 Task: Research Airbnb properties in Smederevo, Serbia from 9th November, 2023 to 16th November, 2023 for 2 adults.2 bedrooms having 2 beds and 1 bathroom. Property type can be flat. Booking option can be shelf check-in. Look for 5 properties as per requirement.
Action: Mouse moved to (432, 96)
Screenshot: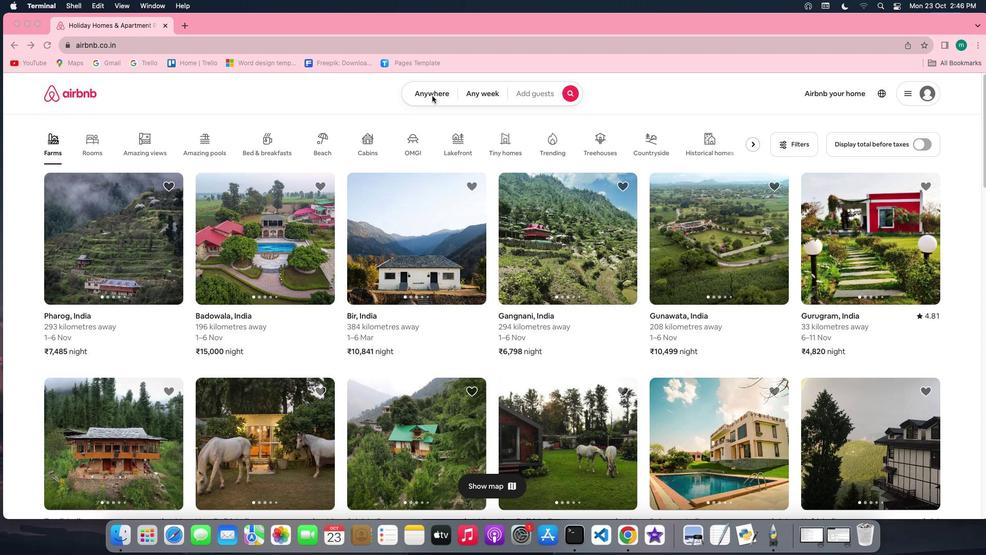 
Action: Mouse pressed left at (432, 96)
Screenshot: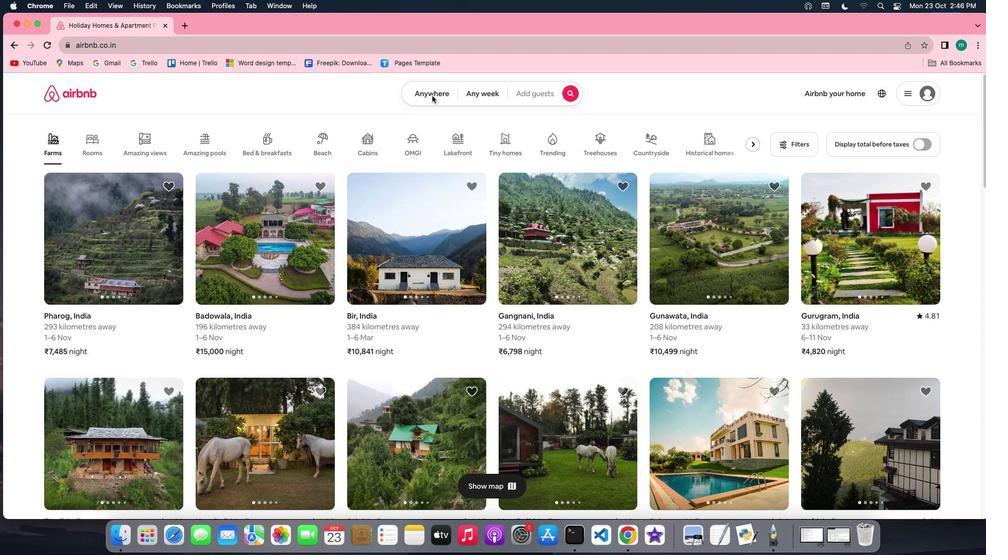 
Action: Mouse pressed left at (432, 96)
Screenshot: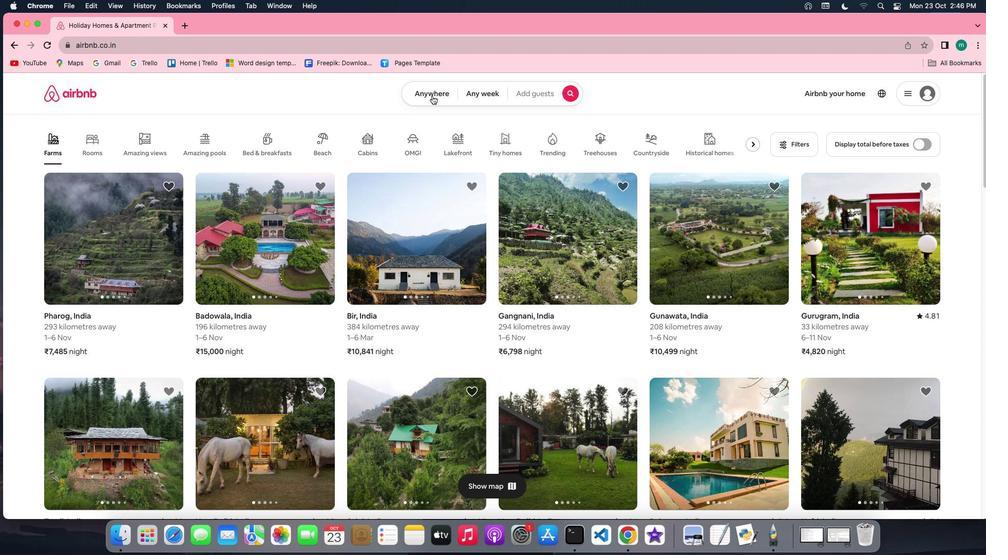 
Action: Mouse moved to (383, 135)
Screenshot: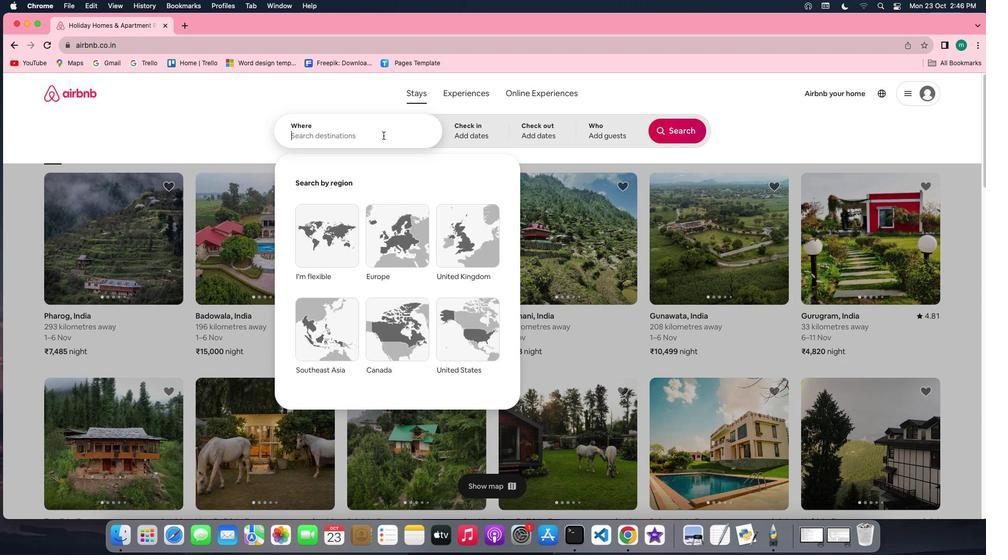 
Action: Key pressed Key.shift'S''m''e''d''e''r''e''v''o'','Key.spaceKey.shift's''e''r''b''i''a'
Screenshot: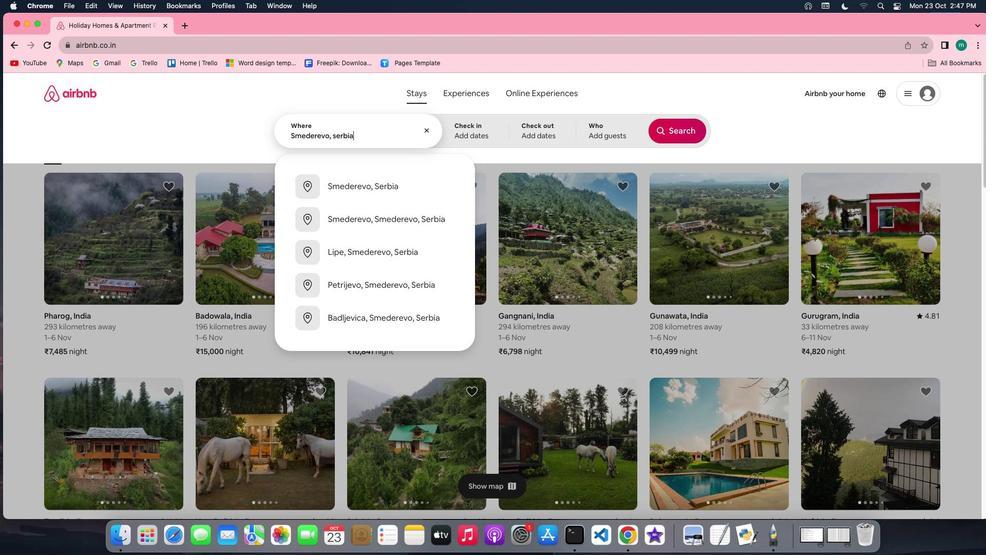 
Action: Mouse moved to (454, 178)
Screenshot: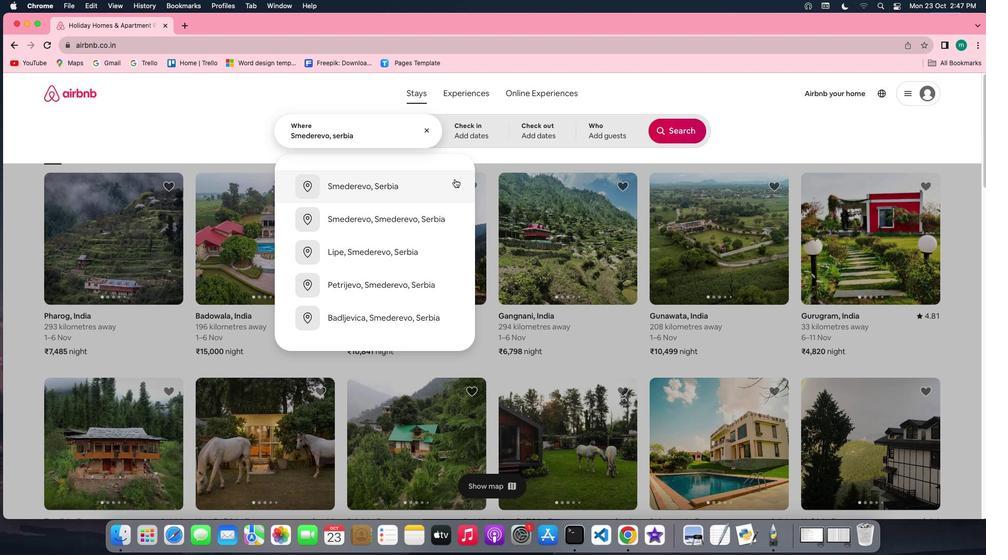 
Action: Mouse pressed left at (454, 178)
Screenshot: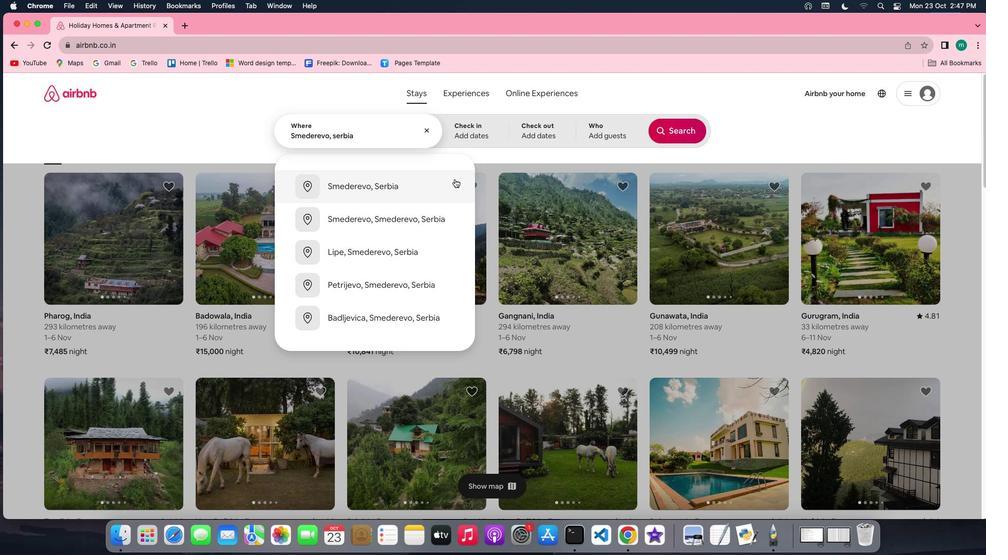 
Action: Mouse moved to (614, 280)
Screenshot: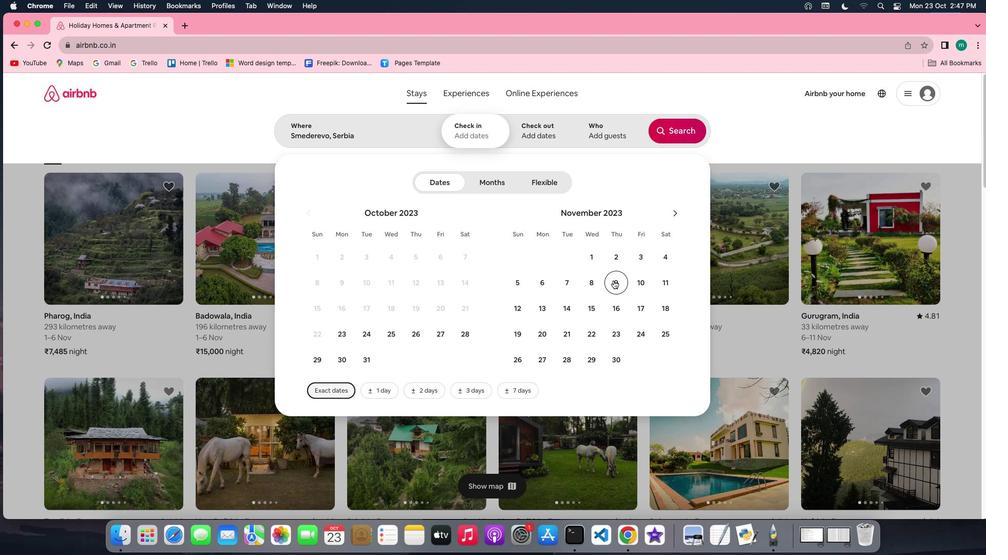 
Action: Mouse pressed left at (614, 280)
Screenshot: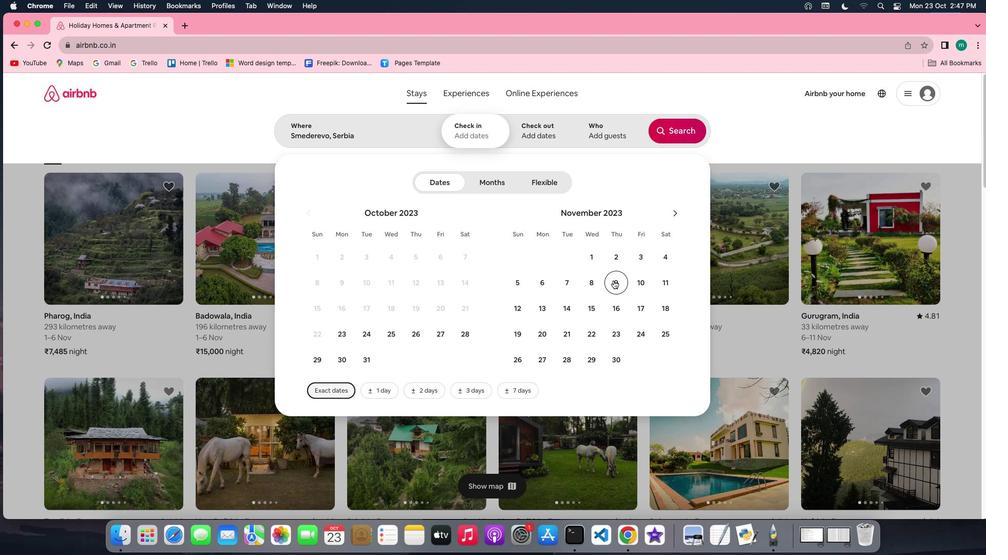 
Action: Mouse moved to (610, 309)
Screenshot: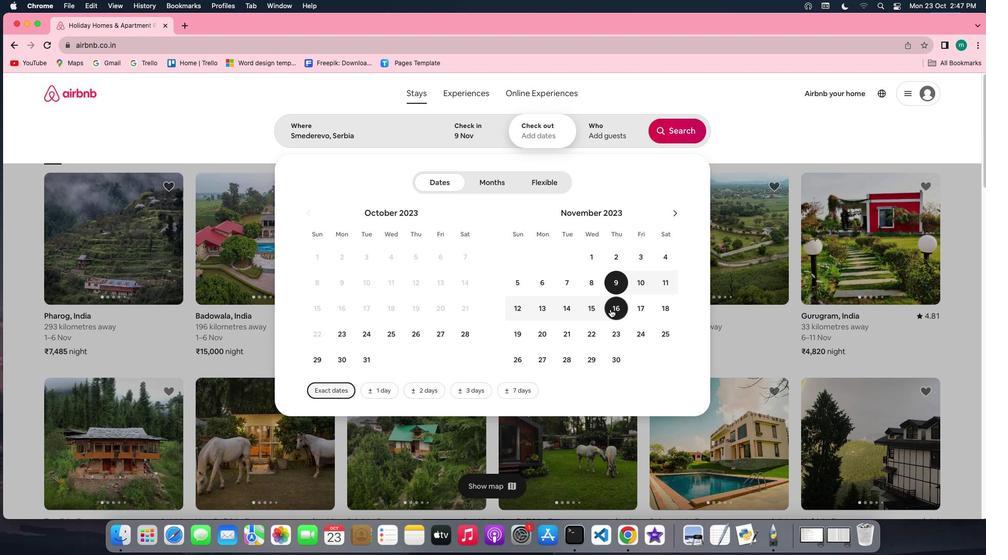 
Action: Mouse pressed left at (610, 309)
Screenshot: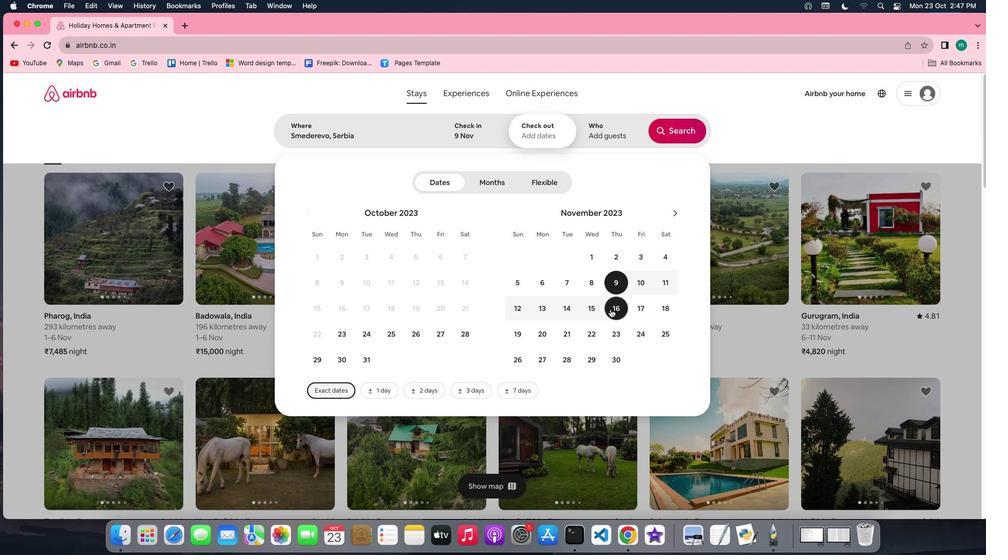 
Action: Mouse moved to (602, 120)
Screenshot: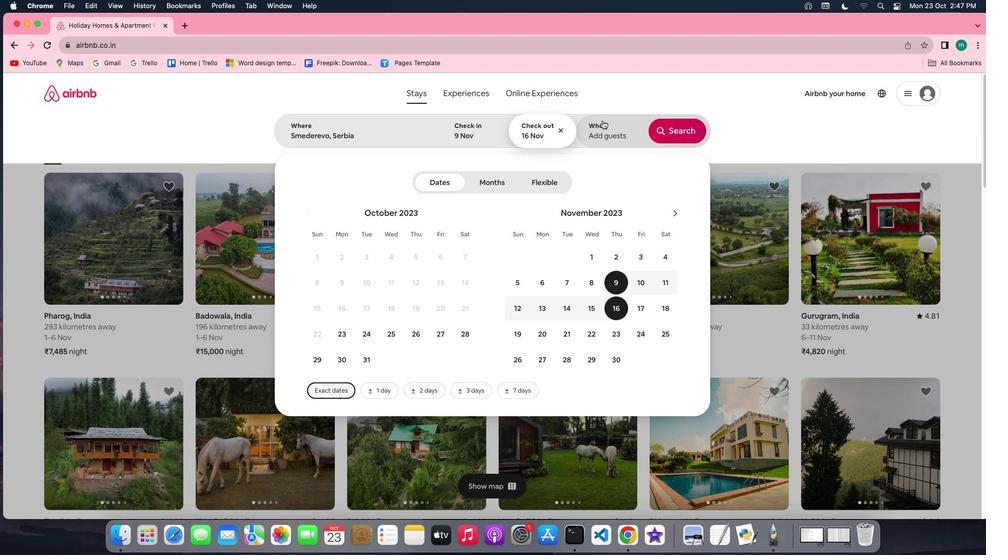 
Action: Mouse pressed left at (602, 120)
Screenshot: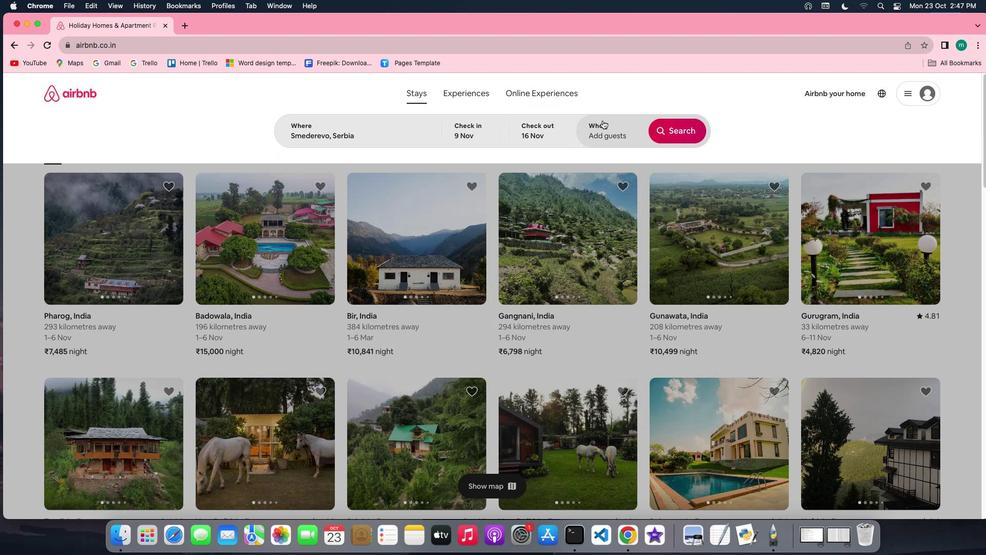
Action: Mouse moved to (681, 178)
Screenshot: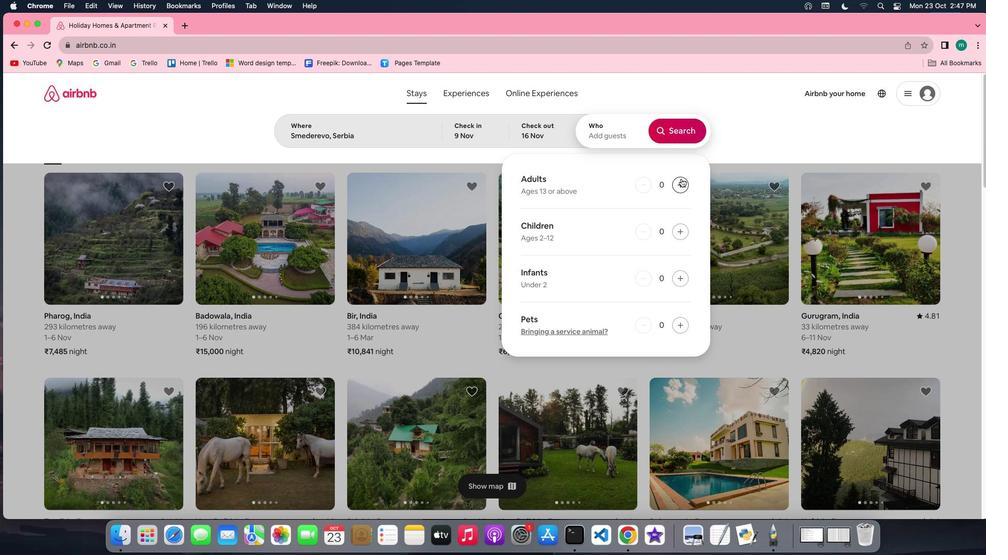 
Action: Mouse pressed left at (681, 178)
Screenshot: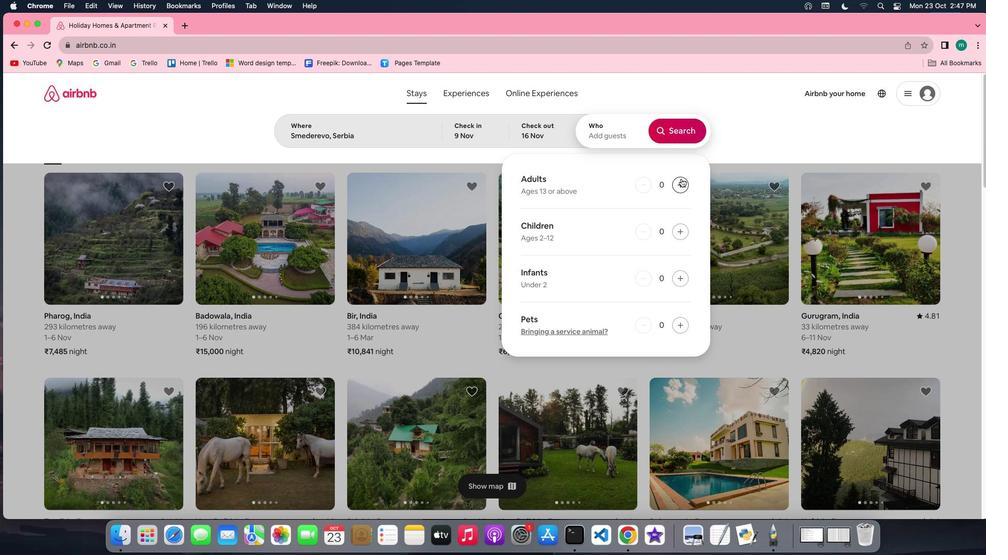 
Action: Mouse pressed left at (681, 178)
Screenshot: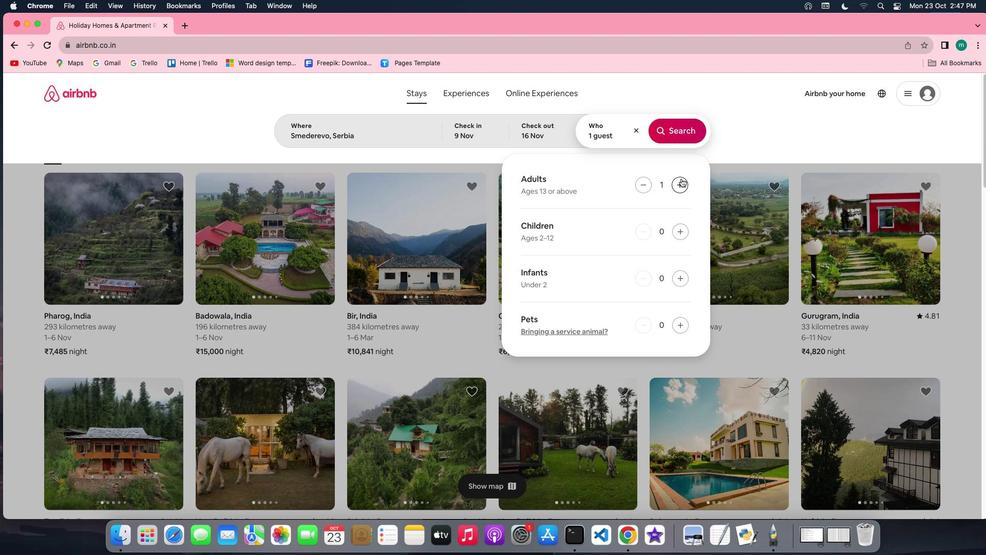 
Action: Mouse moved to (684, 122)
Screenshot: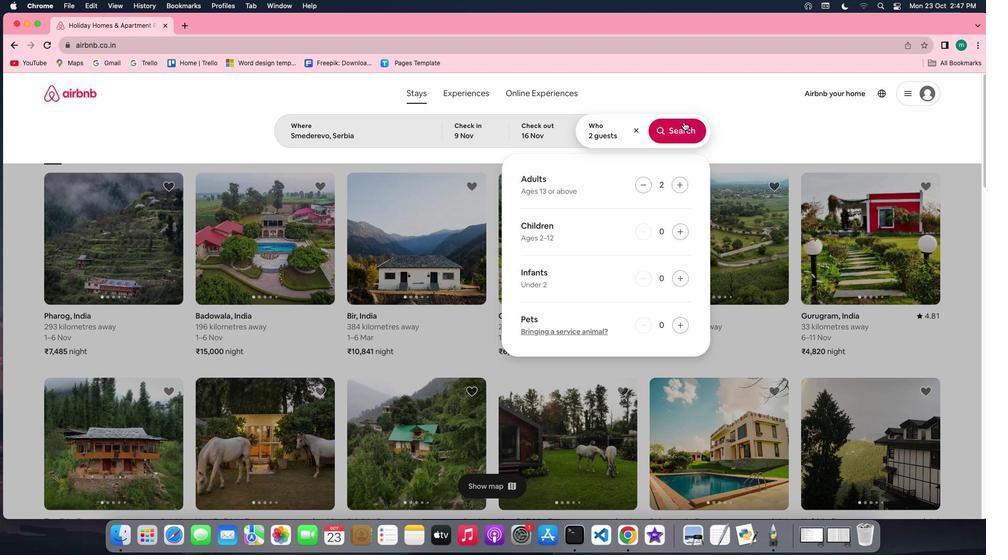 
Action: Mouse pressed left at (684, 122)
Screenshot: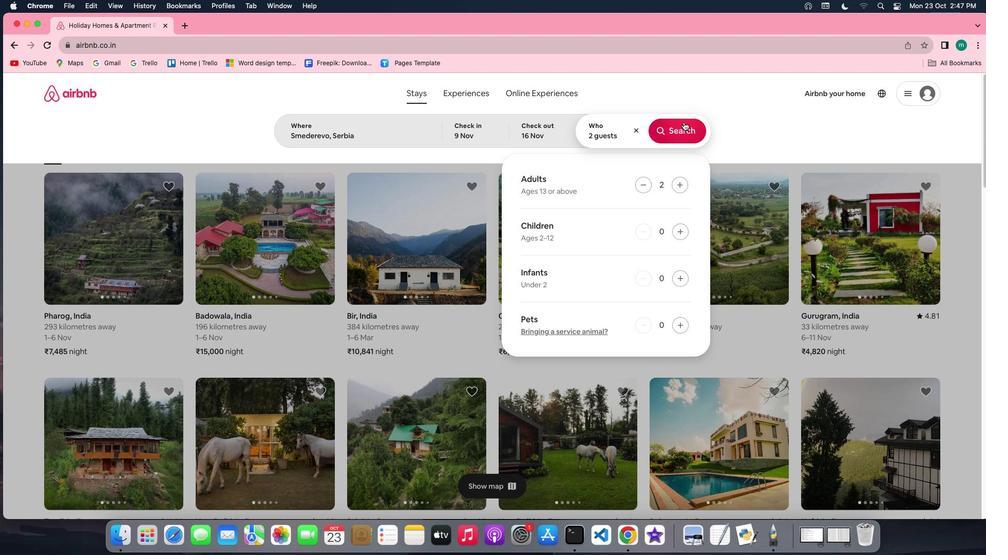 
Action: Mouse moved to (827, 134)
Screenshot: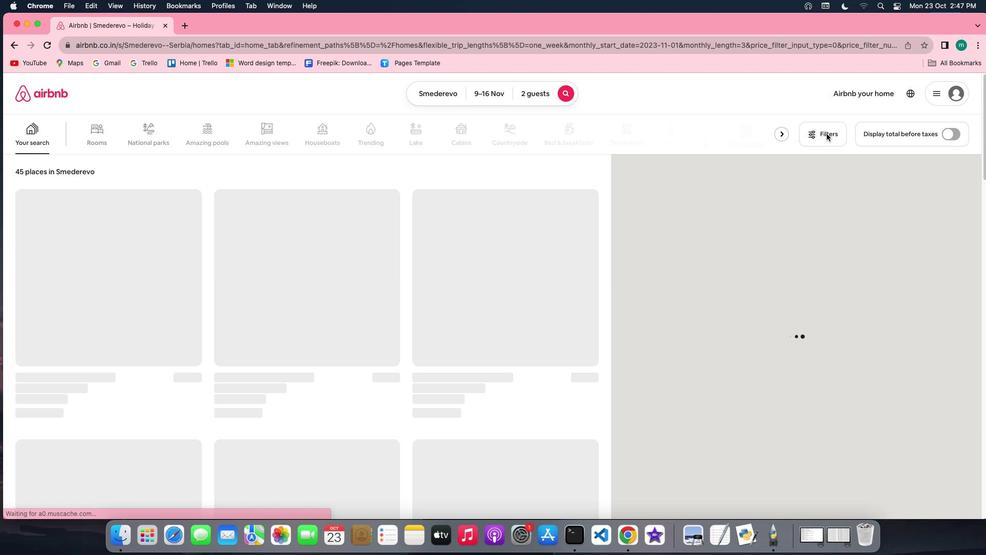 
Action: Mouse pressed left at (827, 134)
Screenshot: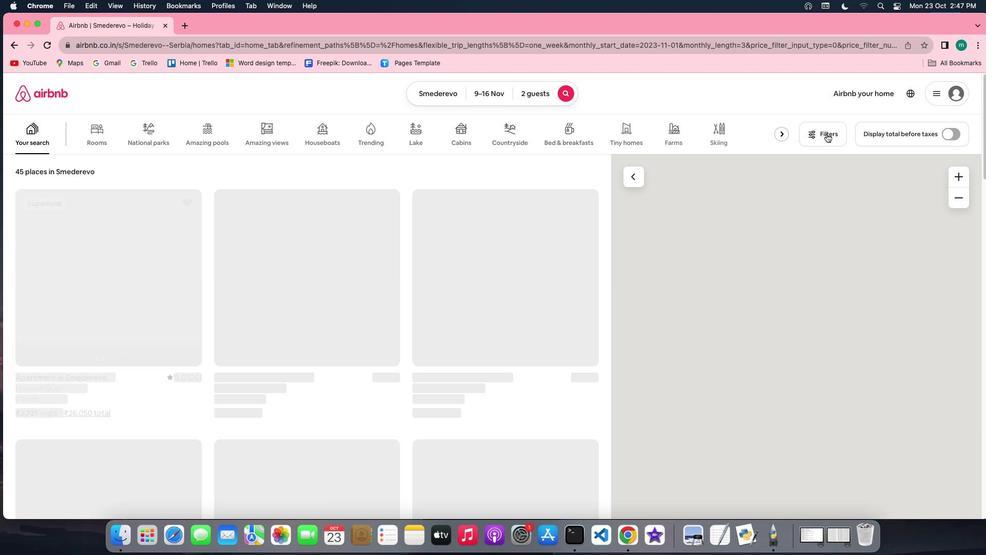 
Action: Mouse moved to (508, 288)
Screenshot: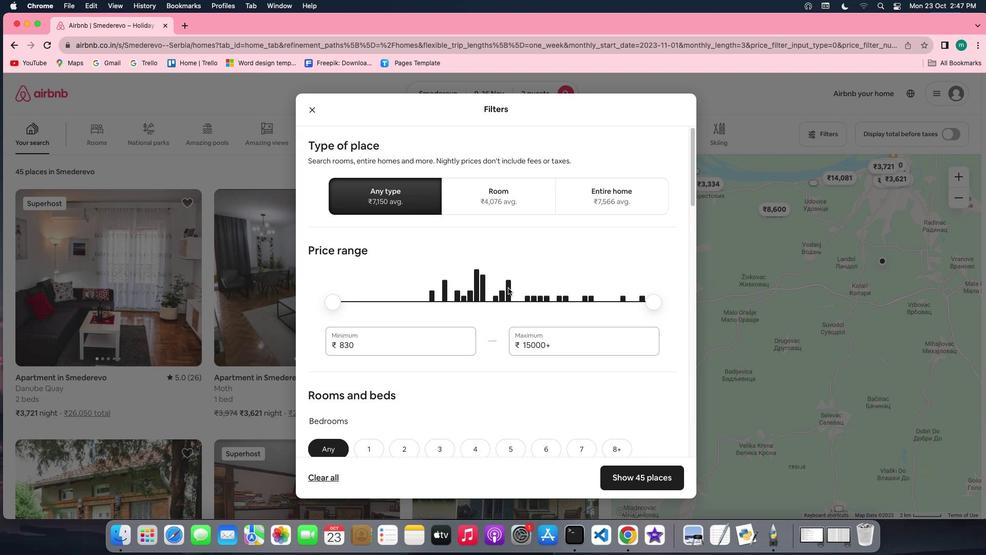 
Action: Mouse scrolled (508, 288) with delta (0, 0)
Screenshot: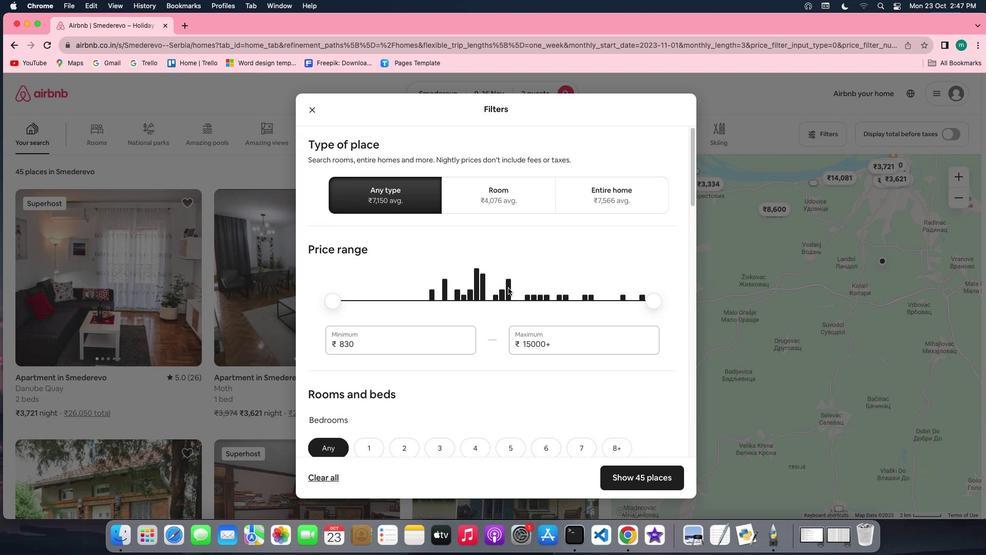
Action: Mouse scrolled (508, 288) with delta (0, 0)
Screenshot: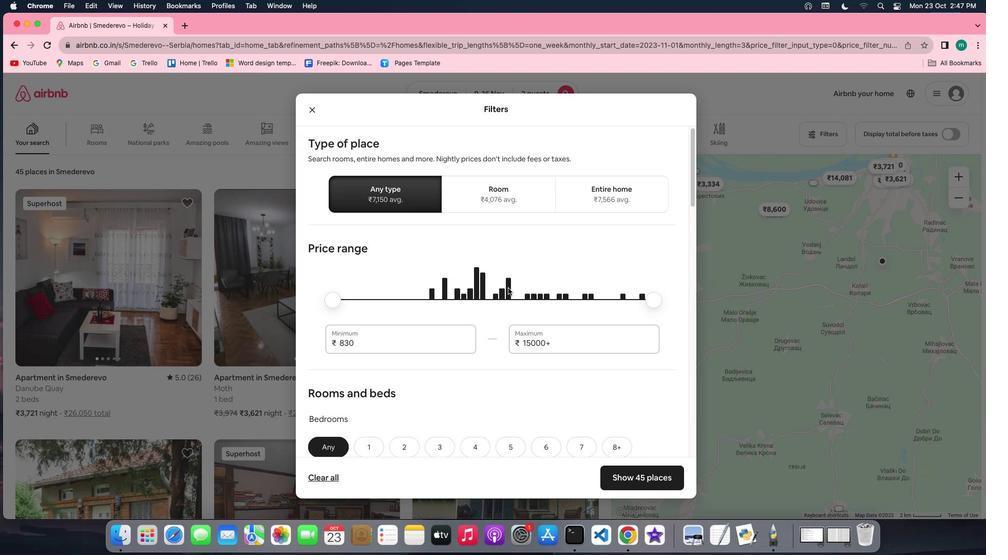 
Action: Mouse scrolled (508, 288) with delta (0, -1)
Screenshot: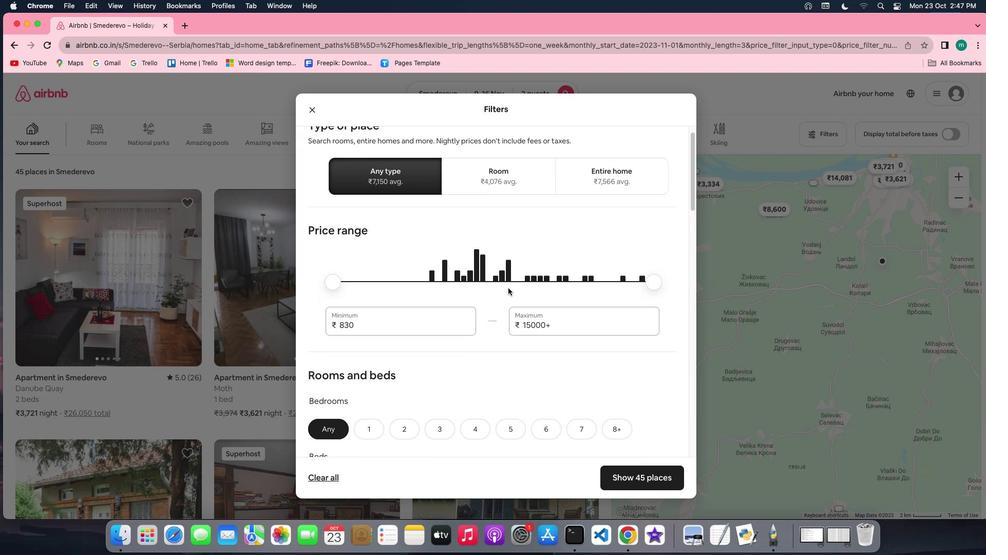 
Action: Mouse scrolled (508, 288) with delta (0, -2)
Screenshot: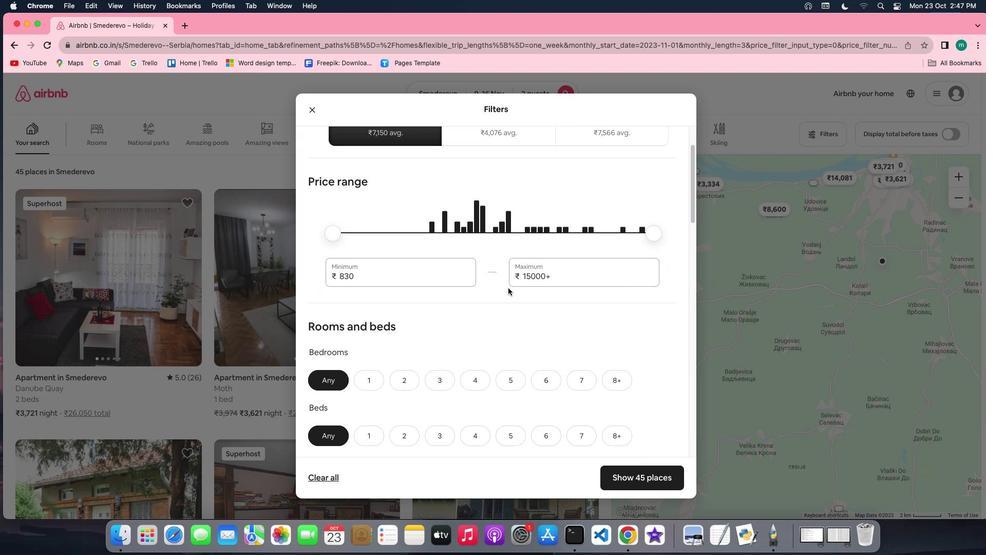 
Action: Mouse scrolled (508, 288) with delta (0, 0)
Screenshot: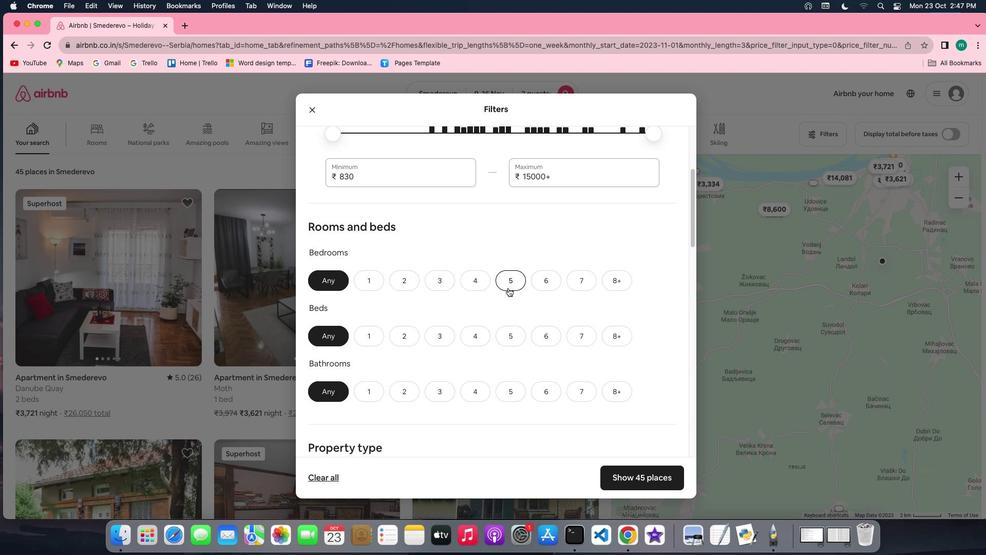 
Action: Mouse scrolled (508, 288) with delta (0, 0)
Screenshot: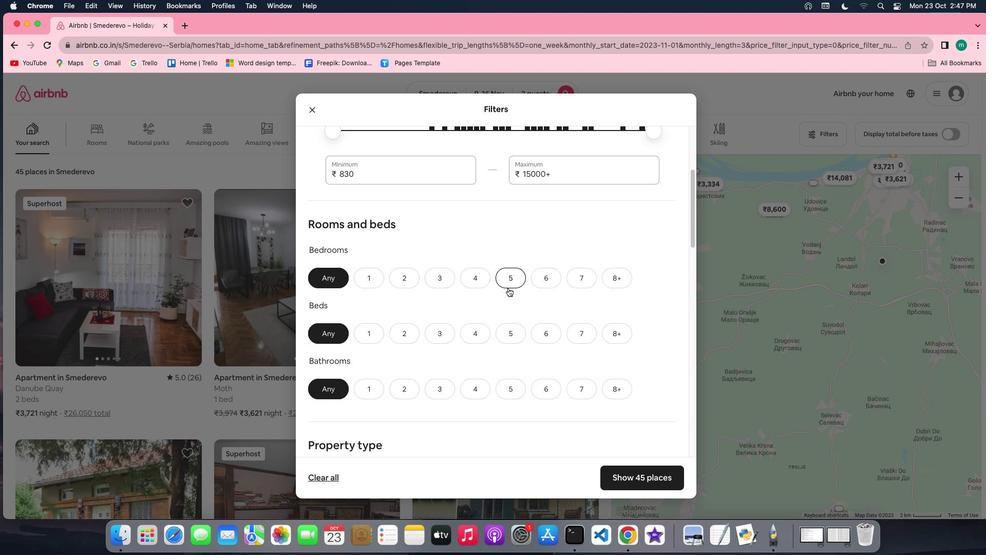 
Action: Mouse scrolled (508, 288) with delta (0, 0)
Screenshot: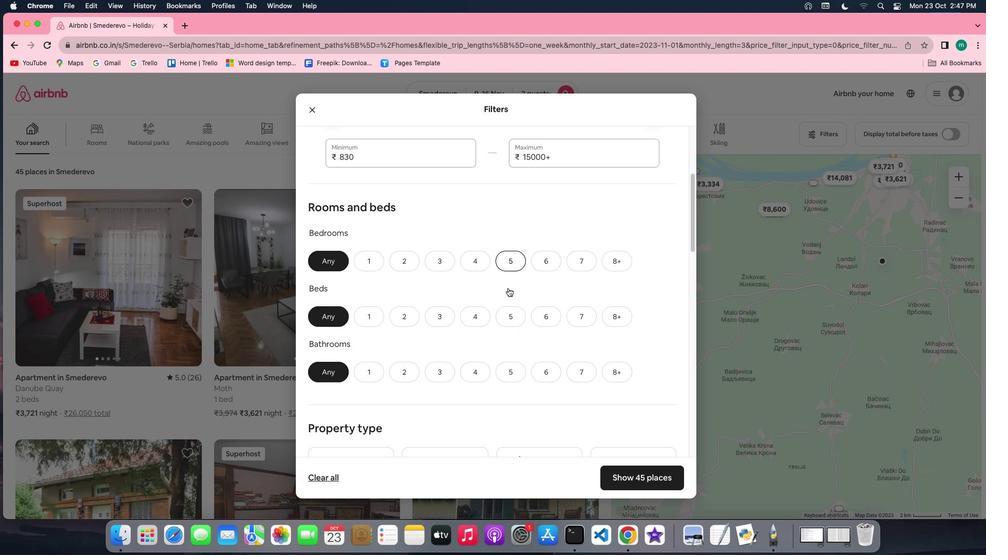 
Action: Mouse scrolled (508, 288) with delta (0, 0)
Screenshot: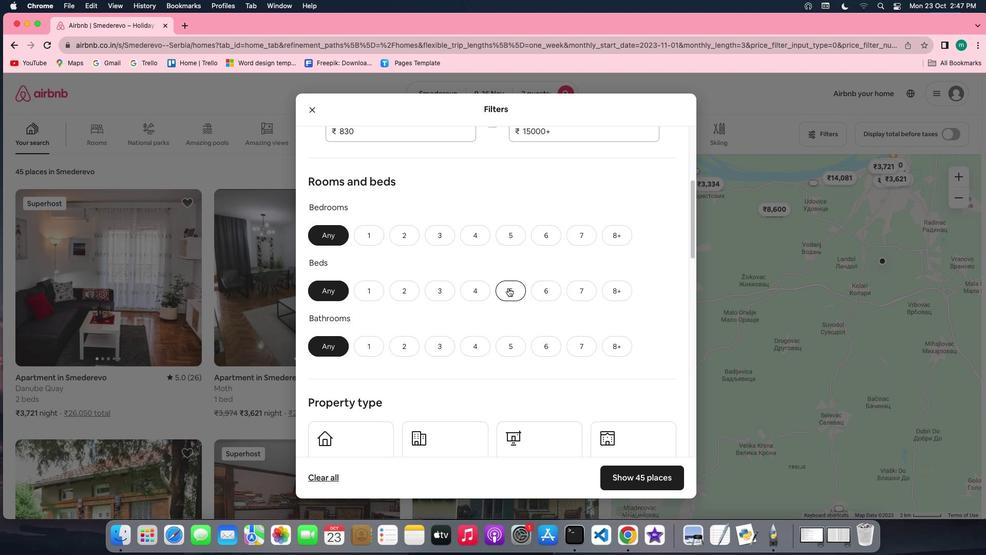 
Action: Mouse scrolled (508, 288) with delta (0, 0)
Screenshot: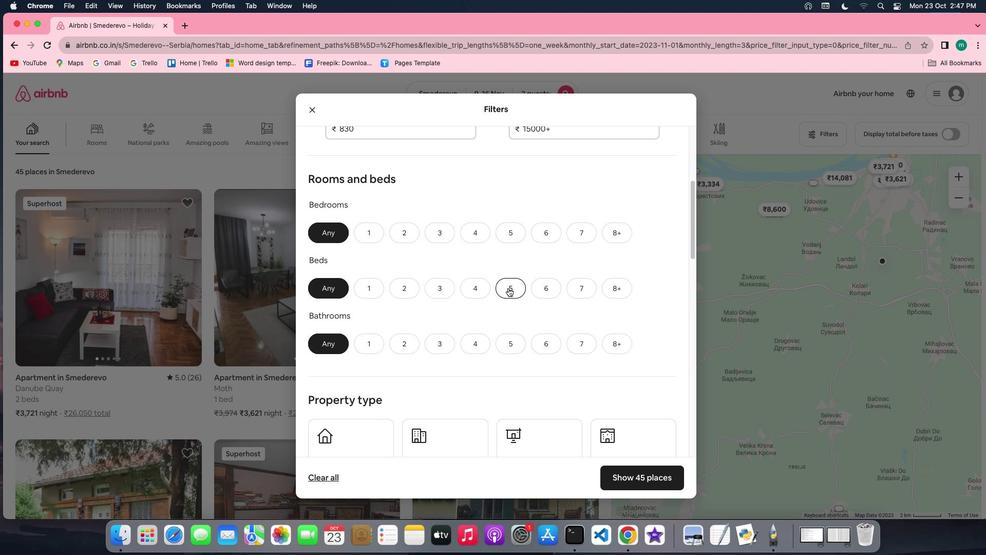 
Action: Mouse scrolled (508, 288) with delta (0, 0)
Screenshot: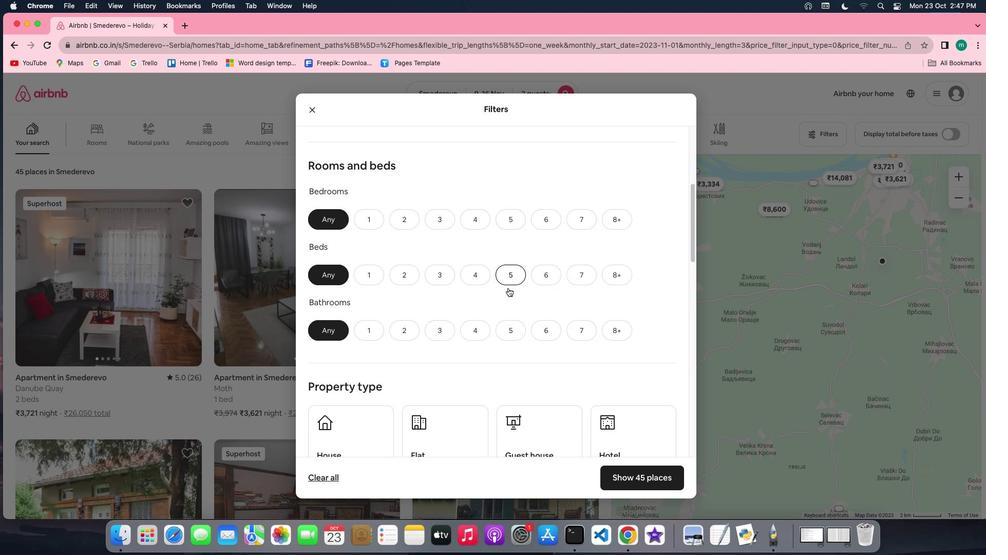 
Action: Mouse moved to (404, 186)
Screenshot: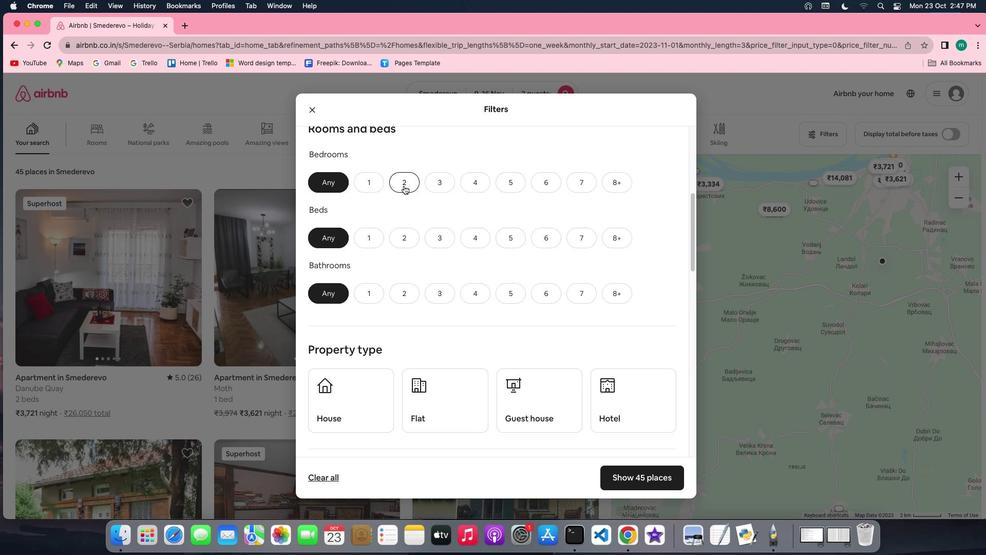 
Action: Mouse pressed left at (404, 186)
Screenshot: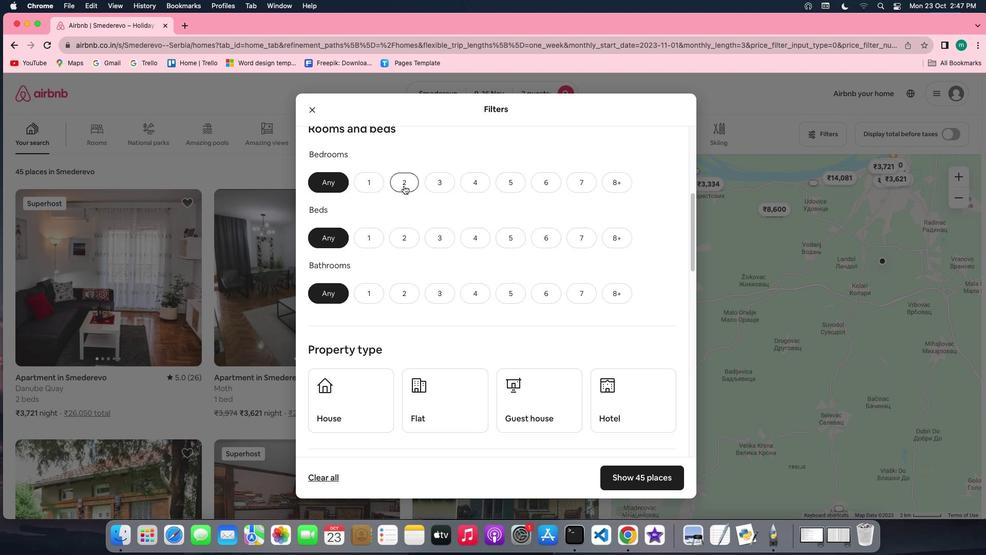 
Action: Mouse moved to (398, 231)
Screenshot: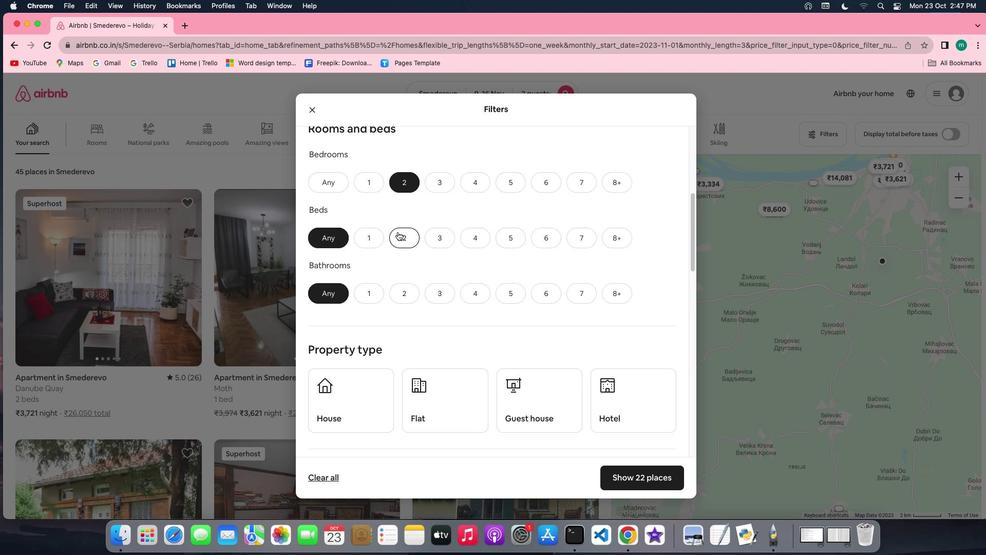 
Action: Mouse pressed left at (398, 231)
Screenshot: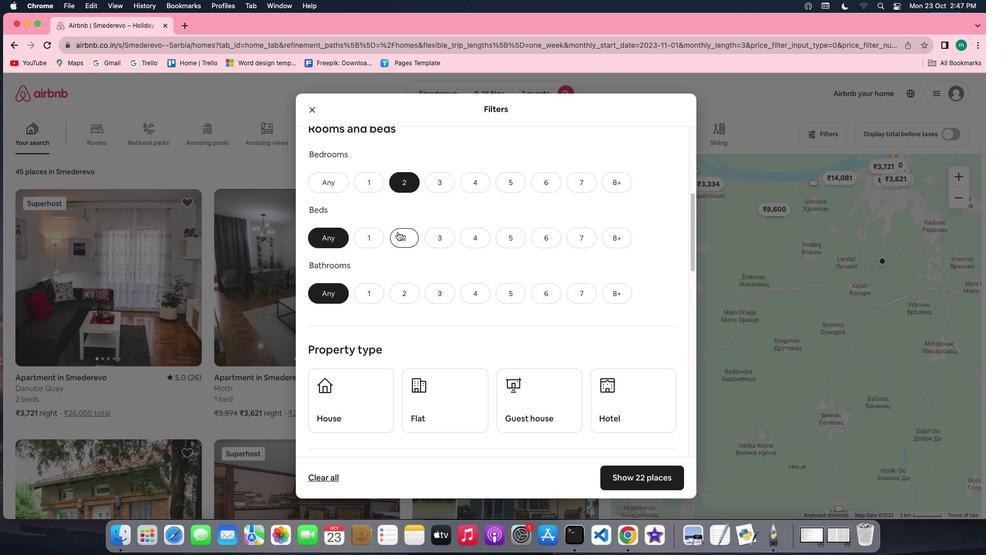 
Action: Mouse moved to (370, 287)
Screenshot: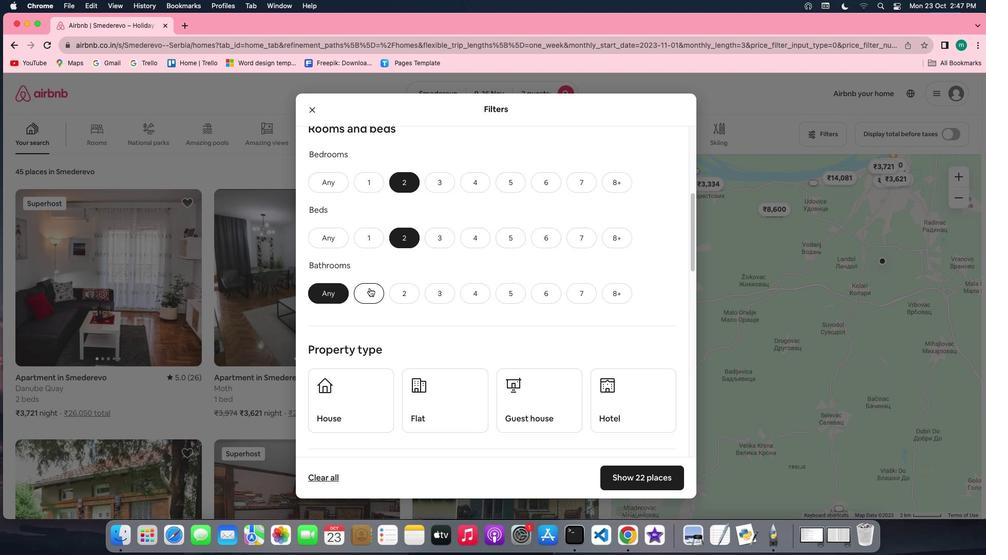 
Action: Mouse pressed left at (370, 287)
Screenshot: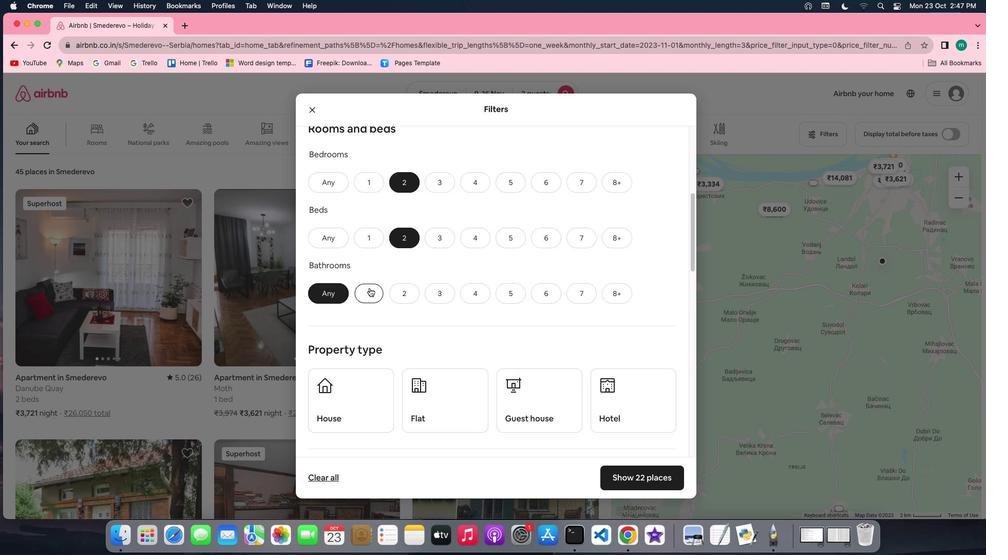 
Action: Mouse moved to (499, 308)
Screenshot: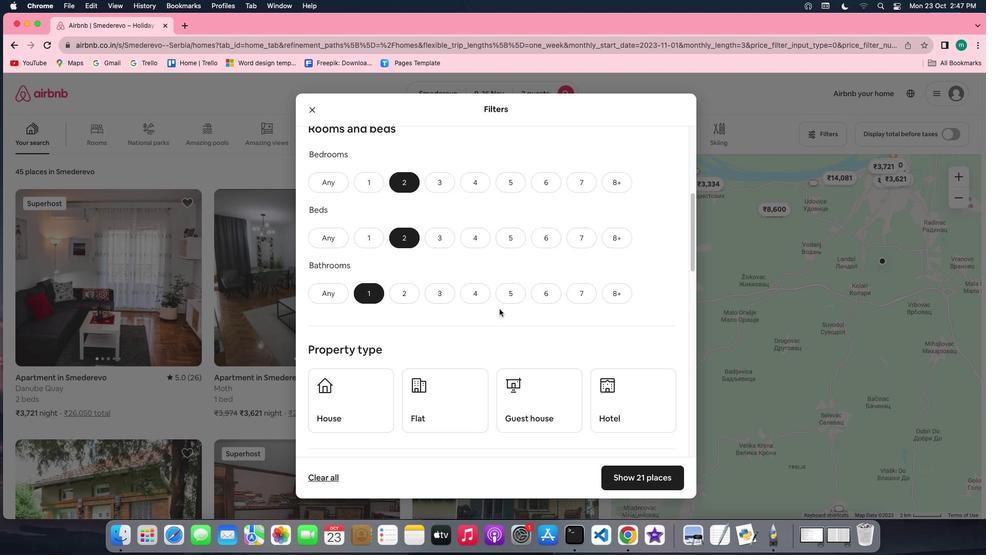 
Action: Mouse scrolled (499, 308) with delta (0, 0)
Screenshot: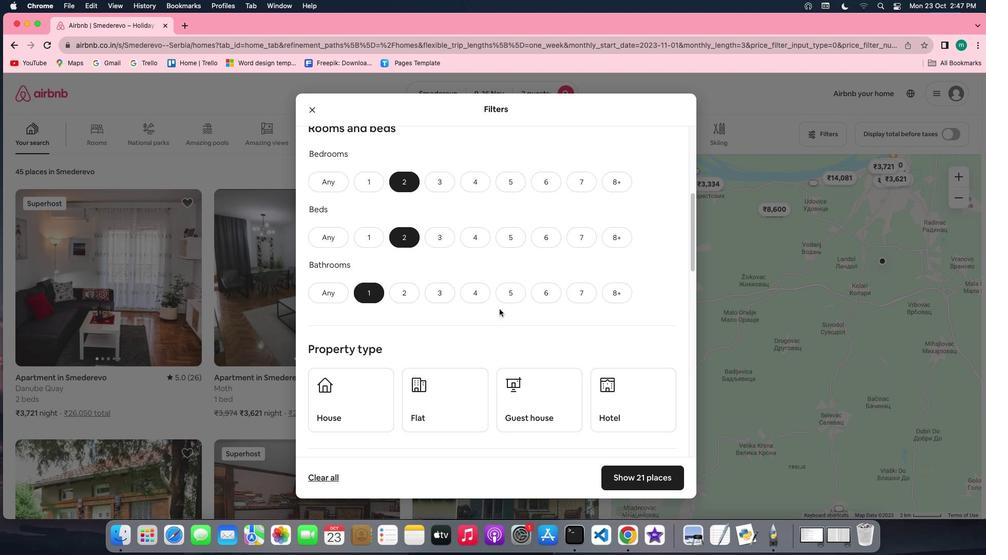 
Action: Mouse scrolled (499, 308) with delta (0, 0)
Screenshot: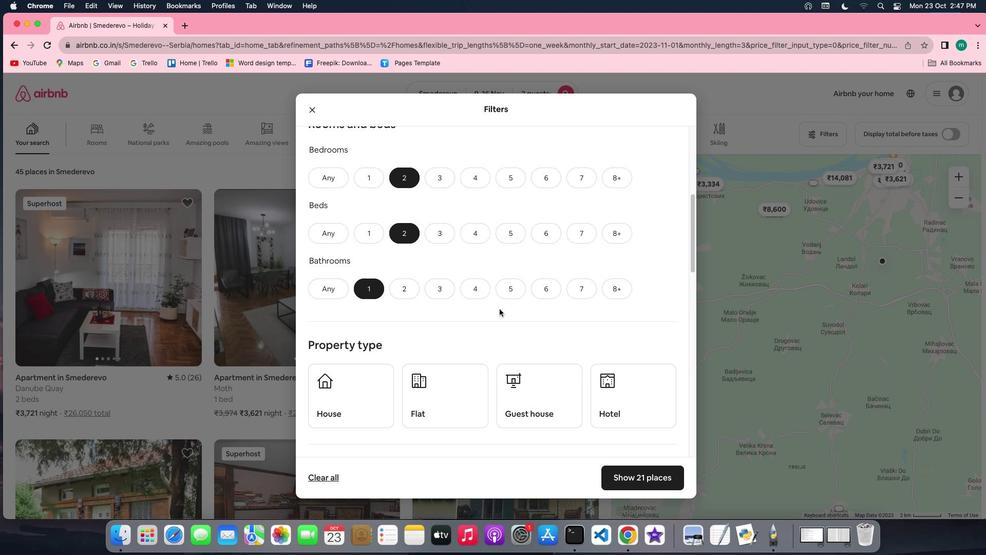 
Action: Mouse scrolled (499, 308) with delta (0, 0)
Screenshot: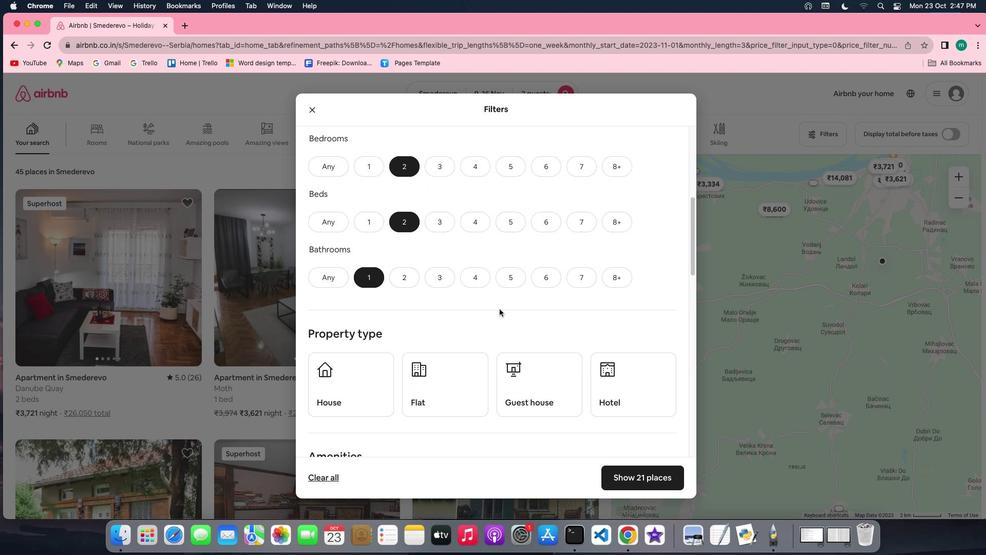 
Action: Mouse scrolled (499, 308) with delta (0, 0)
Screenshot: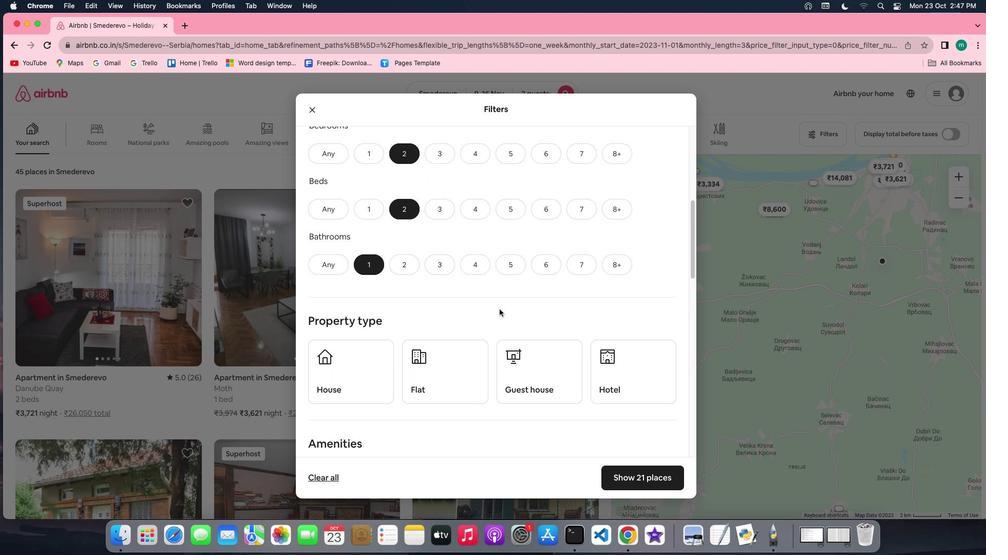 
Action: Mouse scrolled (499, 308) with delta (0, 0)
Screenshot: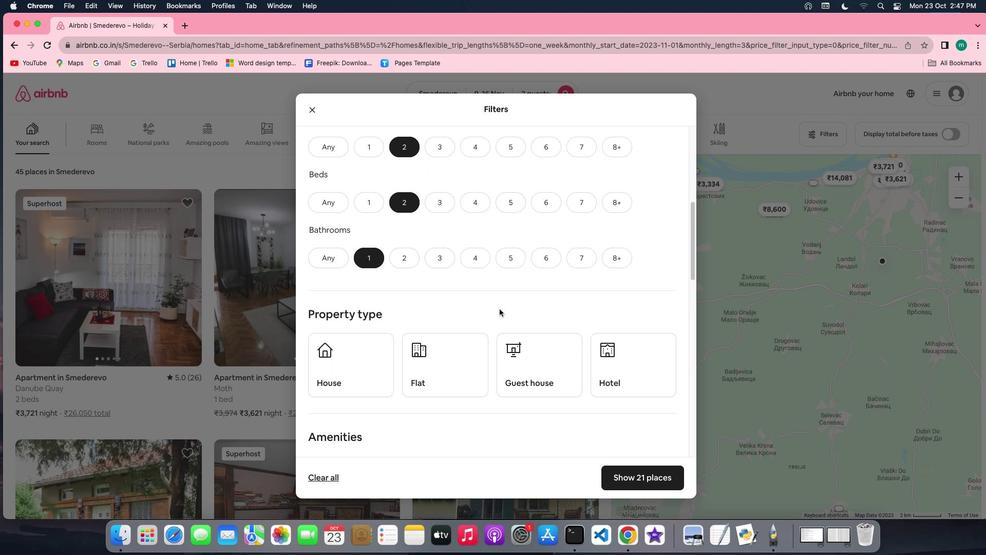 
Action: Mouse scrolled (499, 308) with delta (0, -1)
Screenshot: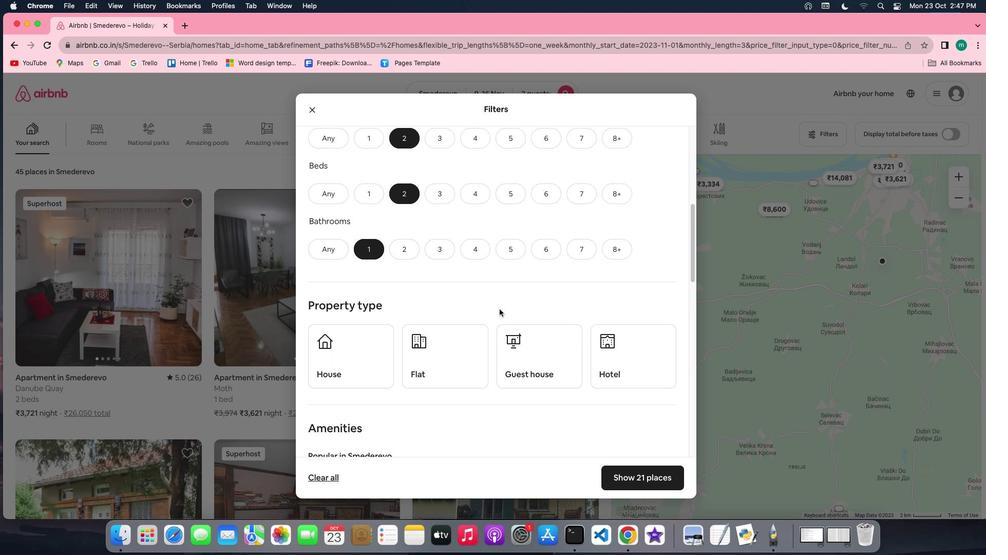 
Action: Mouse scrolled (499, 308) with delta (0, 0)
Screenshot: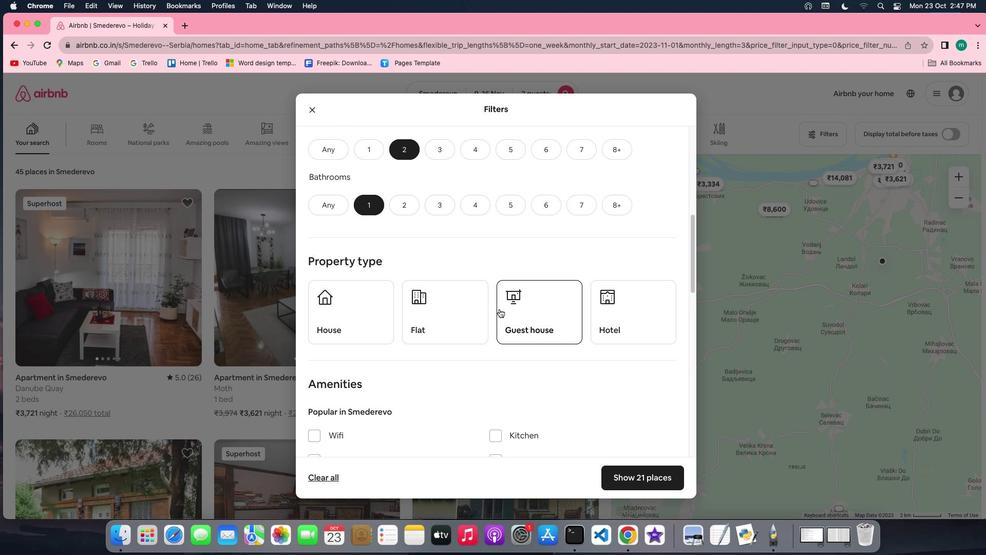 
Action: Mouse scrolled (499, 308) with delta (0, 0)
Screenshot: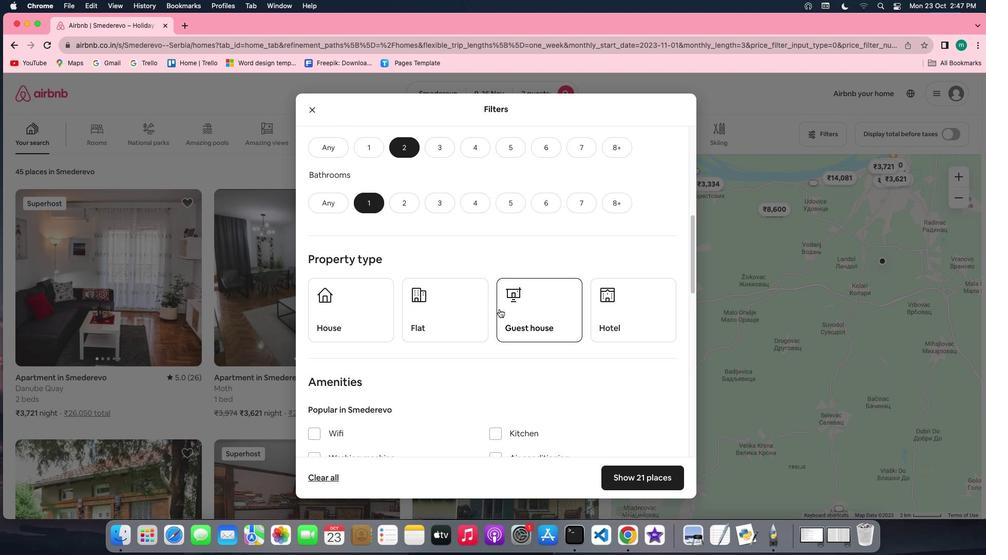 
Action: Mouse scrolled (499, 308) with delta (0, -1)
Screenshot: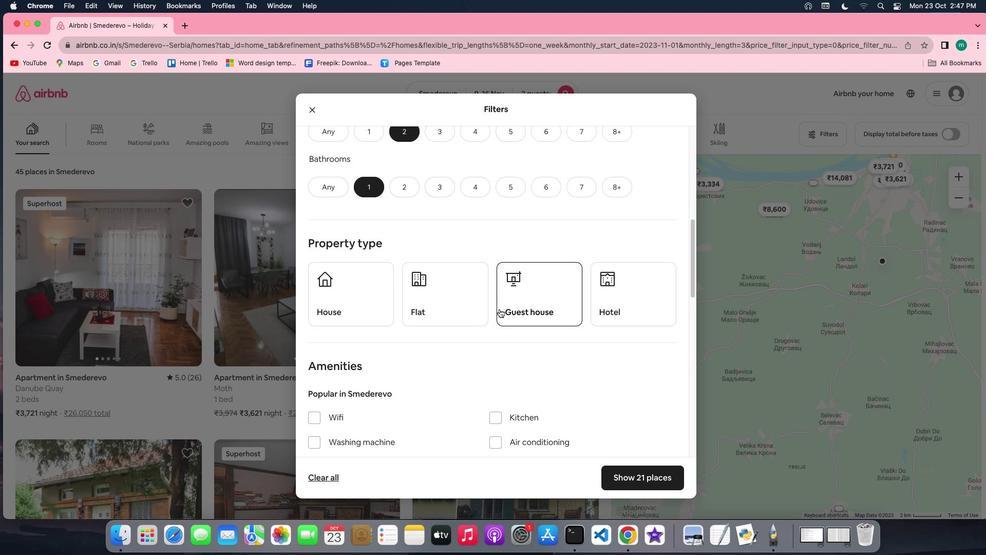 
Action: Mouse scrolled (499, 308) with delta (0, -1)
Screenshot: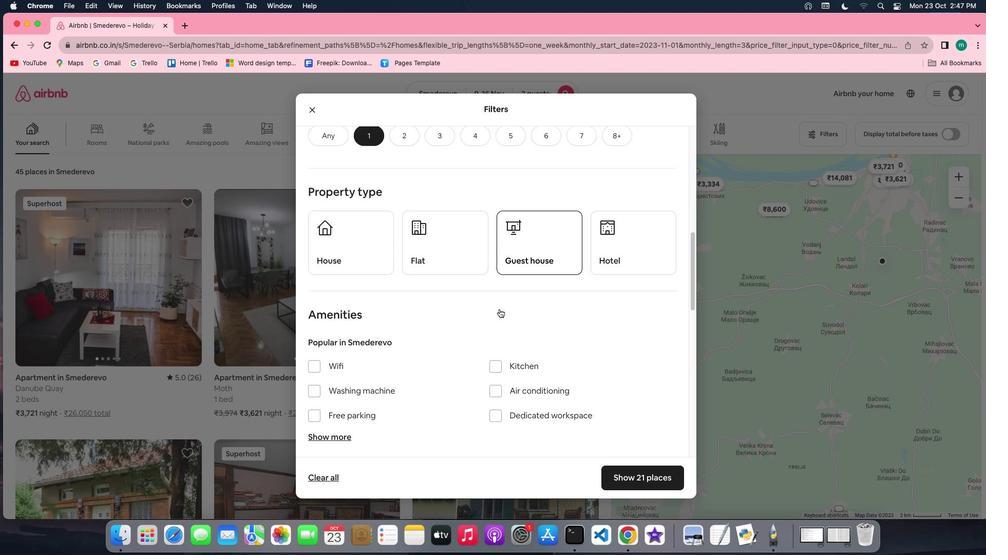 
Action: Mouse moved to (506, 310)
Screenshot: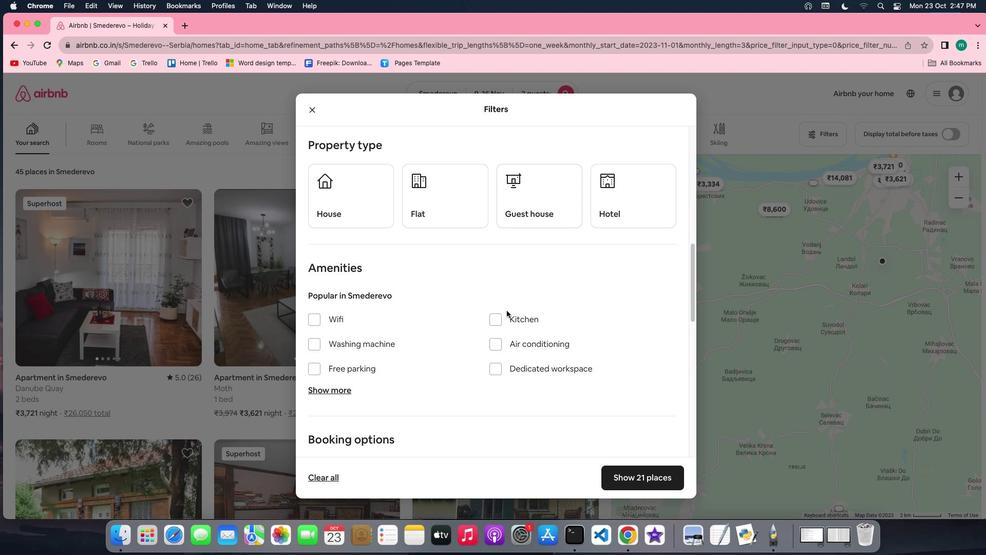 
Action: Mouse scrolled (506, 310) with delta (0, 0)
Screenshot: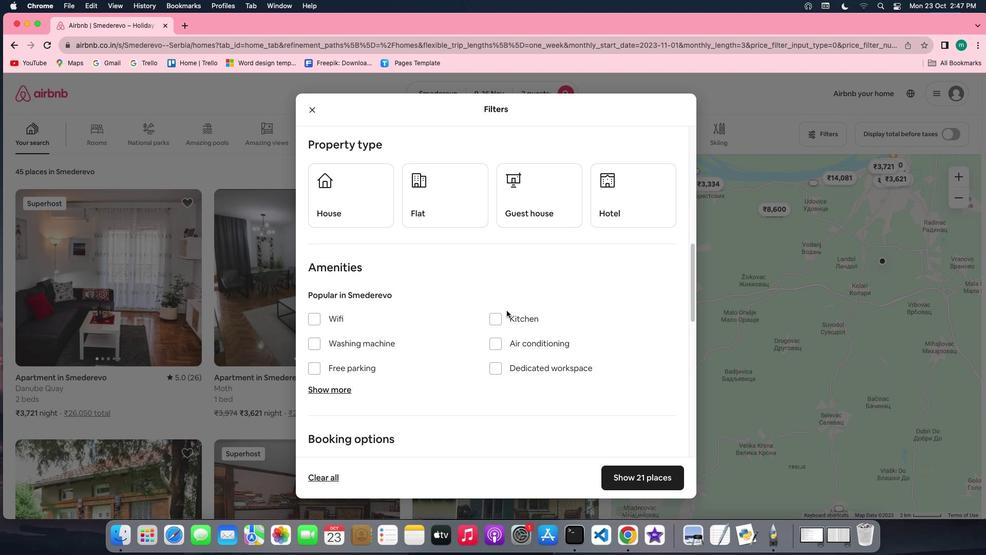 
Action: Mouse scrolled (506, 310) with delta (0, 0)
Screenshot: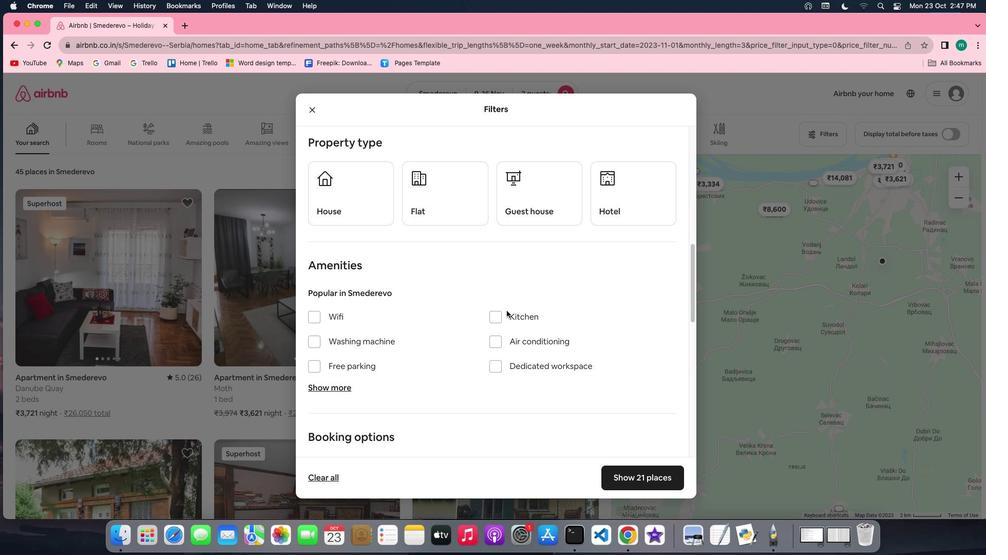 
Action: Mouse scrolled (506, 310) with delta (0, 0)
Screenshot: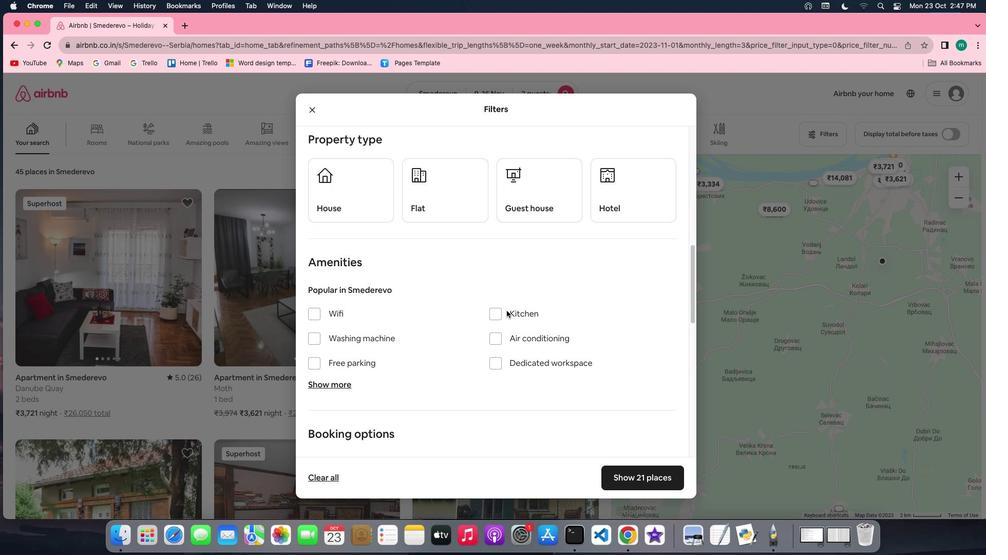 
Action: Mouse moved to (452, 195)
Screenshot: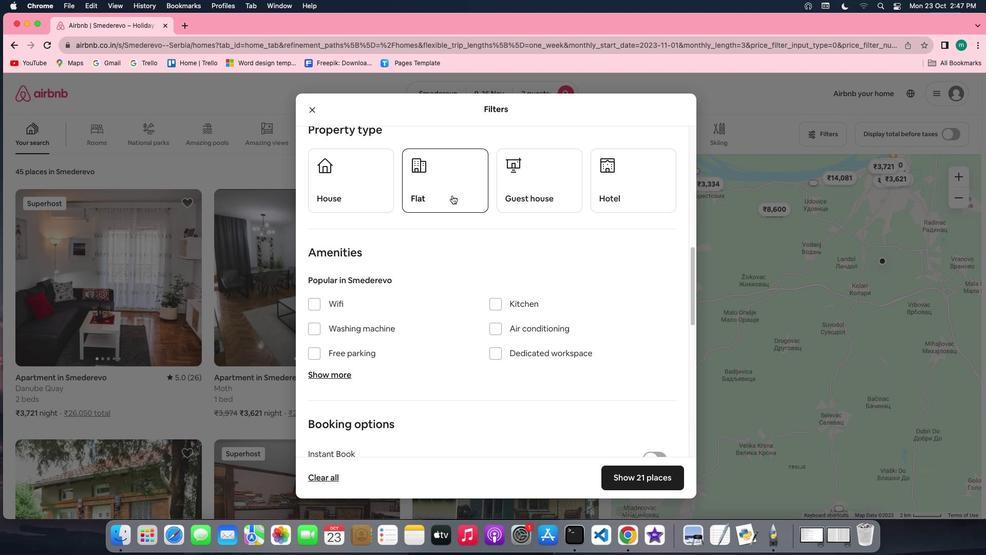 
Action: Mouse pressed left at (452, 195)
Screenshot: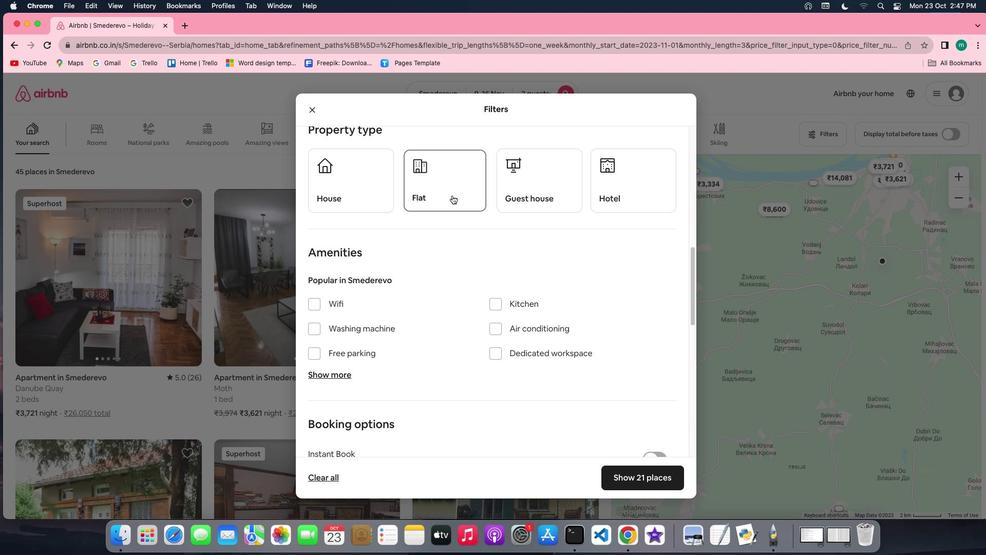 
Action: Mouse moved to (555, 277)
Screenshot: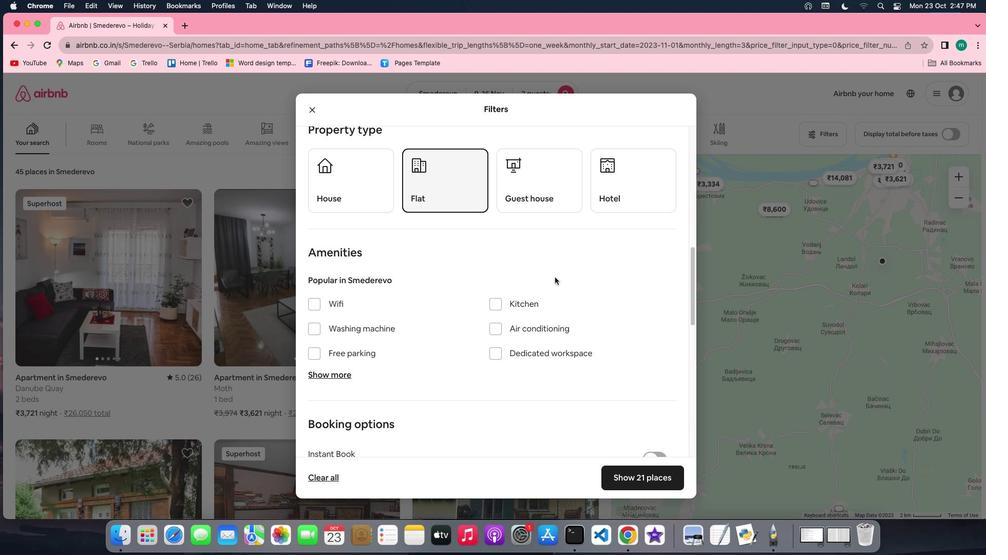 
Action: Mouse scrolled (555, 277) with delta (0, 0)
Screenshot: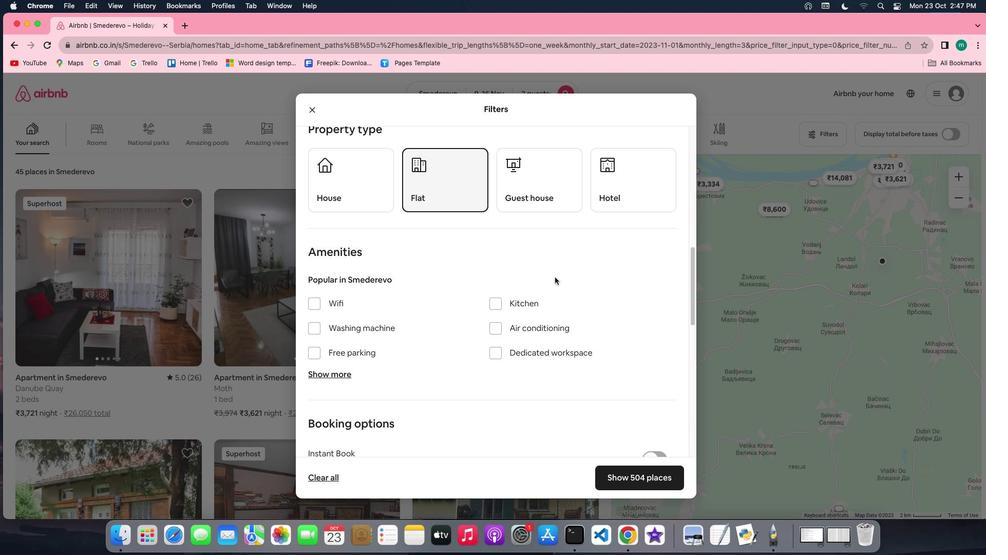 
Action: Mouse scrolled (555, 277) with delta (0, 0)
Screenshot: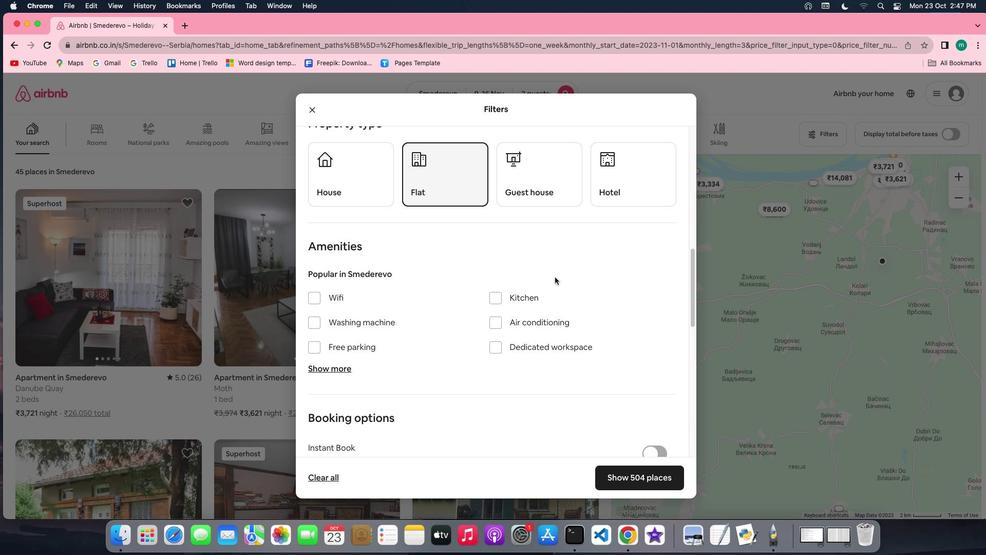 
Action: Mouse scrolled (555, 277) with delta (0, -1)
Screenshot: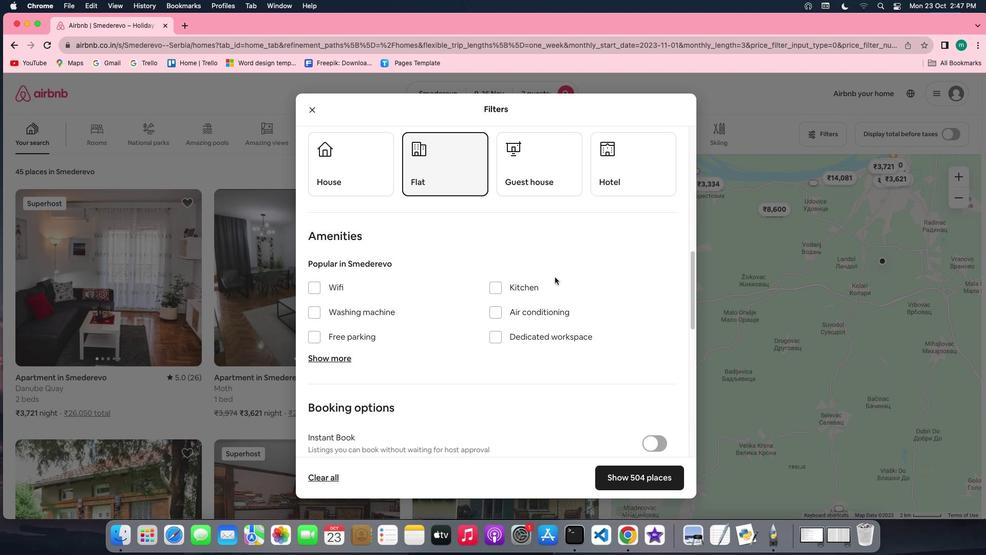 
Action: Mouse scrolled (555, 277) with delta (0, -1)
Screenshot: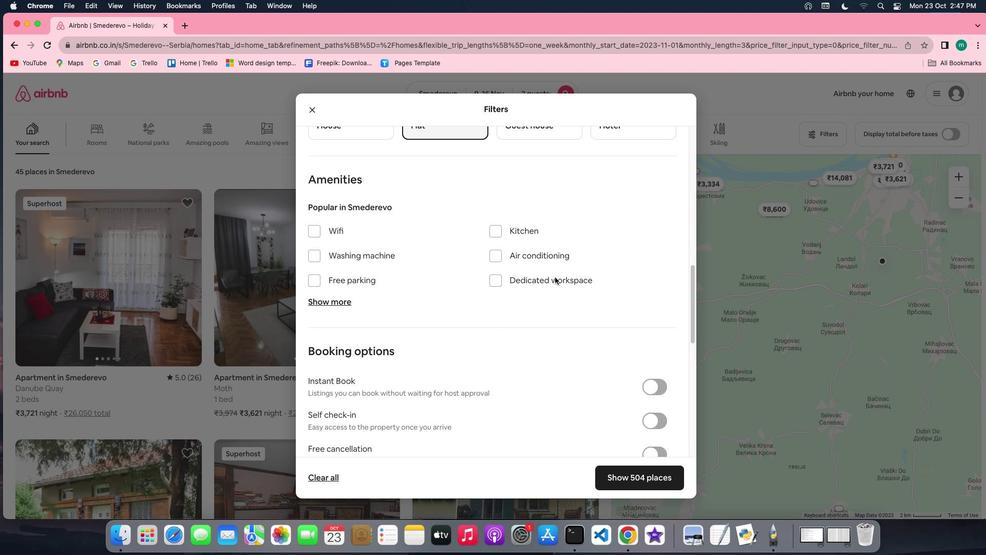 
Action: Mouse scrolled (555, 277) with delta (0, 0)
Screenshot: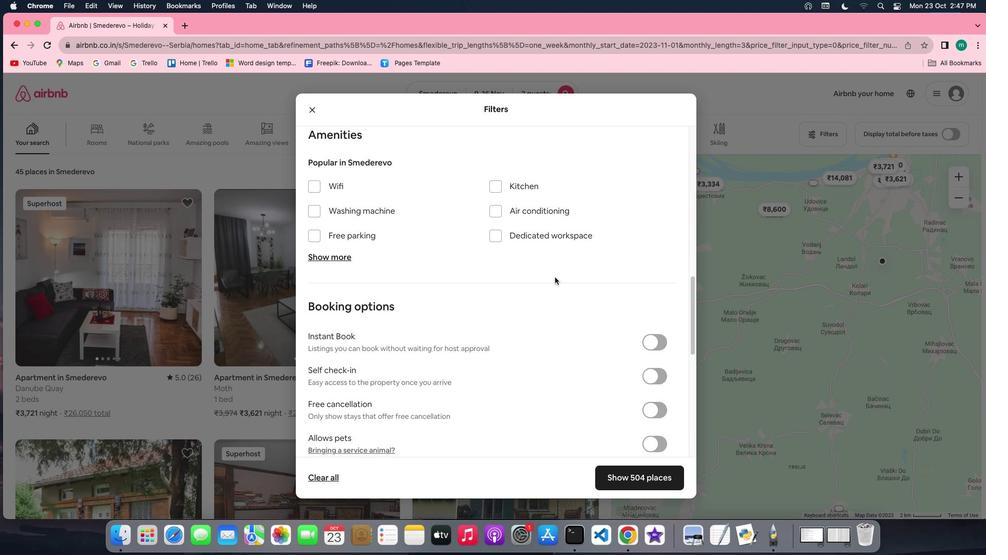 
Action: Mouse scrolled (555, 277) with delta (0, 0)
Screenshot: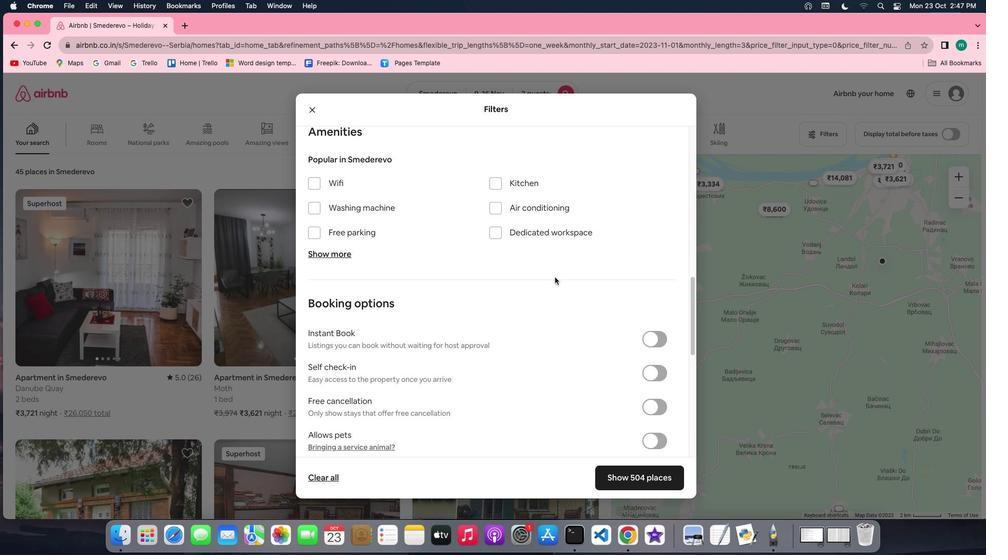
Action: Mouse scrolled (555, 277) with delta (0, 0)
Screenshot: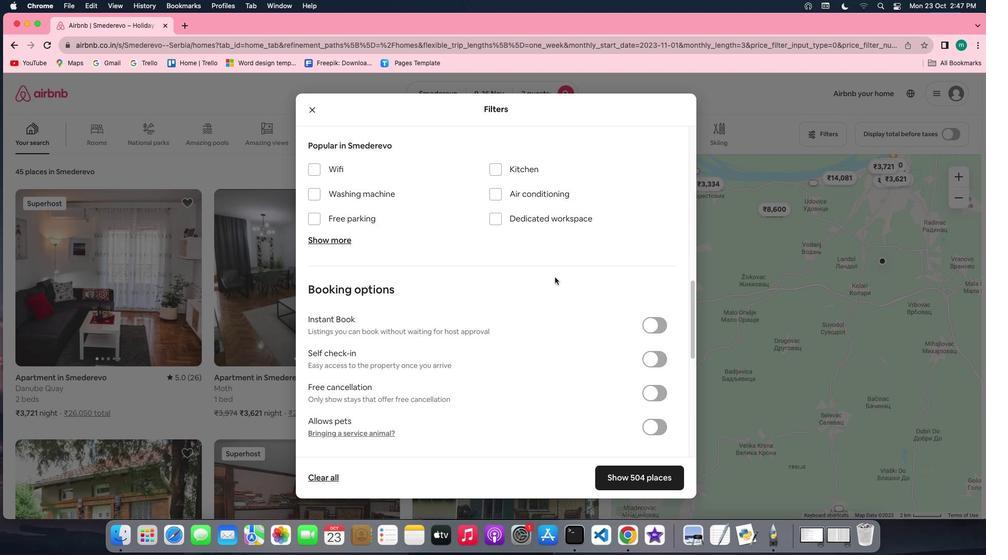 
Action: Mouse scrolled (555, 277) with delta (0, 0)
Screenshot: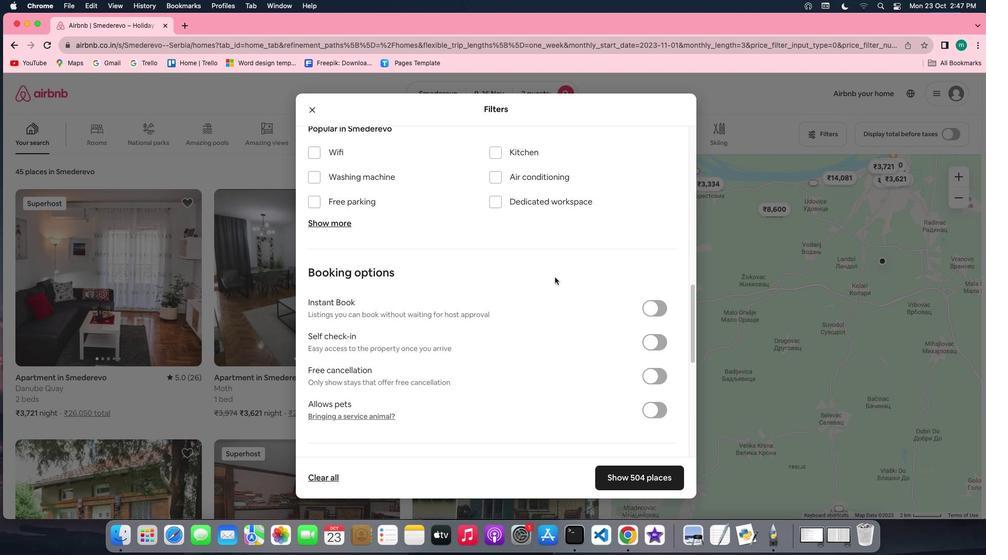 
Action: Mouse moved to (652, 314)
Screenshot: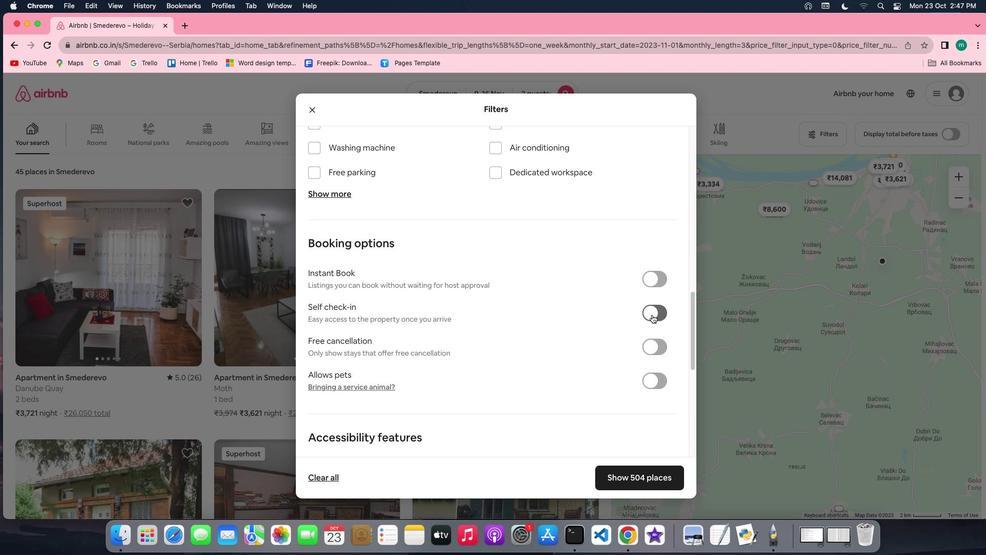 
Action: Mouse pressed left at (652, 314)
Screenshot: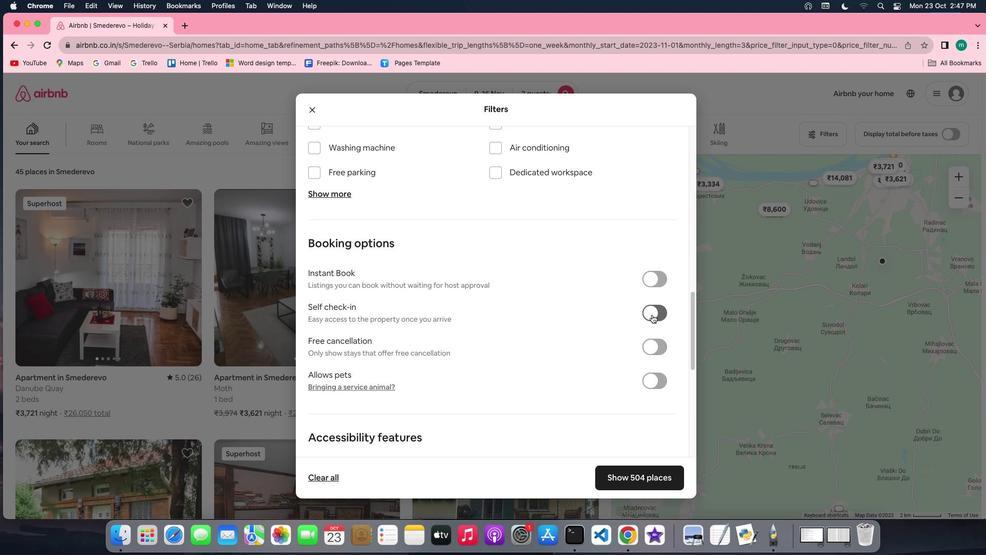
Action: Mouse moved to (541, 343)
Screenshot: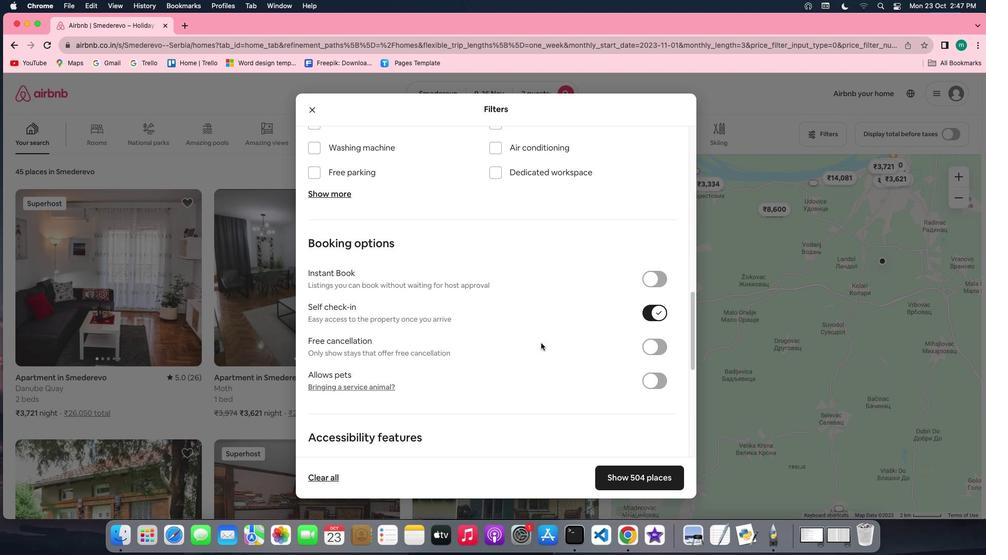 
Action: Mouse scrolled (541, 343) with delta (0, 0)
Screenshot: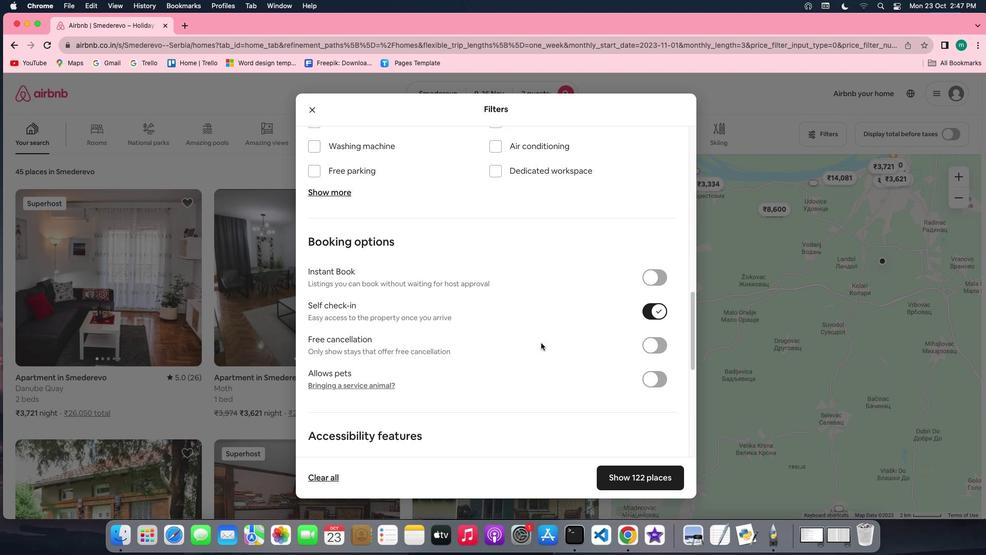 
Action: Mouse scrolled (541, 343) with delta (0, 0)
Screenshot: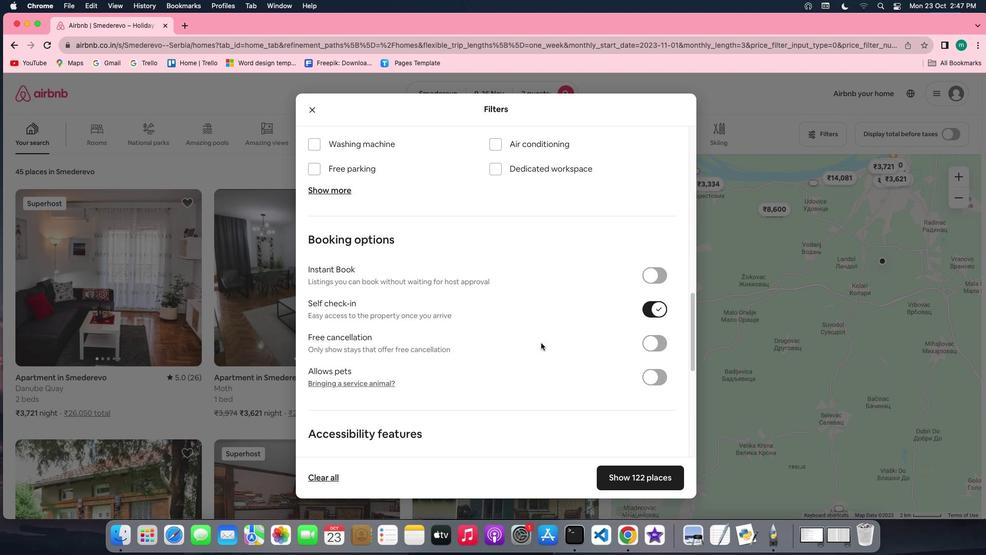 
Action: Mouse scrolled (541, 343) with delta (0, -1)
Screenshot: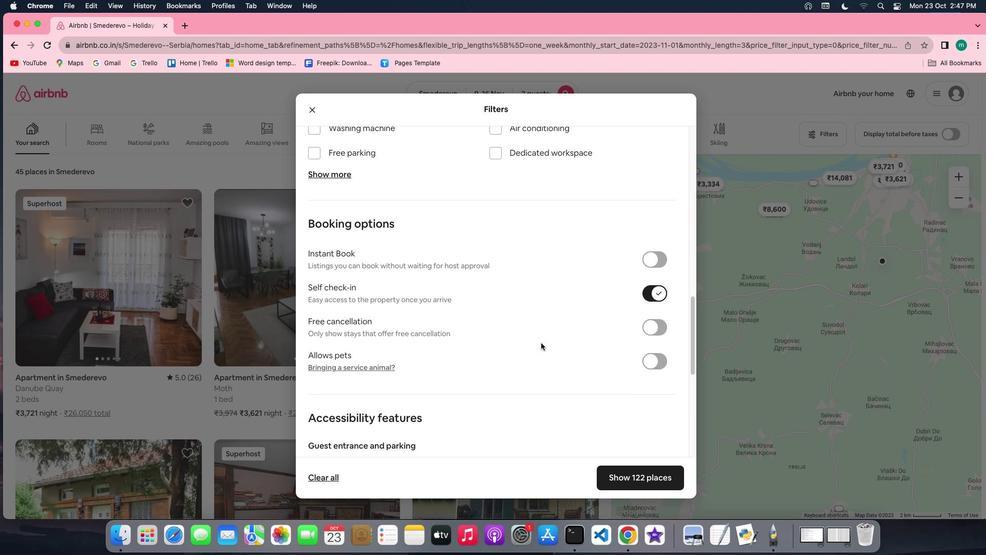 
Action: Mouse scrolled (541, 343) with delta (0, -1)
Screenshot: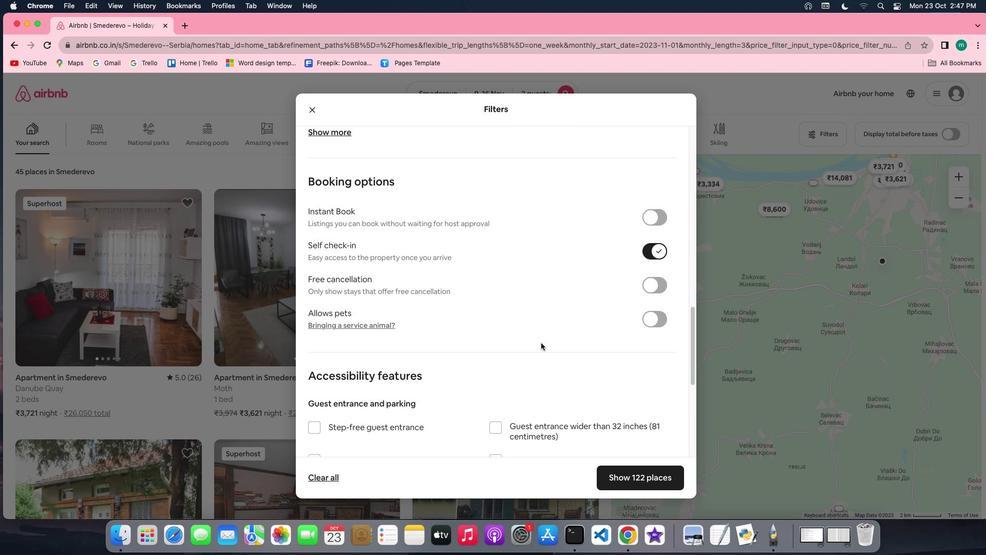 
Action: Mouse scrolled (541, 343) with delta (0, 0)
Screenshot: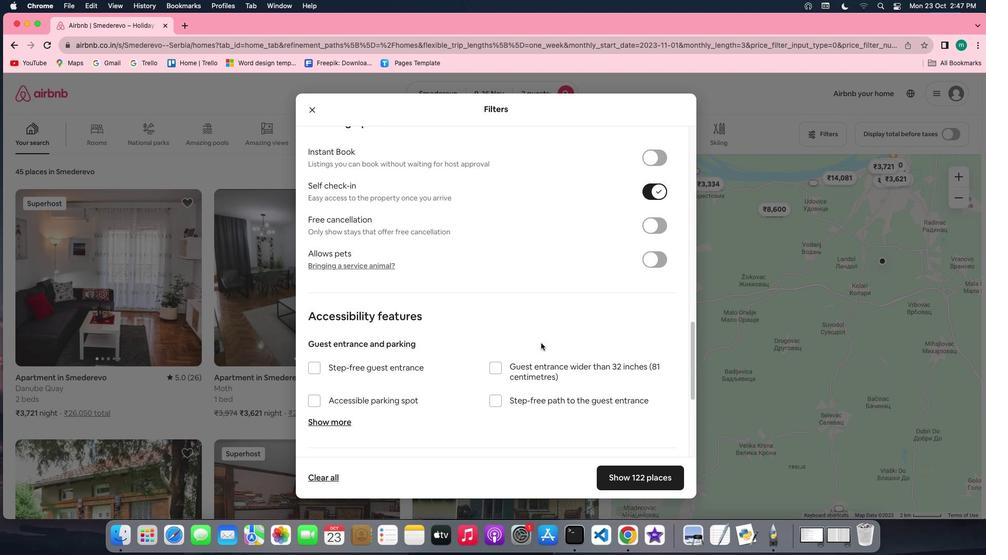 
Action: Mouse scrolled (541, 343) with delta (0, 0)
Screenshot: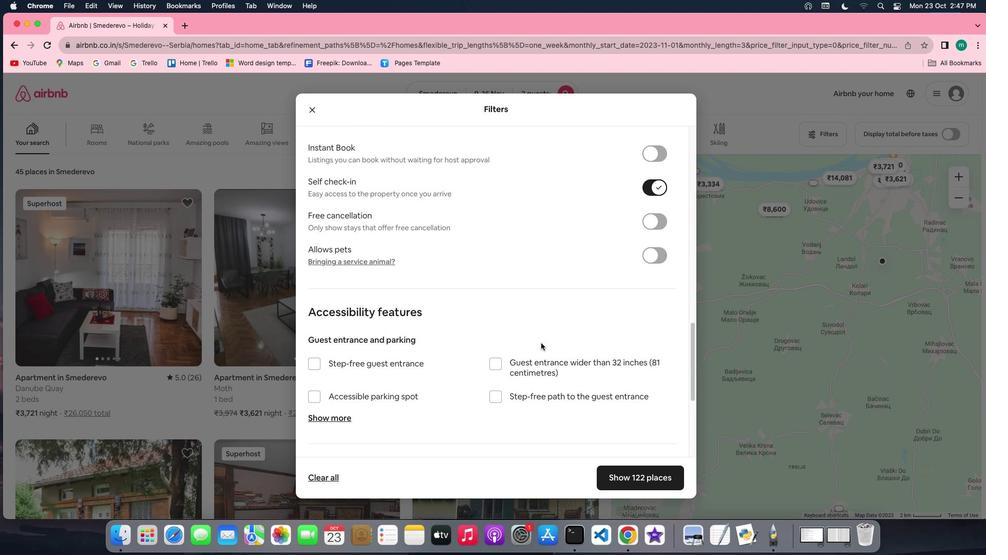 
Action: Mouse scrolled (541, 343) with delta (0, -1)
Screenshot: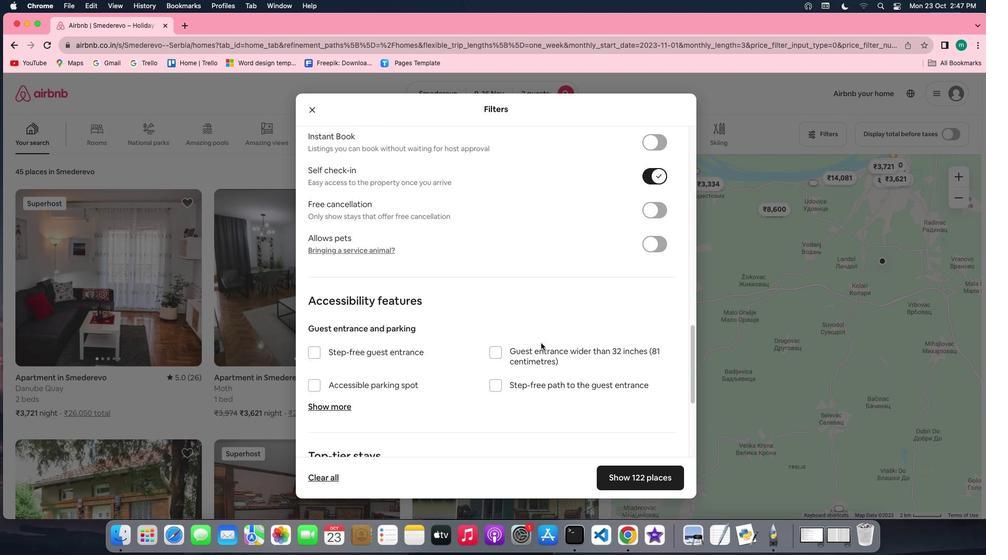 
Action: Mouse scrolled (541, 343) with delta (0, -1)
Screenshot: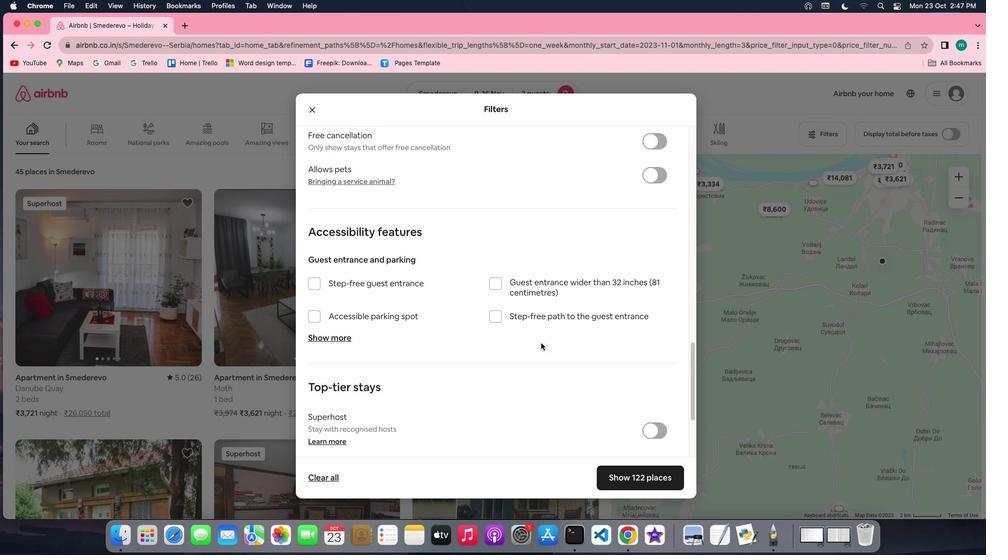 
Action: Mouse scrolled (541, 343) with delta (0, 0)
Screenshot: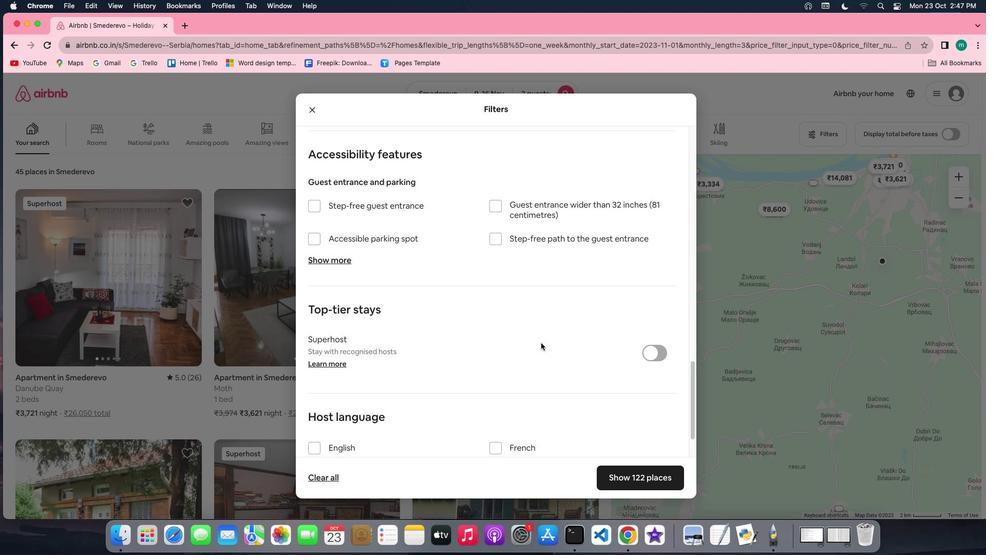 
Action: Mouse scrolled (541, 343) with delta (0, 0)
Screenshot: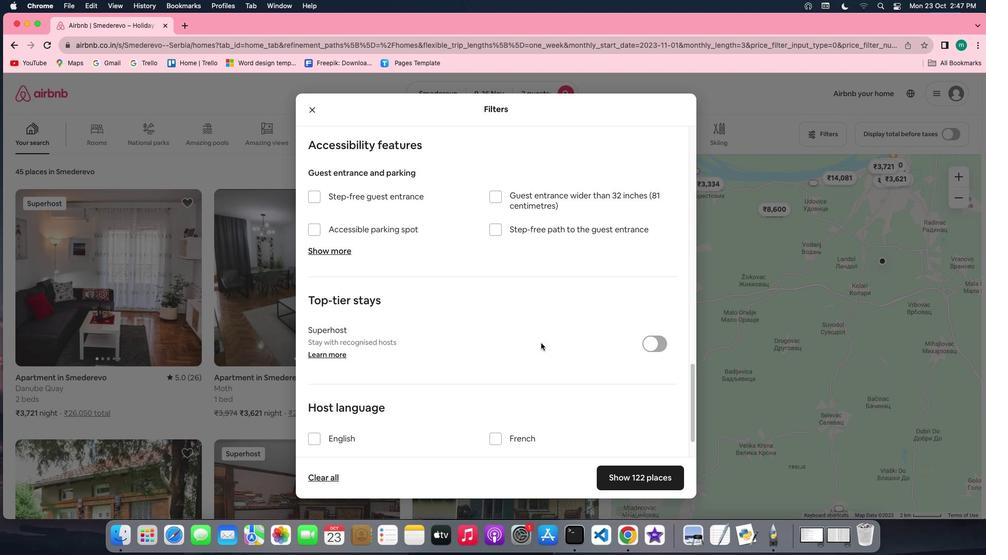 
Action: Mouse scrolled (541, 343) with delta (0, -2)
Screenshot: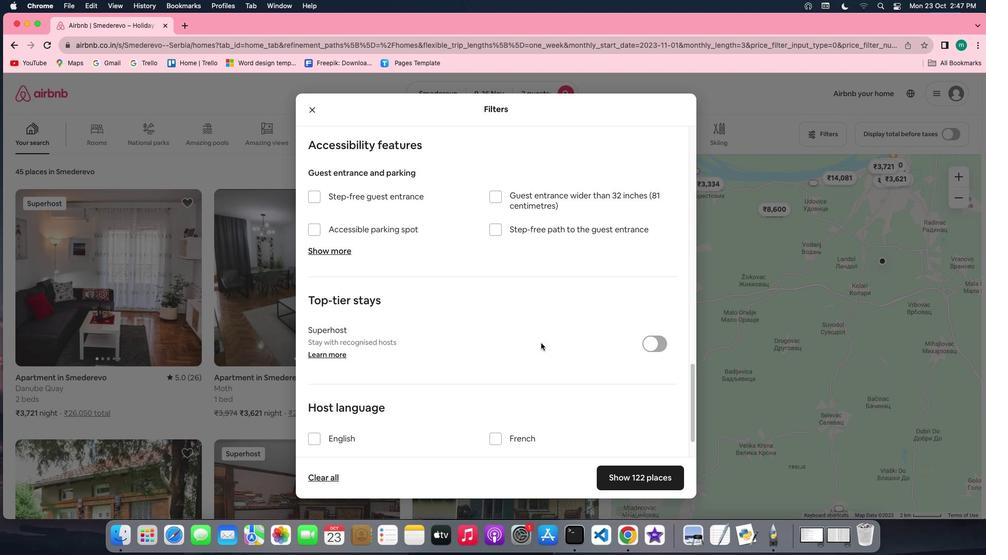 
Action: Mouse scrolled (541, 343) with delta (0, -2)
Screenshot: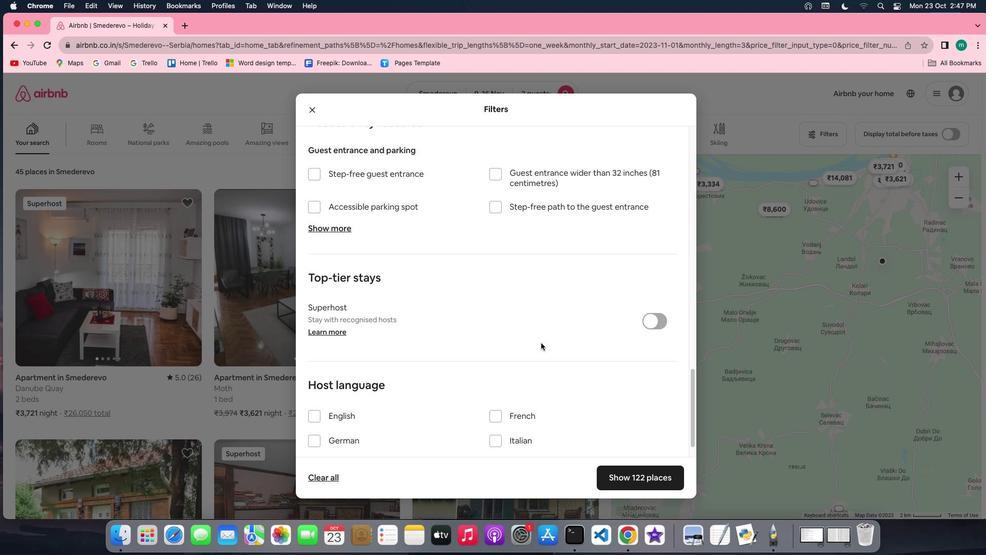 
Action: Mouse scrolled (541, 343) with delta (0, -3)
Screenshot: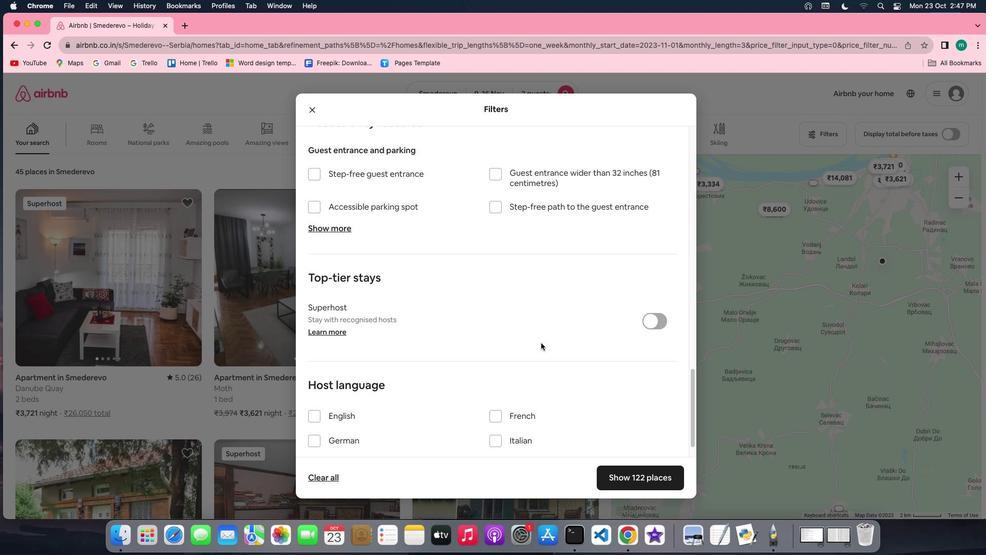 
Action: Mouse scrolled (541, 343) with delta (0, -3)
Screenshot: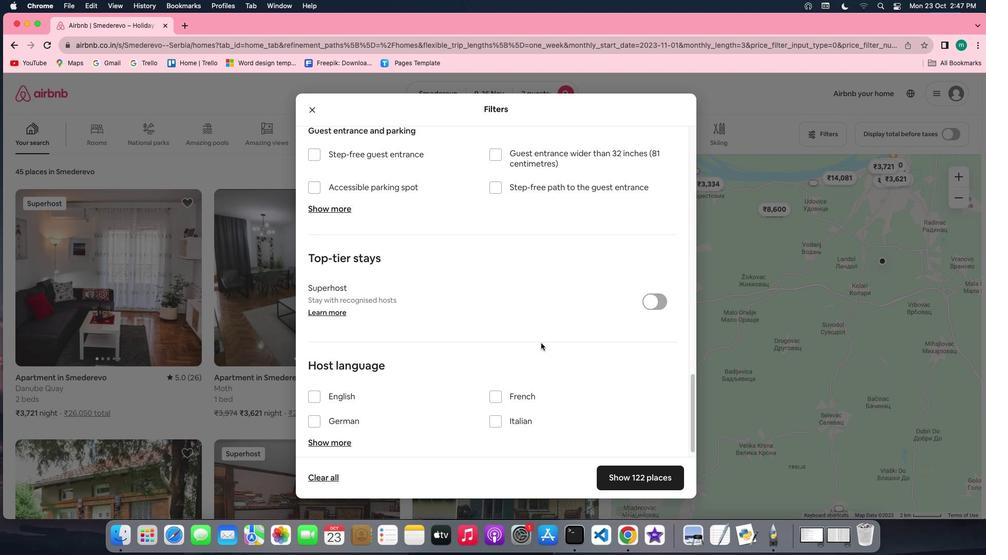 
Action: Mouse scrolled (541, 343) with delta (0, 0)
Screenshot: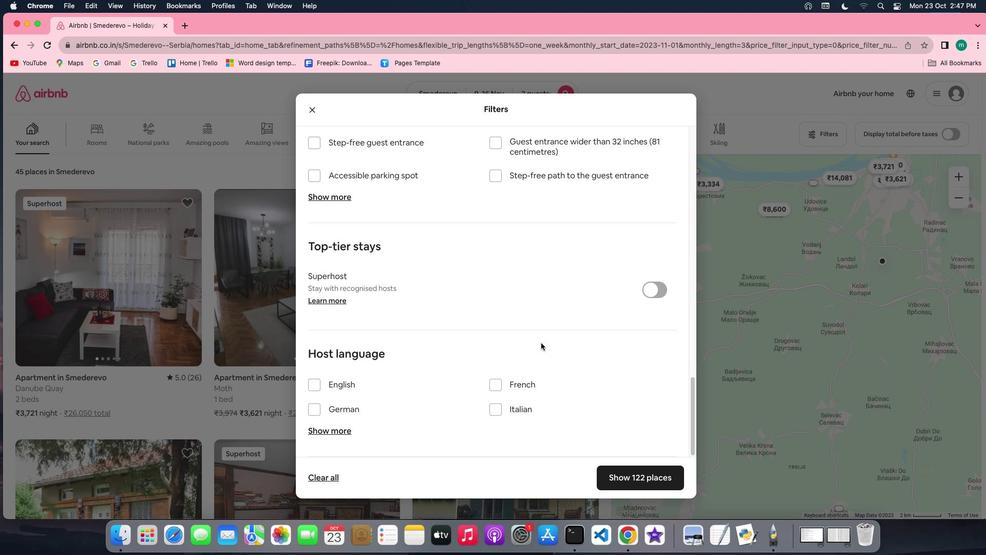 
Action: Mouse scrolled (541, 343) with delta (0, 0)
Screenshot: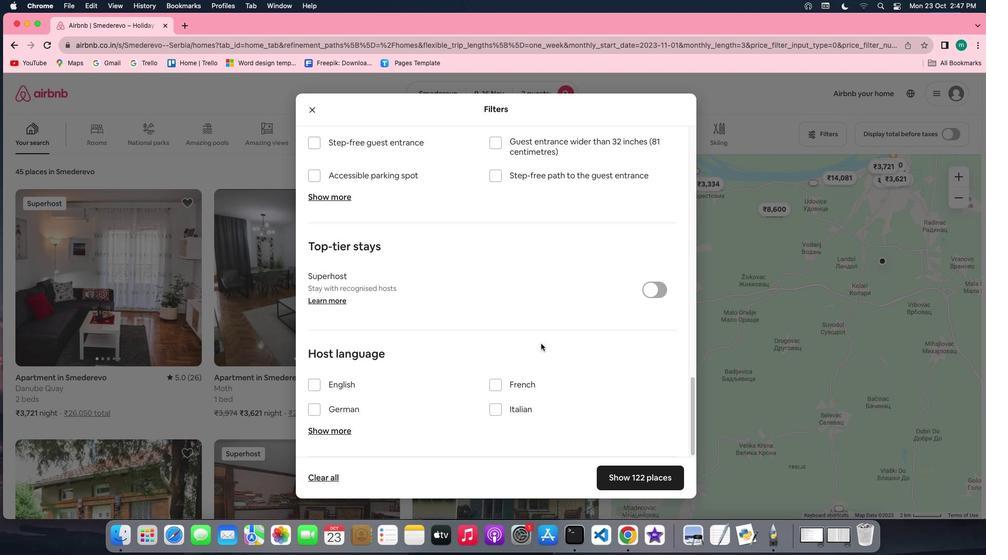 
Action: Mouse moved to (632, 476)
Screenshot: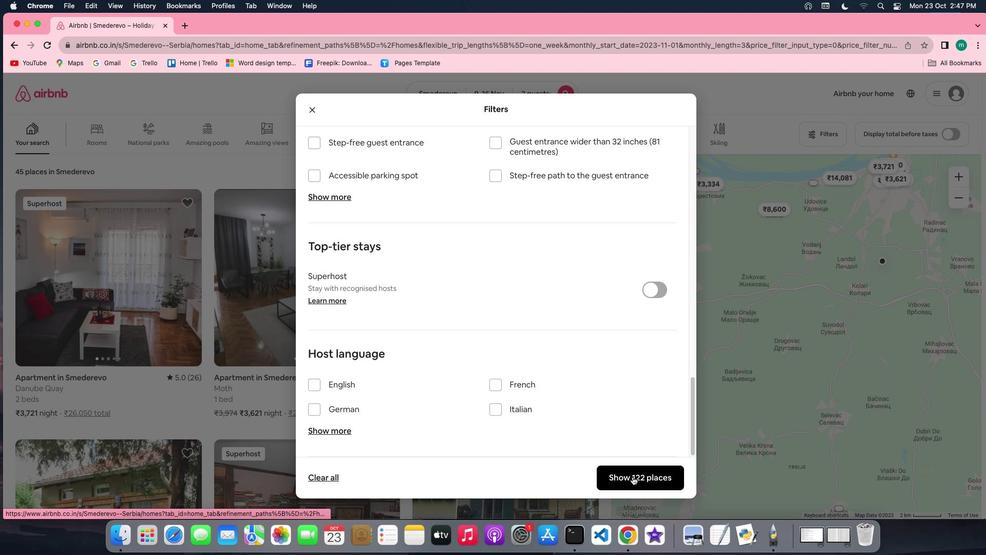 
Action: Mouse pressed left at (632, 476)
Screenshot: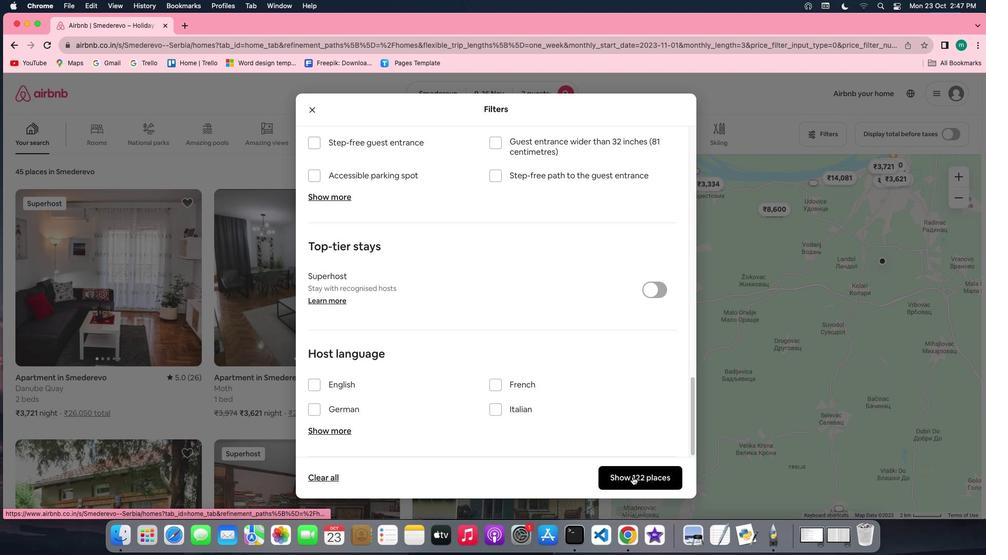 
Action: Mouse moved to (174, 328)
Screenshot: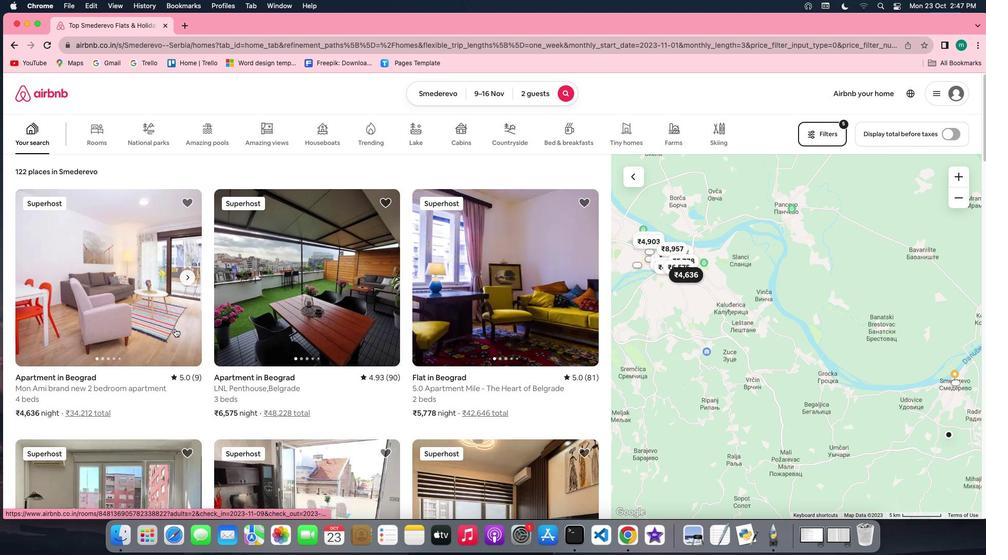 
Action: Mouse pressed left at (174, 328)
Screenshot: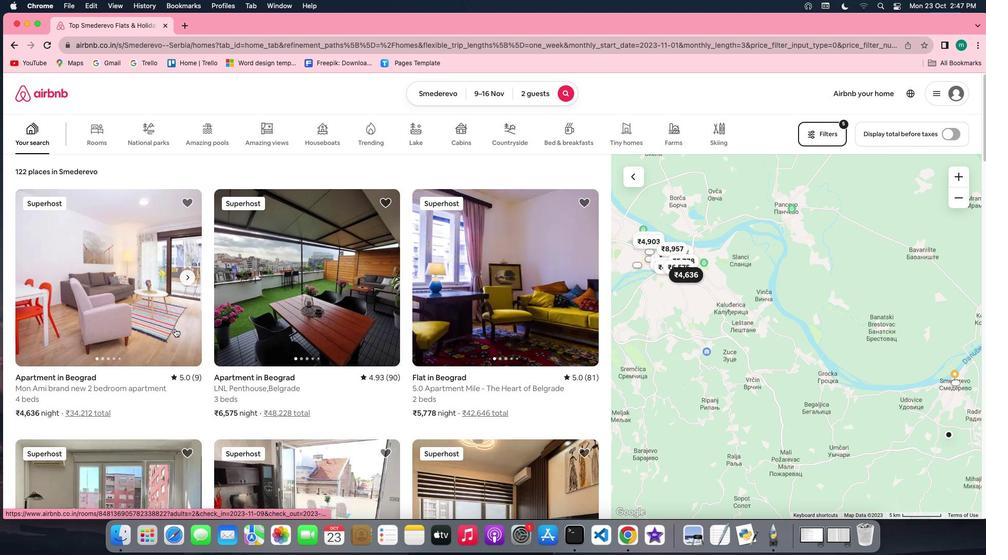 
Action: Mouse moved to (716, 388)
Screenshot: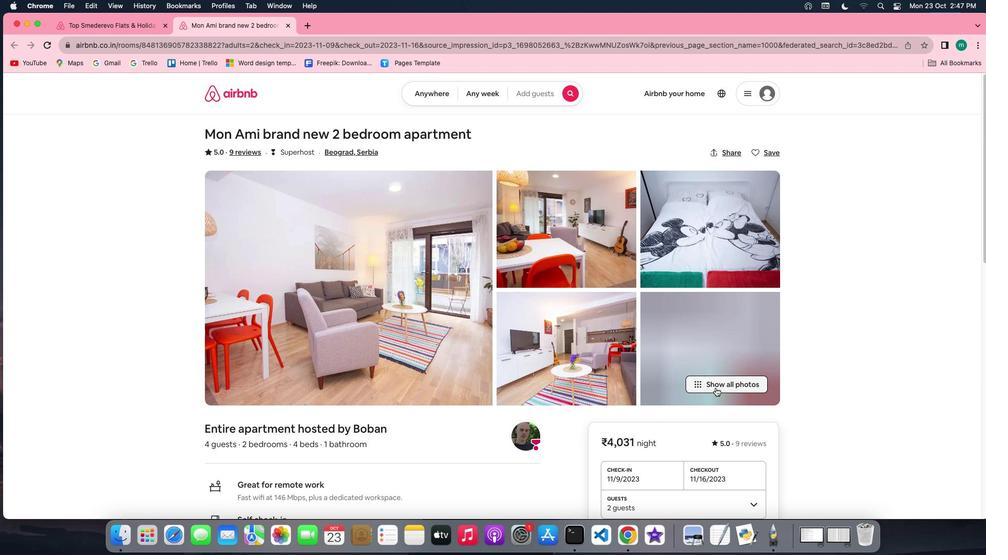 
Action: Mouse pressed left at (716, 388)
Screenshot: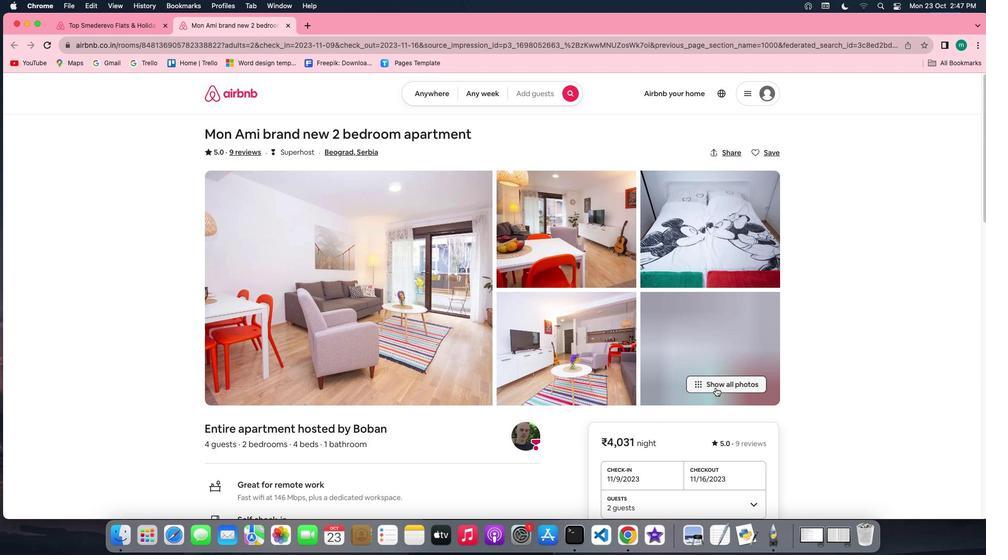 
Action: Mouse moved to (601, 483)
Screenshot: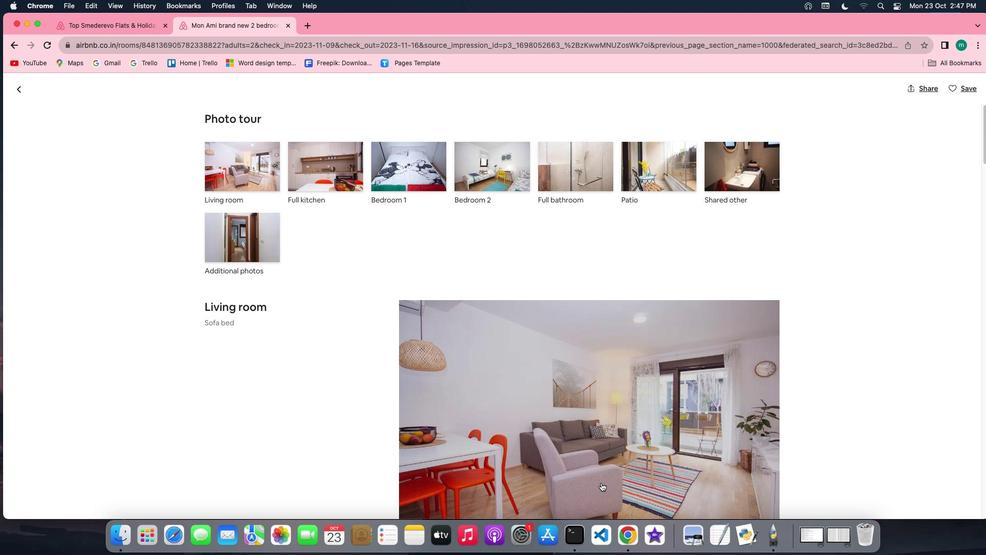 
Action: Mouse scrolled (601, 483) with delta (0, 0)
Screenshot: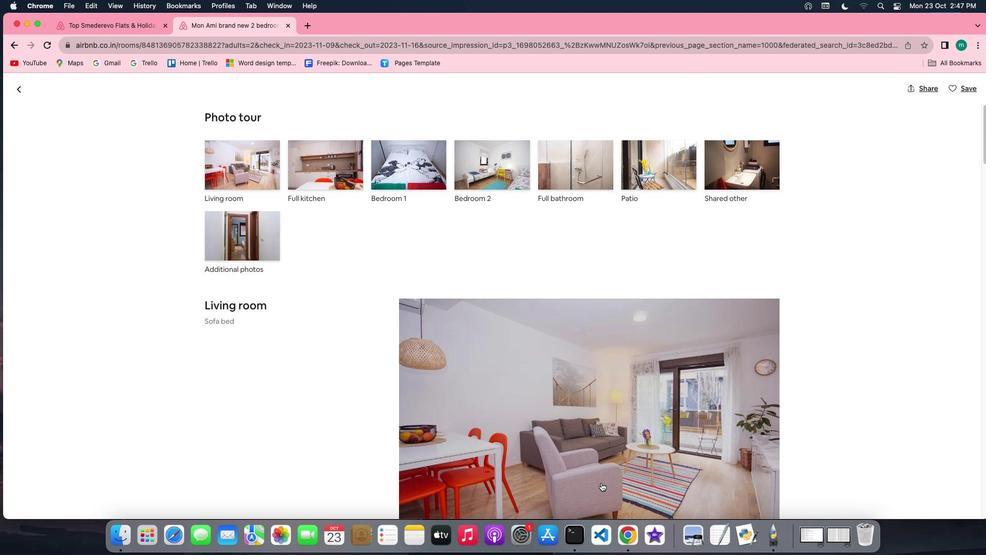 
Action: Mouse scrolled (601, 483) with delta (0, 0)
Screenshot: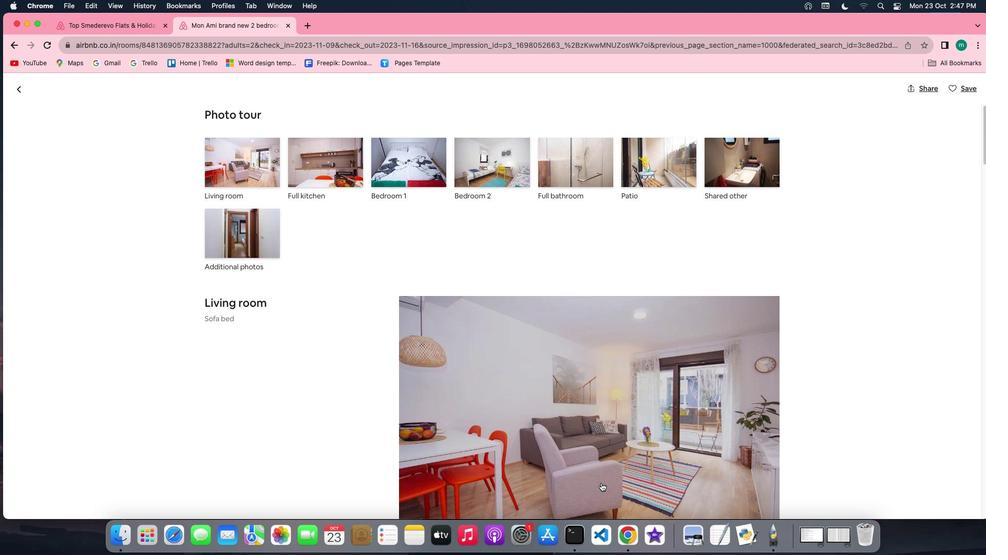 
Action: Mouse scrolled (601, 483) with delta (0, -1)
Screenshot: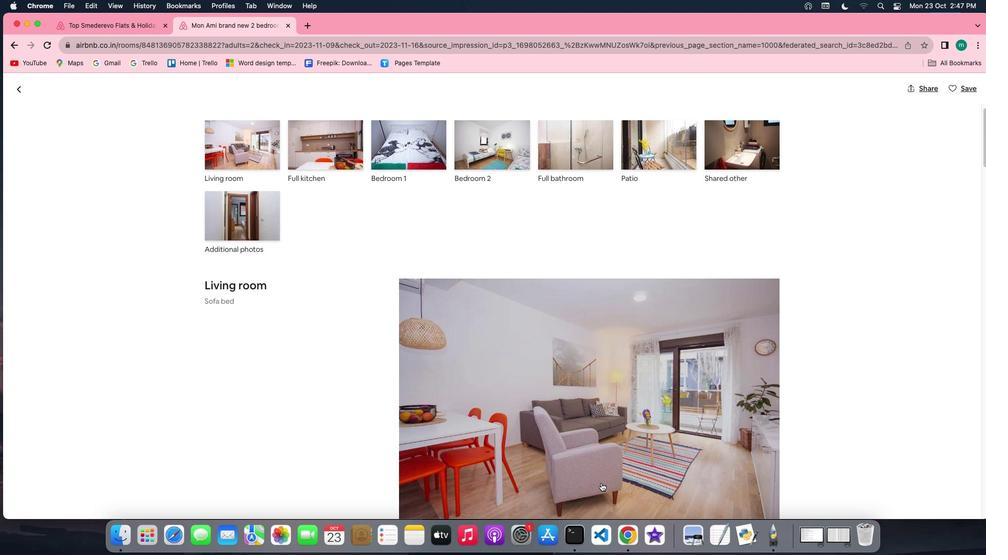 
Action: Mouse scrolled (601, 483) with delta (0, -1)
Screenshot: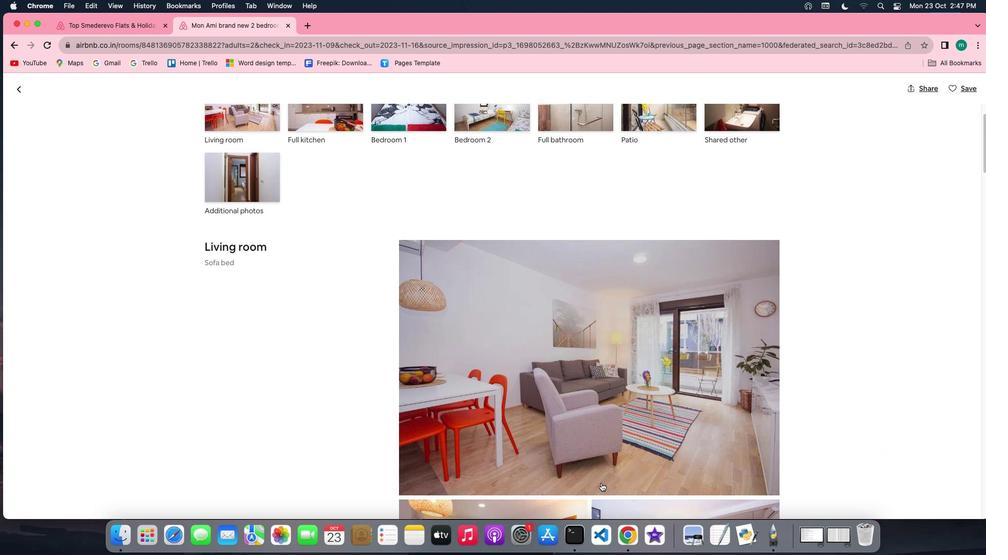 
Action: Mouse scrolled (601, 483) with delta (0, 0)
Screenshot: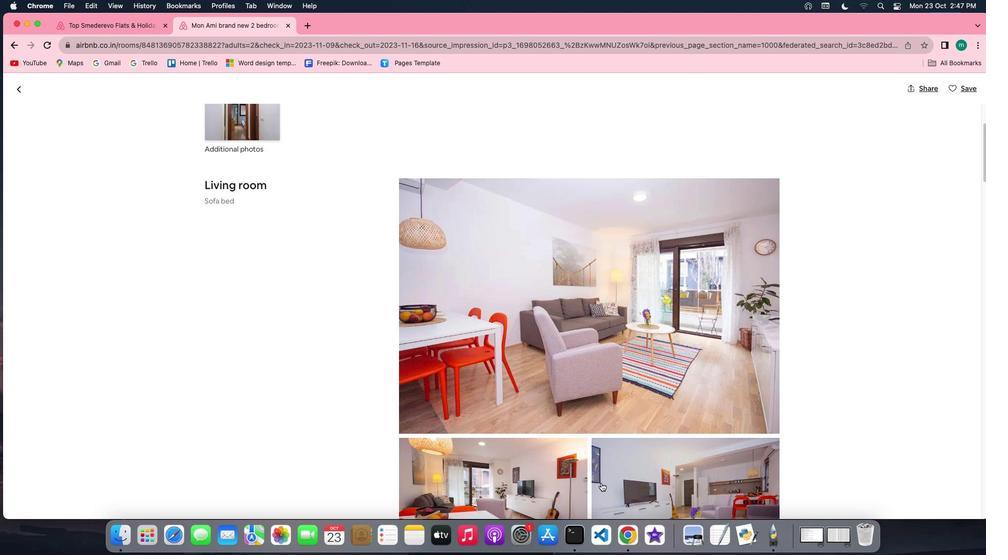 
Action: Mouse scrolled (601, 483) with delta (0, 0)
Screenshot: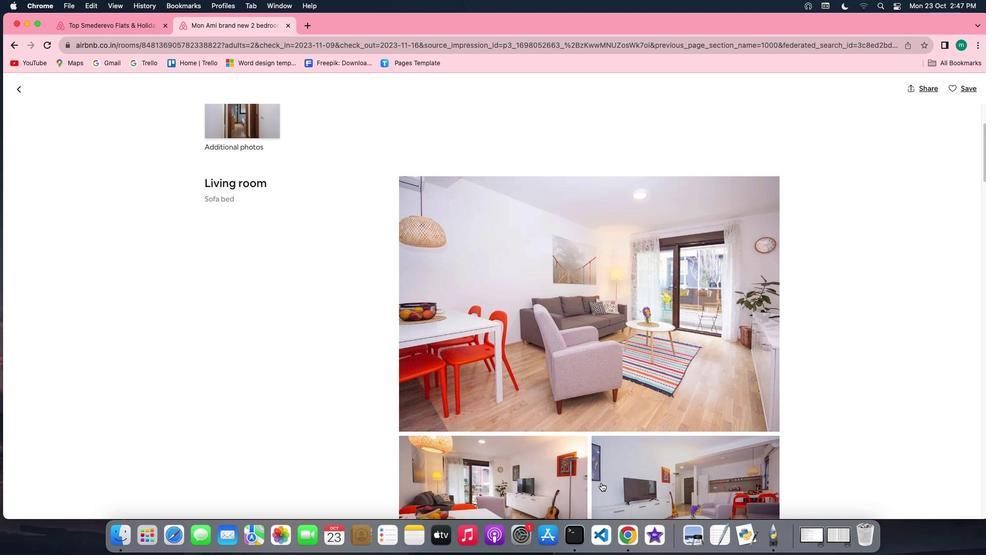 
Action: Mouse scrolled (601, 483) with delta (0, 0)
Screenshot: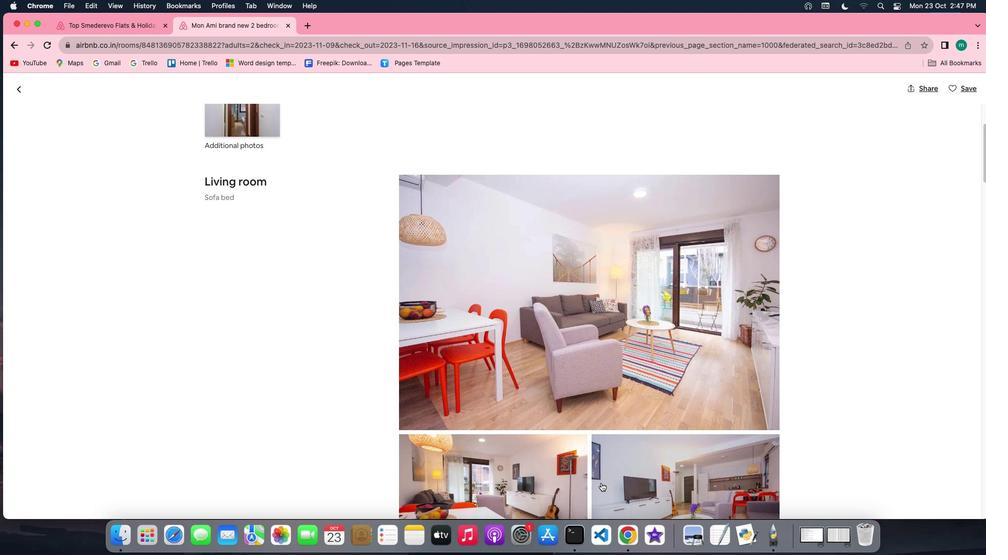 
Action: Mouse scrolled (601, 483) with delta (0, -1)
Screenshot: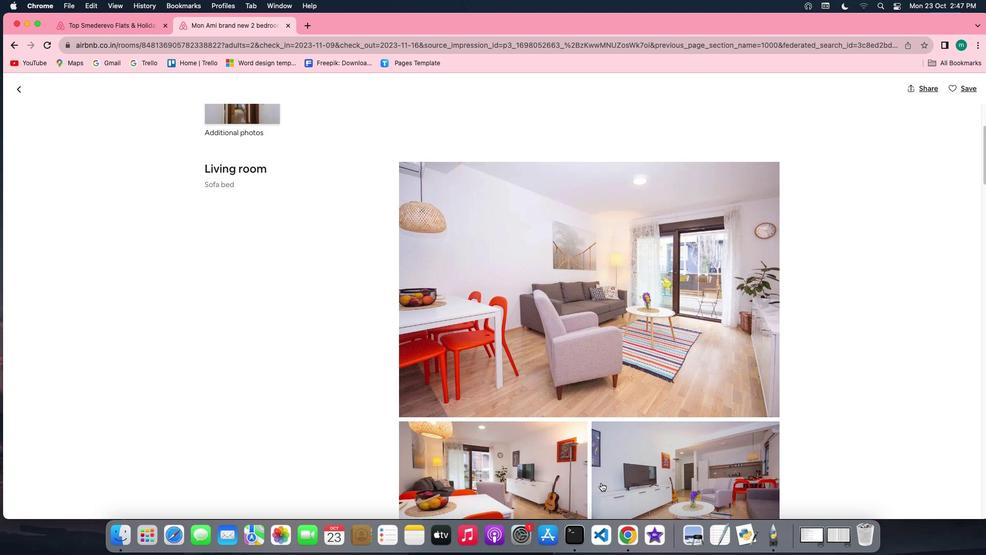 
Action: Mouse scrolled (601, 483) with delta (0, -1)
Screenshot: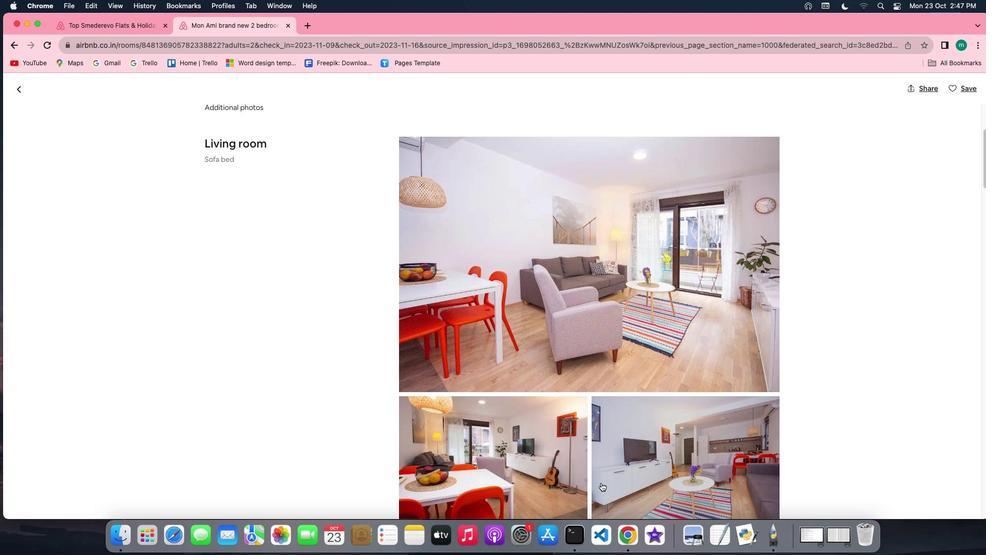 
Action: Mouse scrolled (601, 483) with delta (0, 0)
Screenshot: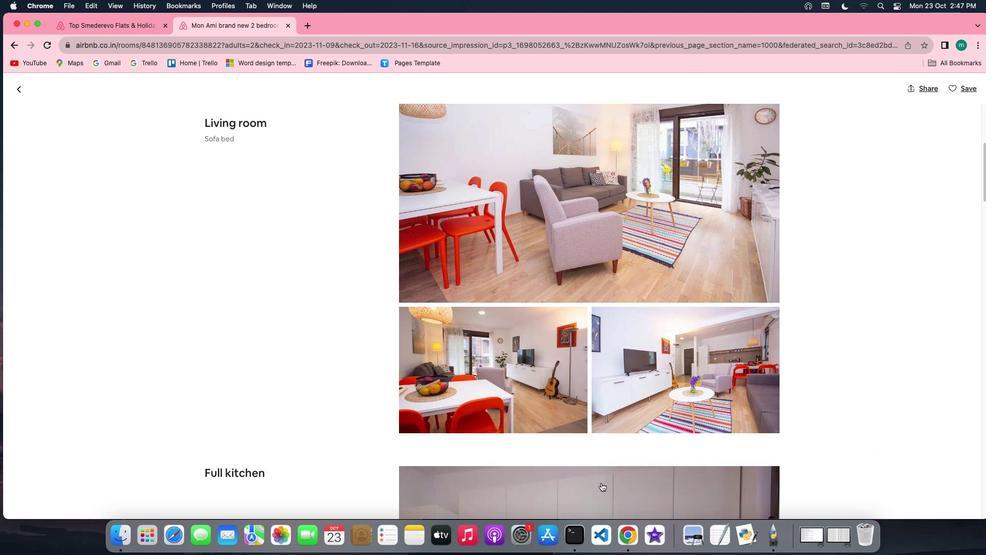 
Action: Mouse scrolled (601, 483) with delta (0, 0)
Screenshot: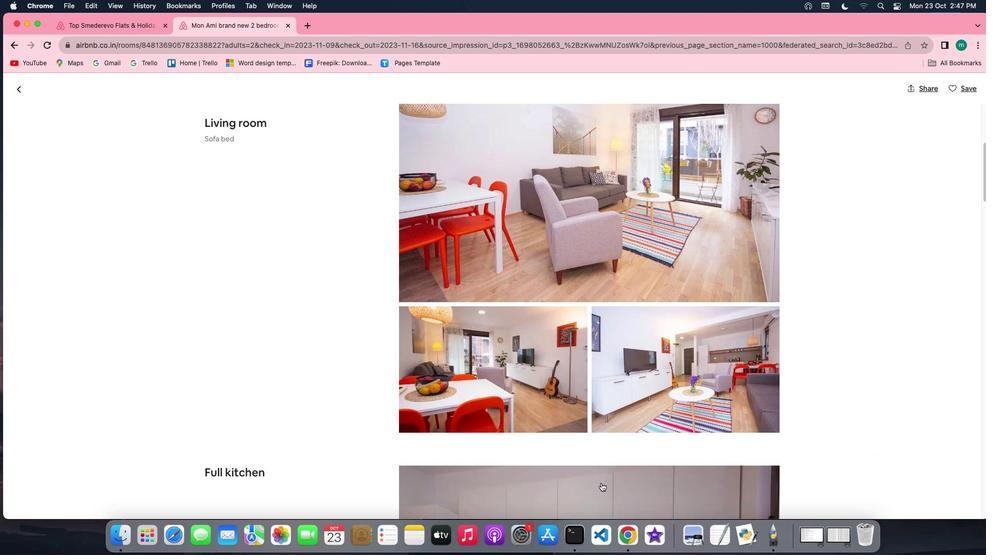 
Action: Mouse scrolled (601, 483) with delta (0, -1)
Screenshot: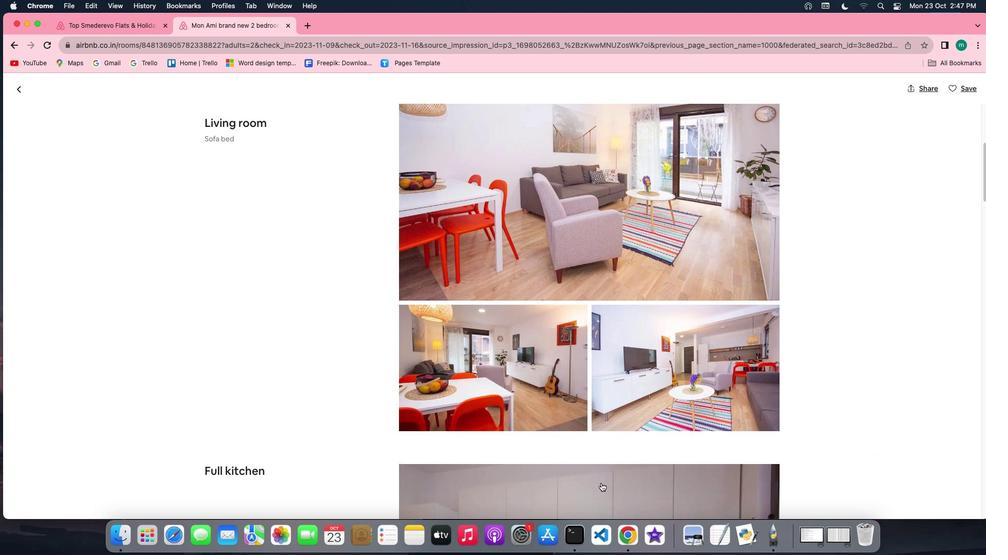 
Action: Mouse scrolled (601, 483) with delta (0, -1)
Screenshot: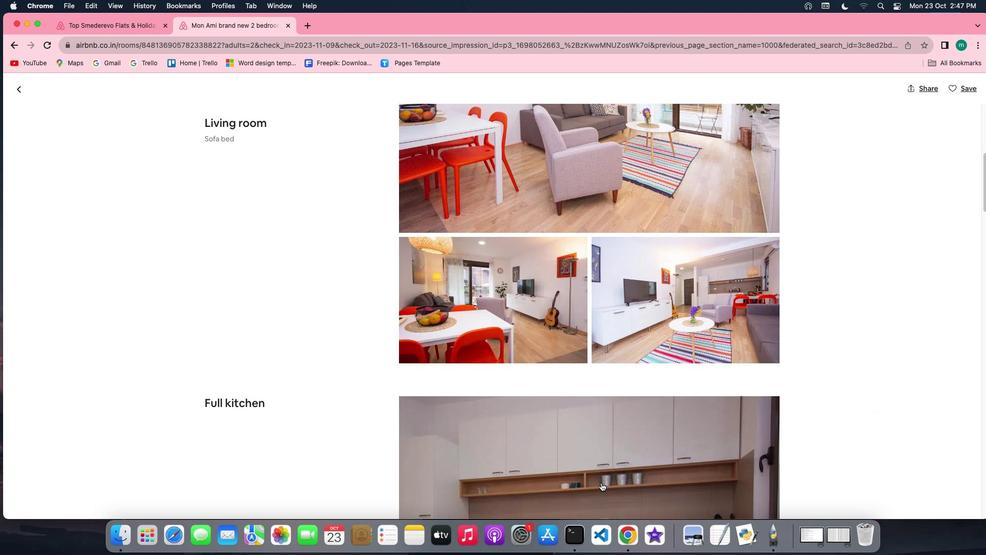 
Action: Mouse scrolled (601, 483) with delta (0, 0)
Screenshot: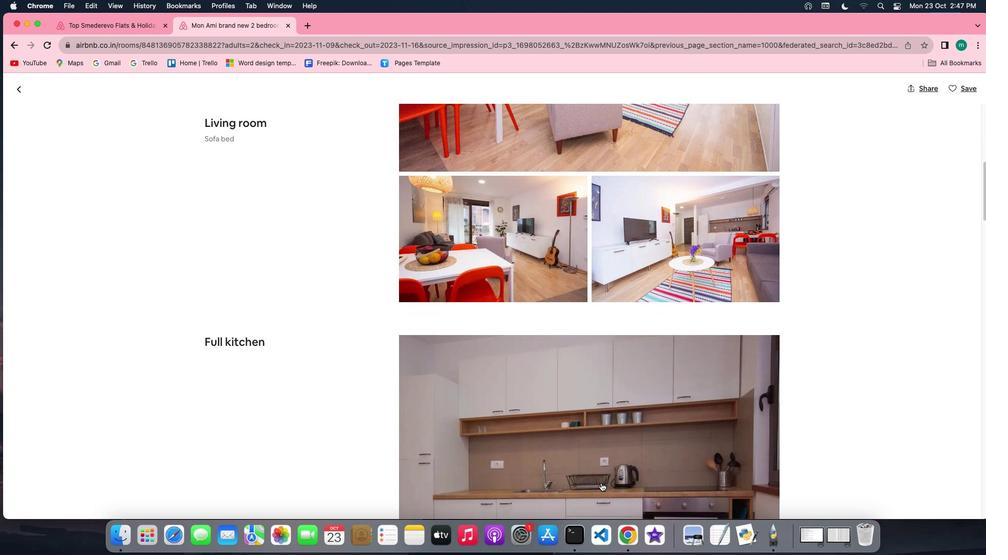 
Action: Mouse scrolled (601, 483) with delta (0, 0)
Screenshot: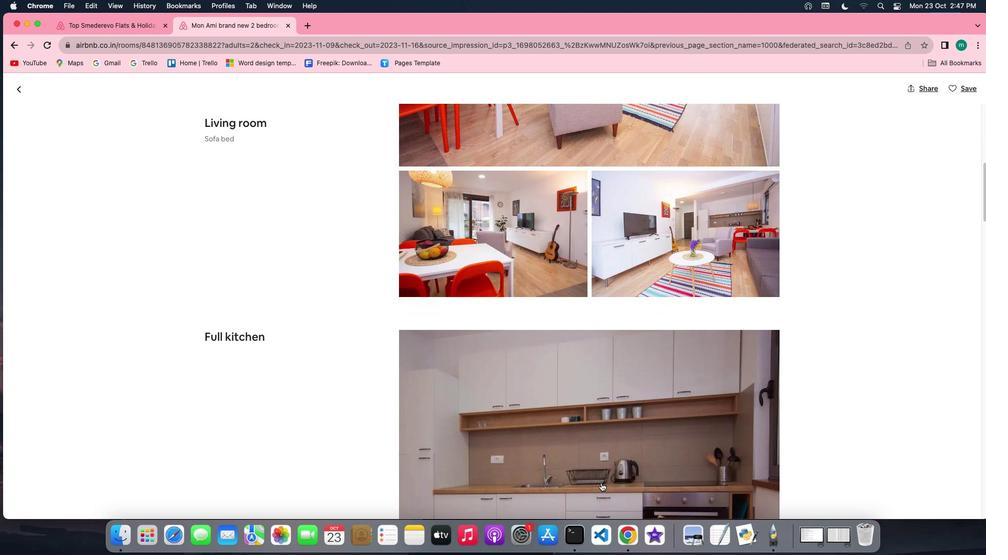
Action: Mouse scrolled (601, 483) with delta (0, -1)
Screenshot: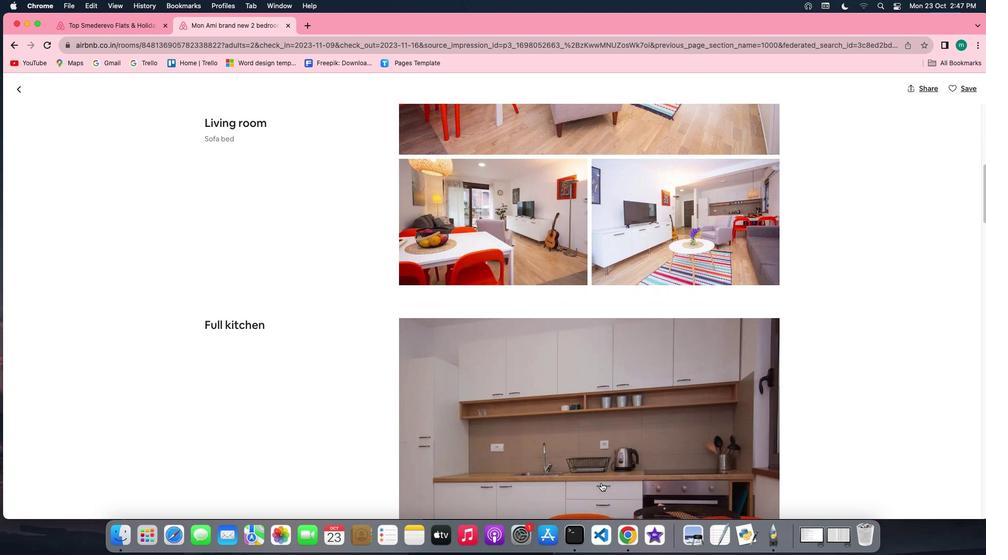 
Action: Mouse scrolled (601, 483) with delta (0, -1)
Screenshot: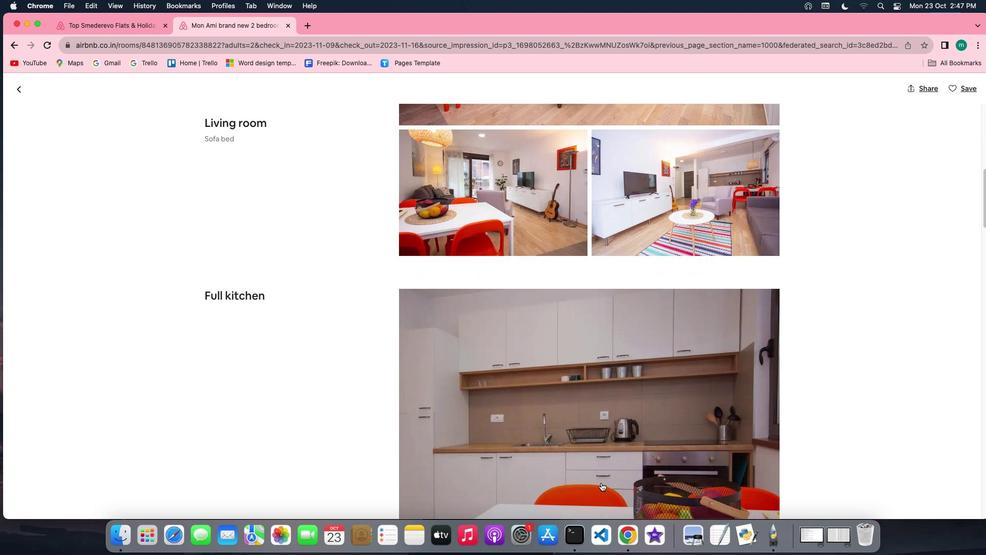 
Action: Mouse scrolled (601, 483) with delta (0, -1)
Screenshot: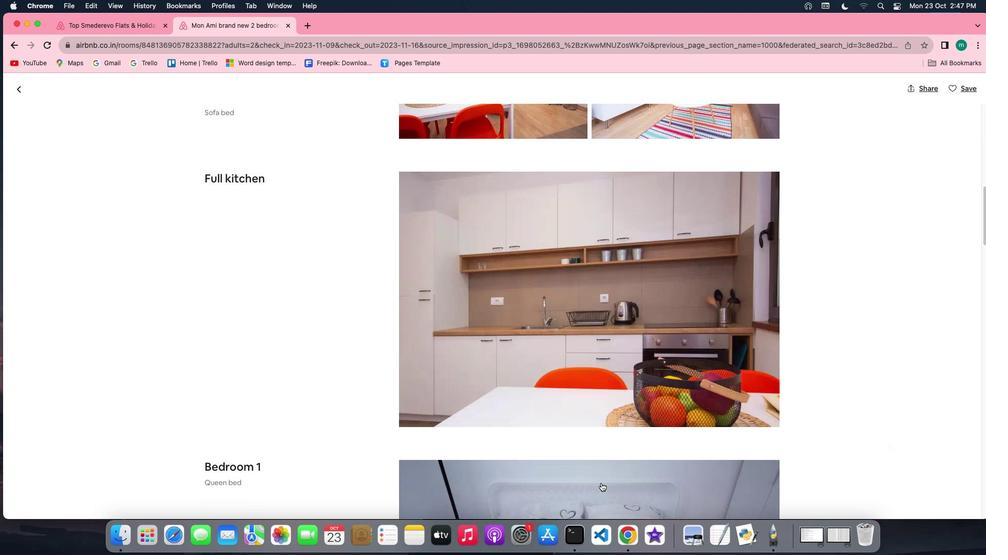 
Action: Mouse scrolled (601, 483) with delta (0, 0)
Screenshot: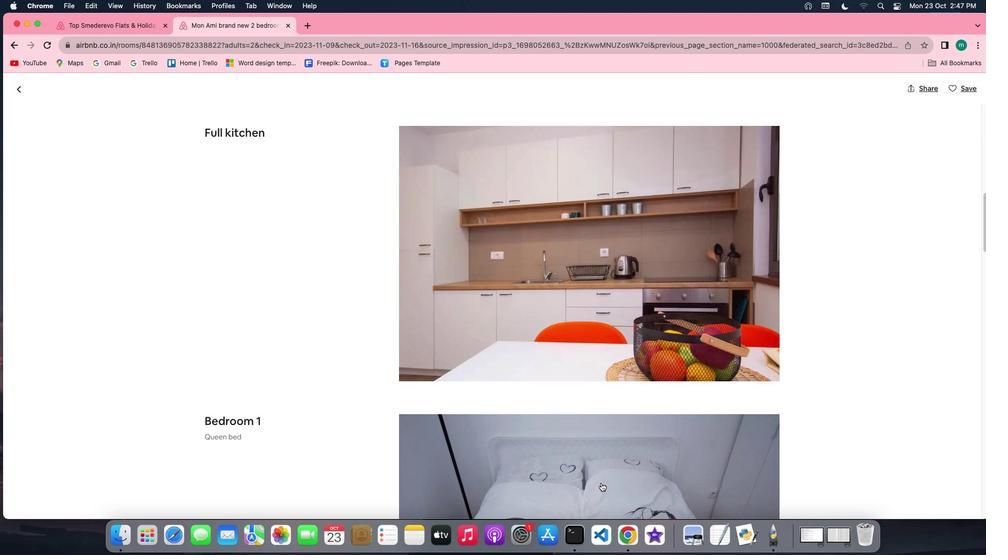 
Action: Mouse scrolled (601, 483) with delta (0, 0)
Screenshot: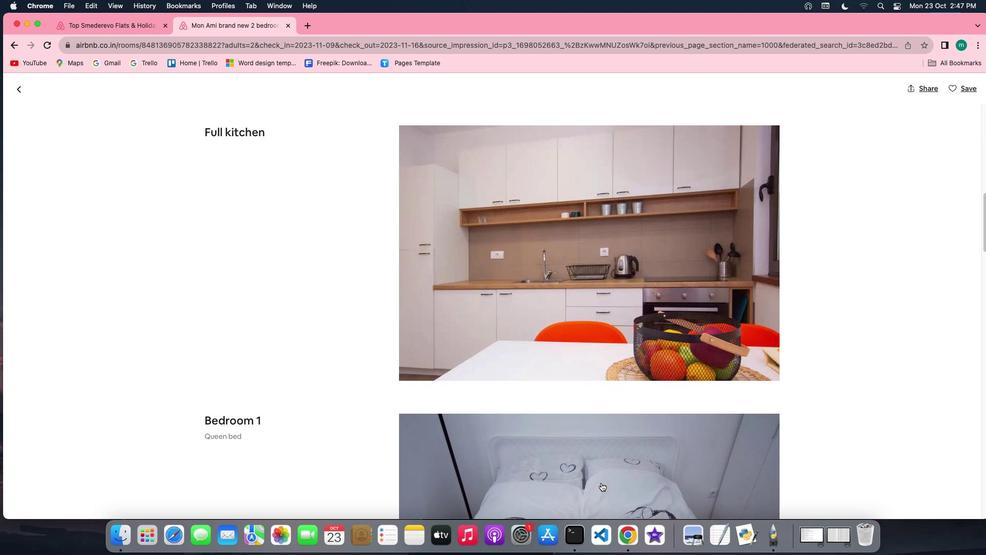 
Action: Mouse scrolled (601, 483) with delta (0, -1)
Screenshot: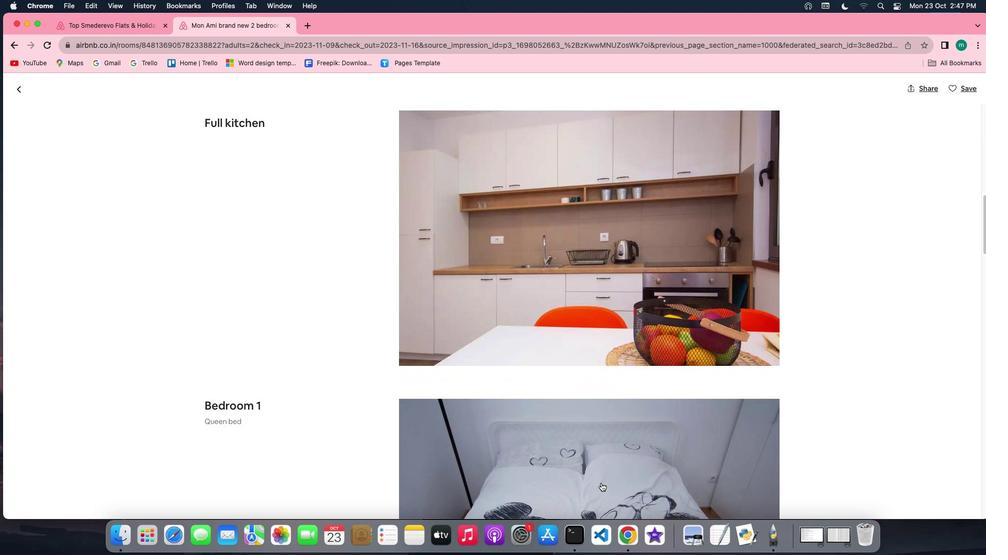 
Action: Mouse scrolled (601, 483) with delta (0, -1)
Screenshot: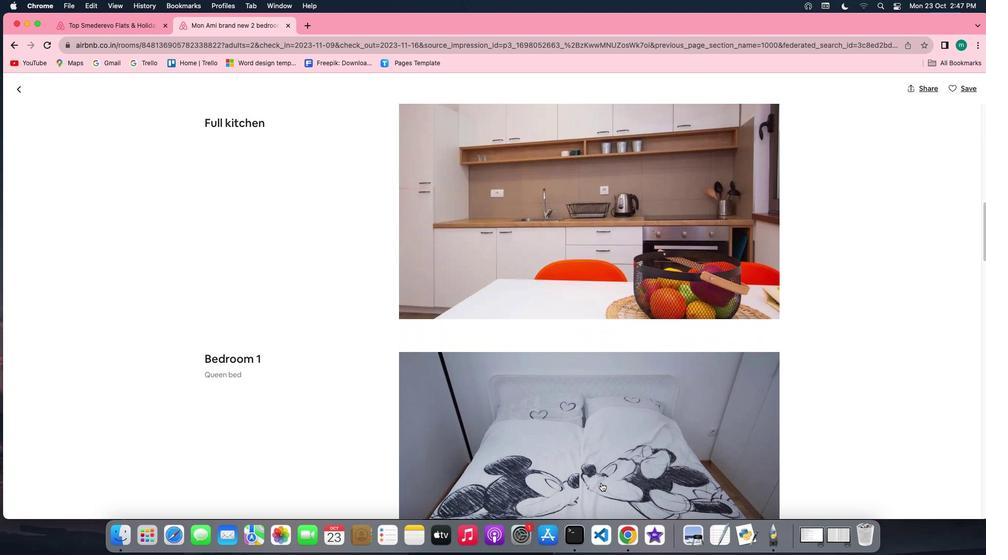 
Action: Mouse scrolled (601, 483) with delta (0, -1)
Screenshot: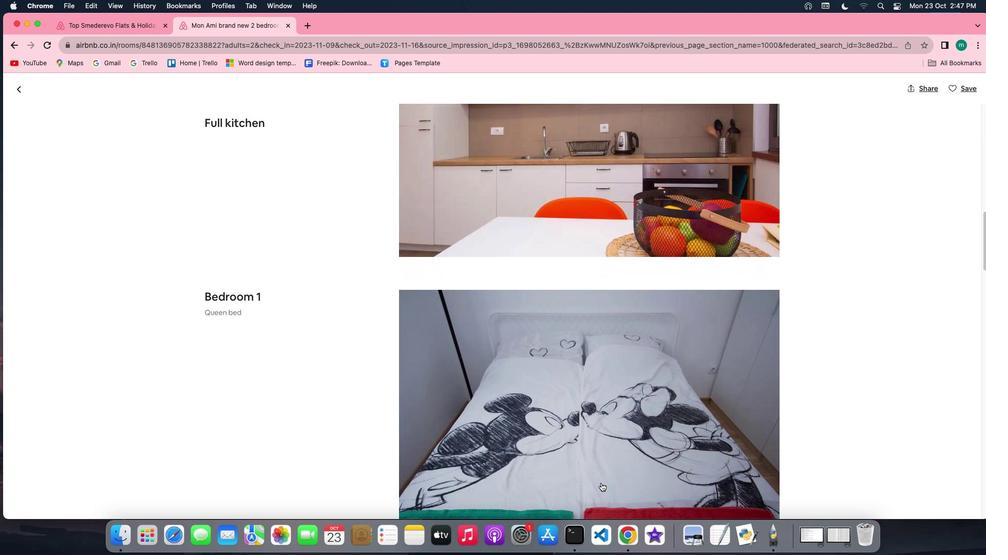 
Action: Mouse scrolled (601, 483) with delta (0, 0)
Screenshot: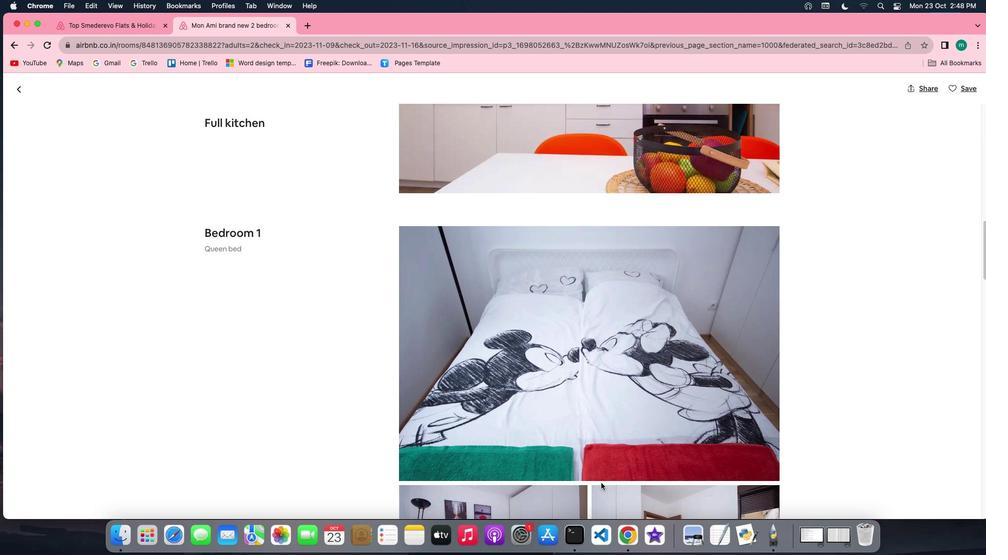 
Action: Mouse scrolled (601, 483) with delta (0, 0)
Screenshot: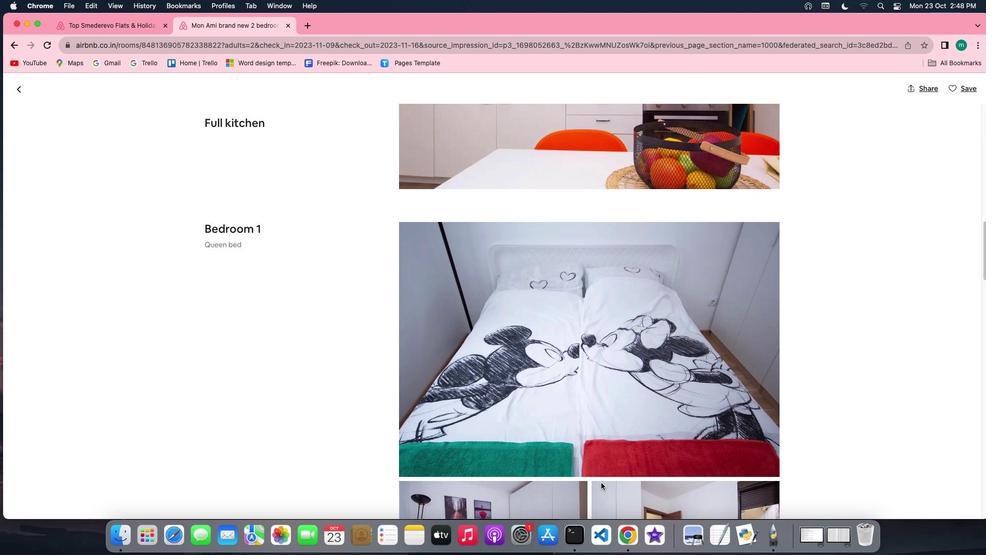 
Action: Mouse scrolled (601, 483) with delta (0, 0)
Screenshot: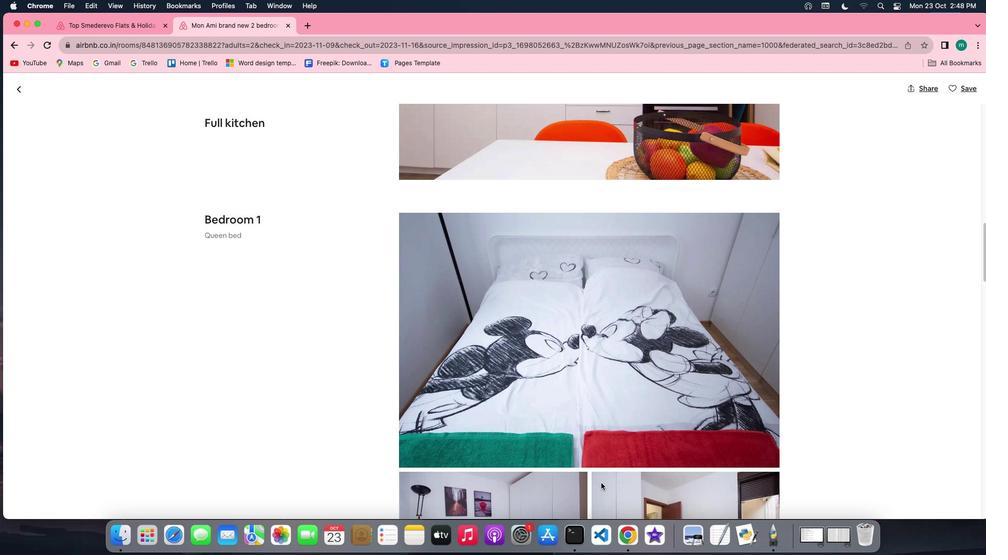 
Action: Mouse scrolled (601, 483) with delta (0, 0)
Screenshot: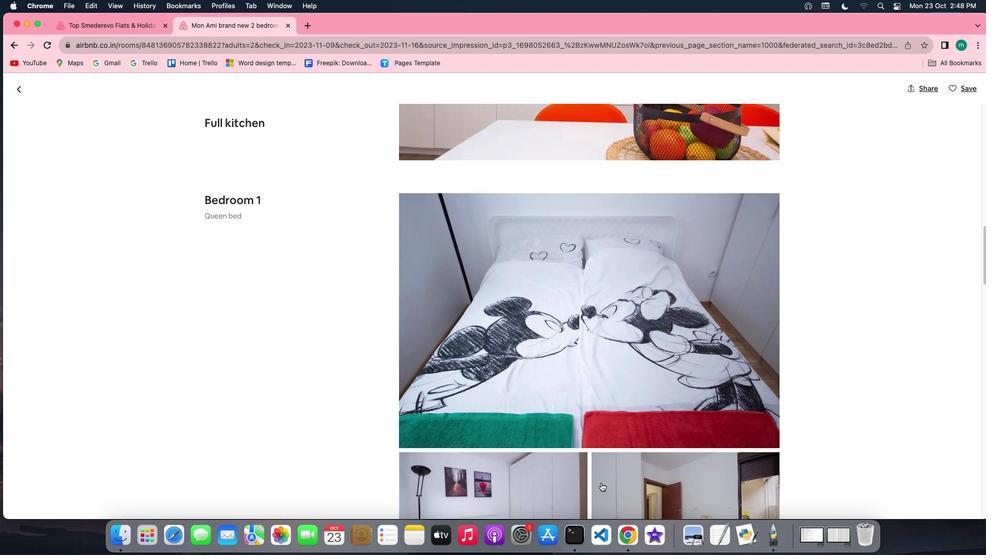 
Action: Mouse scrolled (601, 483) with delta (0, 0)
Screenshot: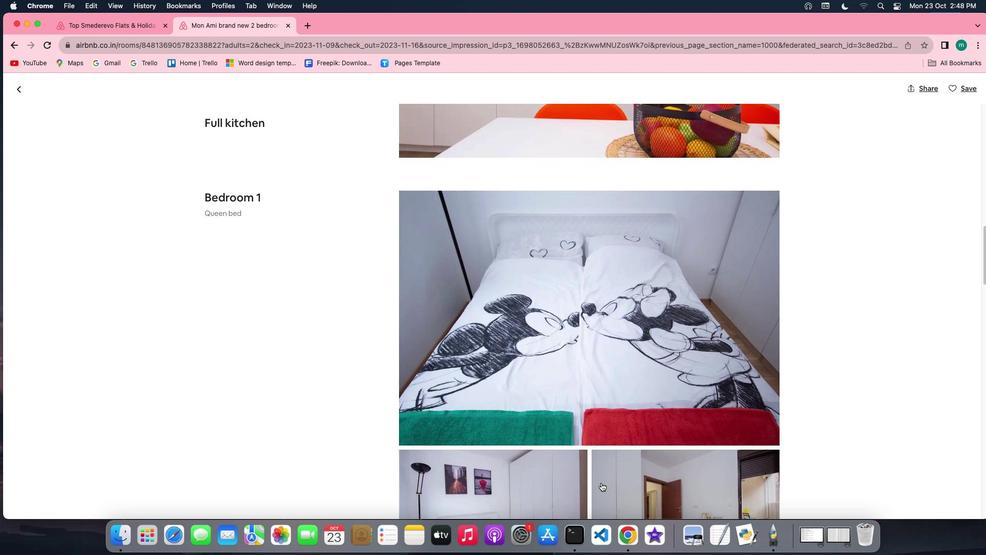 
Action: Mouse scrolled (601, 483) with delta (0, 0)
Screenshot: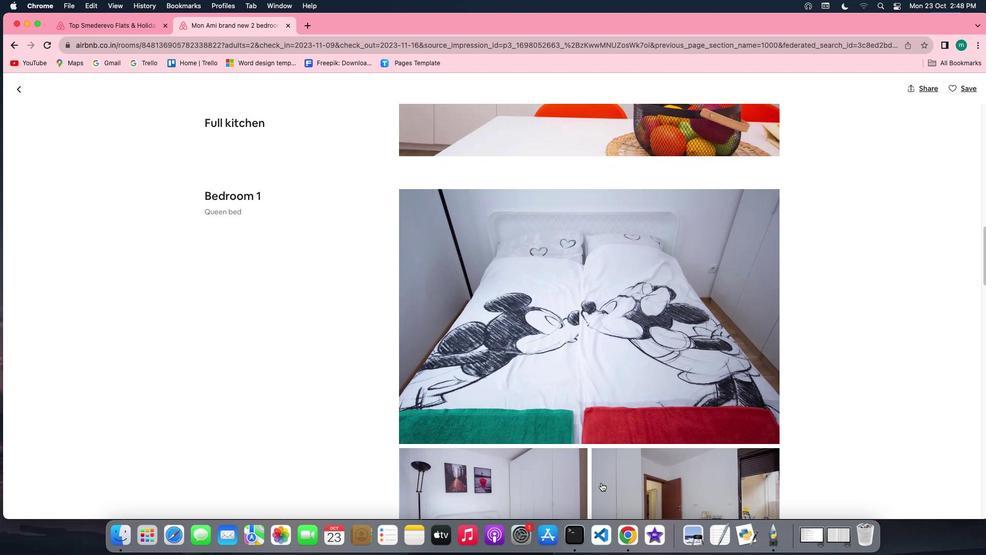 
Action: Mouse scrolled (601, 483) with delta (0, 0)
Screenshot: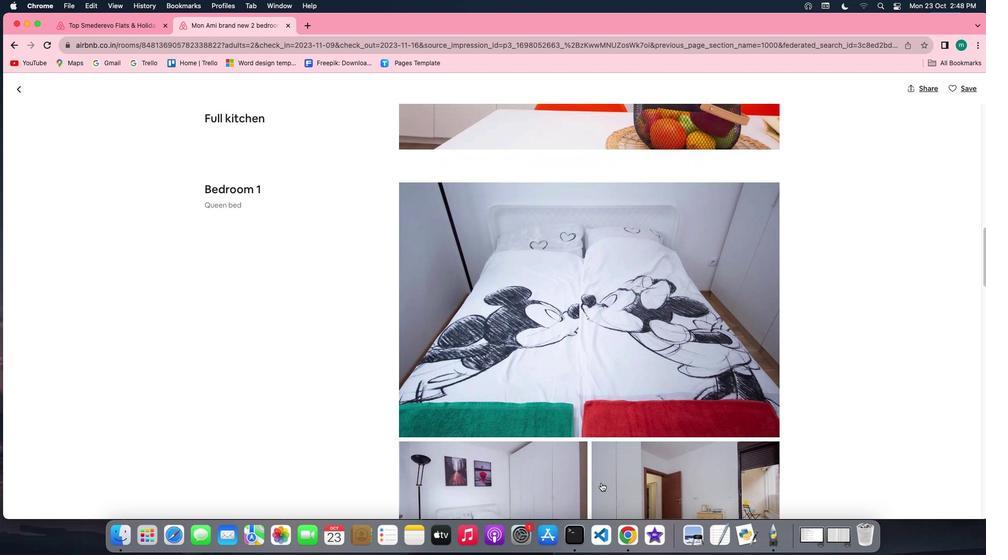 
Action: Mouse scrolled (601, 483) with delta (0, 0)
Screenshot: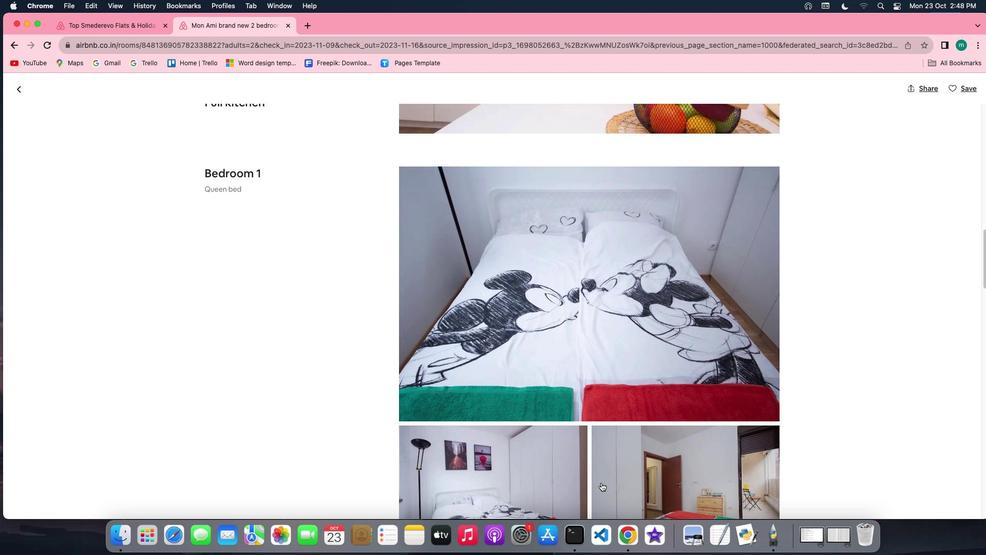 
Action: Mouse scrolled (601, 483) with delta (0, 0)
Screenshot: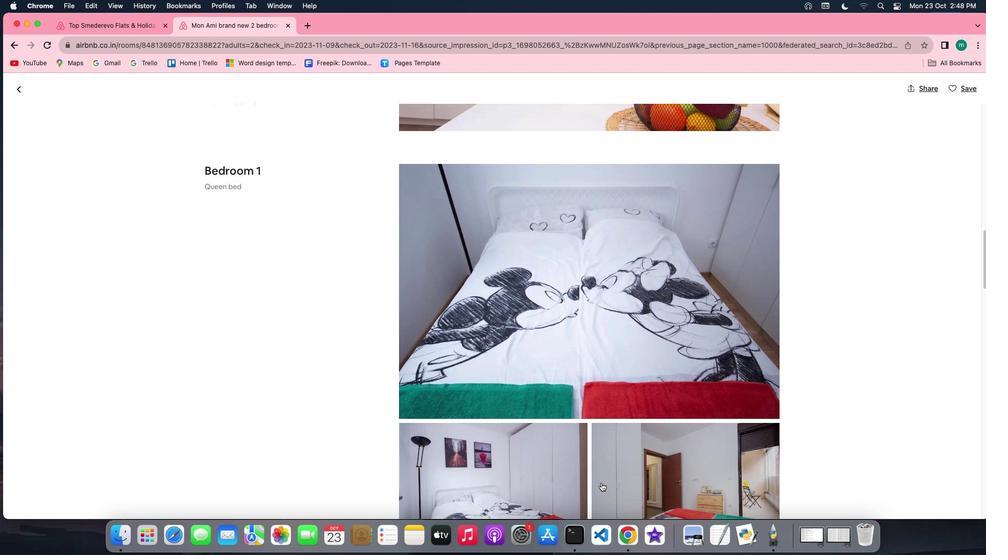 
Action: Mouse scrolled (601, 483) with delta (0, -1)
Screenshot: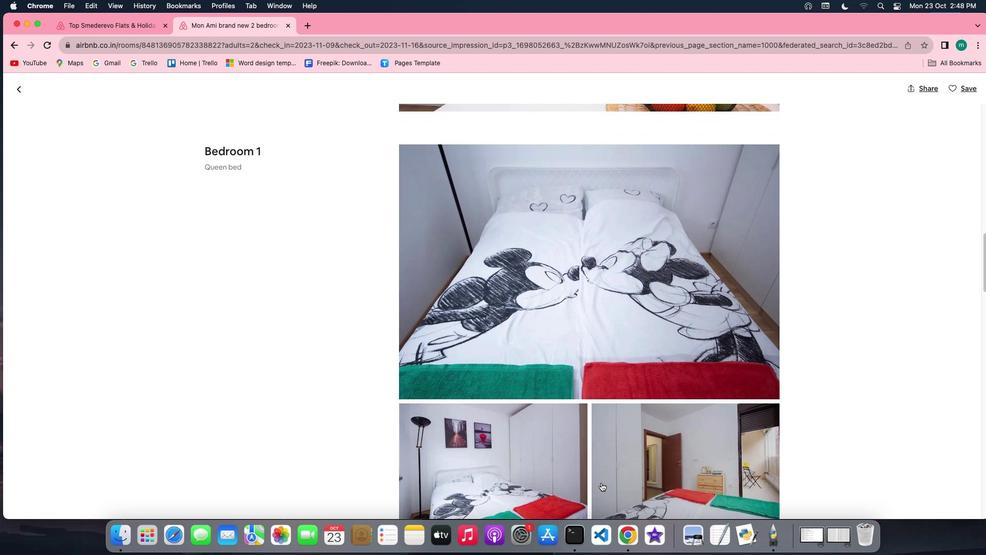 
Action: Mouse scrolled (601, 483) with delta (0, -1)
Screenshot: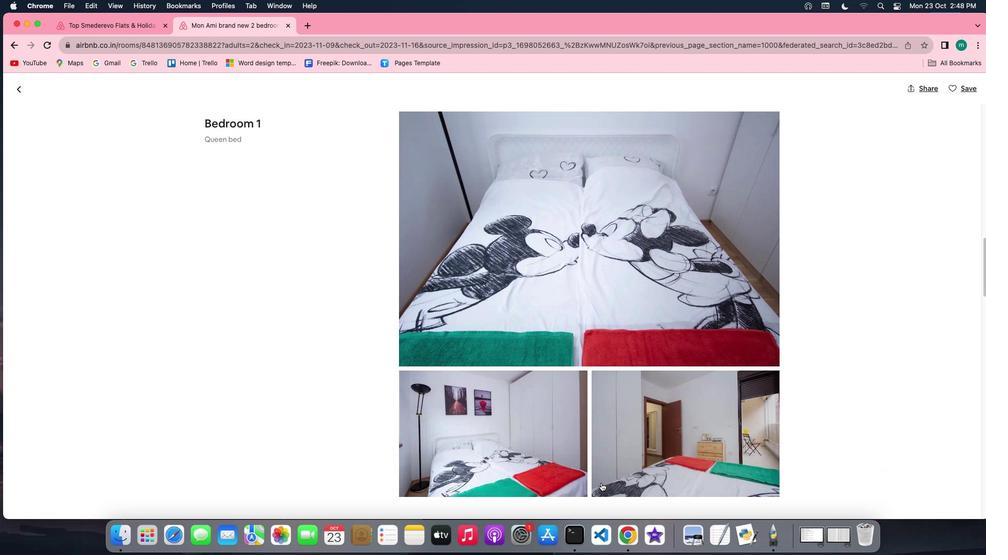 
Action: Mouse scrolled (601, 483) with delta (0, 0)
Screenshot: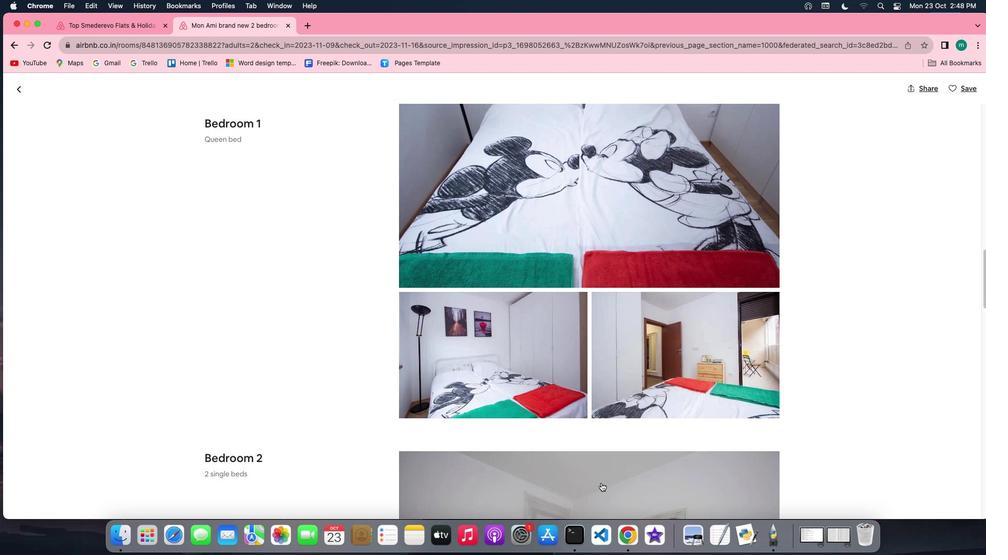 
Action: Mouse scrolled (601, 483) with delta (0, 0)
Screenshot: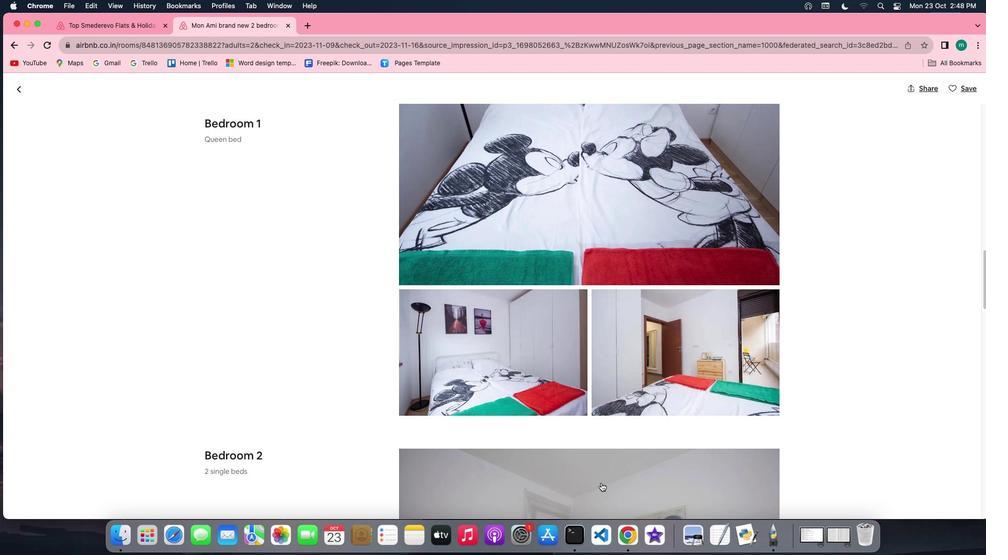 
Action: Mouse moved to (601, 483)
Screenshot: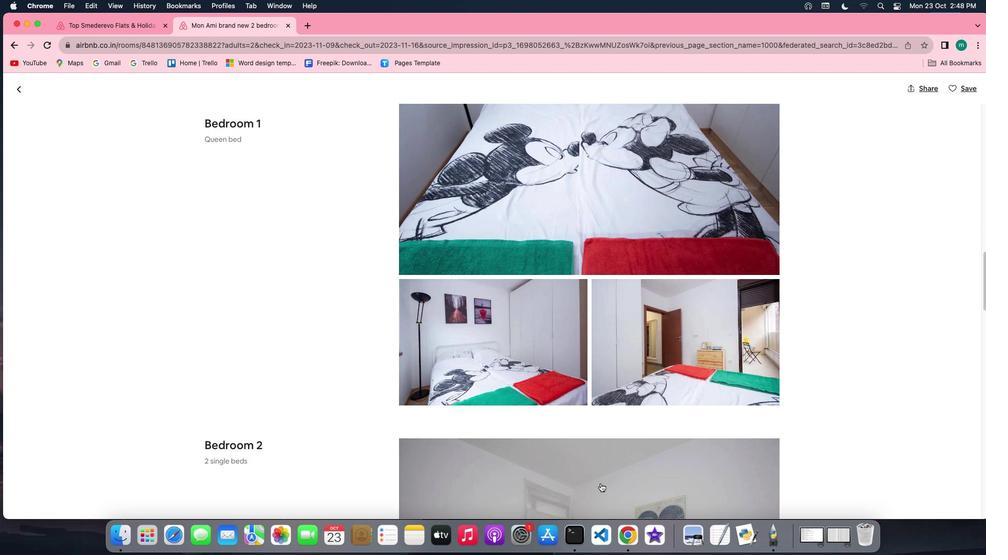 
Action: Mouse scrolled (601, 483) with delta (0, 0)
Screenshot: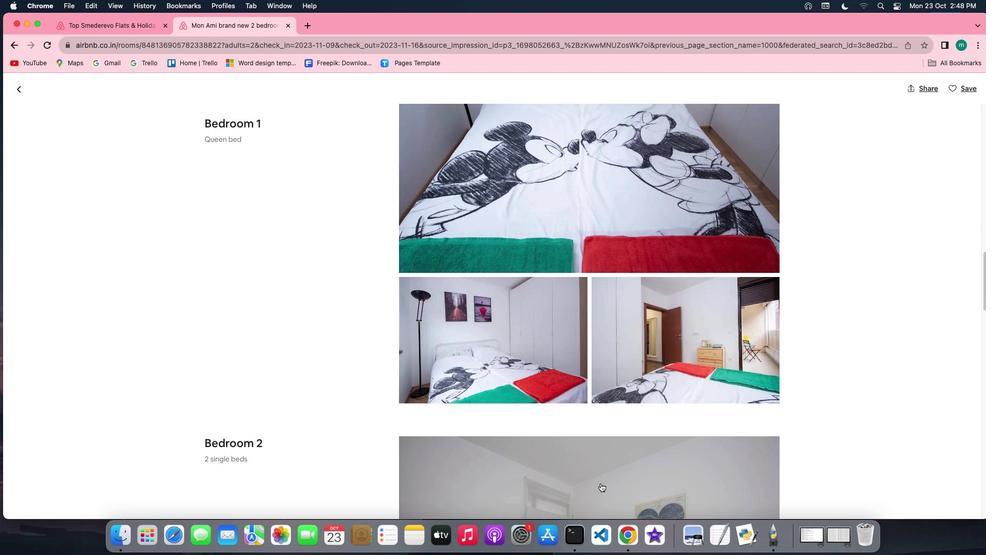 
Action: Mouse scrolled (601, 483) with delta (0, 0)
Screenshot: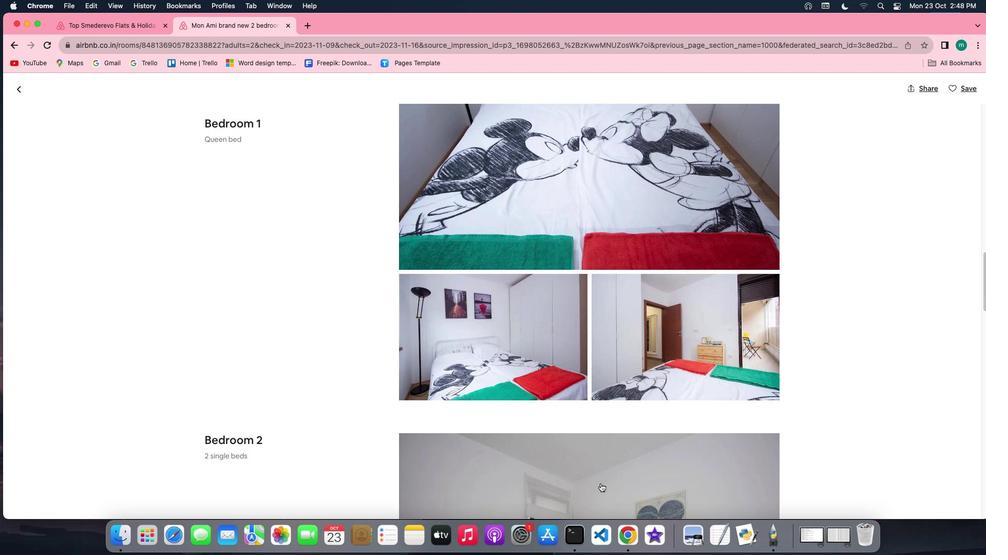 
Action: Mouse scrolled (601, 483) with delta (0, 0)
Screenshot: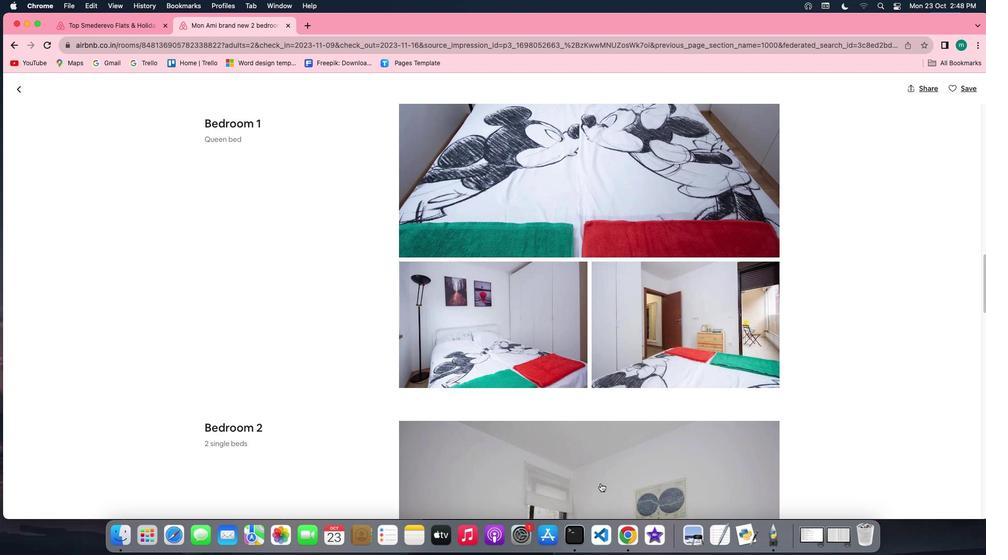 
Action: Mouse scrolled (601, 483) with delta (0, 0)
Screenshot: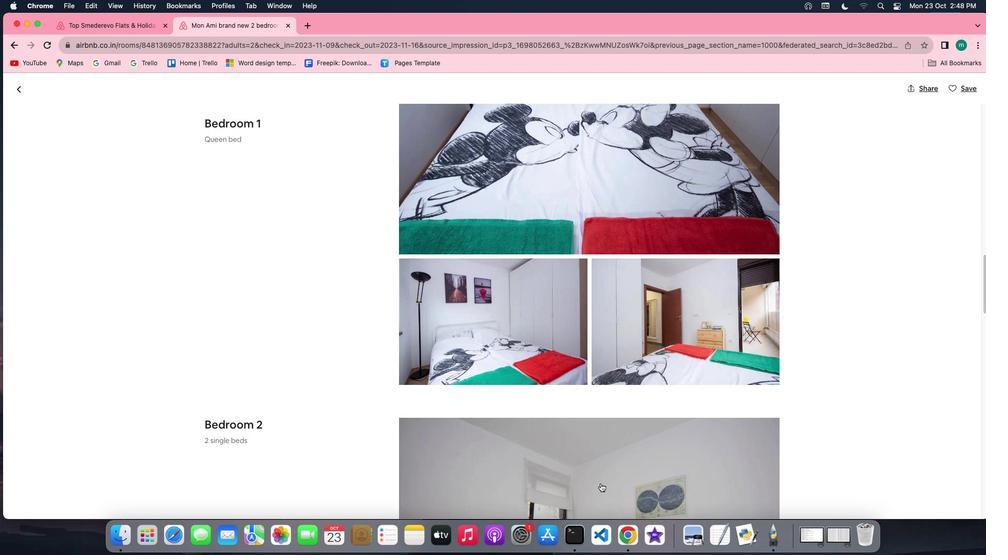 
Action: Mouse scrolled (601, 483) with delta (0, -1)
Screenshot: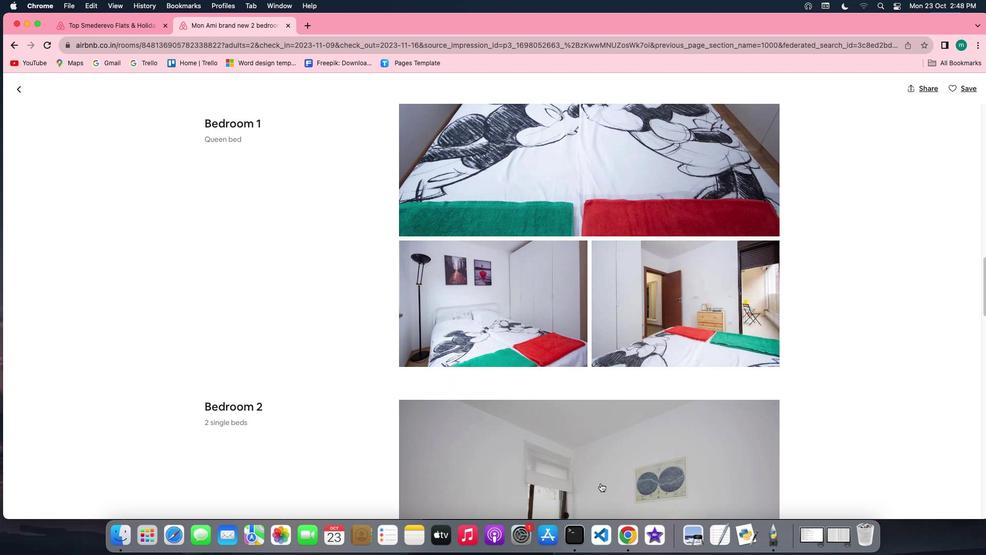 
Action: Mouse scrolled (601, 483) with delta (0, -1)
Screenshot: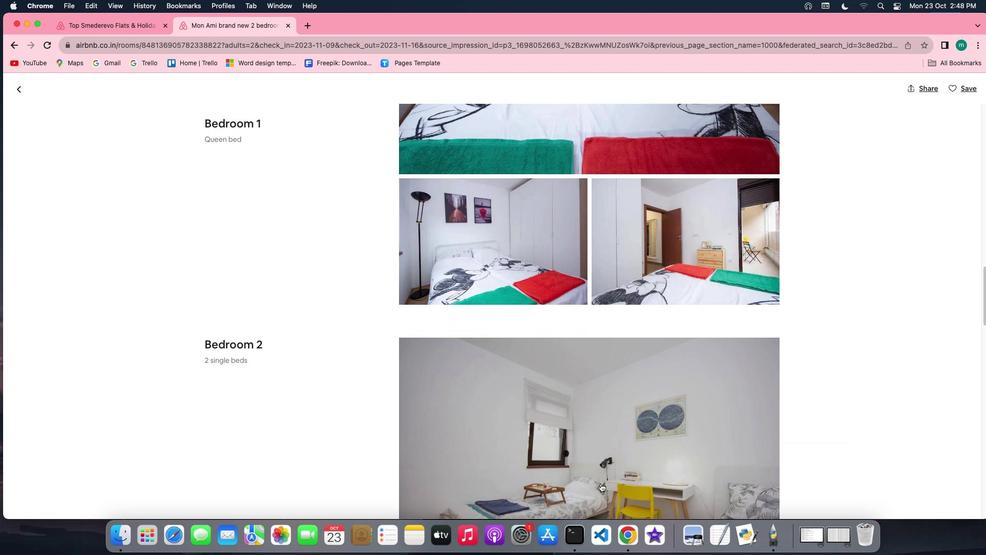 
Action: Mouse scrolled (601, 483) with delta (0, 0)
Screenshot: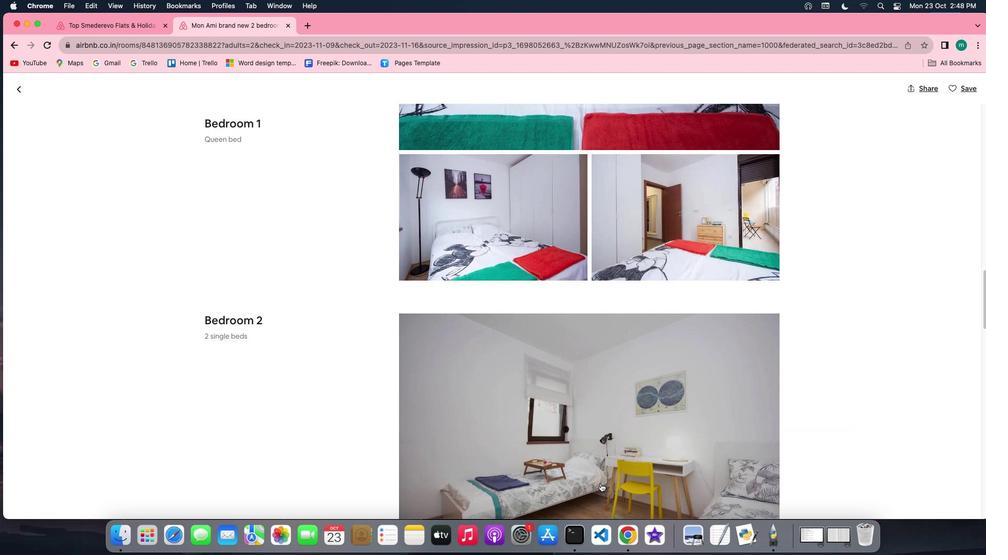 
Action: Mouse scrolled (601, 483) with delta (0, 0)
Screenshot: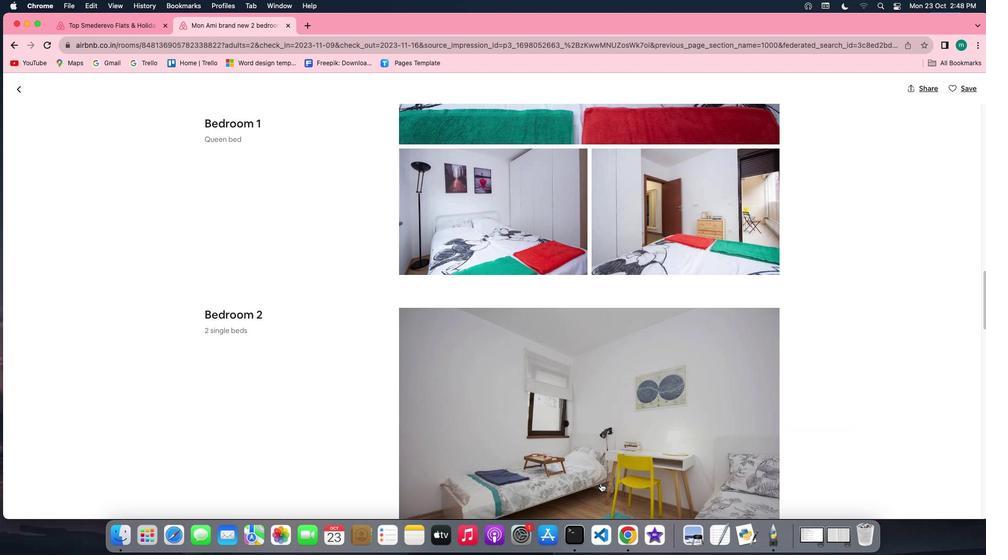 
Action: Mouse scrolled (601, 483) with delta (0, -1)
Screenshot: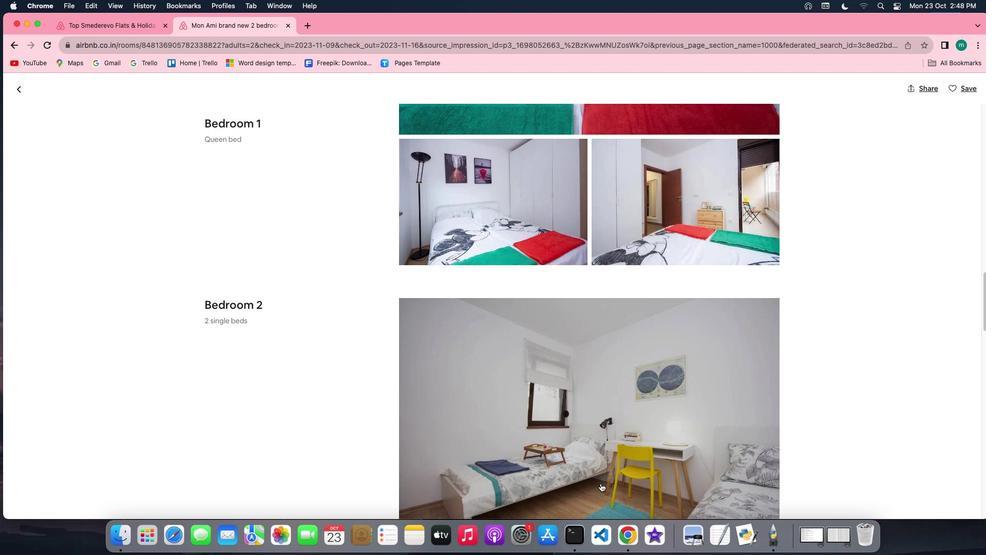 
Action: Mouse scrolled (601, 483) with delta (0, 0)
Screenshot: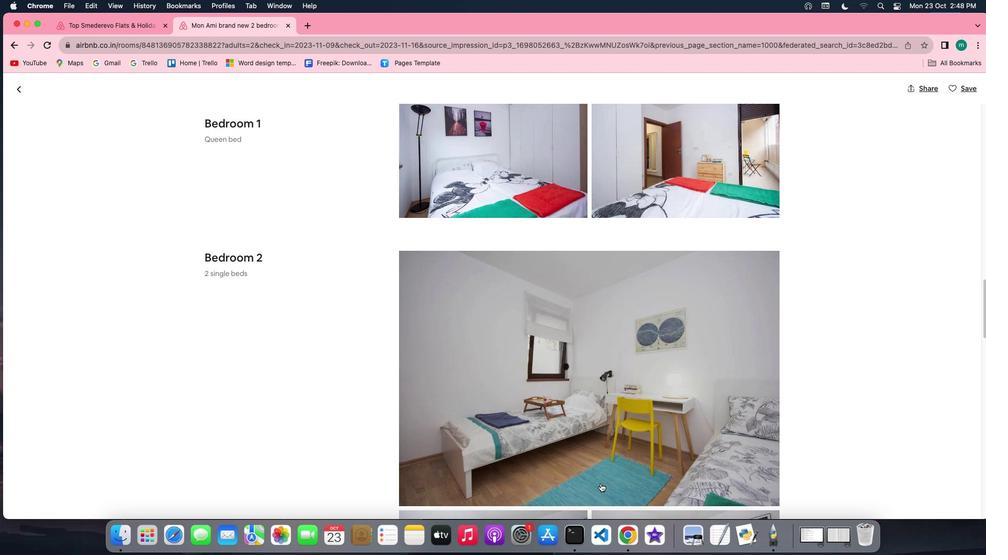 
Action: Mouse scrolled (601, 483) with delta (0, 0)
Screenshot: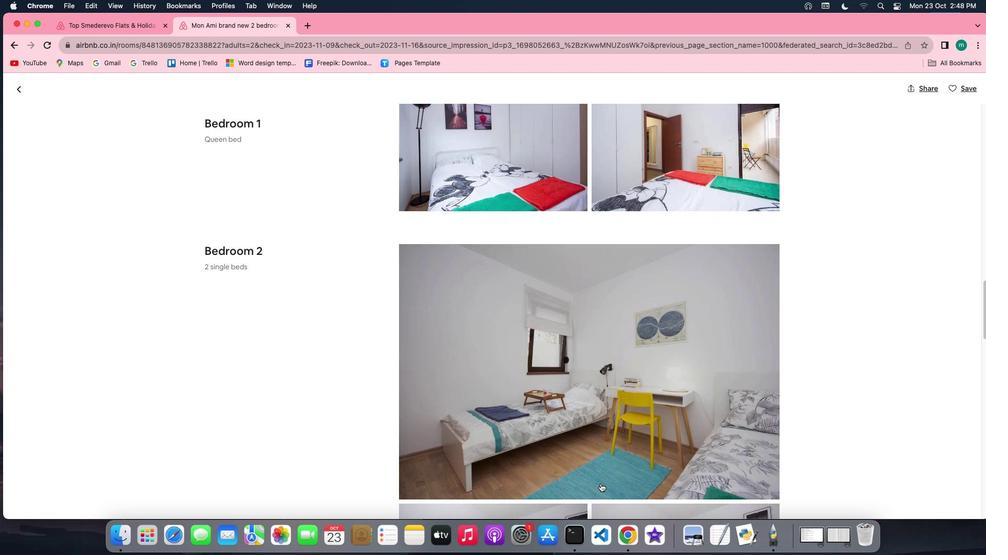 
Action: Mouse scrolled (601, 483) with delta (0, -1)
Screenshot: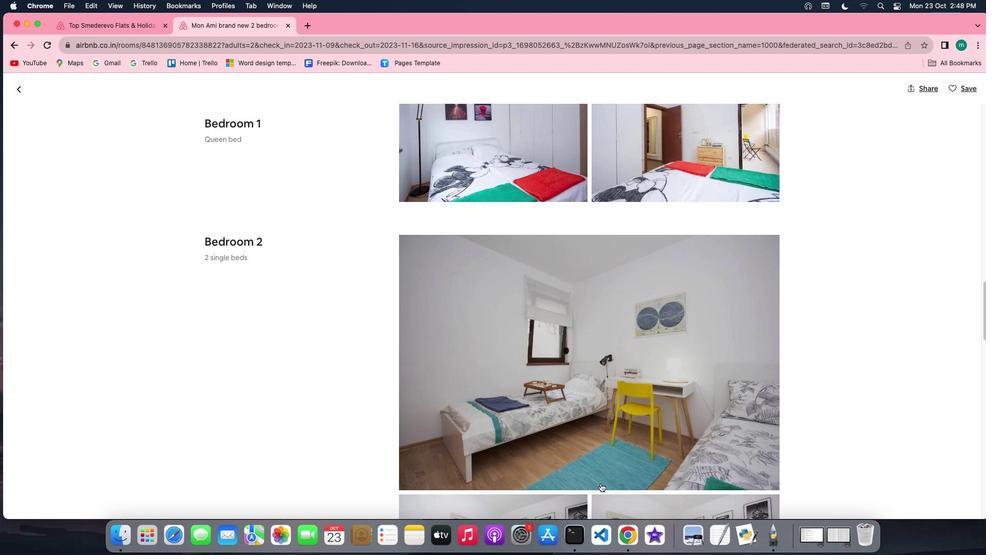
Action: Mouse scrolled (601, 483) with delta (0, 0)
Screenshot: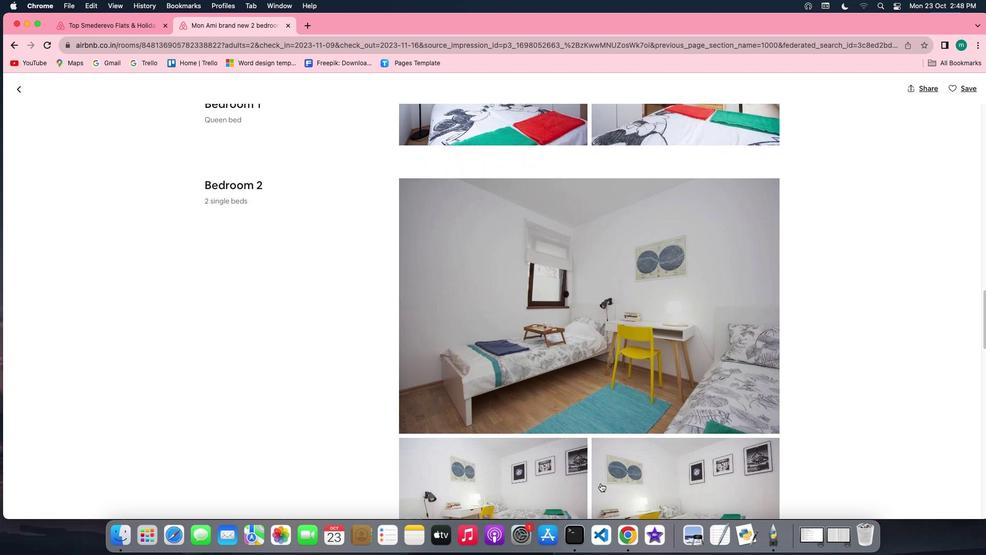 
Action: Mouse scrolled (601, 483) with delta (0, 0)
Screenshot: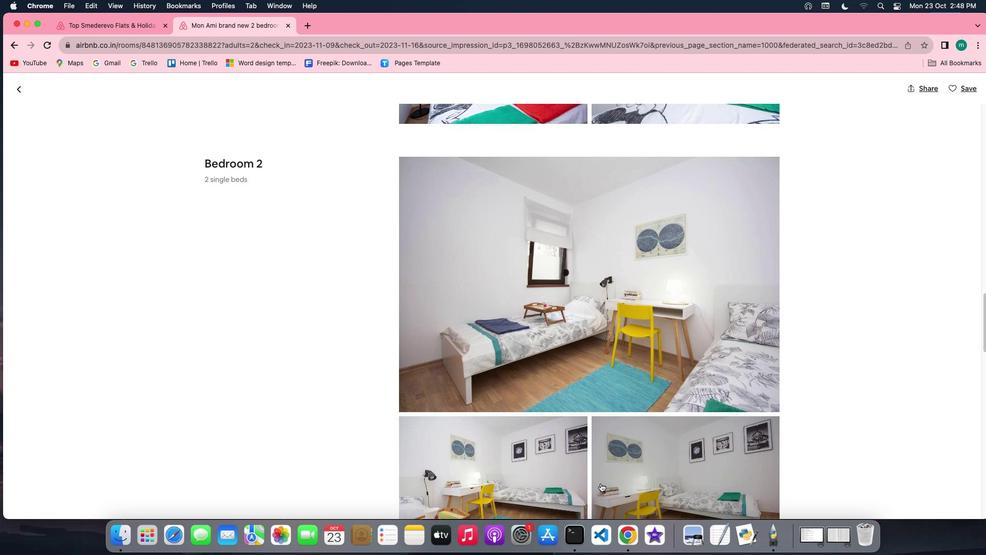 
Action: Mouse scrolled (601, 483) with delta (0, 0)
Screenshot: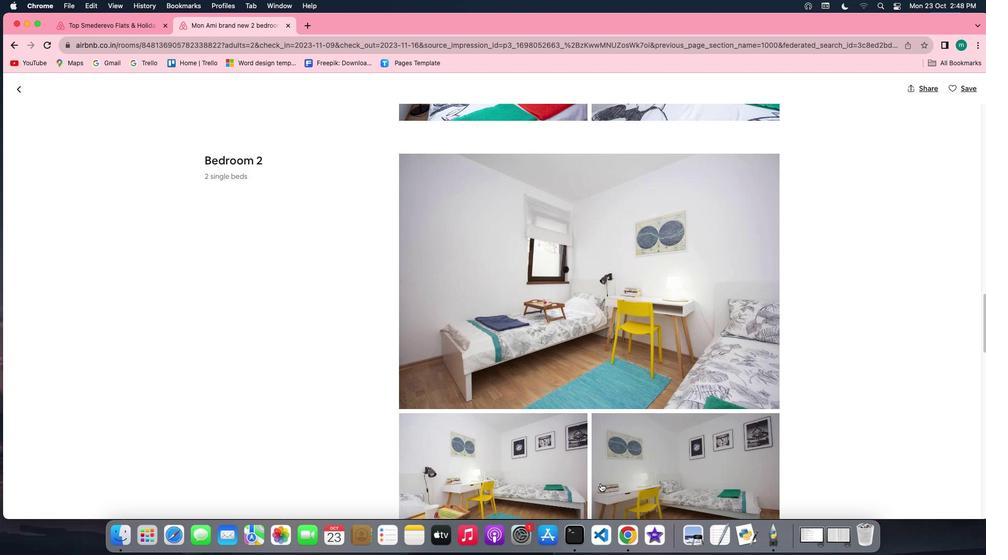
Action: Mouse scrolled (601, 483) with delta (0, -1)
Screenshot: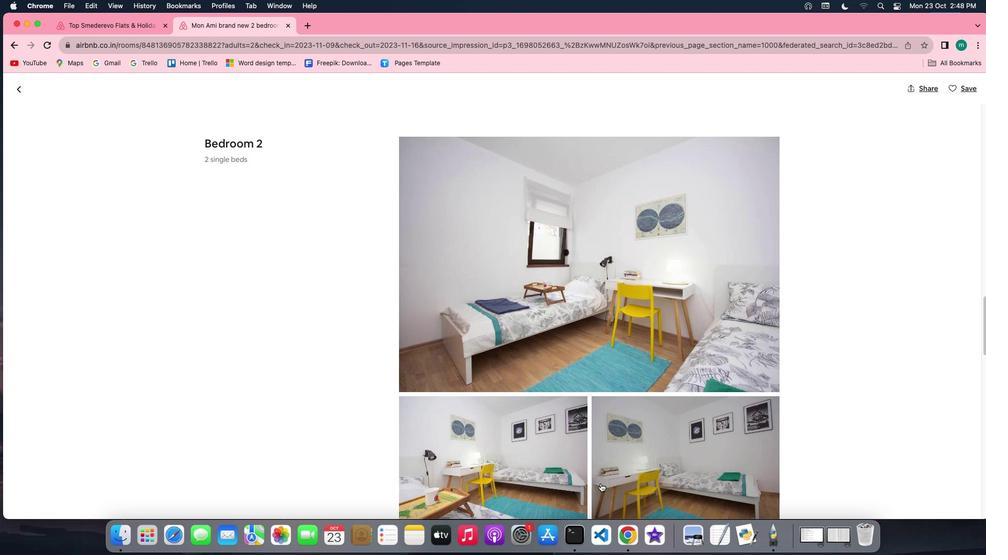 
Action: Mouse scrolled (601, 483) with delta (0, -1)
Screenshot: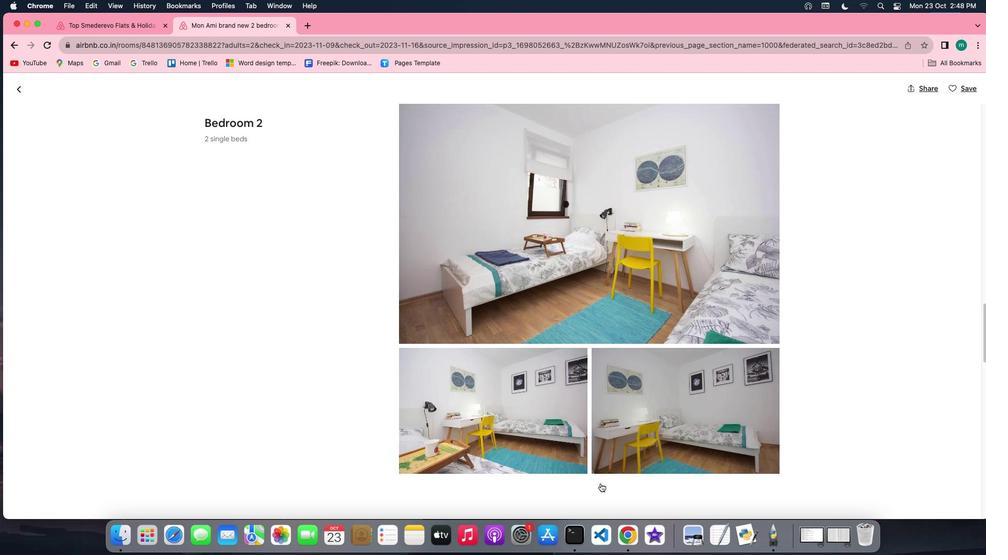 
Action: Mouse scrolled (601, 483) with delta (0, 0)
Screenshot: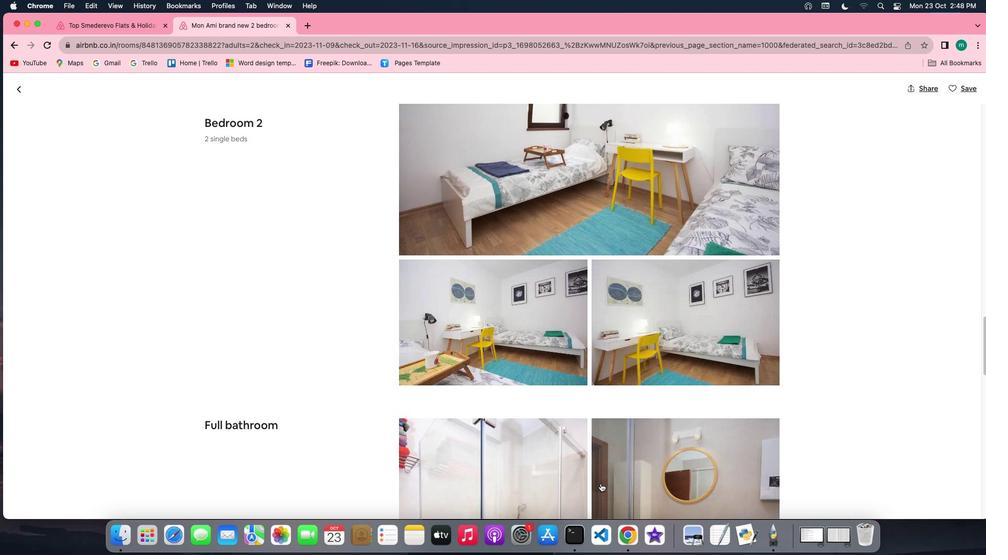 
Action: Mouse scrolled (601, 483) with delta (0, 0)
Screenshot: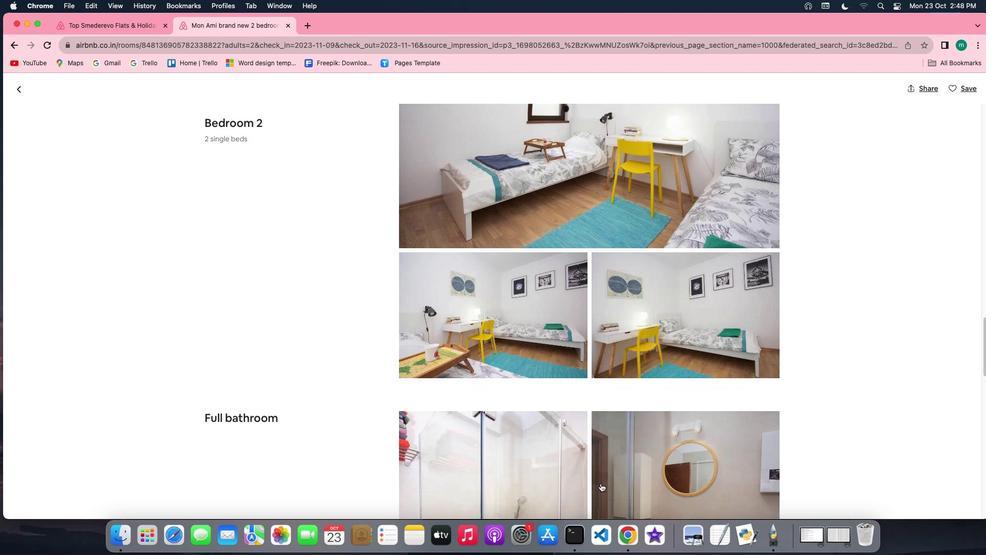 
Action: Mouse scrolled (601, 483) with delta (0, -1)
Screenshot: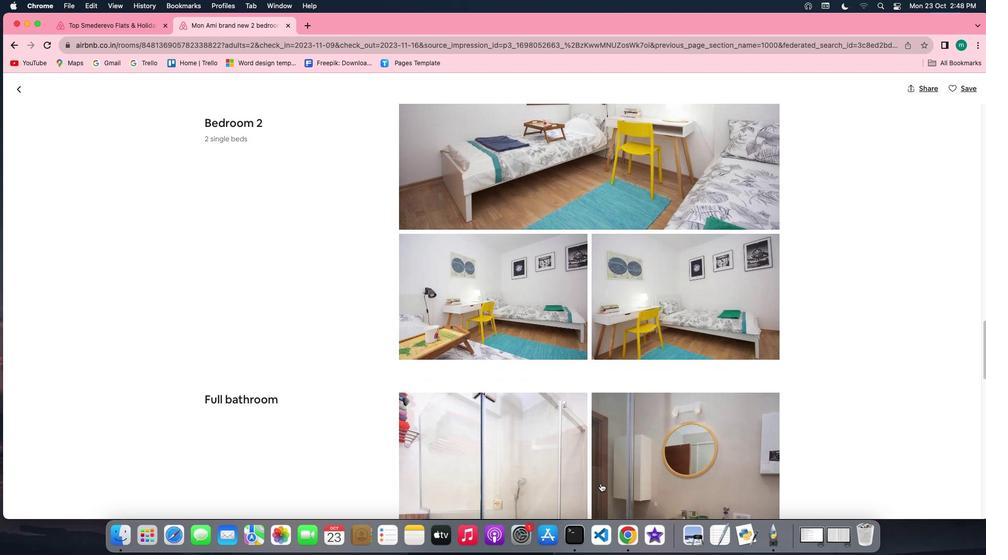 
Action: Mouse scrolled (601, 483) with delta (0, -2)
Screenshot: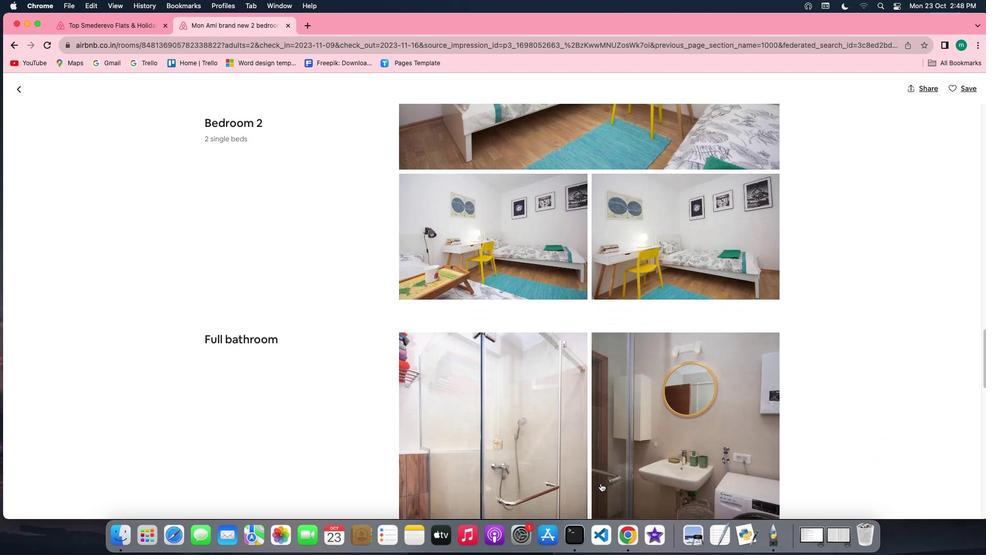 
Action: Mouse scrolled (601, 483) with delta (0, 0)
Screenshot: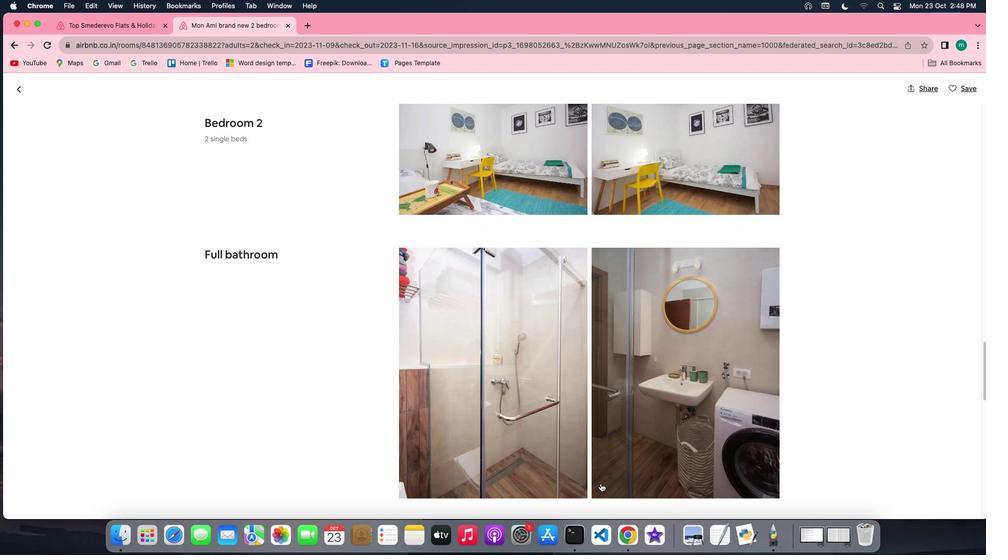
Action: Mouse scrolled (601, 483) with delta (0, 0)
Screenshot: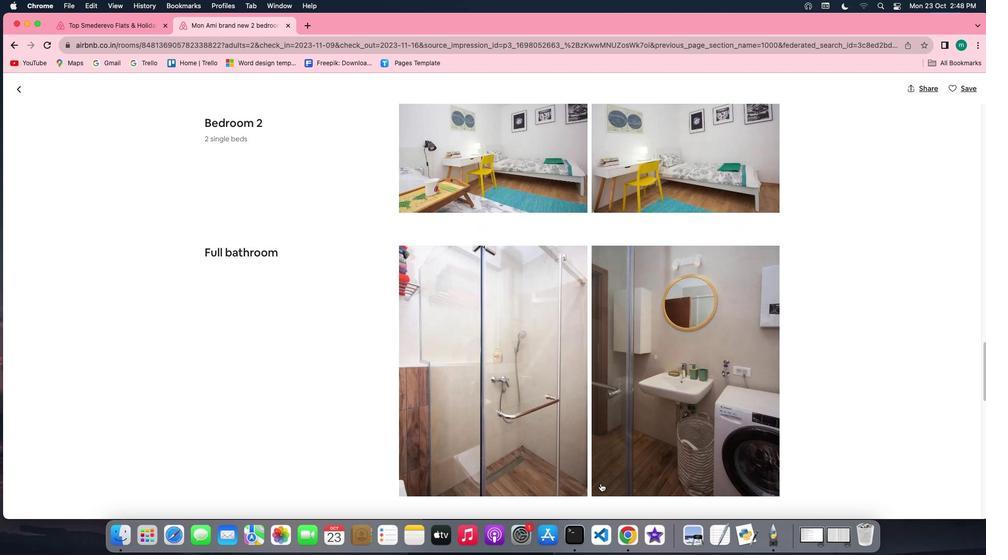
Action: Mouse scrolled (601, 483) with delta (0, -1)
Screenshot: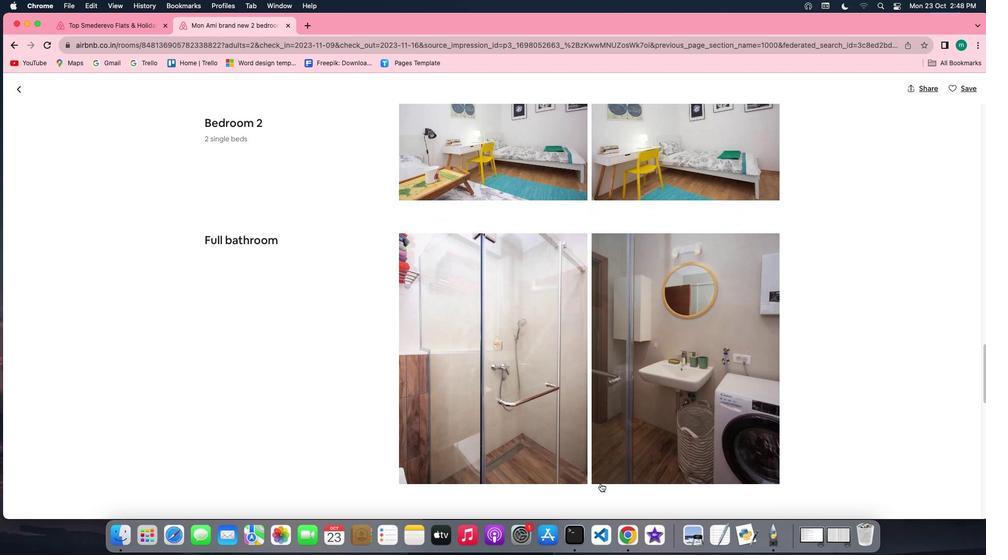 
Action: Mouse scrolled (601, 483) with delta (0, -1)
Screenshot: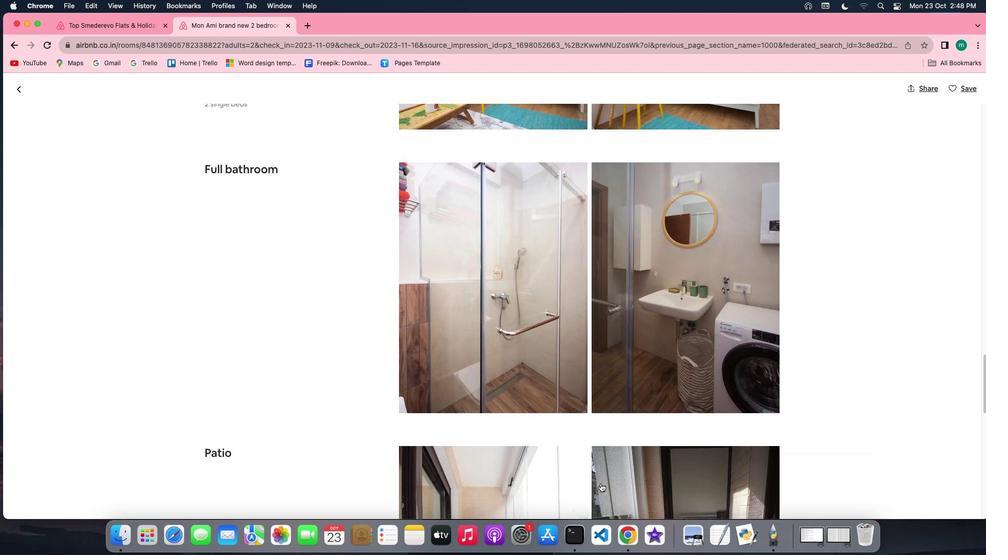 
Action: Mouse scrolled (601, 483) with delta (0, 0)
Screenshot: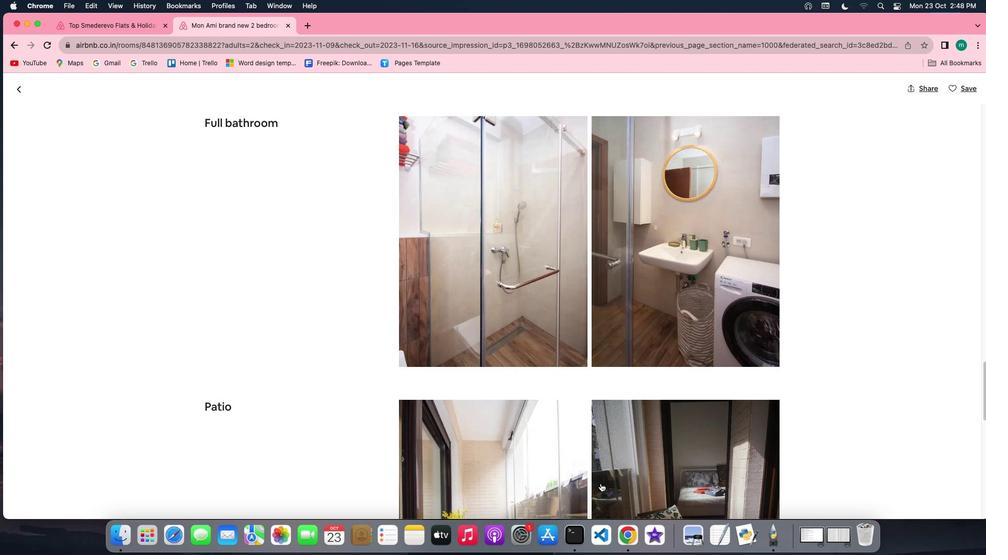 
Action: Mouse scrolled (601, 483) with delta (0, 0)
Screenshot: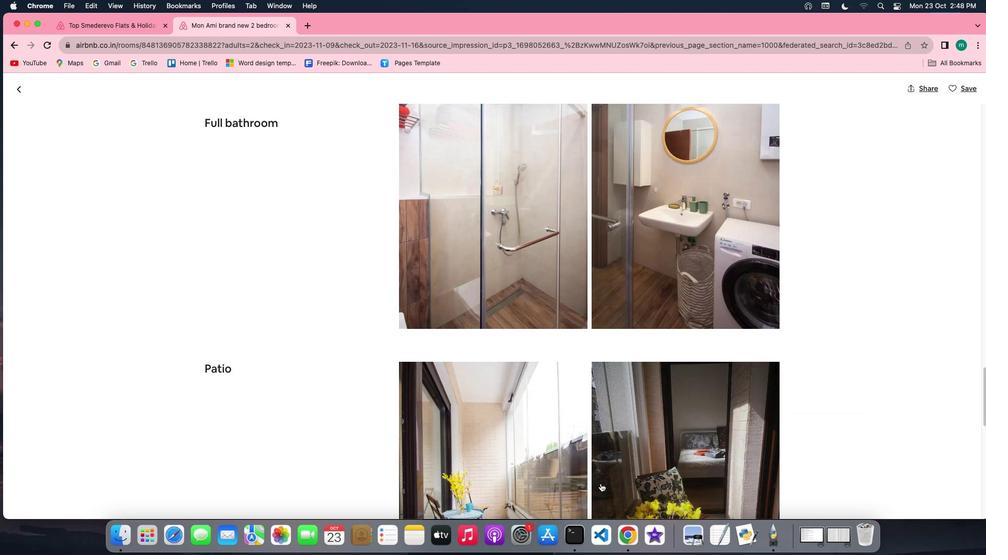 
Action: Mouse scrolled (601, 483) with delta (0, -1)
Screenshot: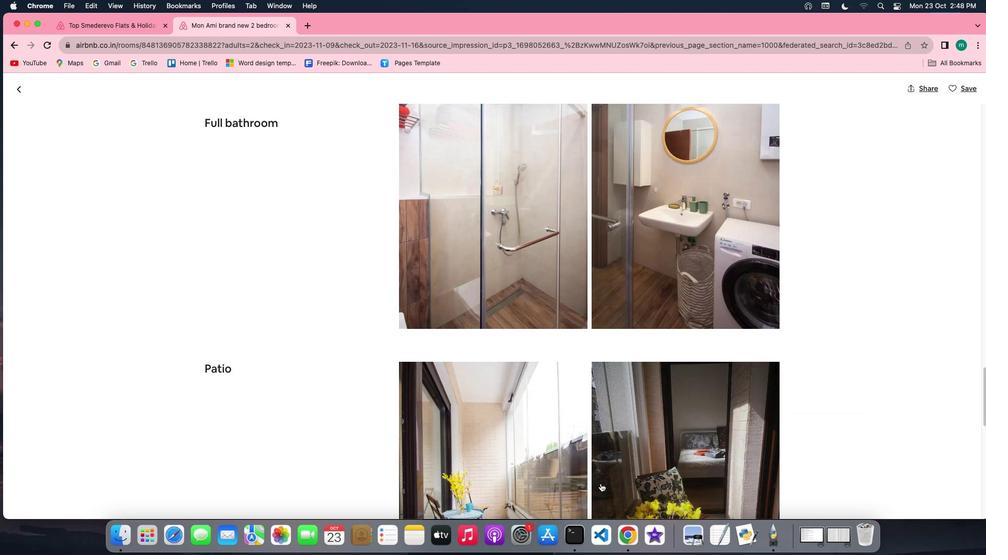 
Action: Mouse scrolled (601, 483) with delta (0, -2)
Screenshot: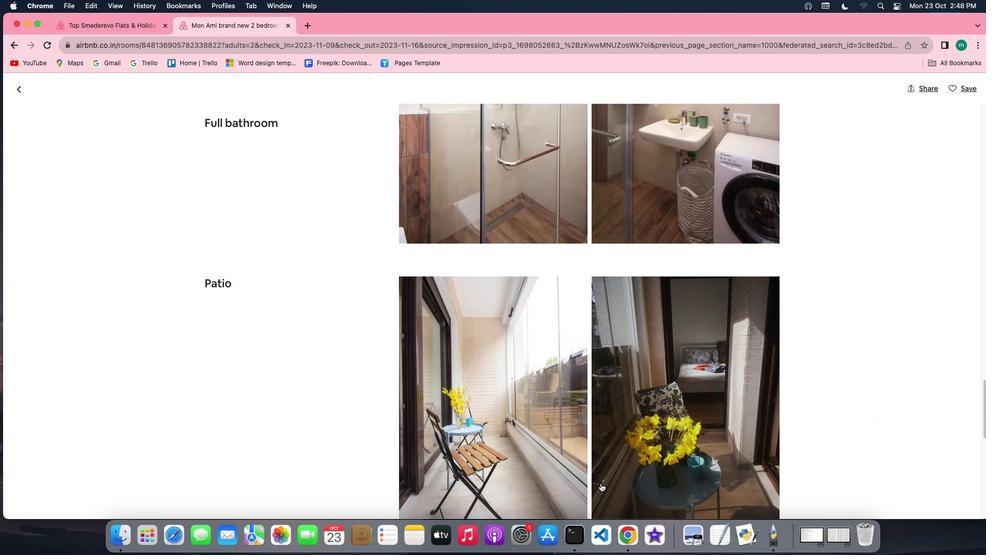 
Action: Mouse scrolled (601, 483) with delta (0, 0)
Screenshot: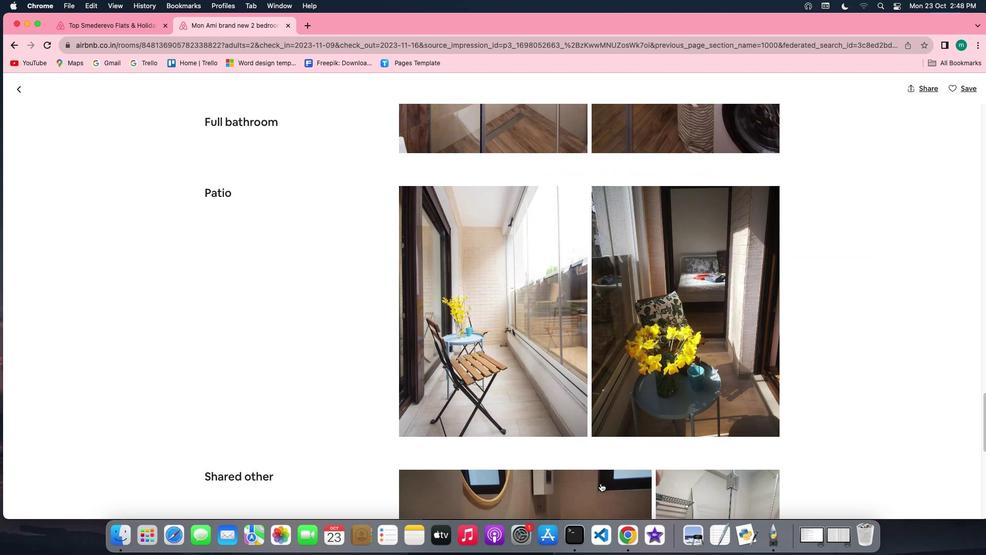 
Action: Mouse scrolled (601, 483) with delta (0, 0)
Screenshot: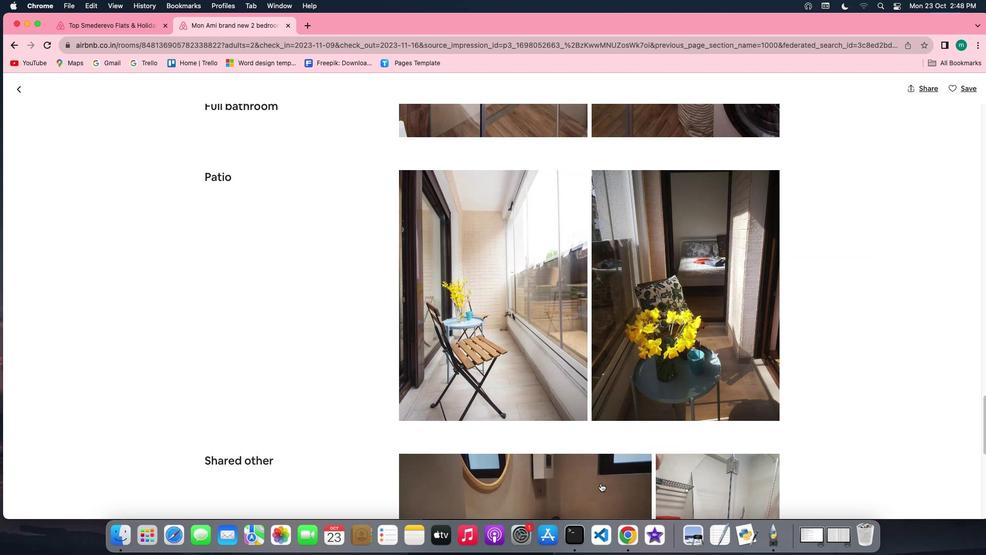 
Action: Mouse scrolled (601, 483) with delta (0, -1)
Screenshot: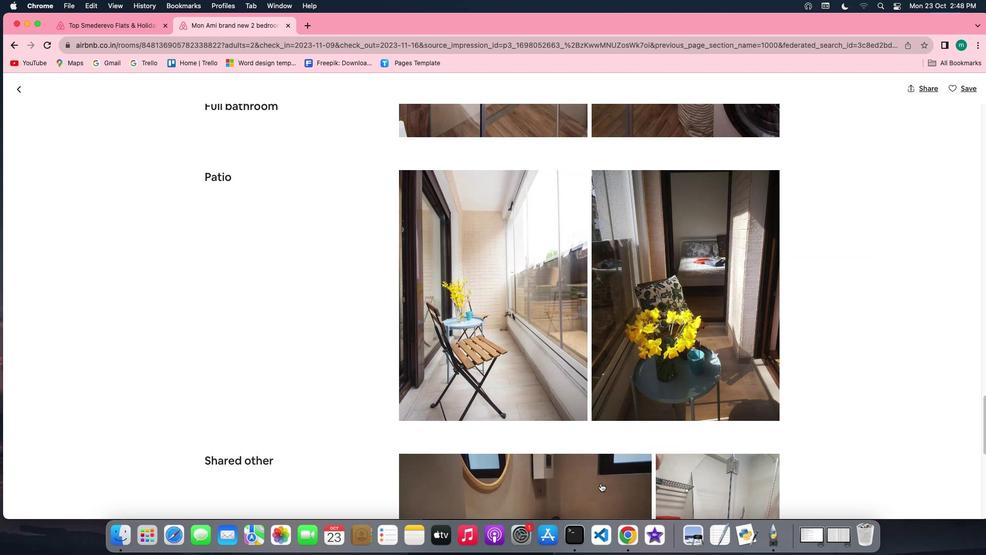 
Action: Mouse scrolled (601, 483) with delta (0, -2)
Screenshot: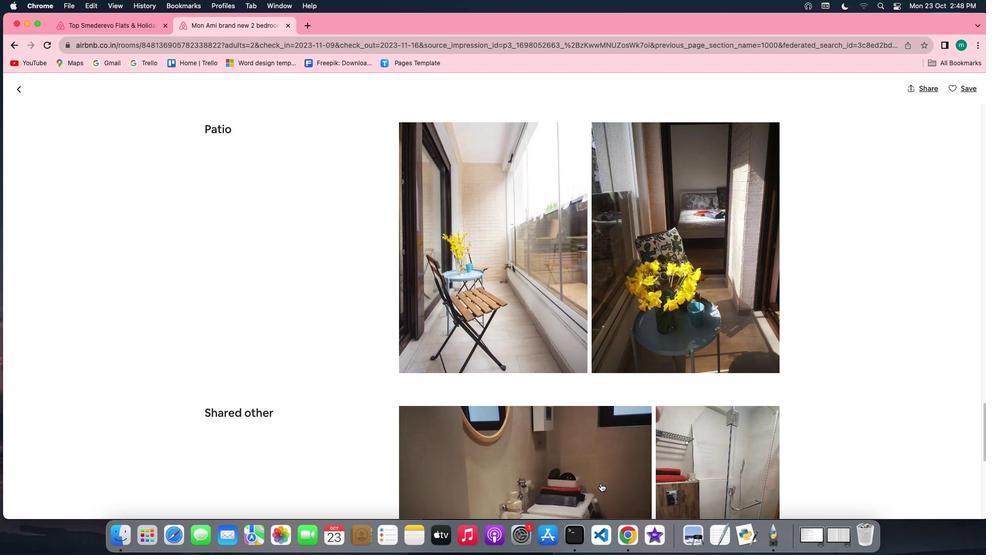
Action: Mouse scrolled (601, 483) with delta (0, -2)
Screenshot: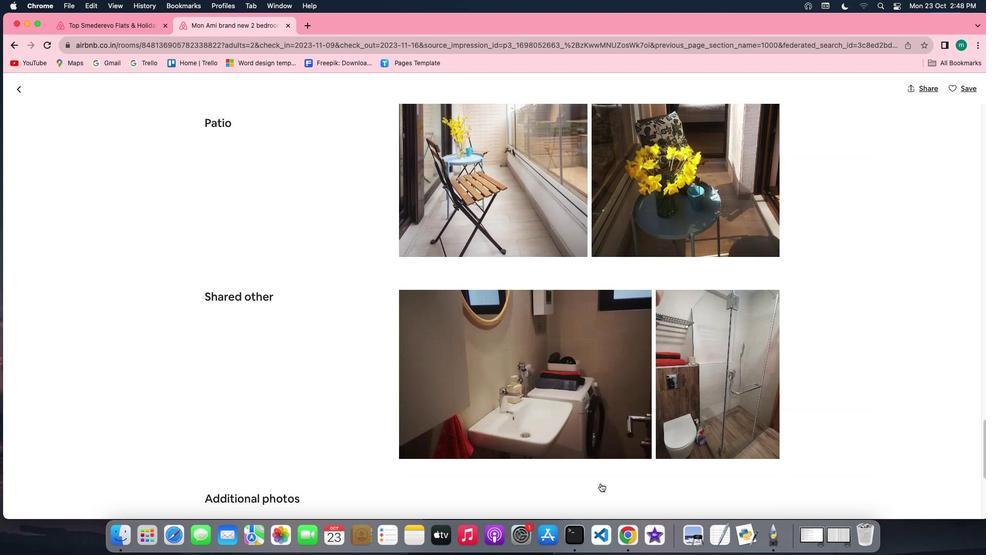 
Action: Mouse scrolled (601, 483) with delta (0, 0)
Screenshot: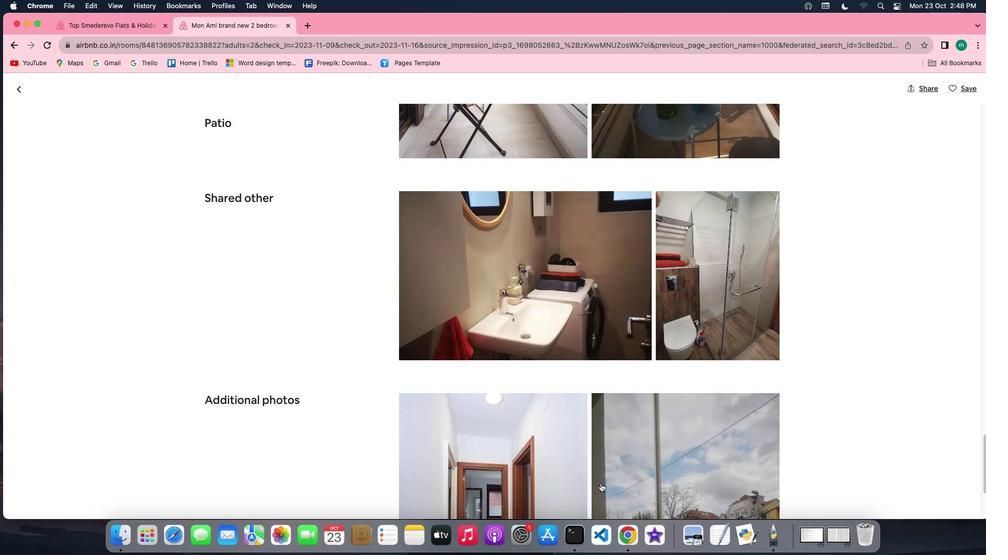 
Action: Mouse scrolled (601, 483) with delta (0, 0)
Screenshot: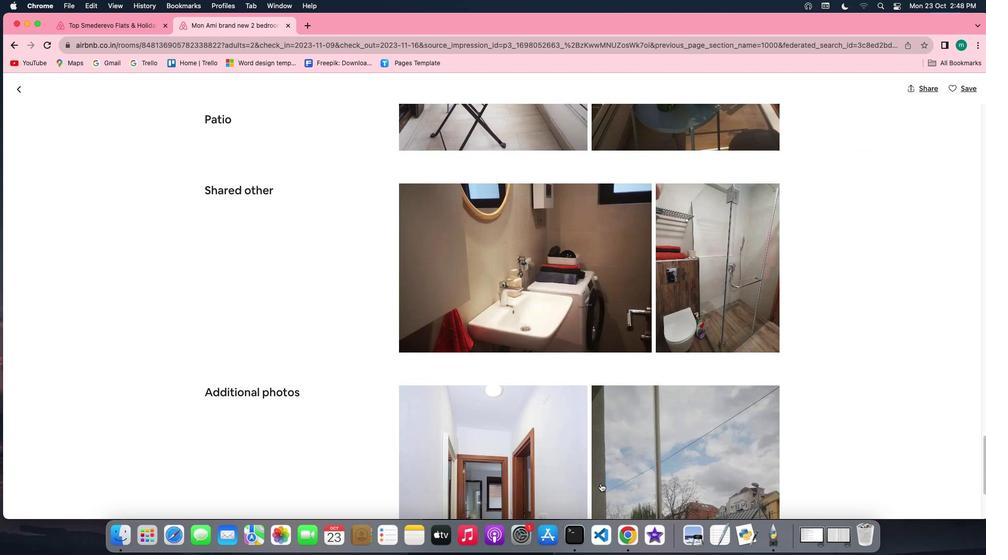 
Action: Mouse scrolled (601, 483) with delta (0, -1)
Screenshot: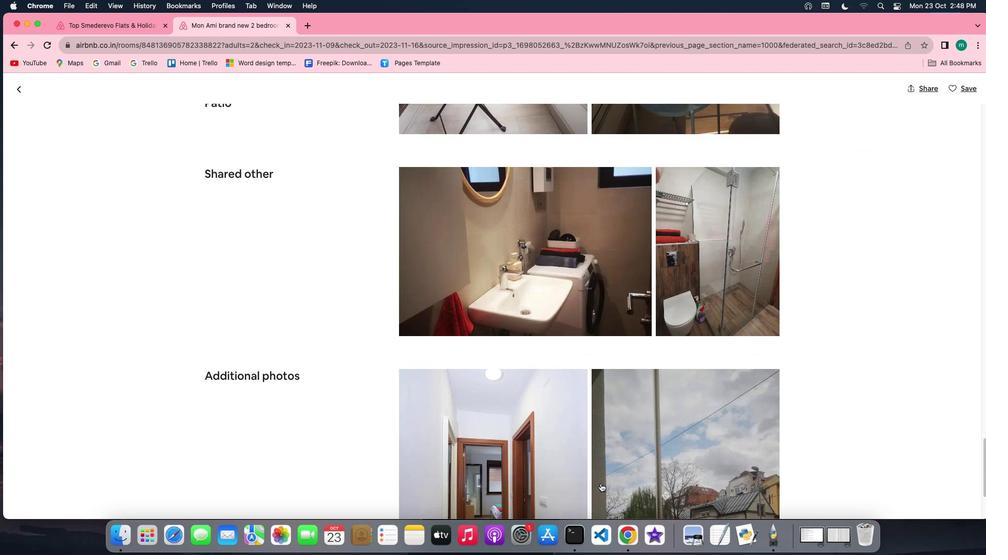 
Action: Mouse scrolled (601, 483) with delta (0, -1)
Screenshot: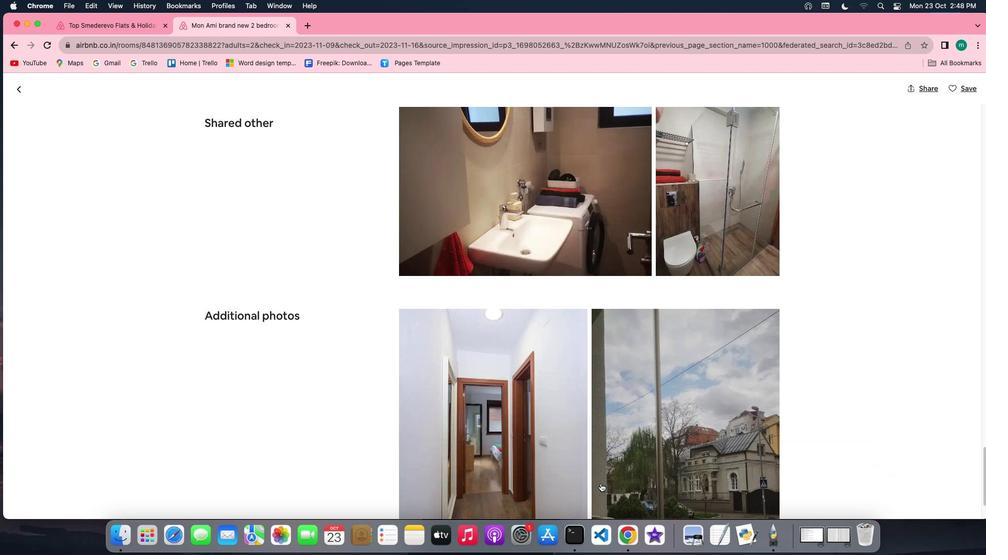 
Action: Mouse scrolled (601, 483) with delta (0, 0)
Screenshot: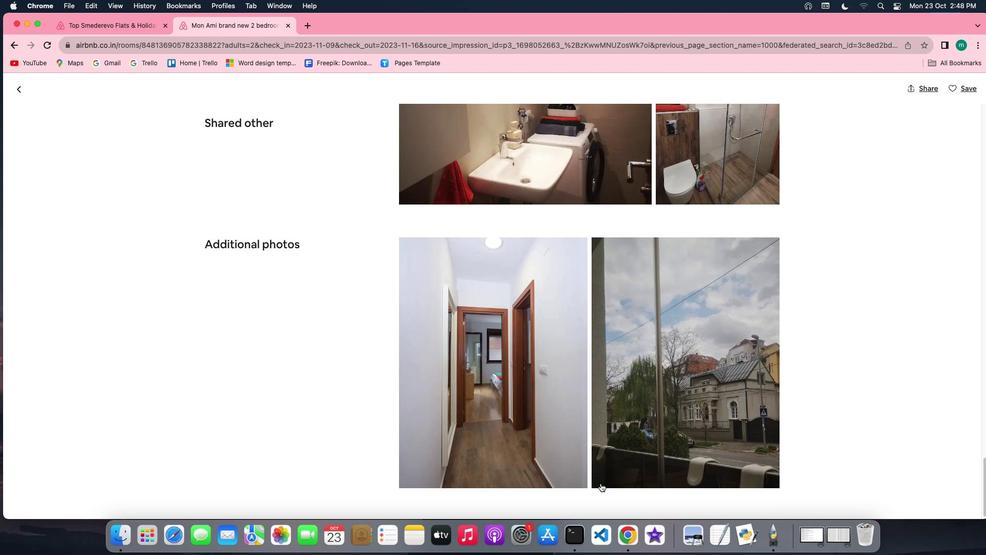 
Action: Mouse scrolled (601, 483) with delta (0, 0)
Screenshot: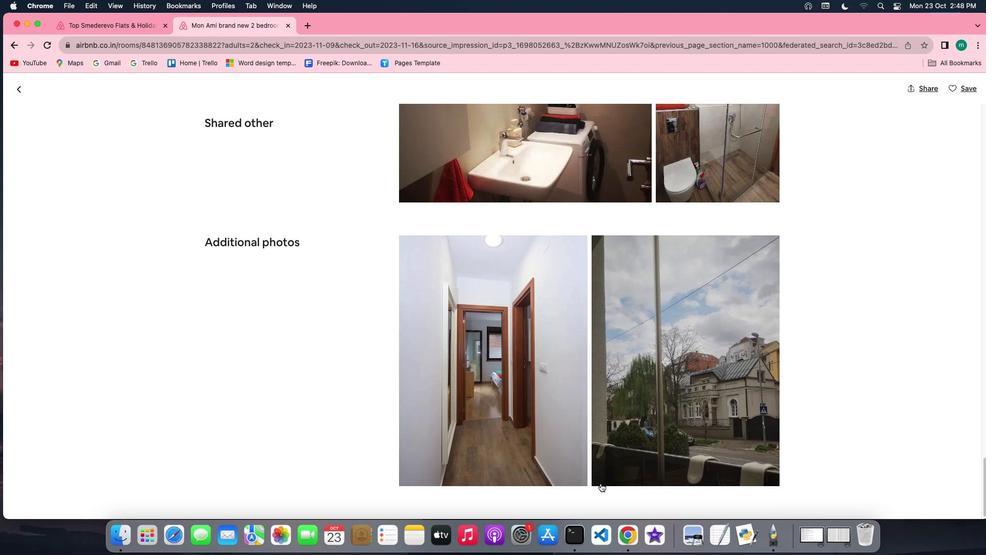 
Action: Mouse scrolled (601, 483) with delta (0, -1)
Screenshot: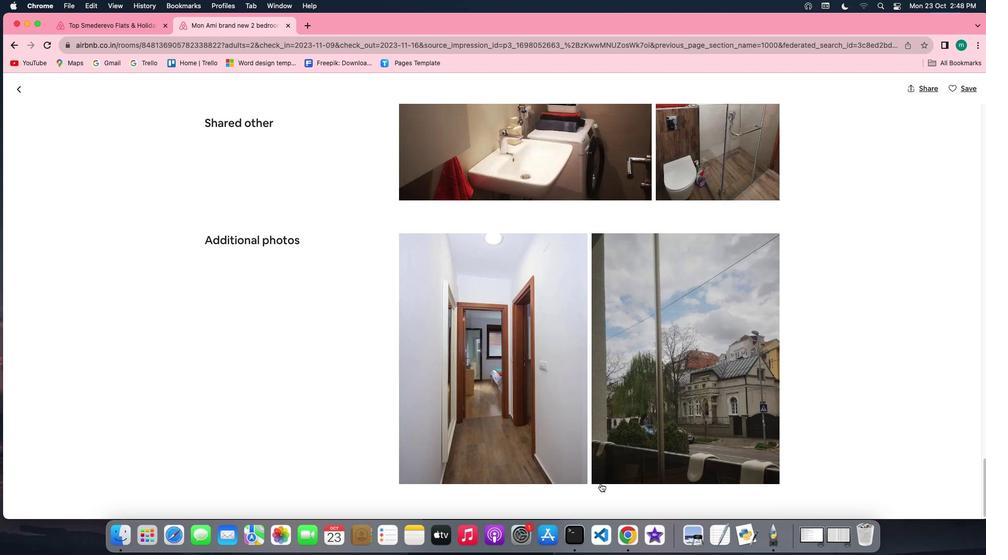 
Action: Mouse scrolled (601, 483) with delta (0, -2)
Screenshot: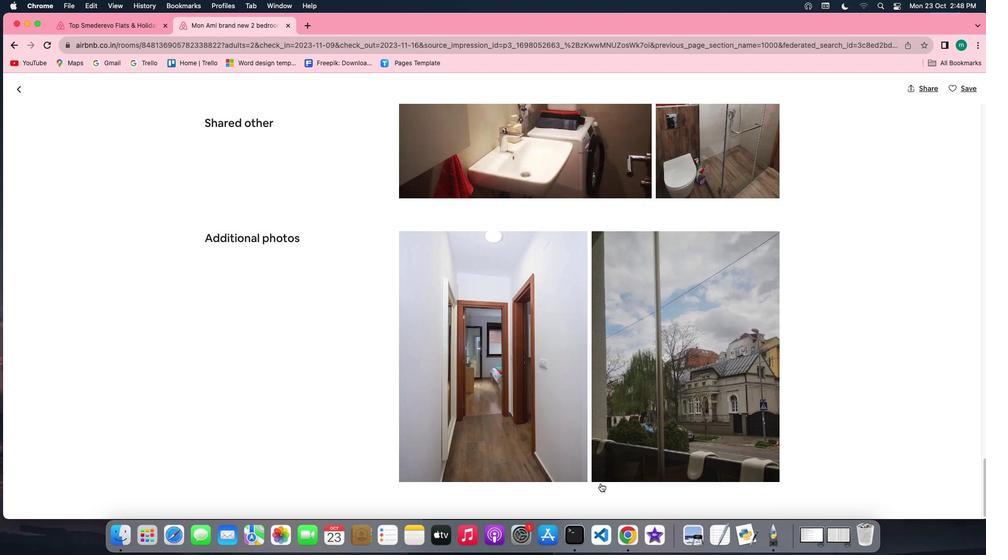 
Action: Mouse scrolled (601, 483) with delta (0, 0)
Screenshot: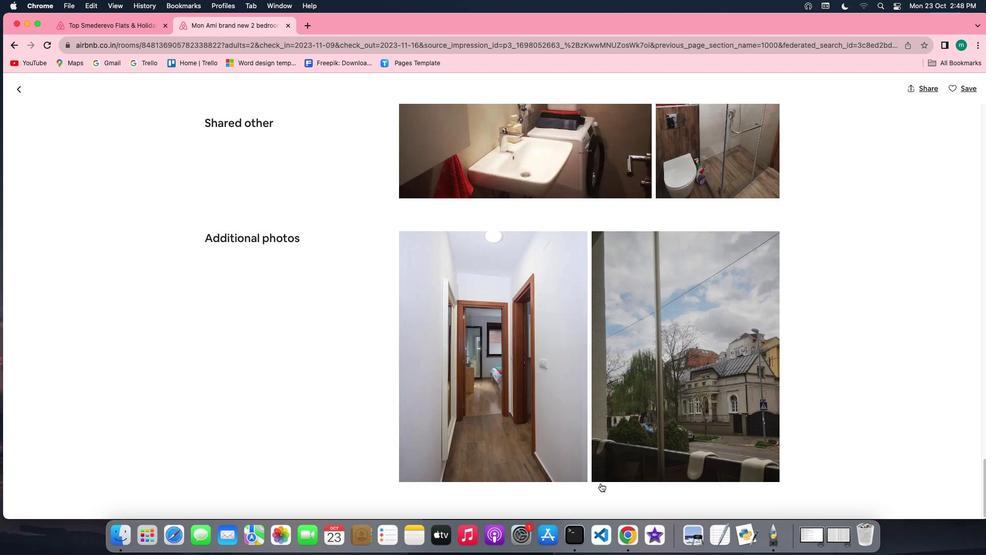 
Action: Mouse scrolled (601, 483) with delta (0, 0)
Screenshot: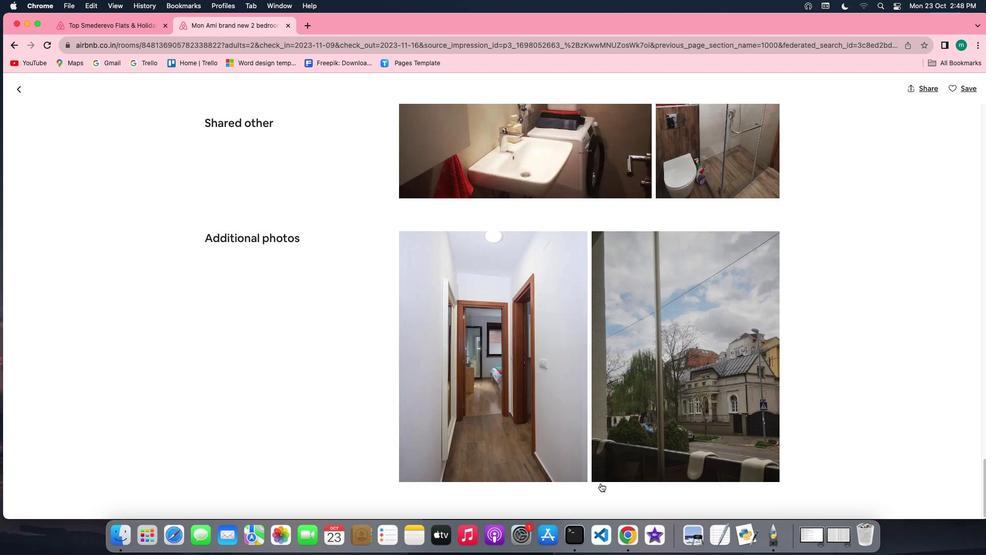 
Action: Mouse scrolled (601, 483) with delta (0, -1)
Screenshot: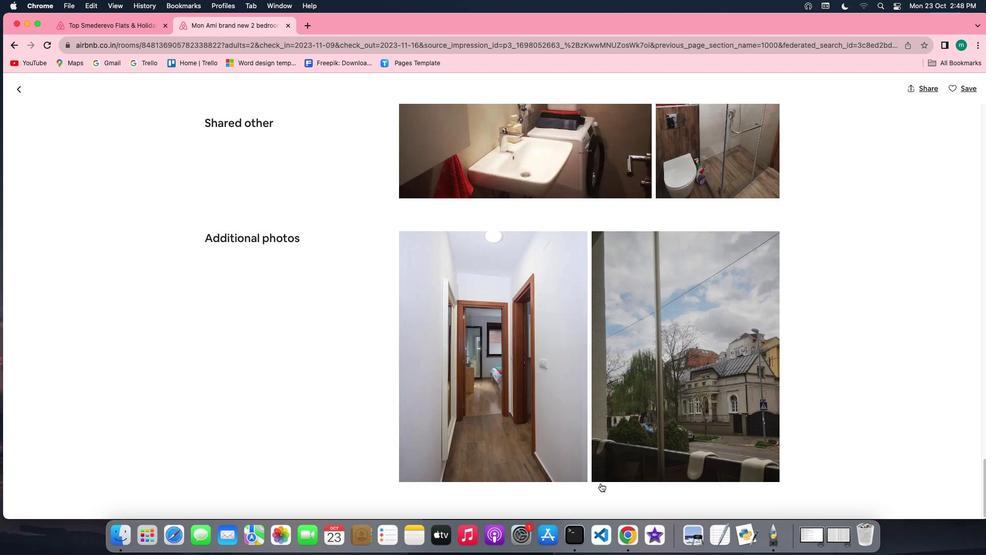 
Action: Mouse scrolled (601, 483) with delta (0, -1)
Screenshot: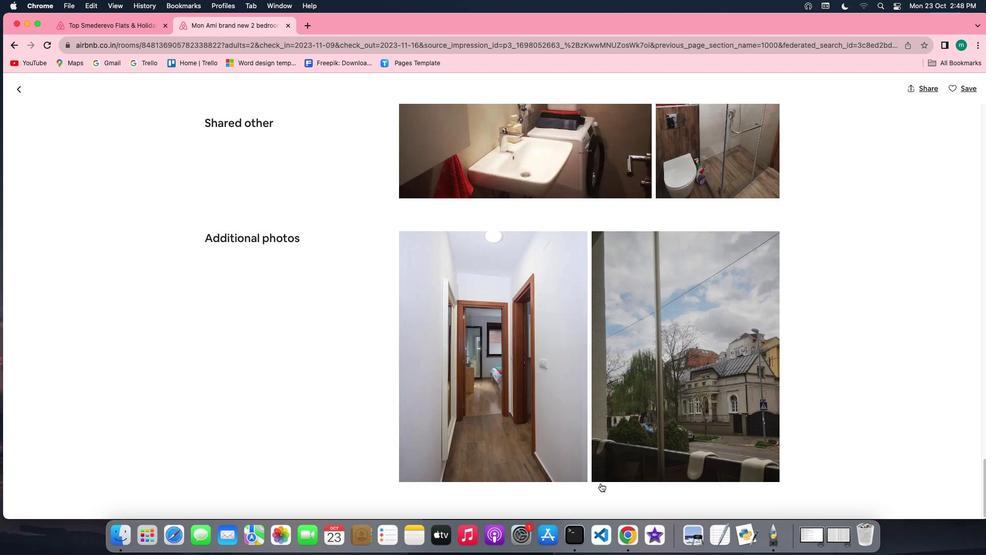 
Action: Mouse moved to (24, 90)
Screenshot: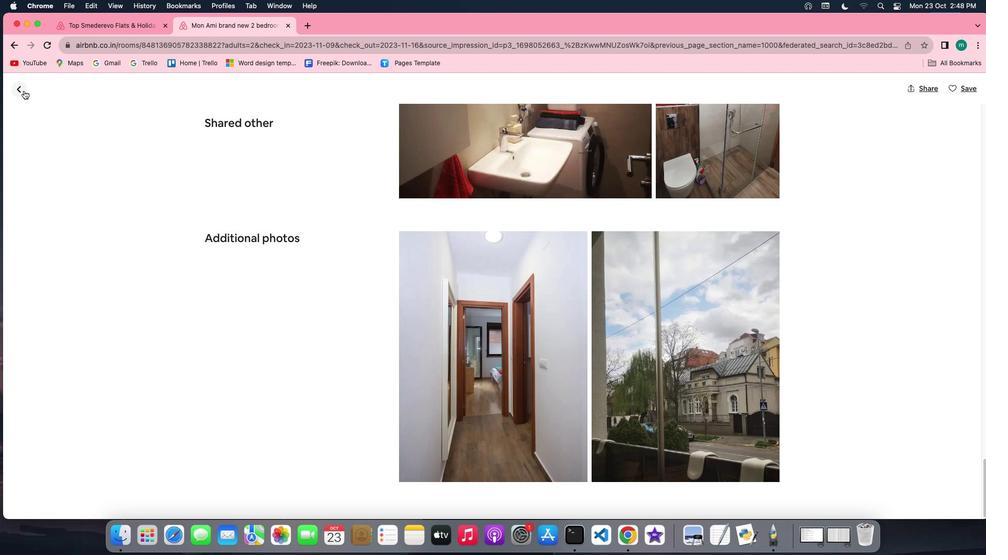 
Action: Mouse pressed left at (24, 90)
Screenshot: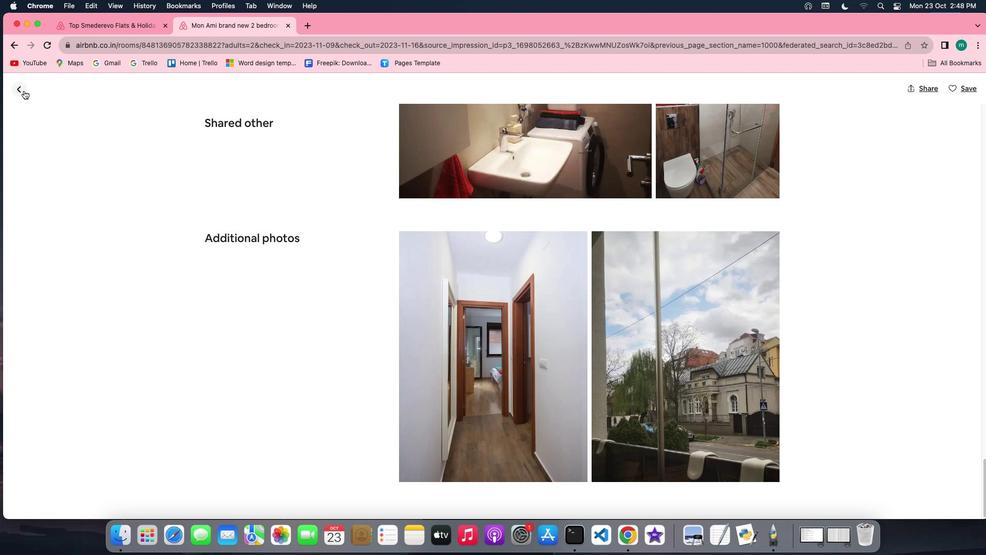
Action: Mouse moved to (473, 385)
Screenshot: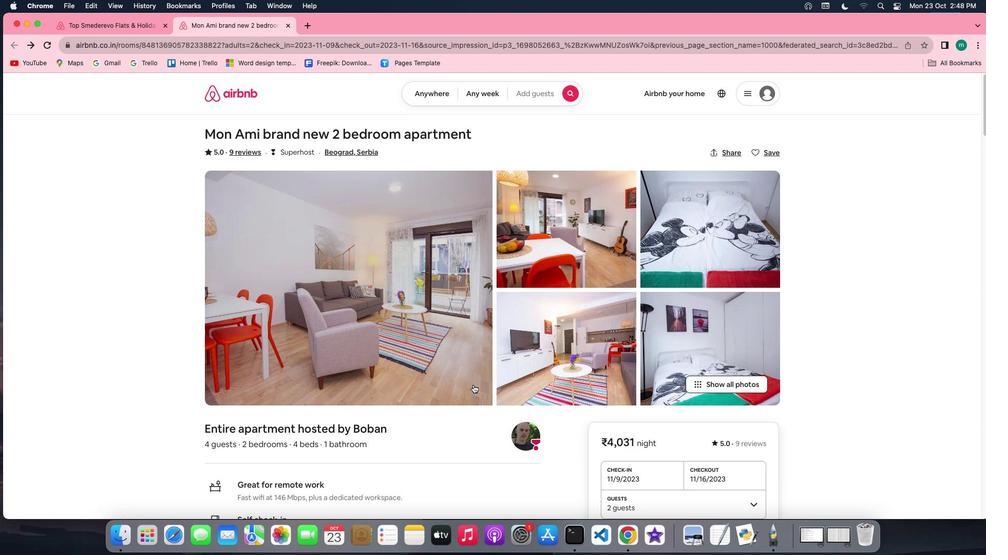 
Action: Mouse scrolled (473, 385) with delta (0, 0)
Screenshot: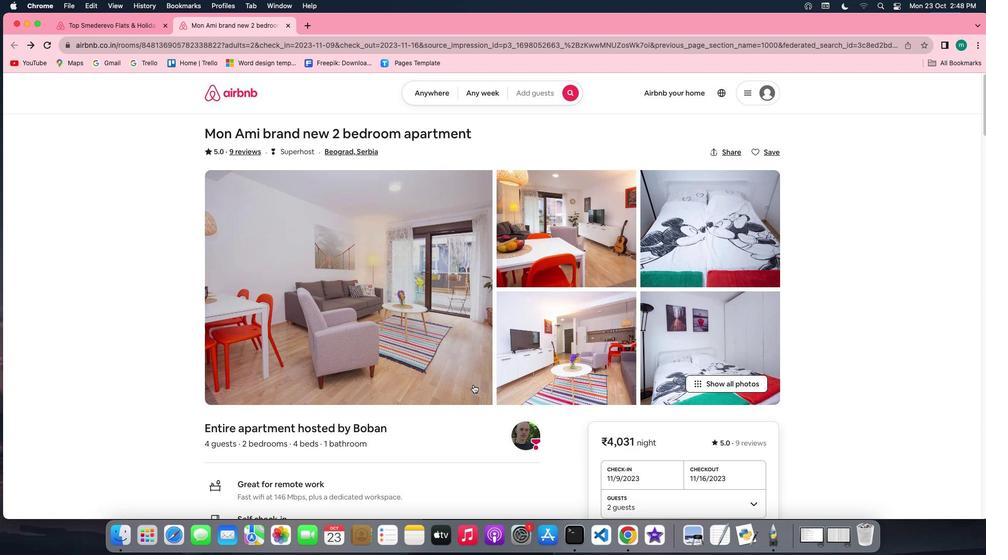 
Action: Mouse moved to (473, 385)
Screenshot: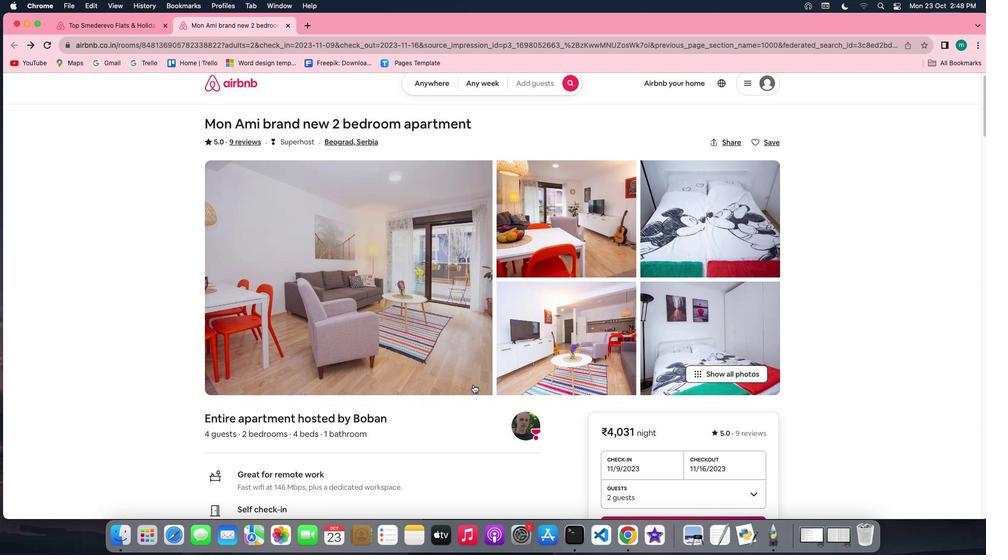 
Action: Mouse scrolled (473, 385) with delta (0, 0)
Screenshot: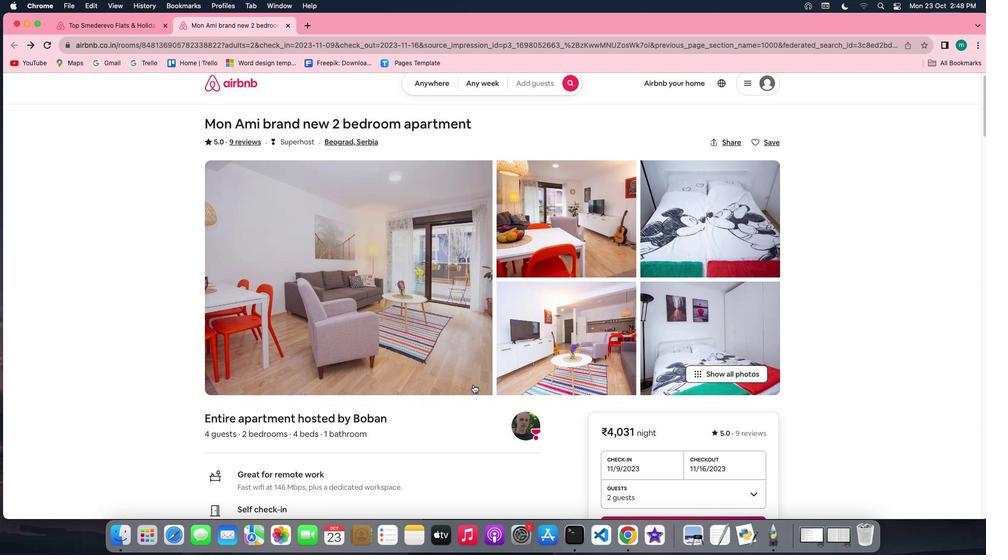 
Action: Mouse scrolled (473, 385) with delta (0, -1)
Screenshot: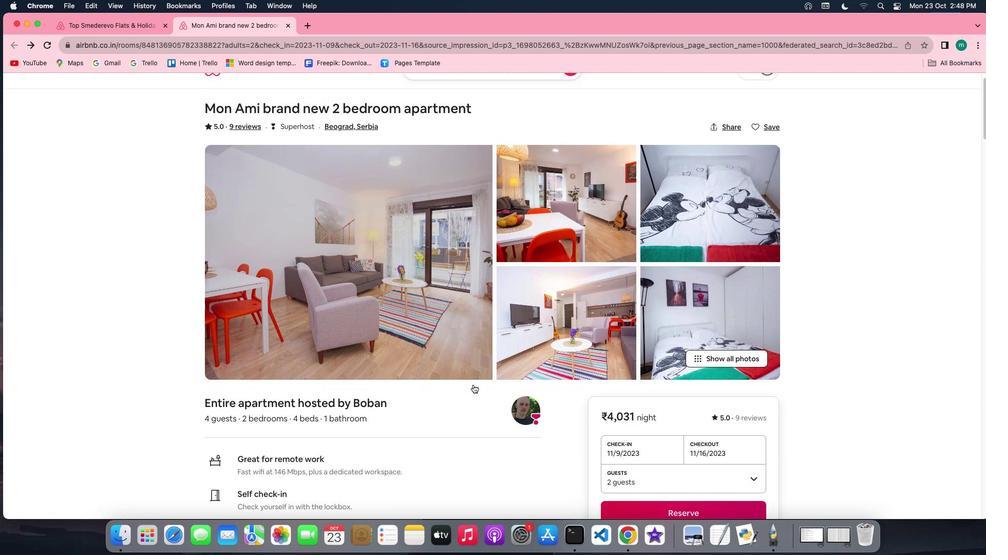 
Action: Mouse scrolled (473, 385) with delta (0, 0)
Screenshot: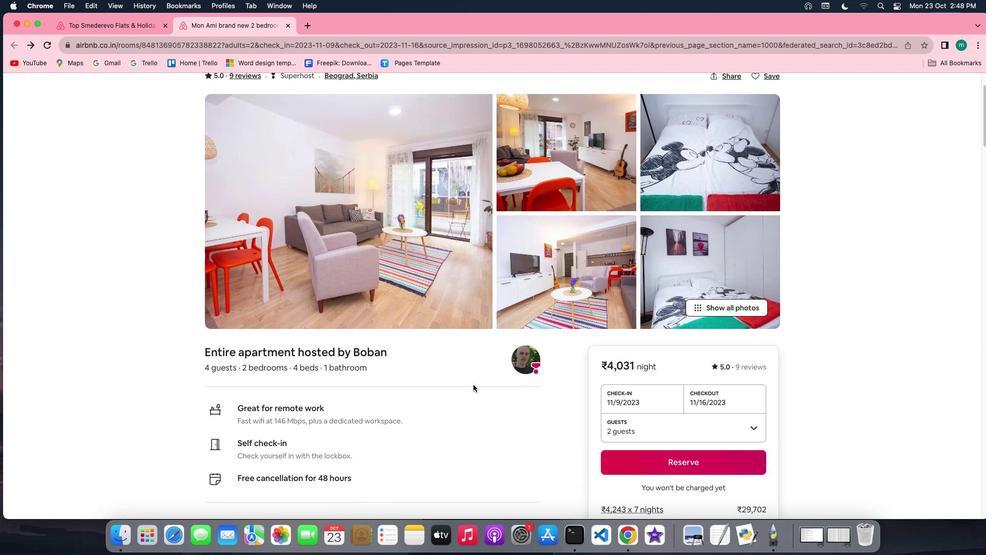 
Action: Mouse scrolled (473, 385) with delta (0, 0)
Screenshot: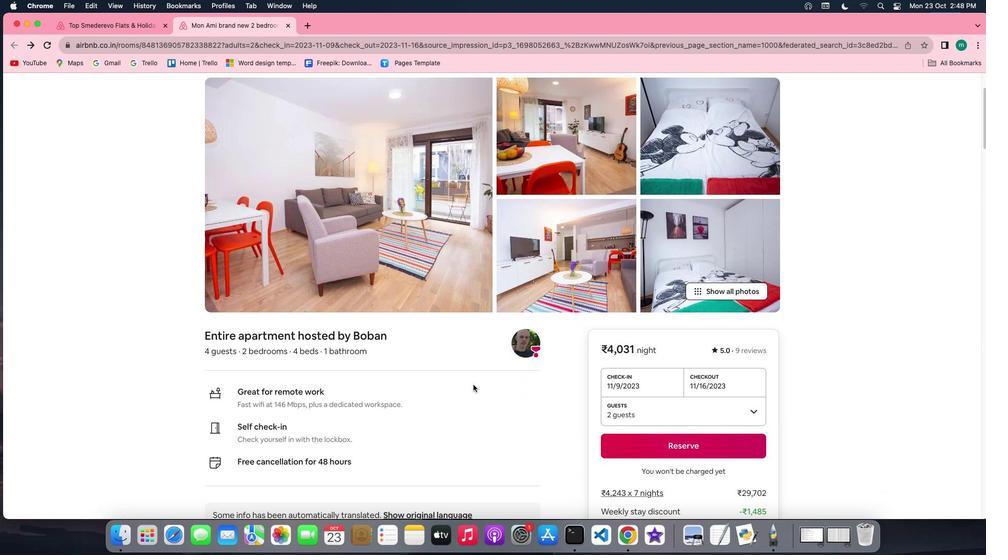 
Action: Mouse scrolled (473, 385) with delta (0, -1)
Screenshot: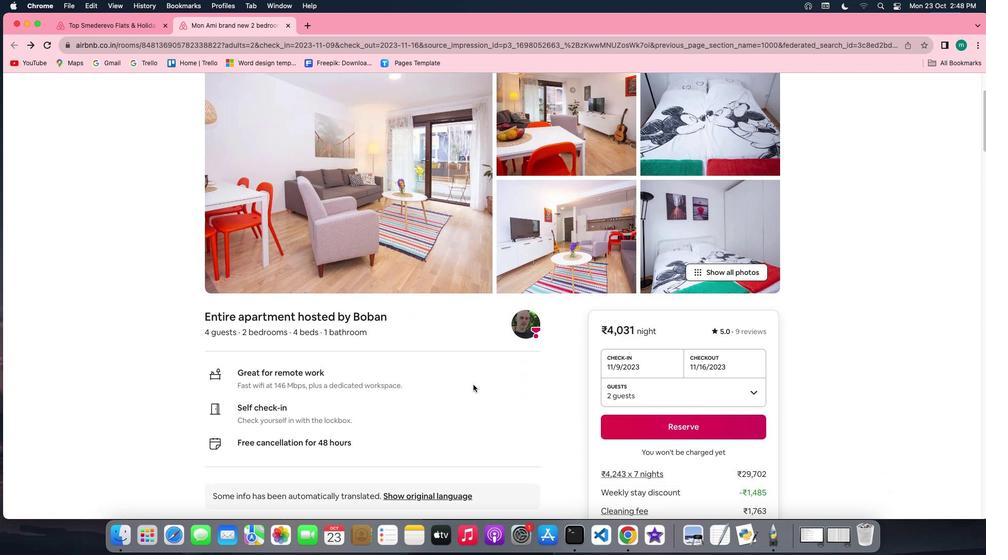 
Action: Mouse scrolled (473, 385) with delta (0, -1)
Screenshot: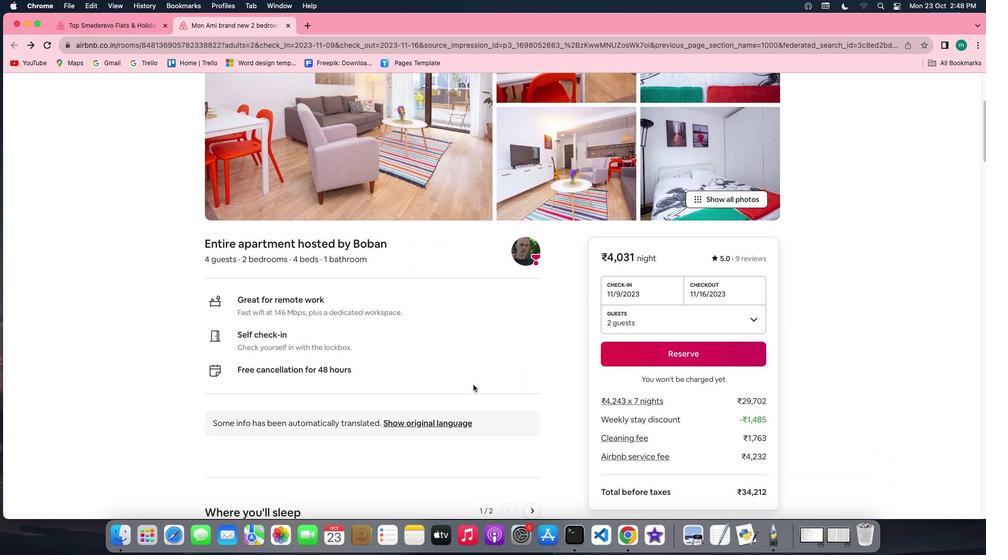 
Action: Mouse moved to (473, 385)
Screenshot: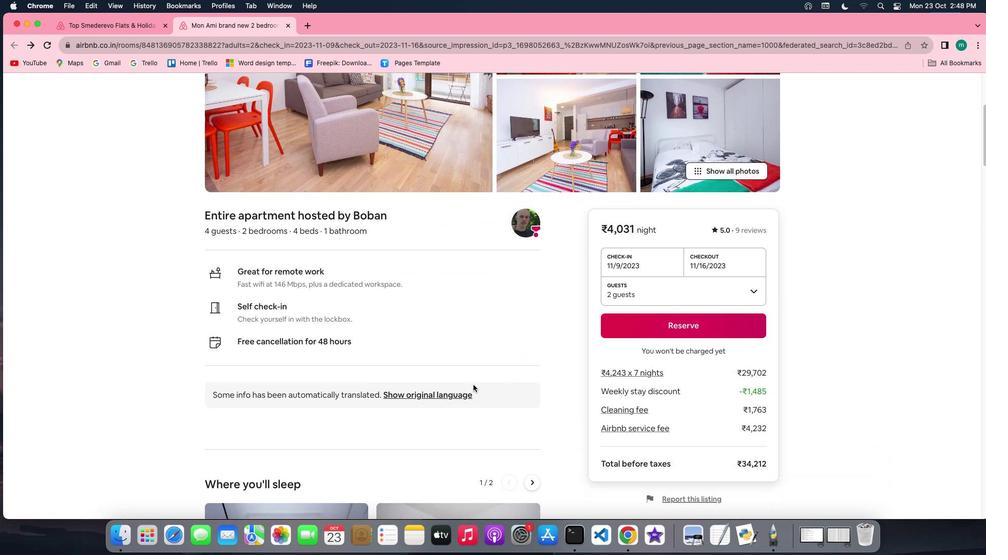 
Action: Mouse scrolled (473, 385) with delta (0, 0)
Screenshot: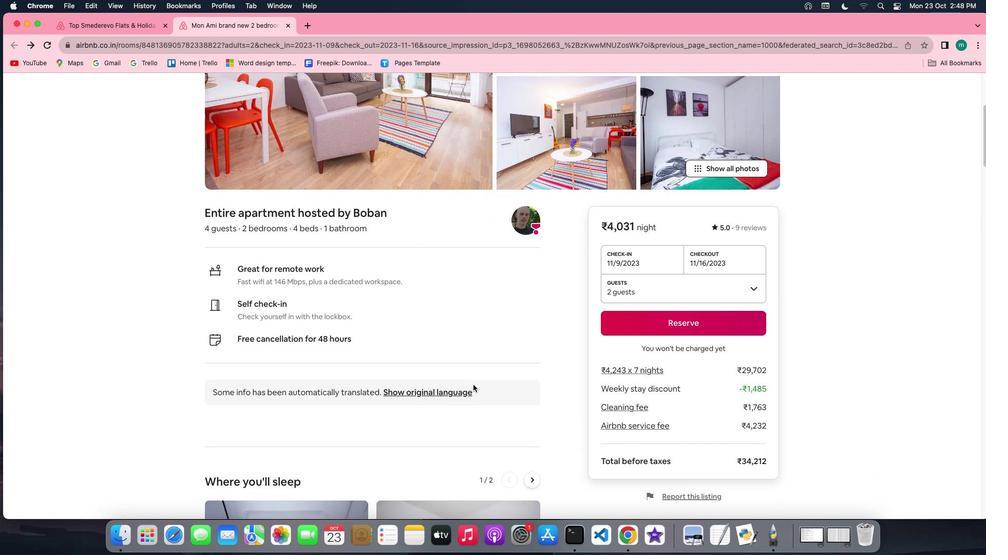 
Action: Mouse scrolled (473, 385) with delta (0, 0)
Screenshot: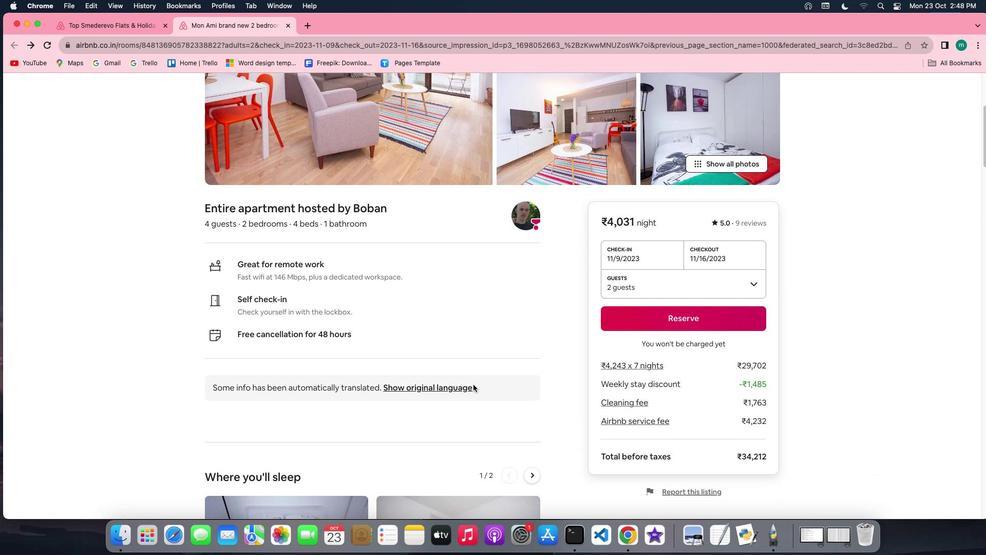 
Action: Mouse scrolled (473, 385) with delta (0, -1)
Screenshot: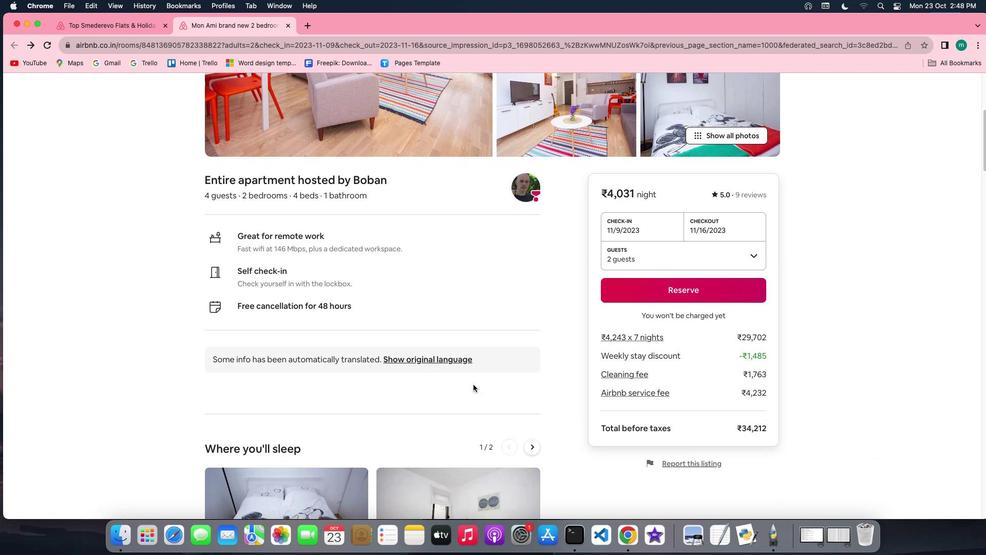 
Action: Mouse scrolled (473, 385) with delta (0, 0)
Screenshot: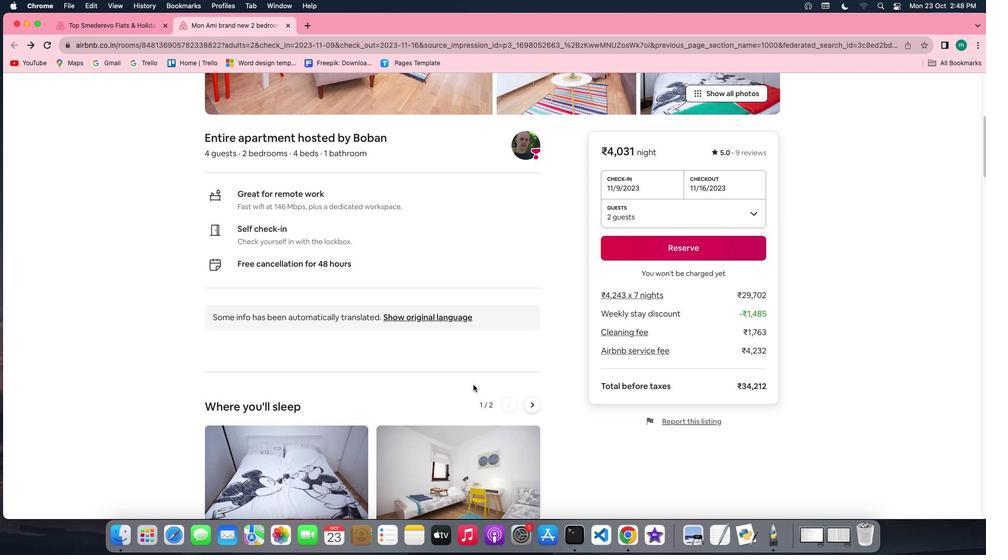 
Action: Mouse scrolled (473, 385) with delta (0, 0)
Screenshot: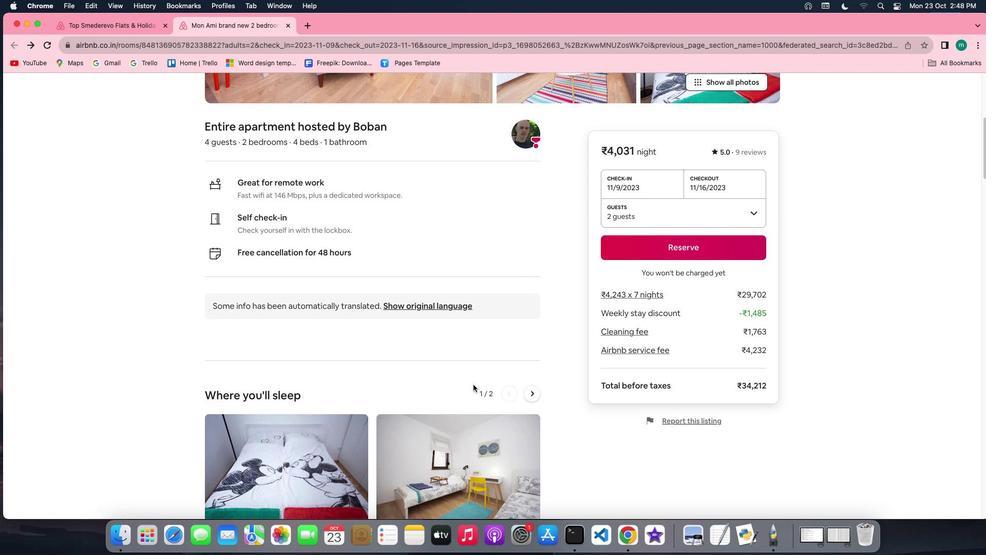 
Action: Mouse scrolled (473, 385) with delta (0, -1)
Screenshot: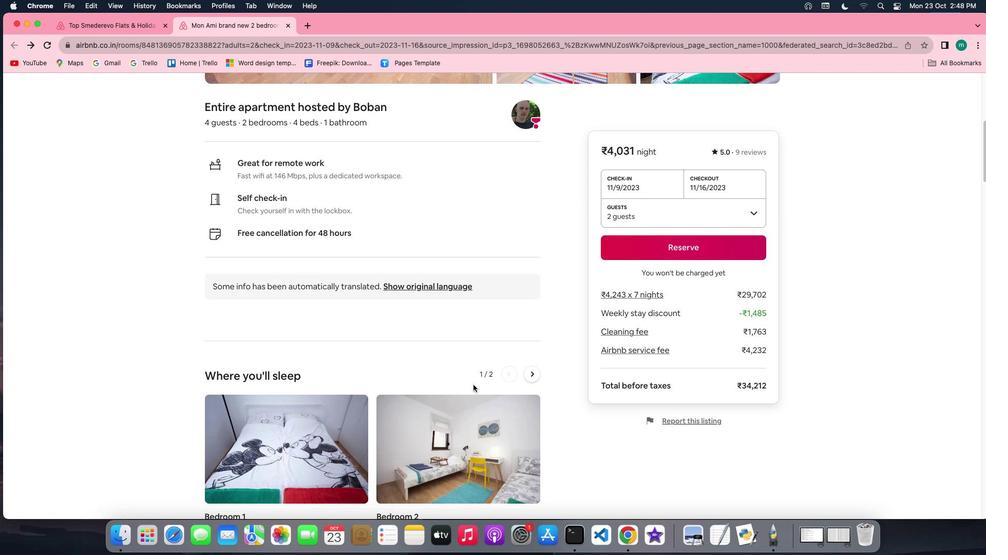 
Action: Mouse moved to (436, 409)
Screenshot: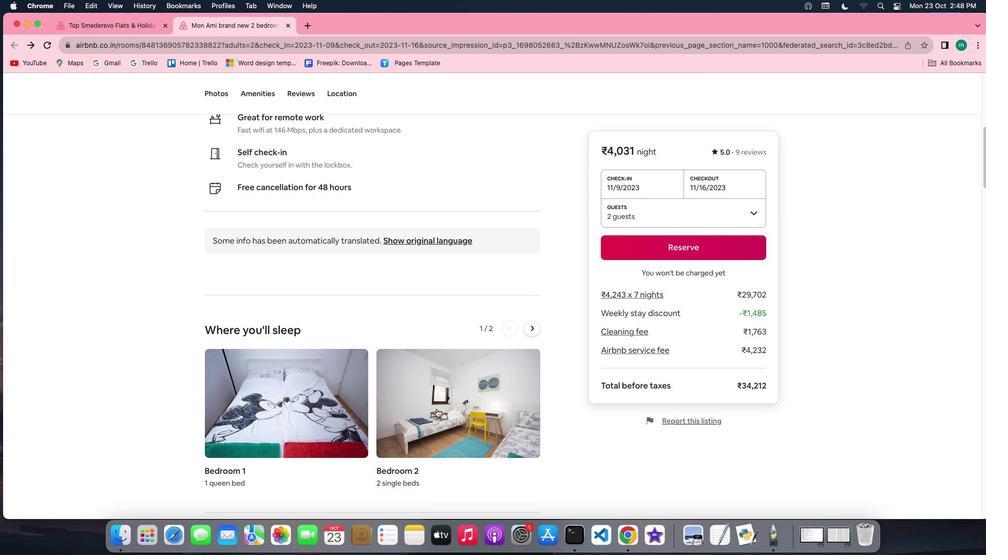 
Action: Mouse scrolled (436, 409) with delta (0, 0)
Screenshot: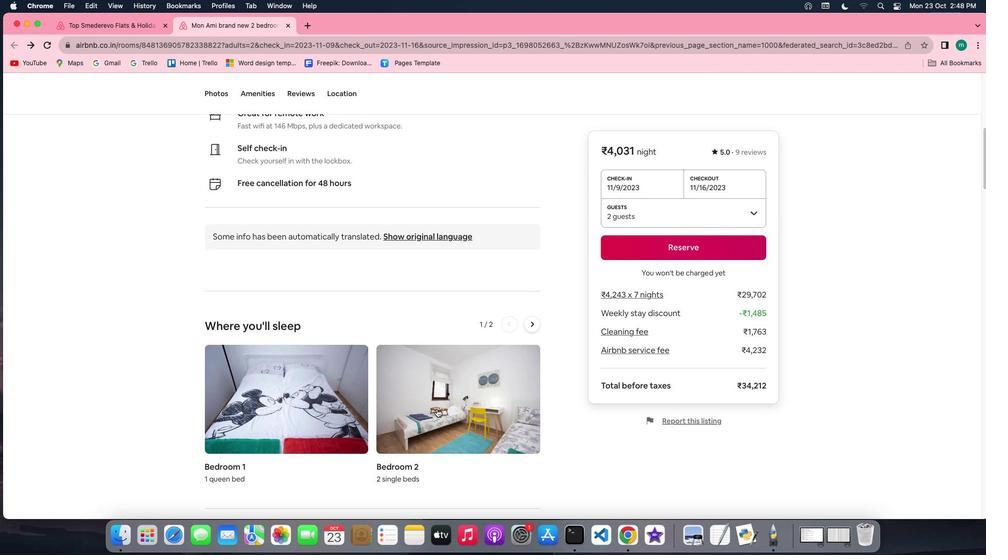 
Action: Mouse scrolled (436, 409) with delta (0, 0)
Screenshot: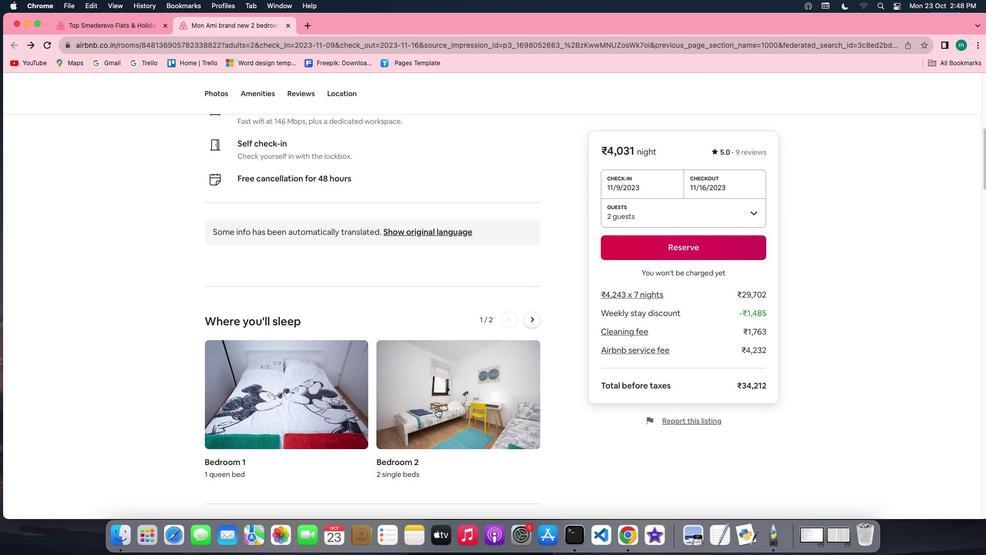 
Action: Mouse scrolled (436, 409) with delta (0, 0)
Screenshot: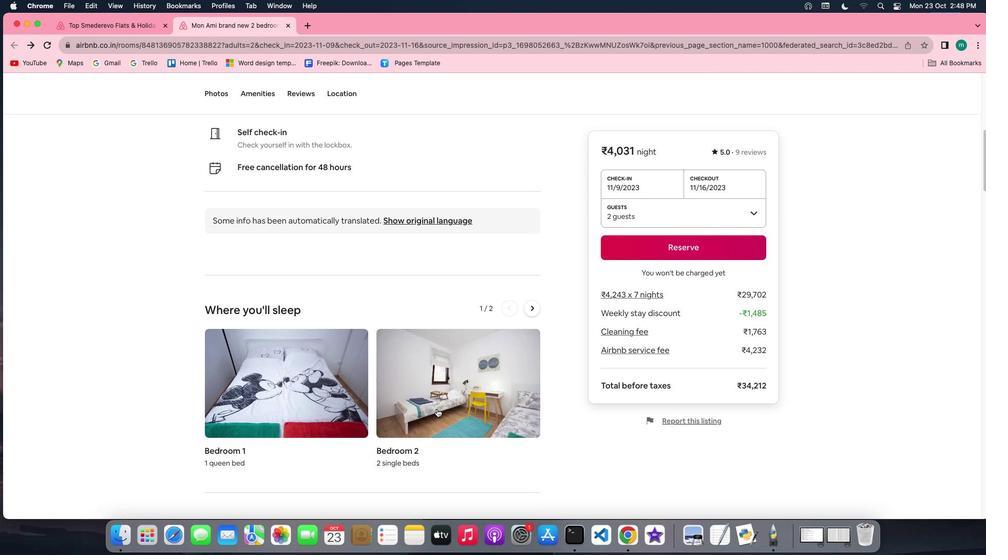 
Action: Mouse scrolled (436, 409) with delta (0, 0)
Screenshot: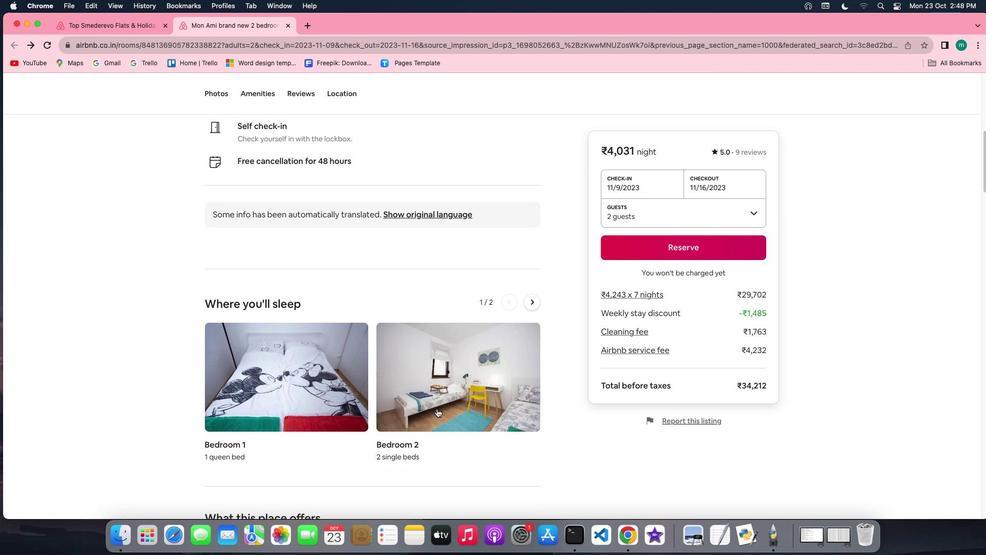 
Action: Mouse scrolled (436, 409) with delta (0, 0)
Screenshot: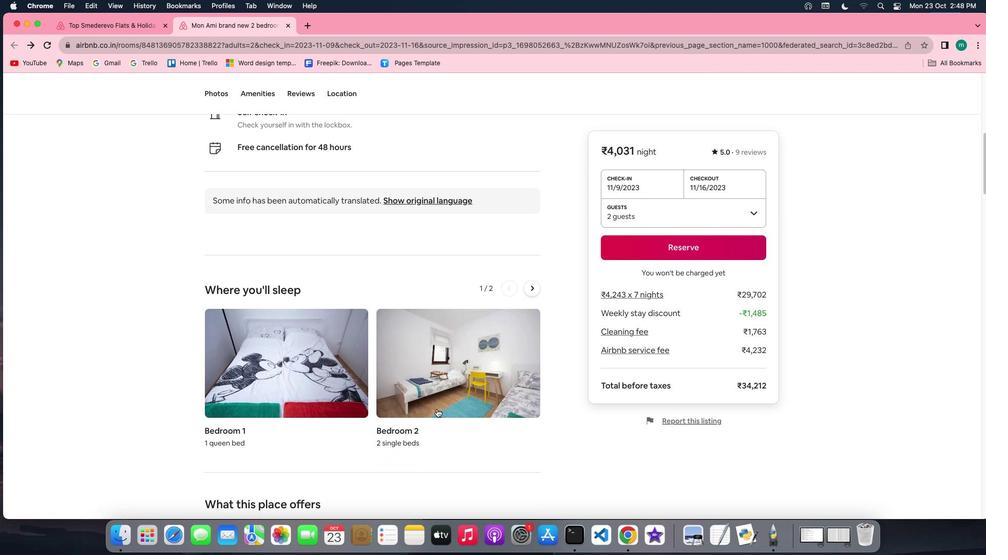 
Action: Mouse scrolled (436, 409) with delta (0, 0)
Screenshot: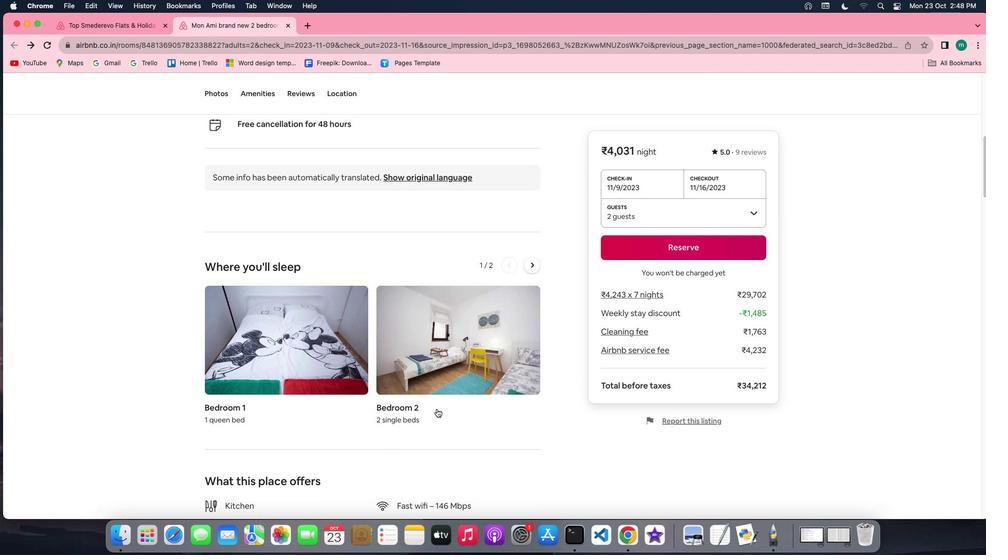 
Action: Mouse scrolled (436, 409) with delta (0, 0)
Screenshot: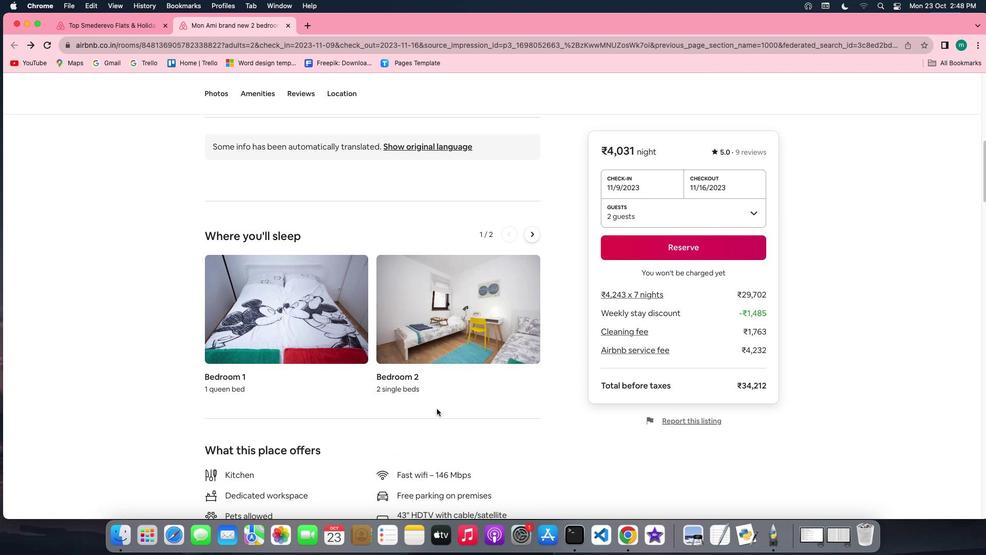 
Action: Mouse scrolled (436, 409) with delta (0, 0)
Screenshot: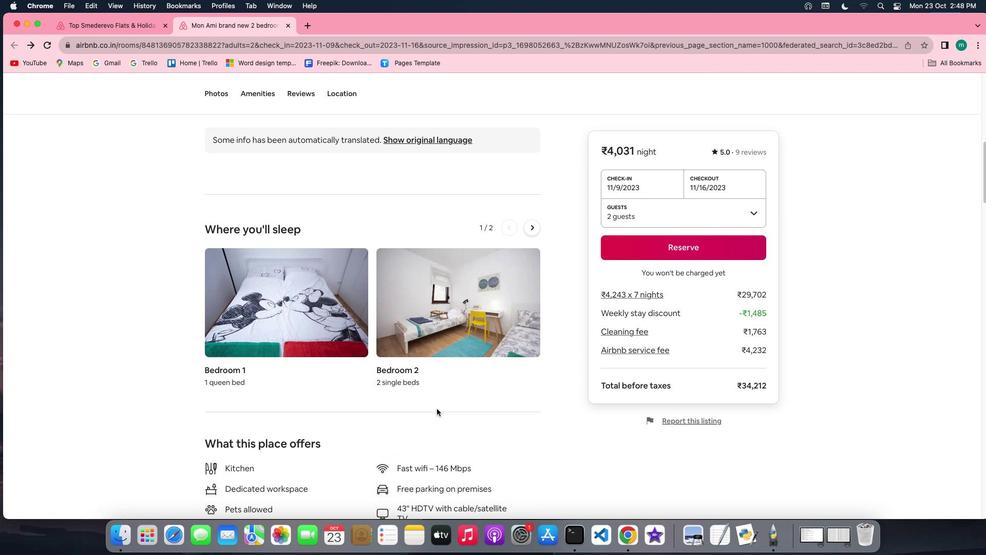 
Action: Mouse scrolled (436, 409) with delta (0, -1)
Screenshot: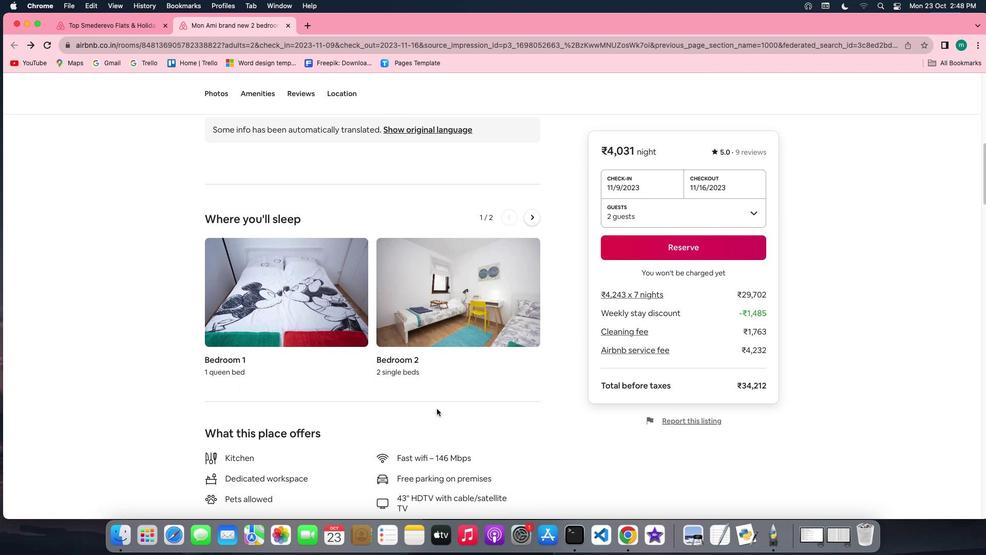 
Action: Mouse moved to (533, 185)
Screenshot: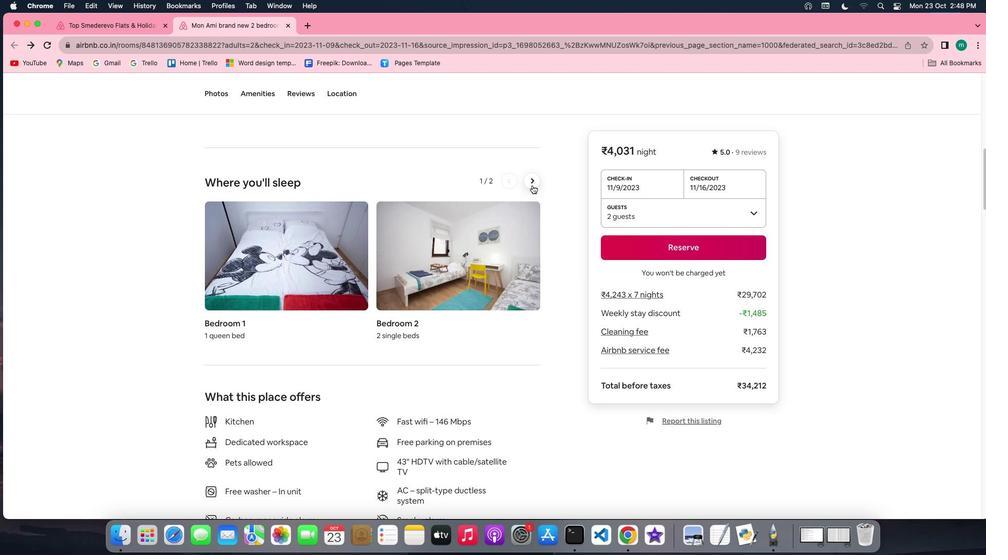 
Action: Mouse pressed left at (533, 185)
Screenshot: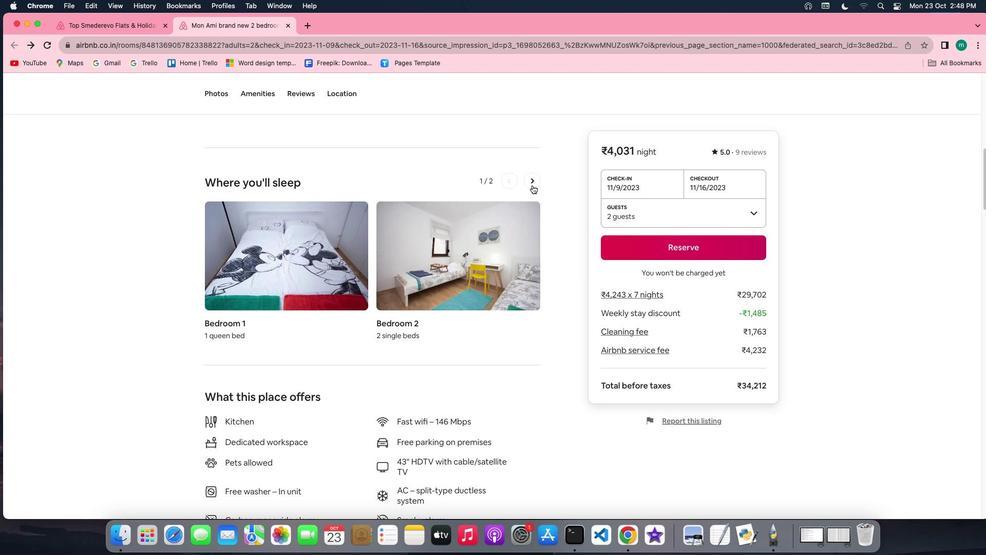 
Action: Mouse moved to (461, 316)
Screenshot: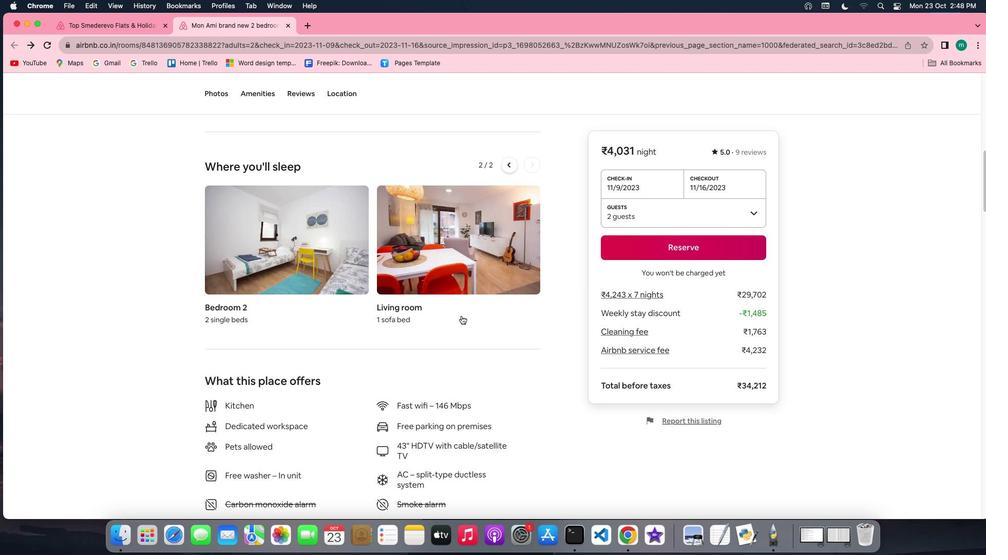 
Action: Mouse scrolled (461, 316) with delta (0, 0)
Screenshot: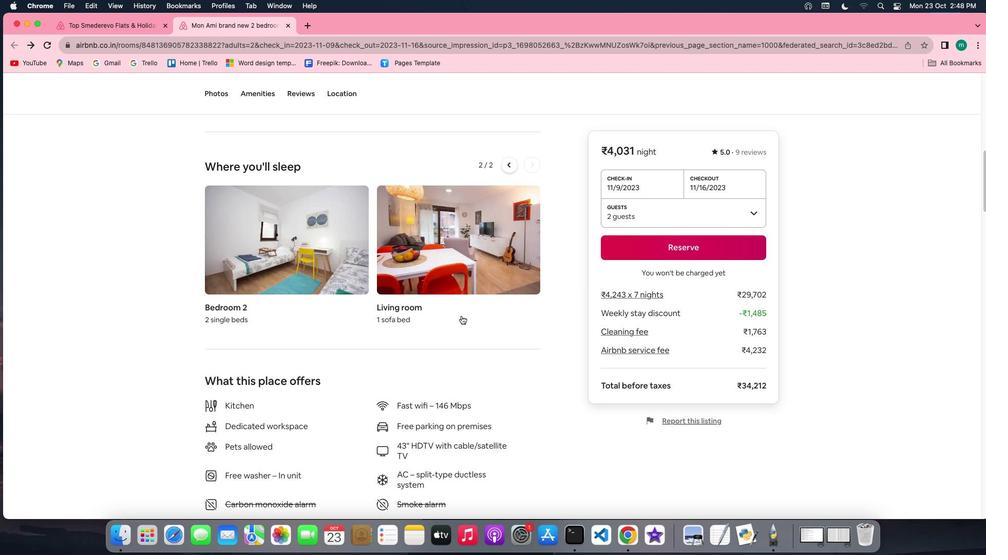 
Action: Mouse scrolled (461, 316) with delta (0, 0)
Screenshot: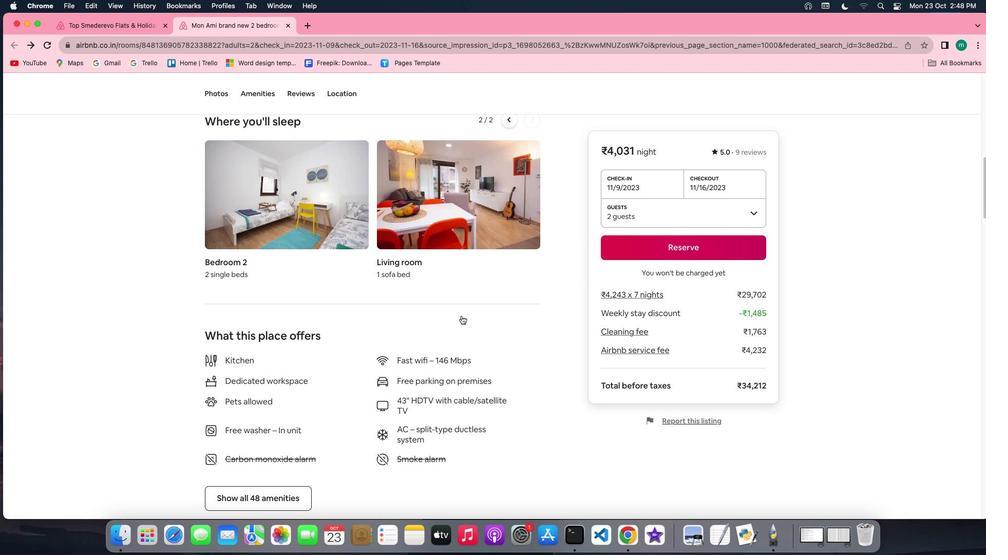 
Action: Mouse scrolled (461, 316) with delta (0, -1)
Screenshot: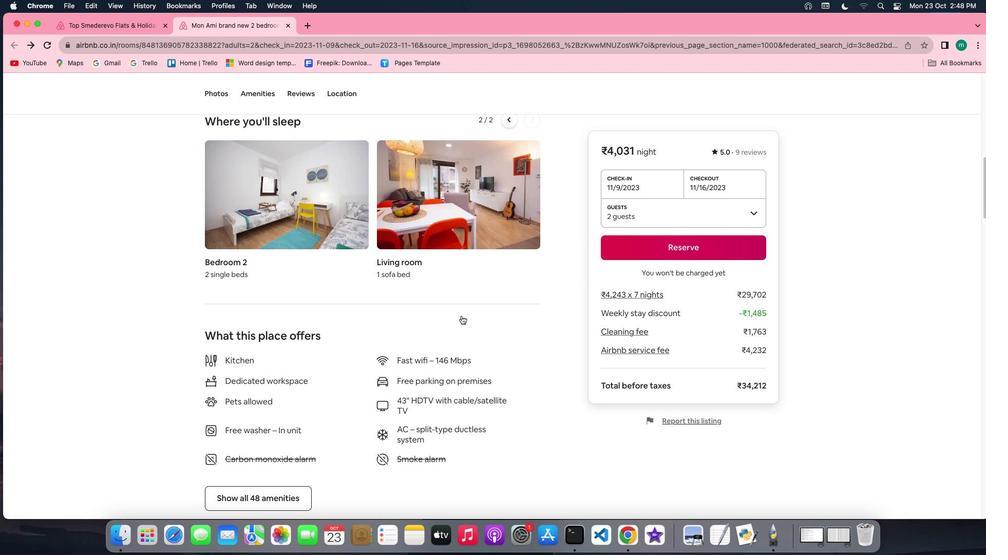 
Action: Mouse scrolled (461, 316) with delta (0, -2)
Screenshot: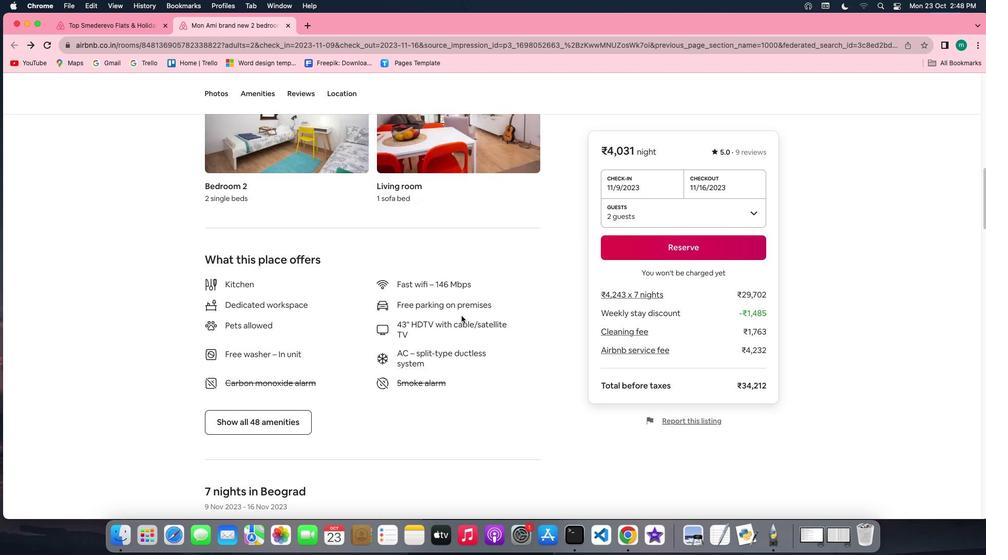 
Action: Mouse moved to (301, 351)
Screenshot: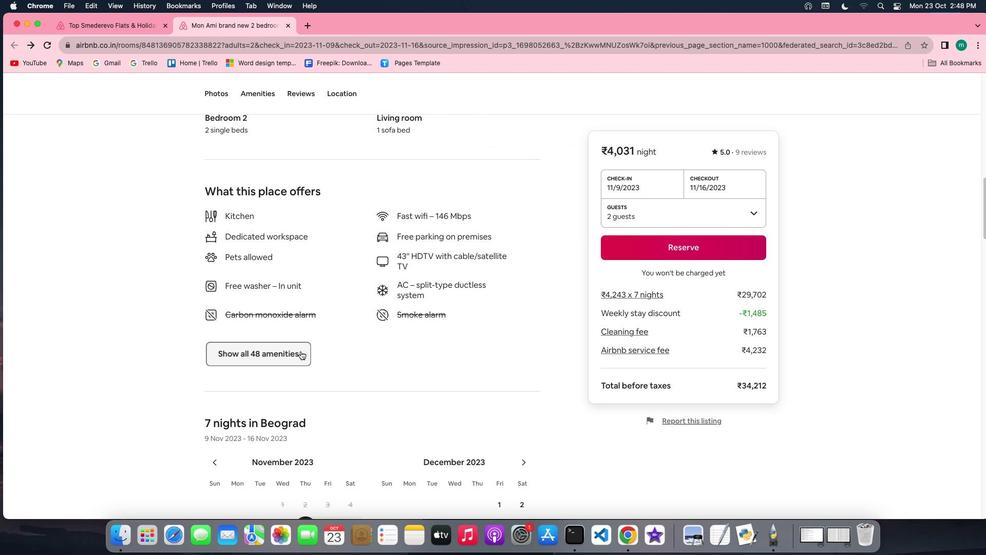 
Action: Mouse pressed left at (301, 351)
Screenshot: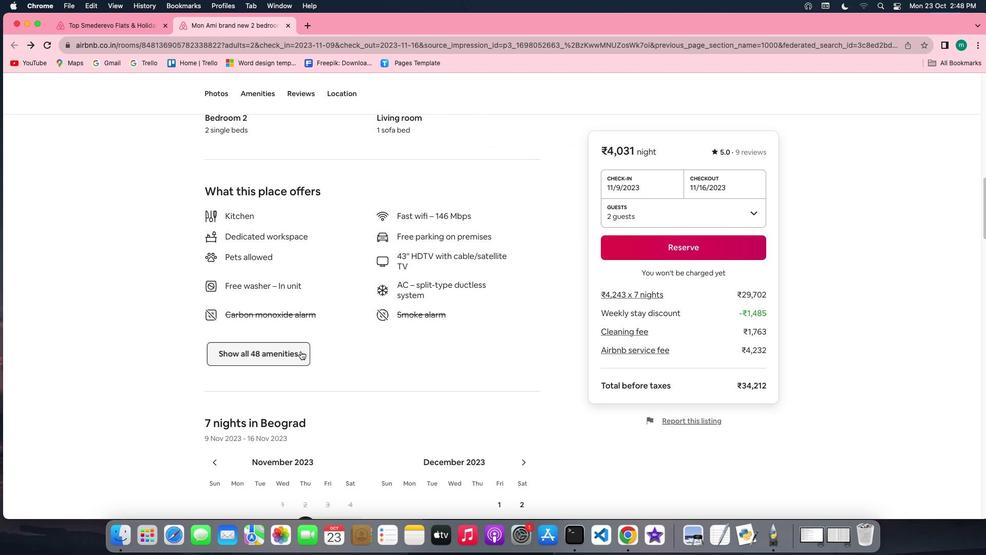 
Action: Mouse moved to (605, 387)
Screenshot: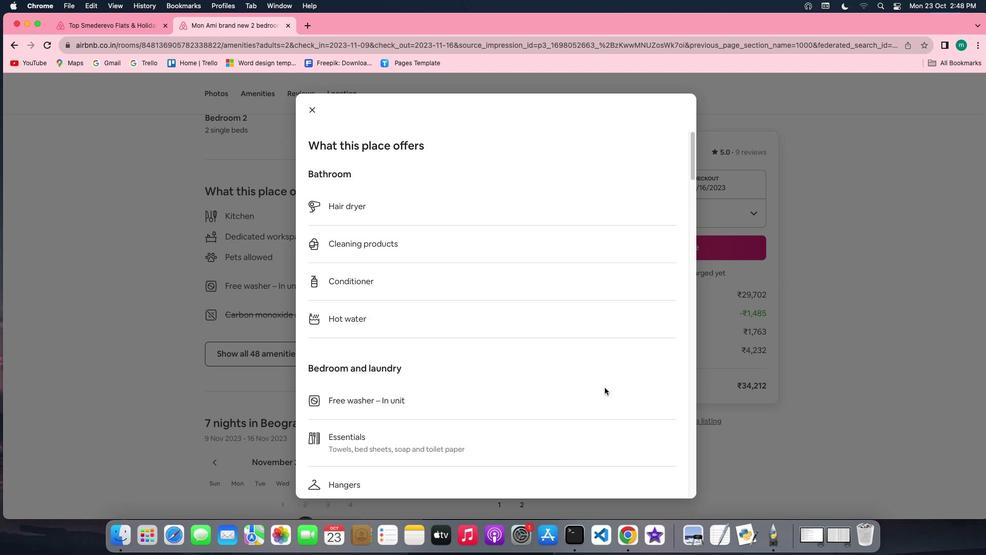 
Action: Mouse scrolled (605, 387) with delta (0, 0)
Screenshot: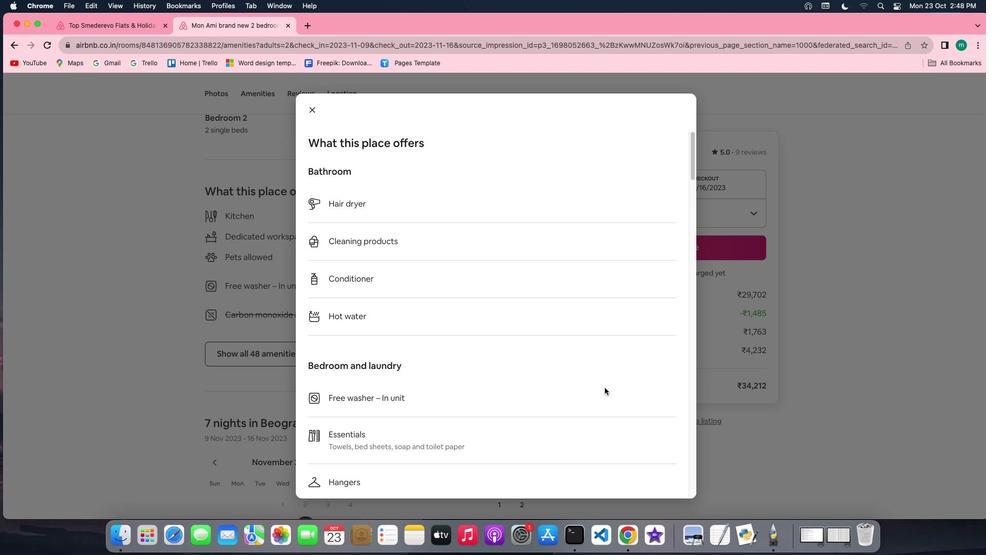 
Action: Mouse scrolled (605, 387) with delta (0, 0)
Screenshot: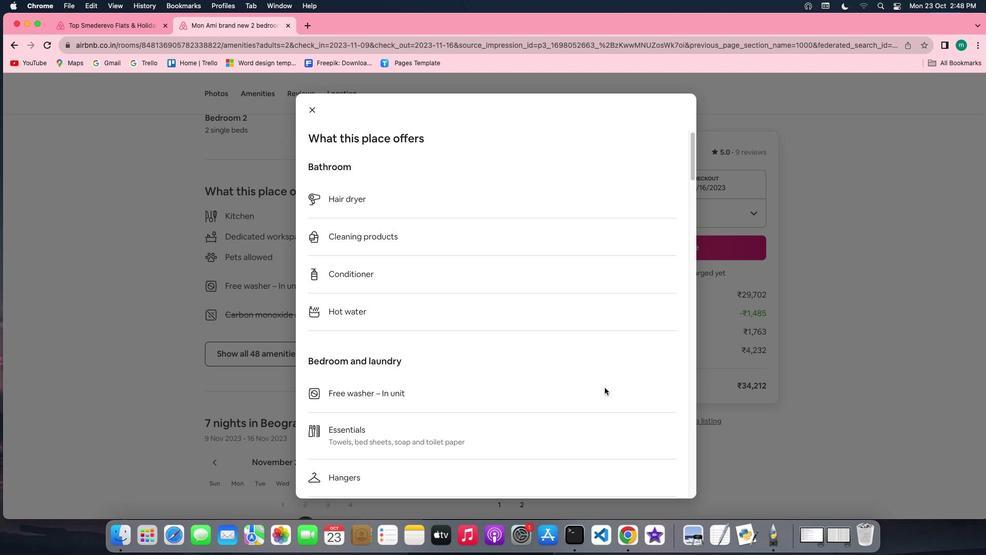 
Action: Mouse scrolled (605, 387) with delta (0, -1)
Screenshot: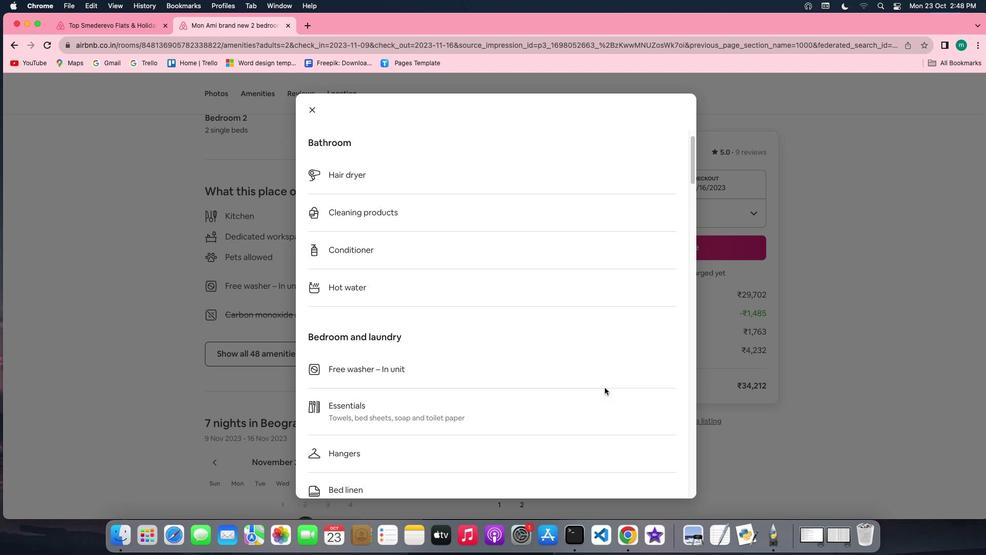 
Action: Mouse scrolled (605, 387) with delta (0, -1)
Screenshot: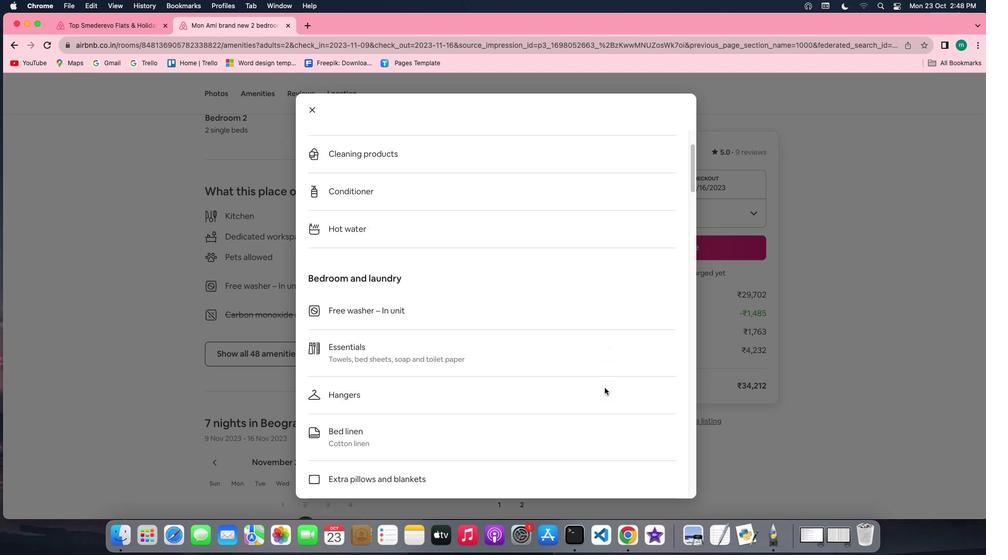 
Action: Mouse scrolled (605, 387) with delta (0, 0)
Screenshot: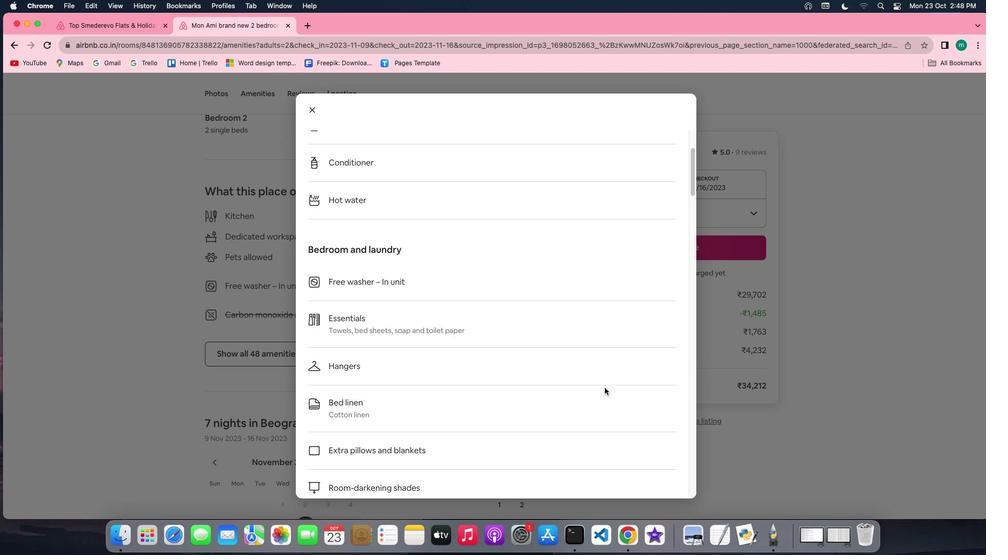 
Action: Mouse scrolled (605, 387) with delta (0, 0)
Screenshot: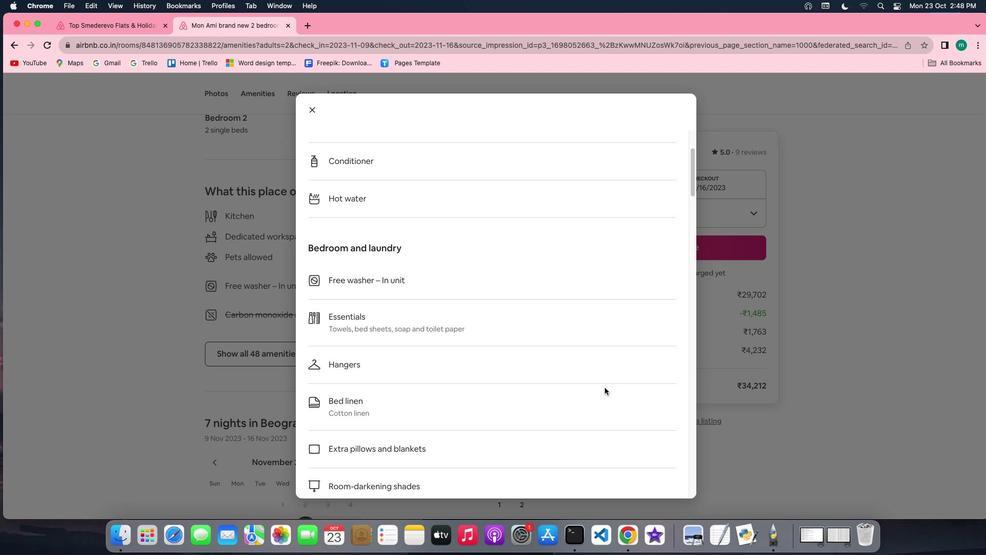 
Action: Mouse scrolled (605, 387) with delta (0, -1)
Screenshot: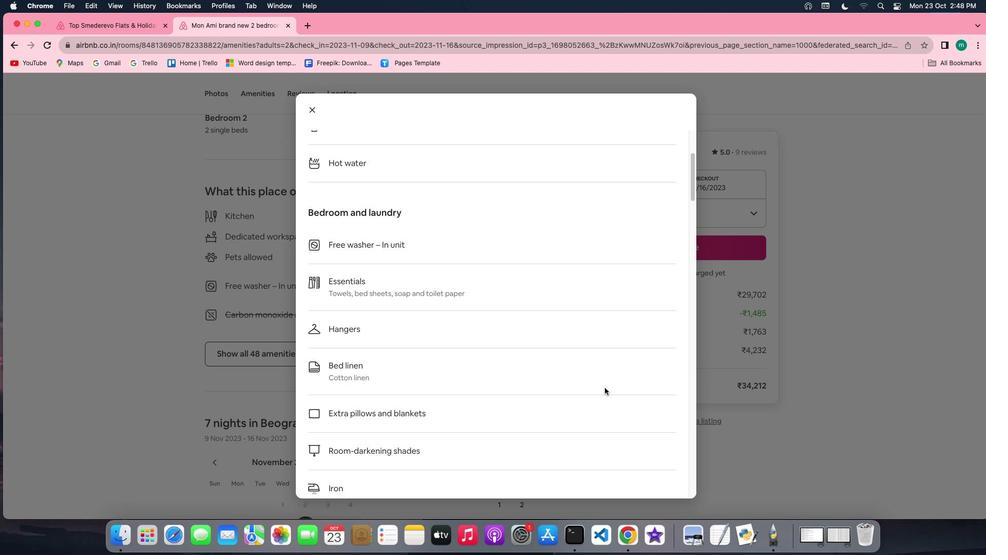 
Action: Mouse scrolled (605, 387) with delta (0, 0)
Screenshot: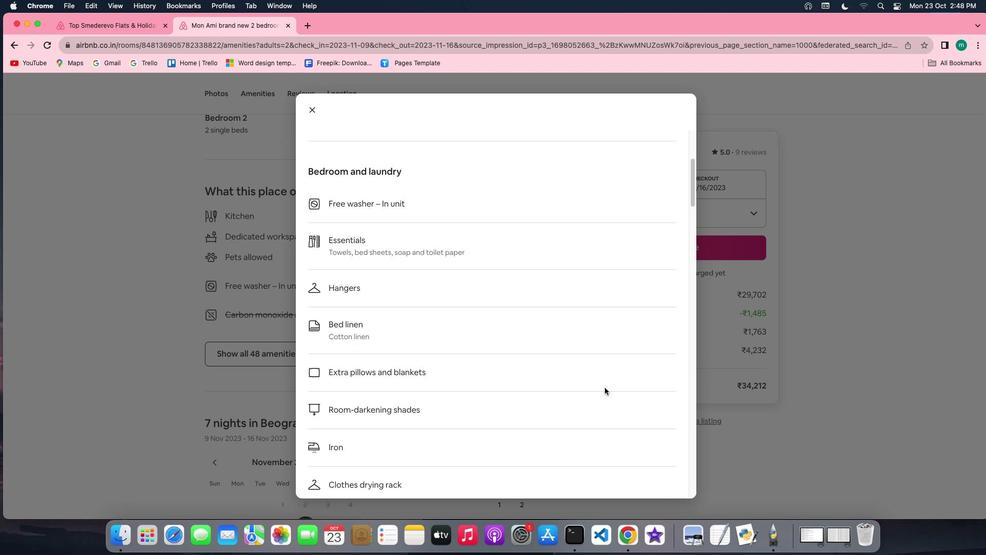 
Action: Mouse scrolled (605, 387) with delta (0, 0)
Screenshot: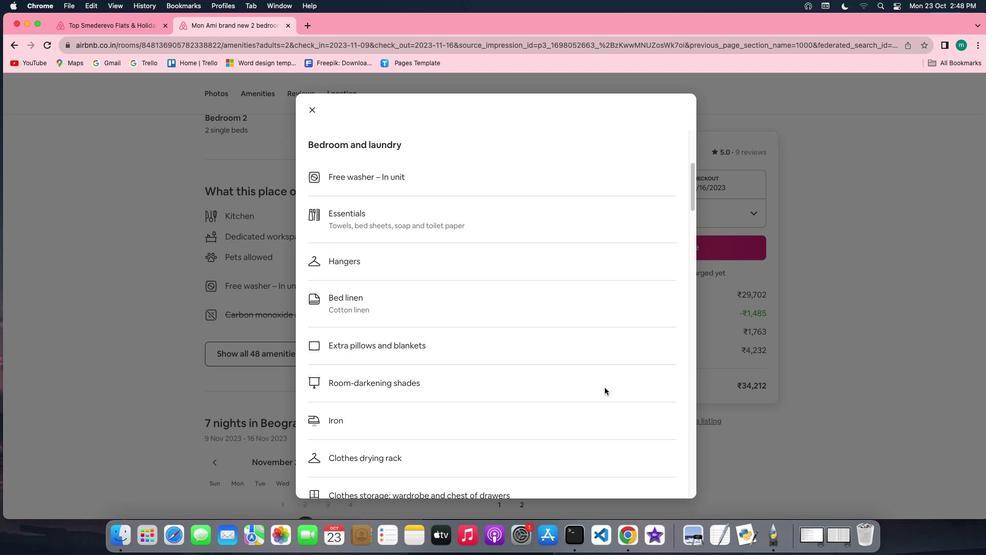 
Action: Mouse scrolled (605, 387) with delta (0, 0)
Screenshot: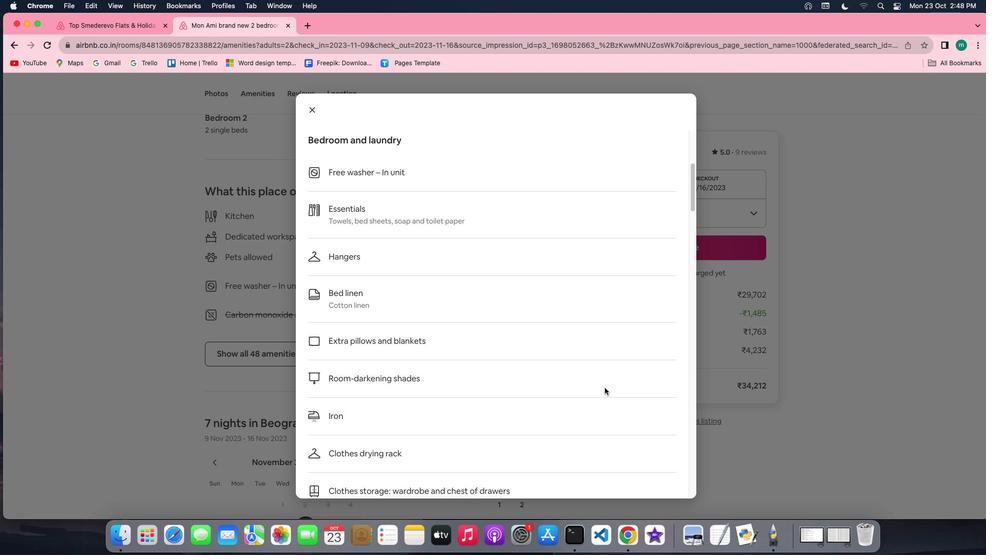 
Action: Mouse scrolled (605, 387) with delta (0, -1)
Screenshot: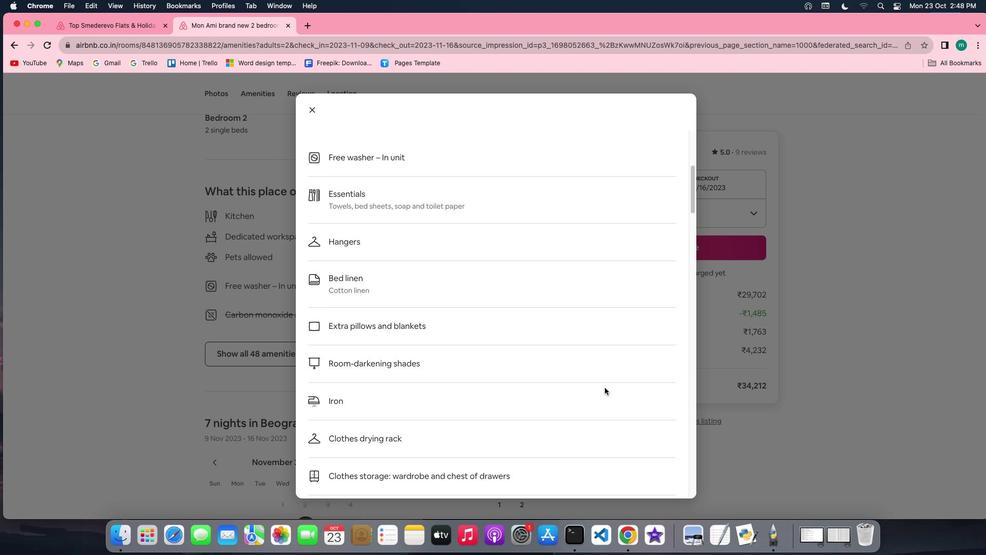 
Action: Mouse scrolled (605, 387) with delta (0, 0)
Screenshot: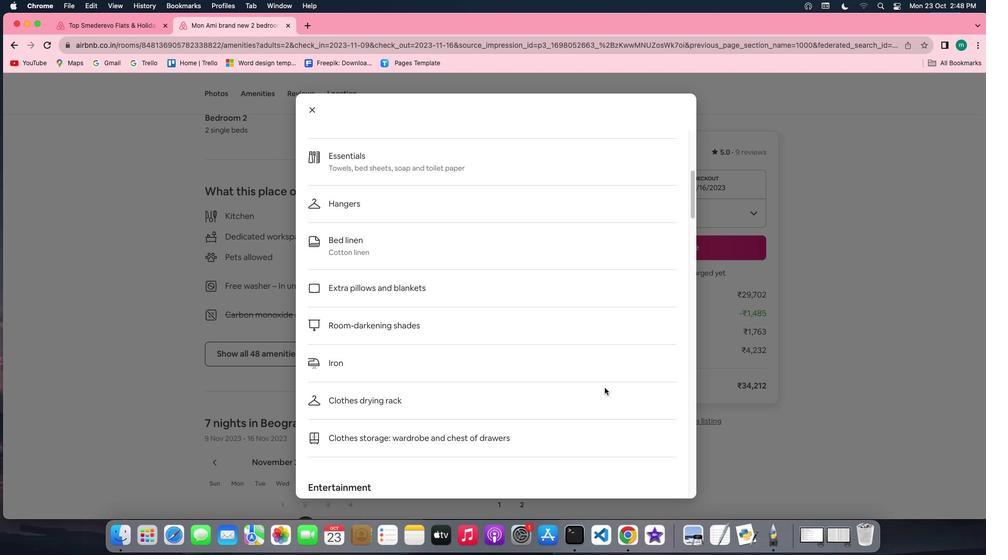 
Action: Mouse scrolled (605, 387) with delta (0, 0)
Screenshot: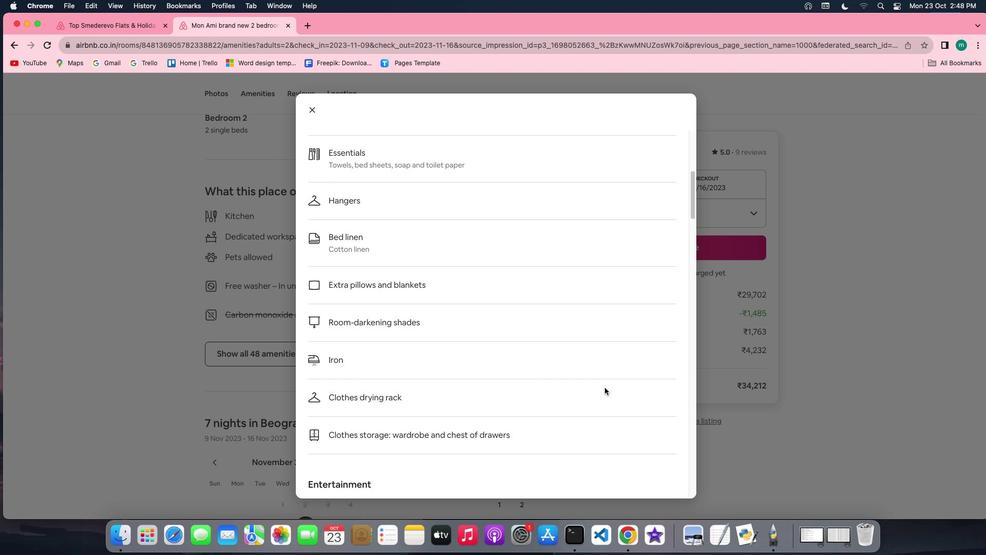 
Action: Mouse scrolled (605, 387) with delta (0, 0)
Screenshot: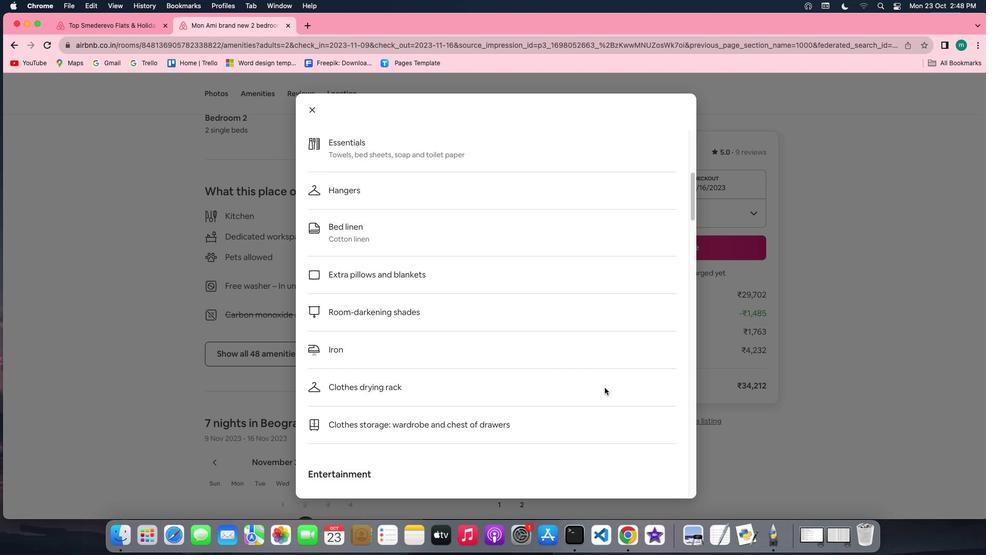 
Action: Mouse scrolled (605, 387) with delta (0, -1)
Screenshot: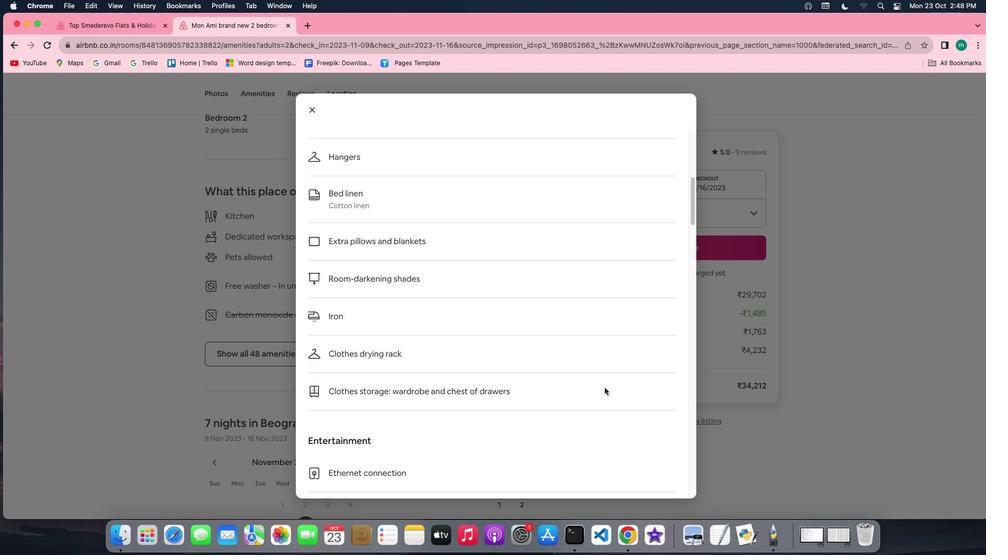 
Action: Mouse scrolled (605, 387) with delta (0, 0)
Screenshot: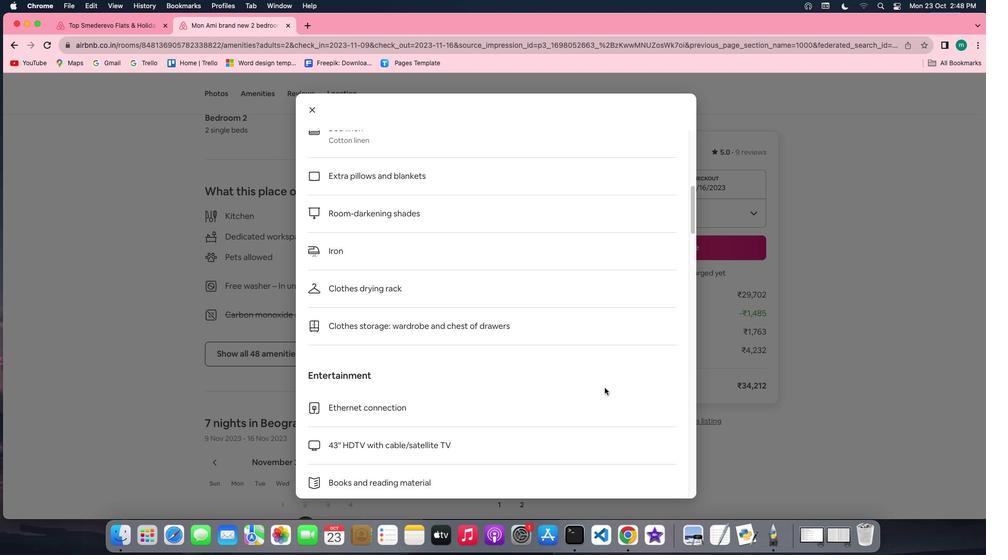 
Action: Mouse scrolled (605, 387) with delta (0, 0)
Screenshot: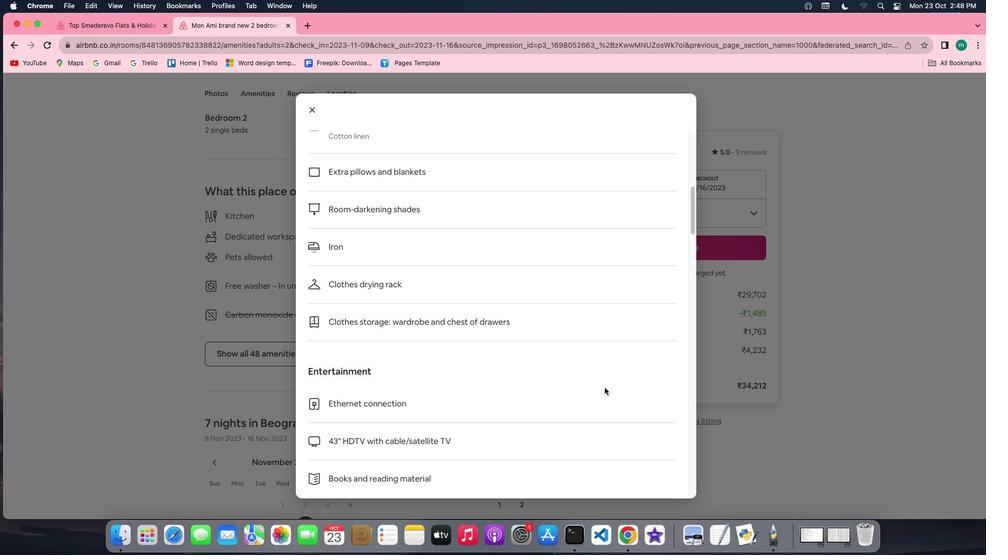 
Action: Mouse scrolled (605, 387) with delta (0, 0)
Screenshot: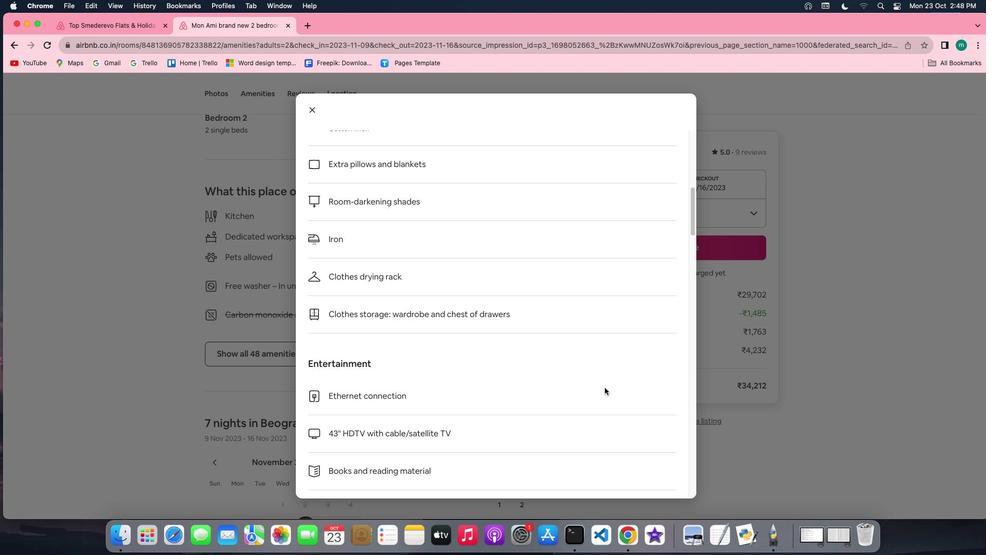 
Action: Mouse scrolled (605, 387) with delta (0, 0)
Screenshot: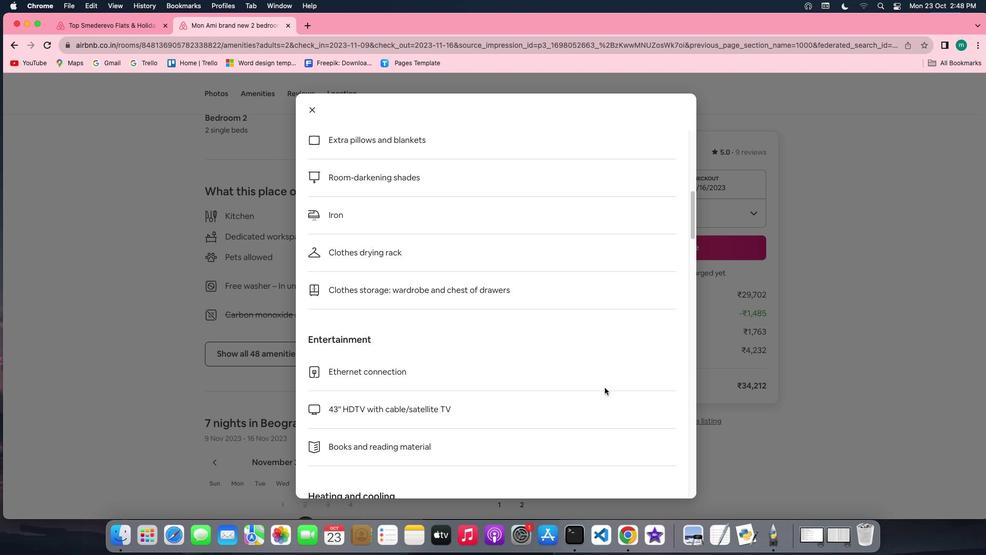 
Action: Mouse moved to (605, 387)
Screenshot: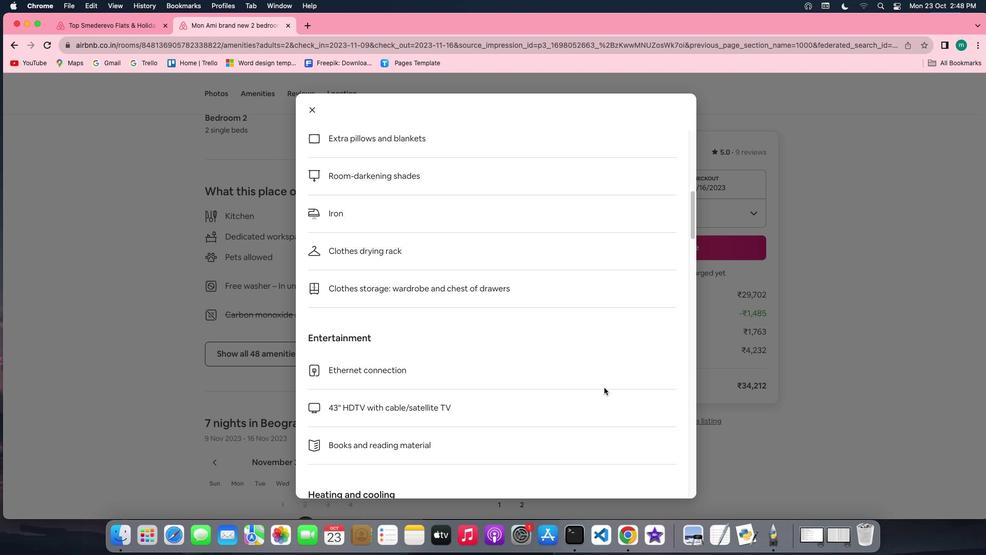 
Action: Mouse scrolled (605, 387) with delta (0, 0)
Screenshot: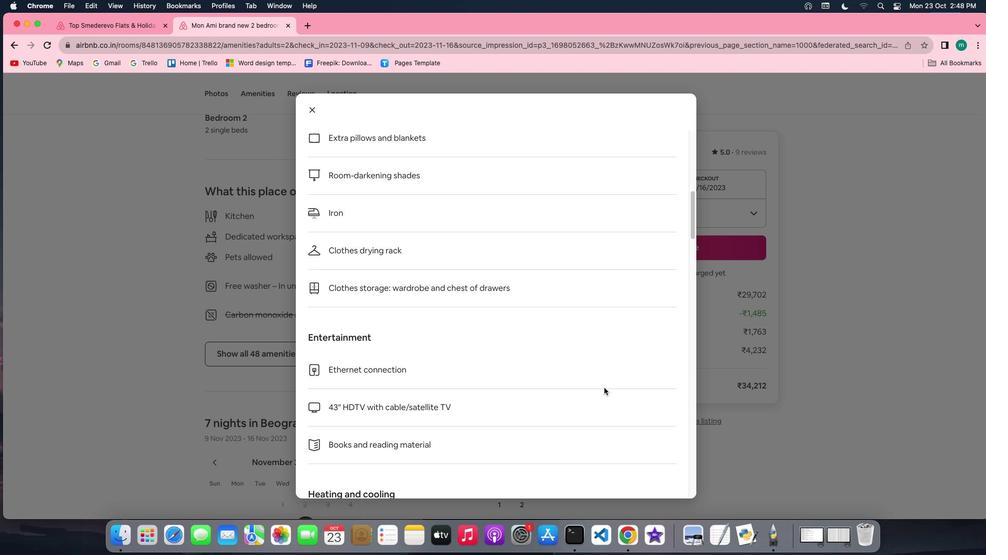 
Action: Mouse scrolled (605, 387) with delta (0, 0)
Screenshot: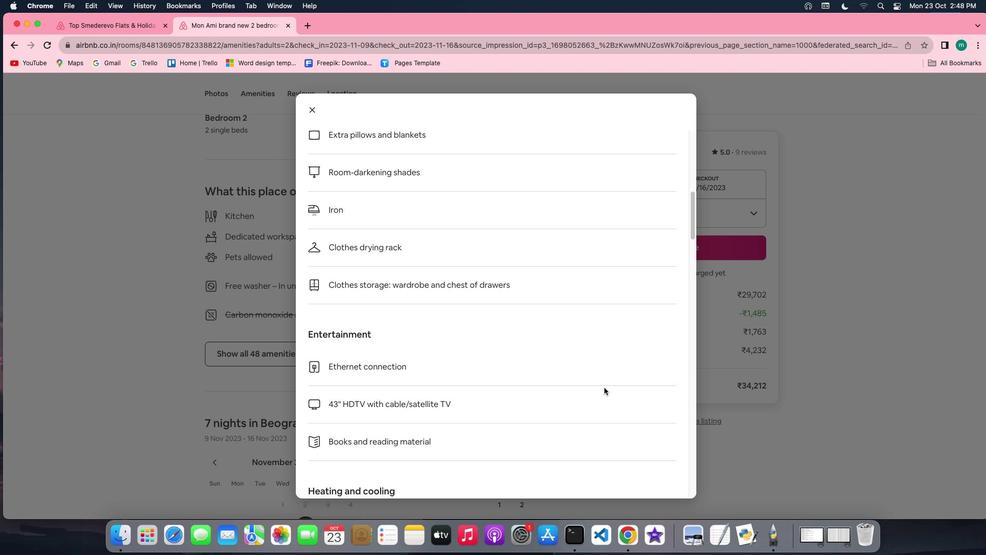 
Action: Mouse scrolled (605, 387) with delta (0, 0)
Screenshot: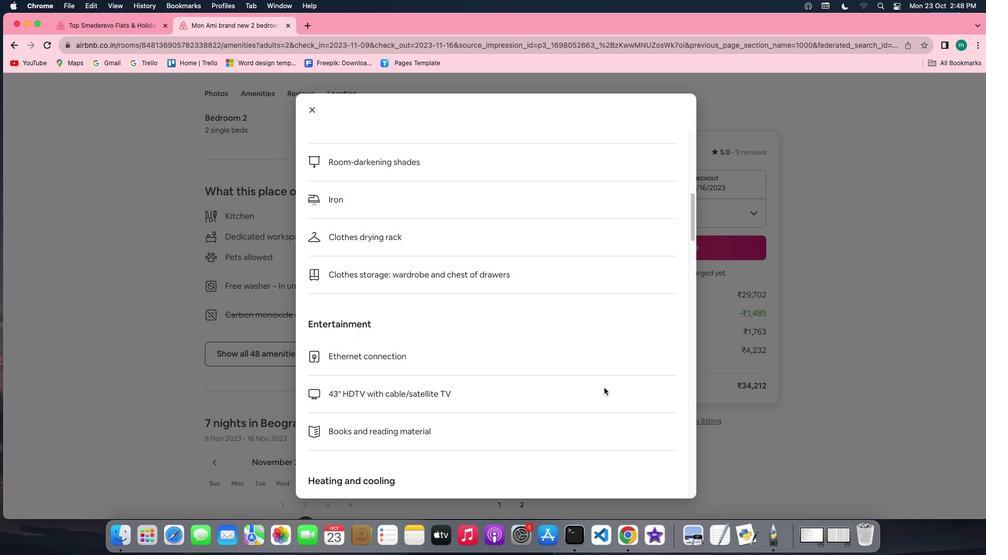 
Action: Mouse scrolled (605, 387) with delta (0, 0)
Screenshot: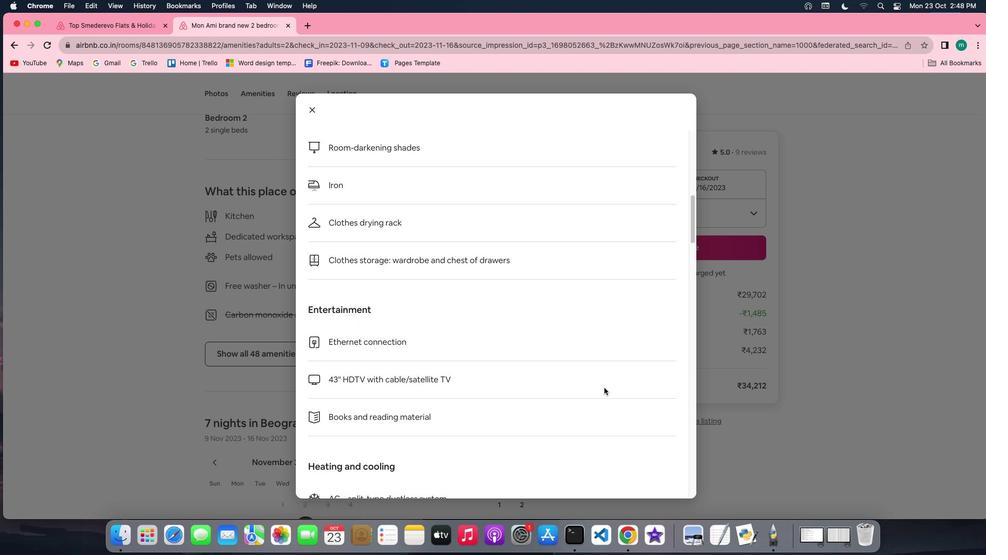 
Action: Mouse scrolled (605, 387) with delta (0, 0)
Screenshot: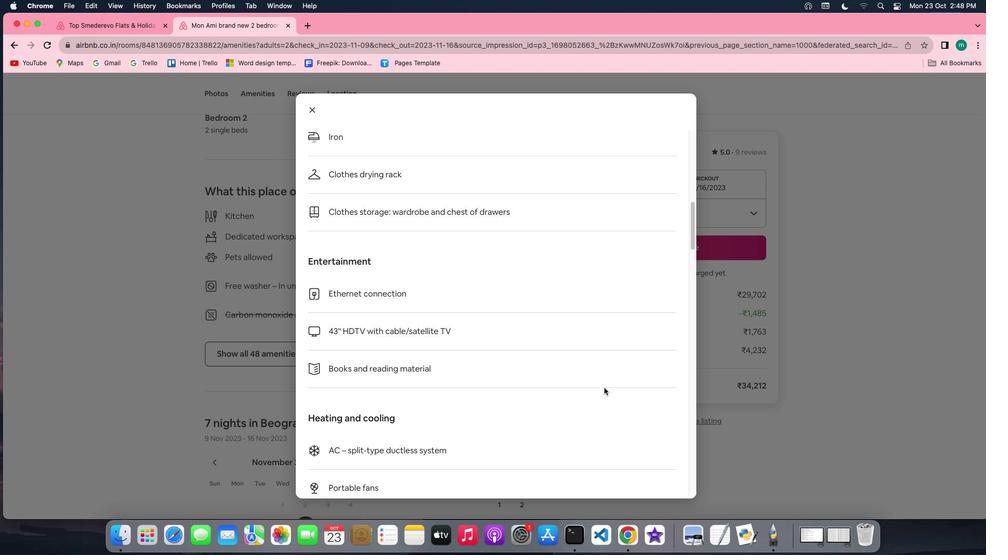 
Action: Mouse scrolled (605, 387) with delta (0, 0)
Screenshot: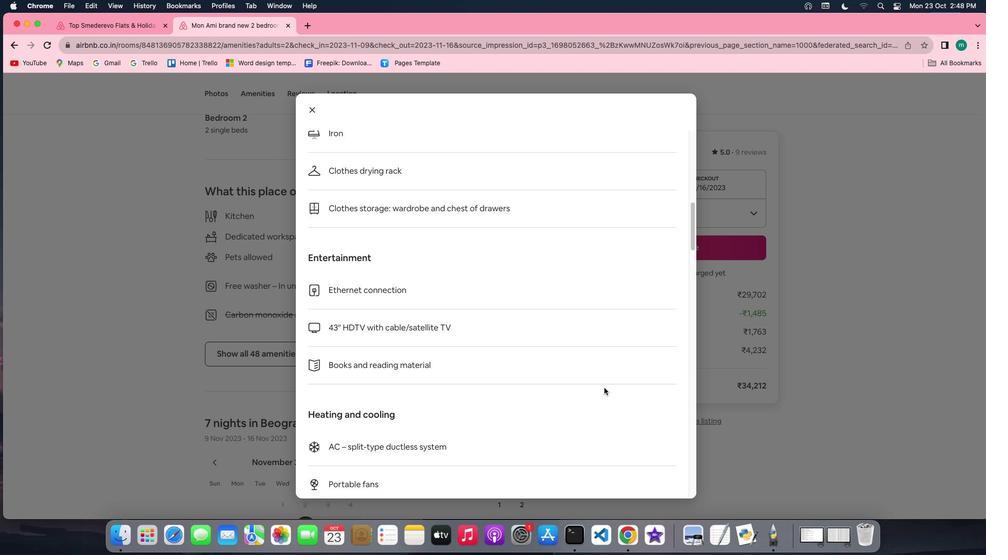 
Action: Mouse scrolled (605, 387) with delta (0, -1)
Screenshot: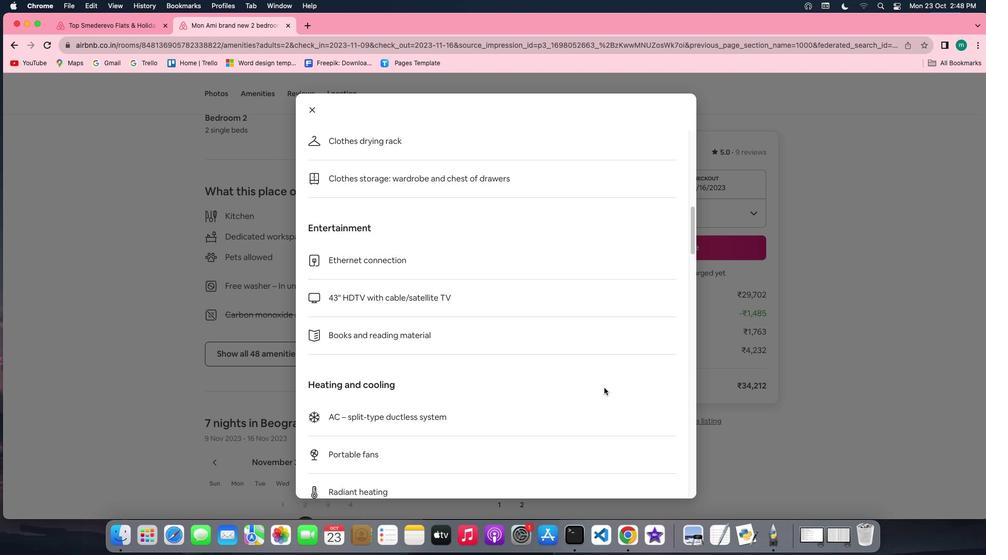 
Action: Mouse scrolled (605, 387) with delta (0, -1)
Screenshot: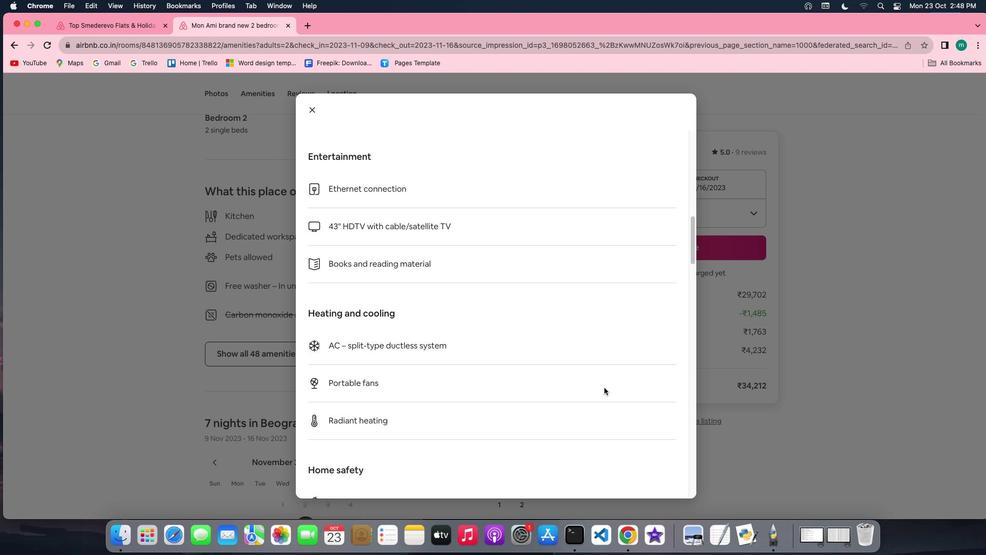 
Action: Mouse scrolled (605, 387) with delta (0, 0)
Screenshot: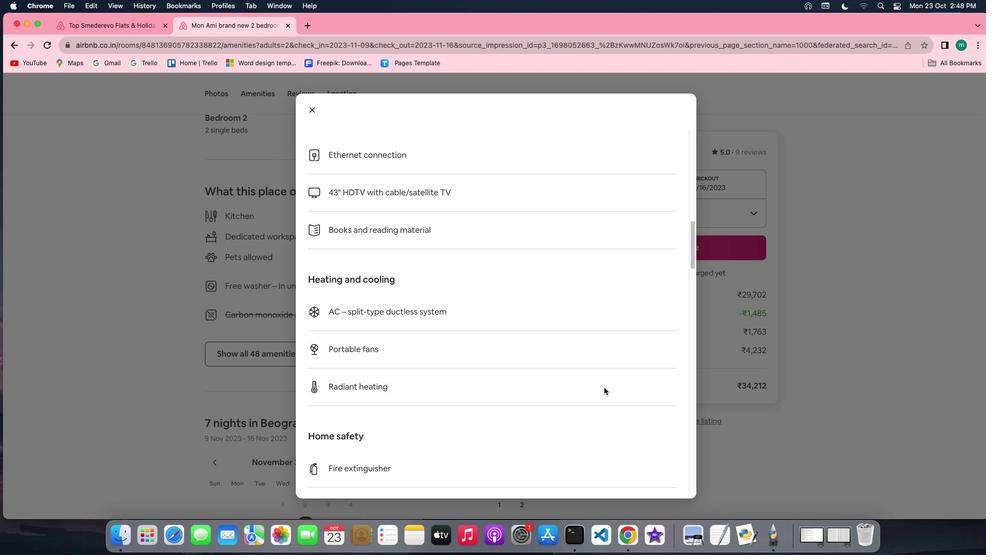 
Action: Mouse scrolled (605, 387) with delta (0, 0)
Screenshot: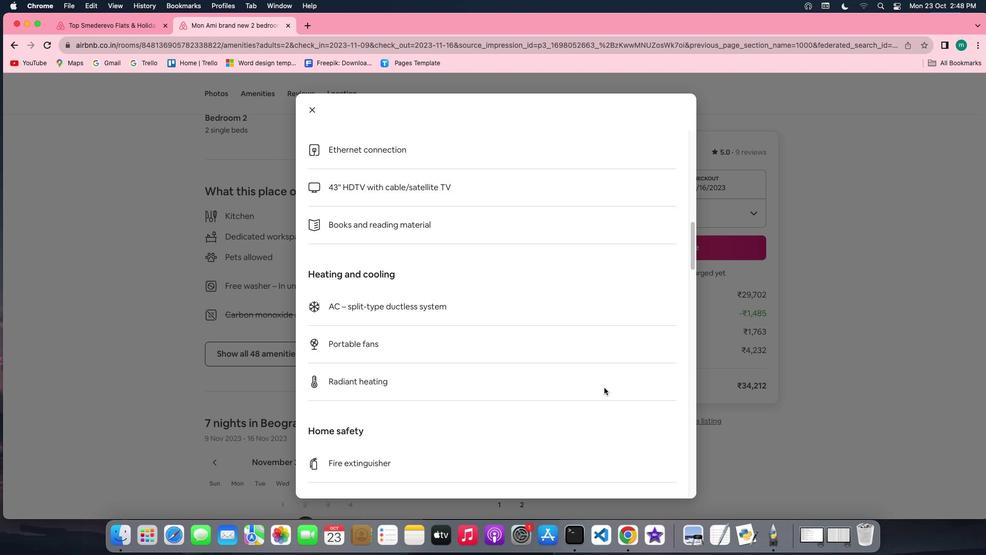 
Action: Mouse scrolled (605, 387) with delta (0, 0)
Screenshot: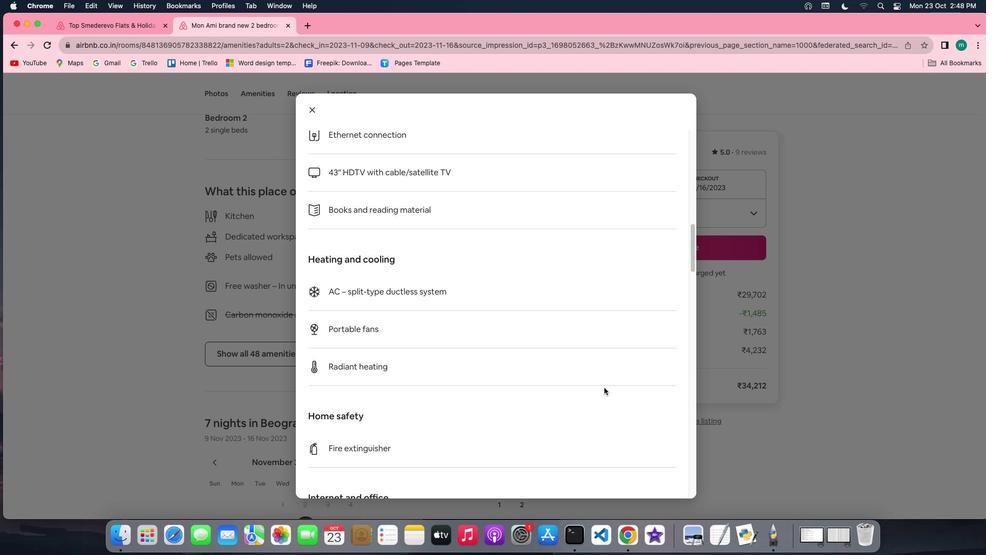 
Action: Mouse scrolled (605, 387) with delta (0, 0)
Screenshot: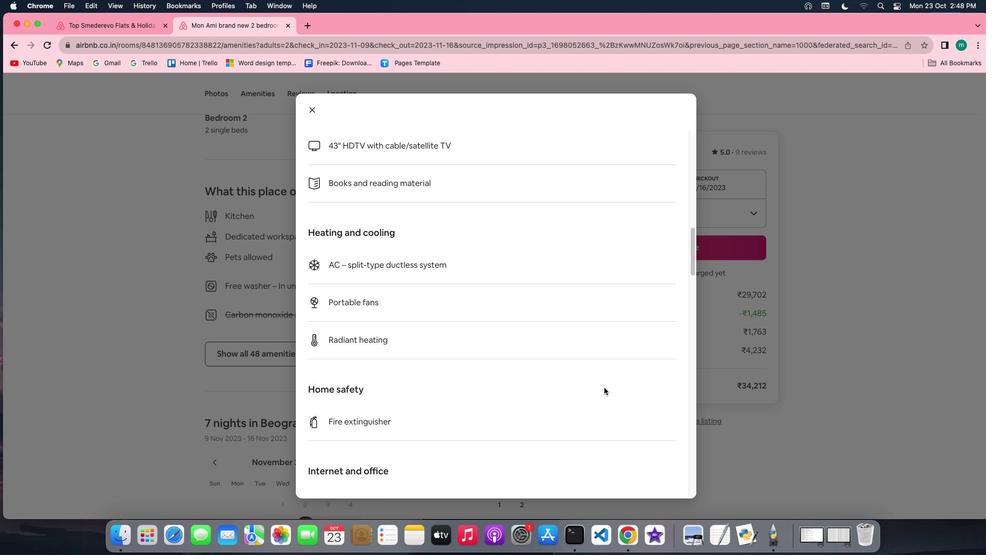 
Action: Mouse moved to (604, 387)
Screenshot: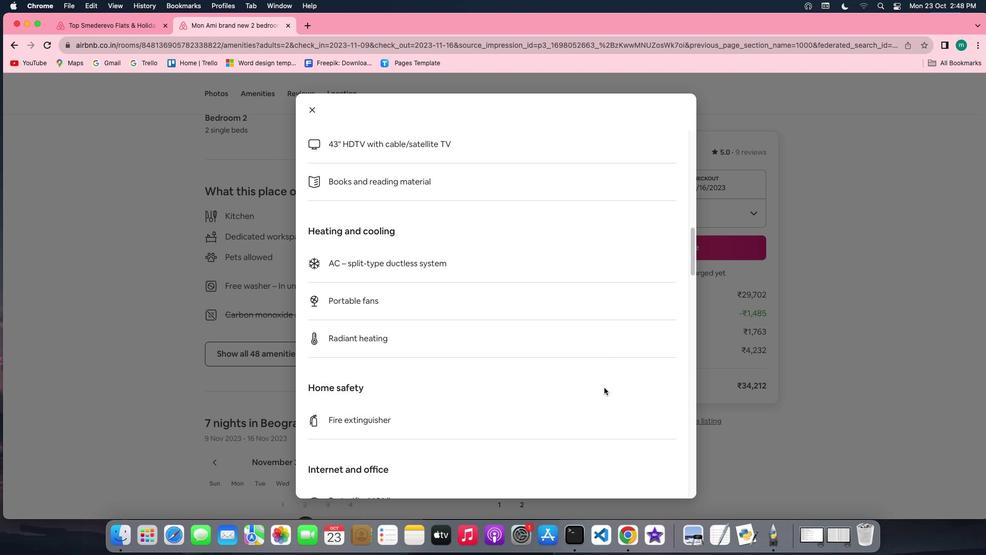 
Action: Mouse scrolled (604, 387) with delta (0, 0)
Screenshot: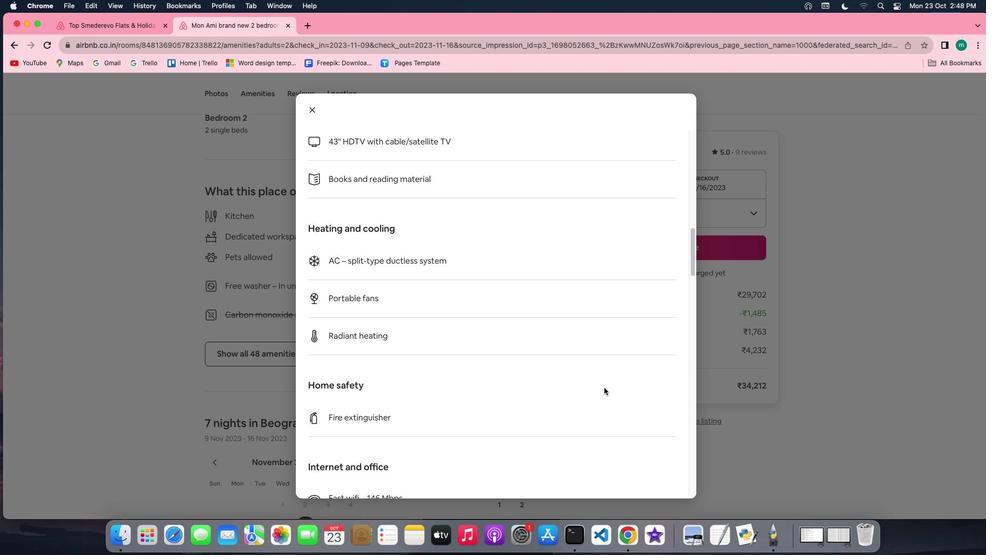 
Action: Mouse scrolled (604, 387) with delta (0, 0)
Screenshot: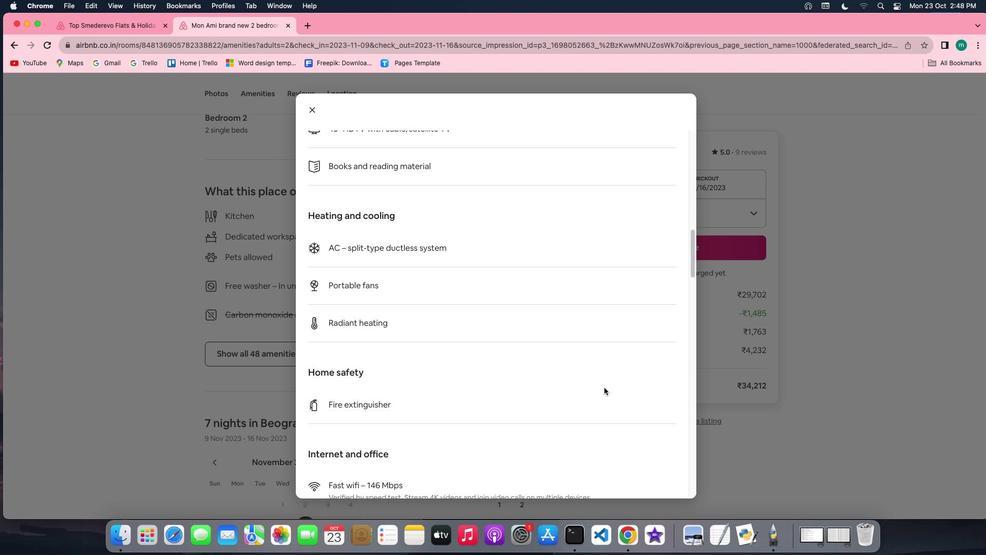 
Action: Mouse scrolled (604, 387) with delta (0, -1)
Screenshot: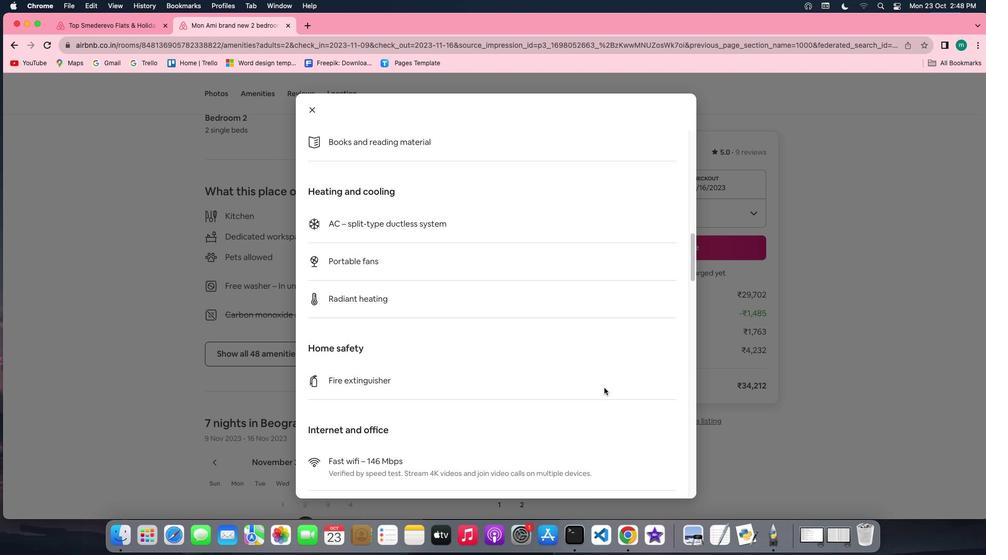 
Action: Mouse scrolled (604, 387) with delta (0, -2)
Screenshot: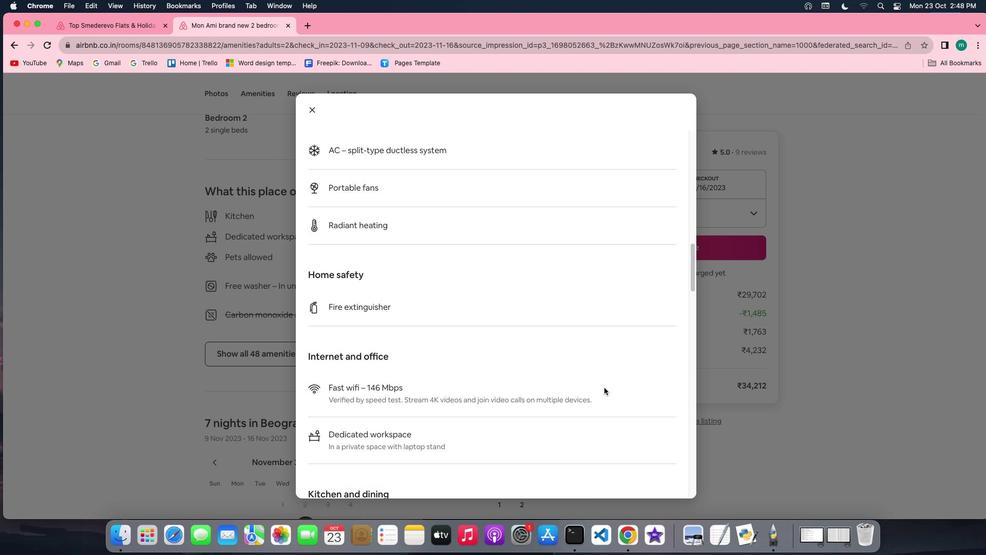 
Action: Mouse scrolled (604, 387) with delta (0, 0)
Screenshot: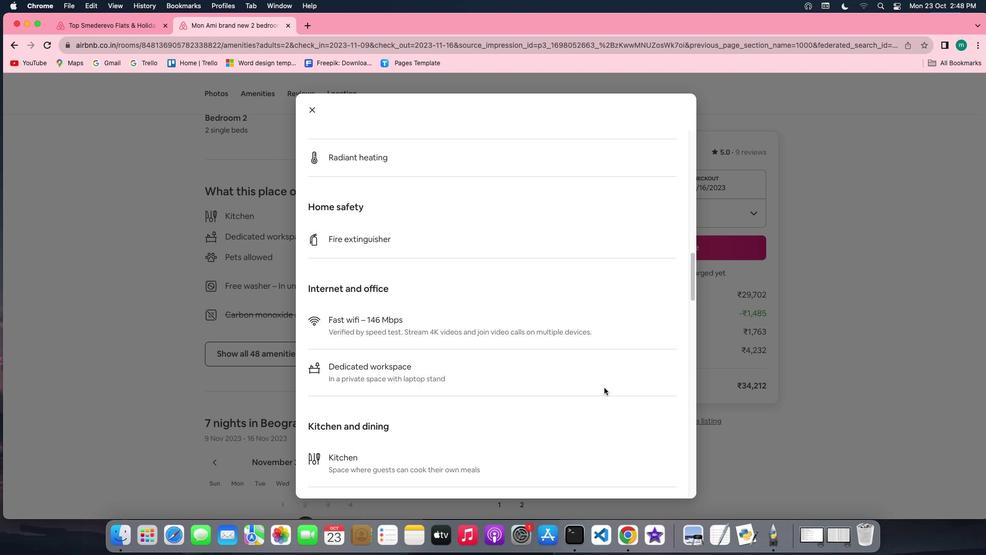 
Action: Mouse scrolled (604, 387) with delta (0, 0)
Screenshot: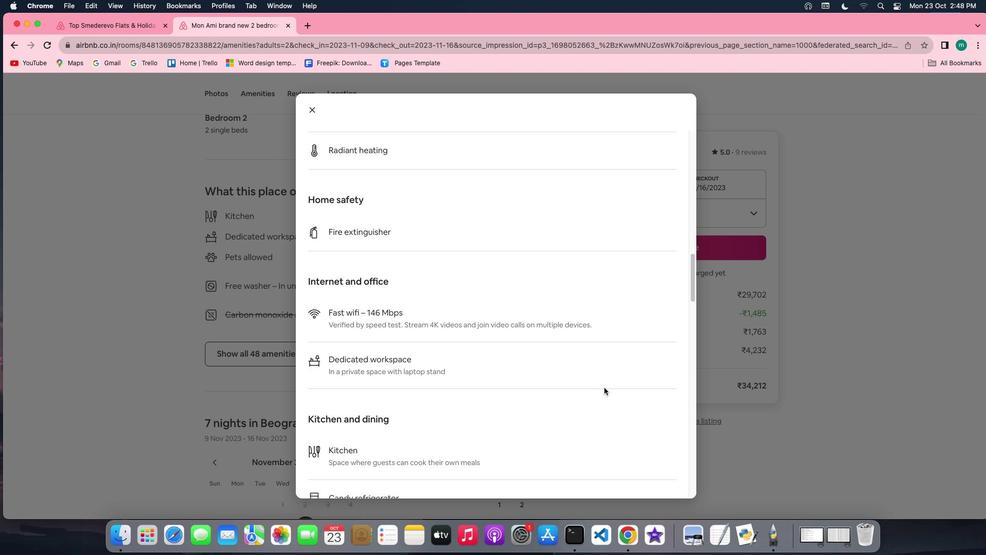 
Action: Mouse scrolled (604, 387) with delta (0, -1)
